 Task: Explore Airbnb accommodation in Al Birah, Palestinian Territory from 9th November, 2023 to 16th November, 2023 for 2 adults.2 bedrooms having 2 beds and 1 bathroom. Property type can be flat. Look for 4 properties as per requirement.
Action: Mouse moved to (456, 88)
Screenshot: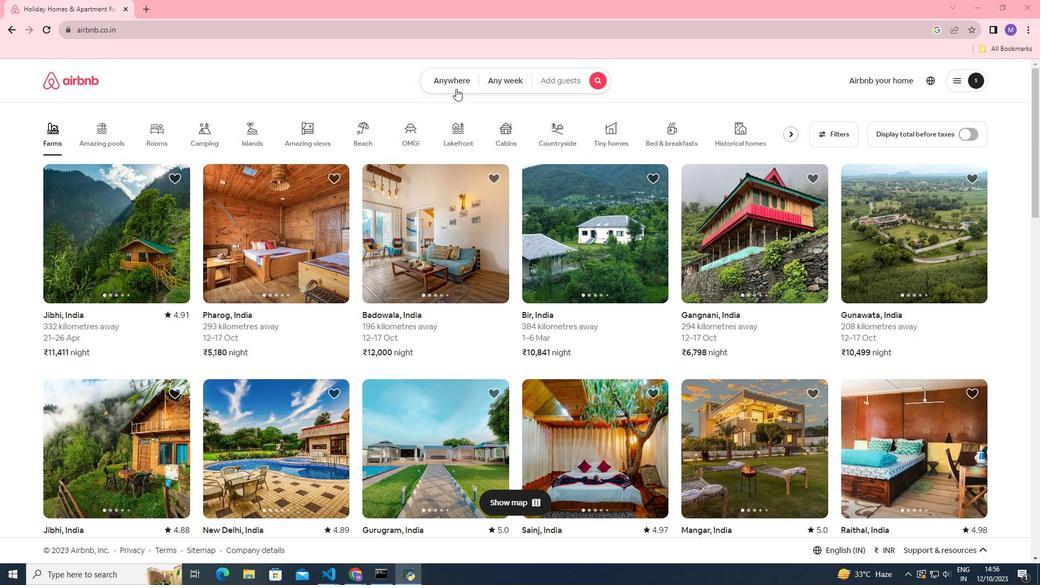 
Action: Mouse pressed left at (456, 88)
Screenshot: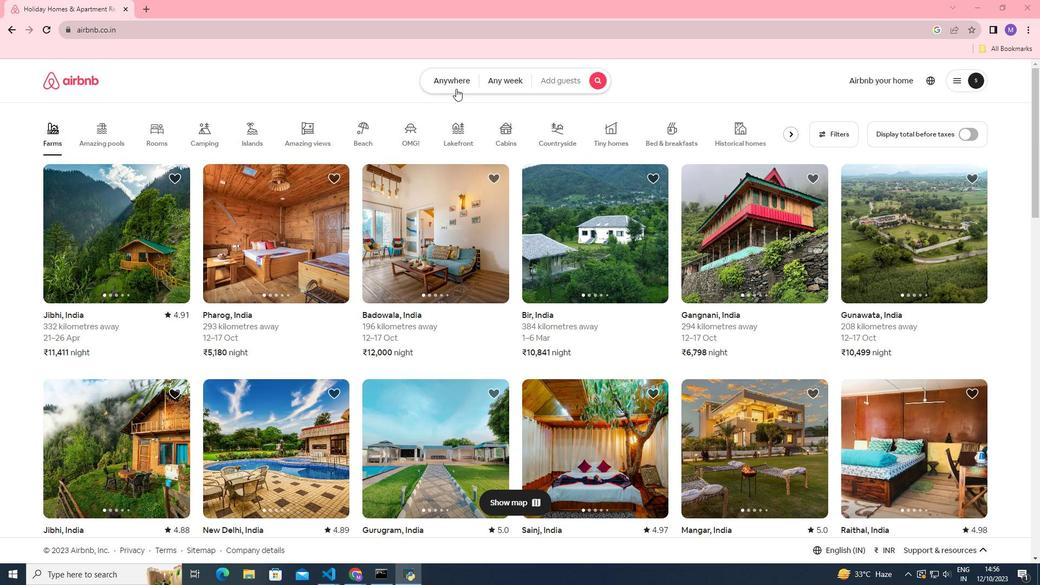 
Action: Mouse moved to (378, 123)
Screenshot: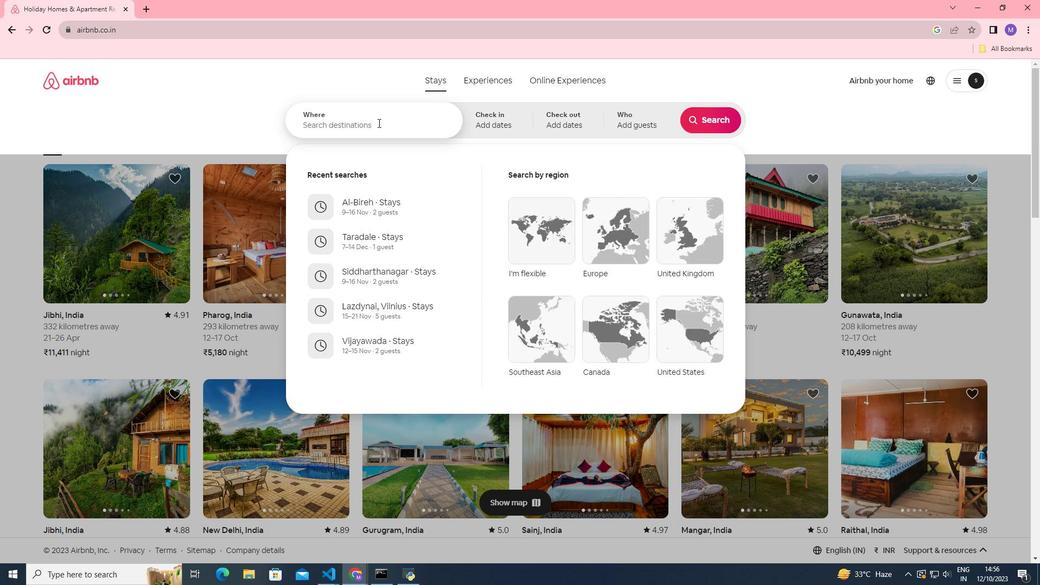 
Action: Mouse pressed left at (378, 123)
Screenshot: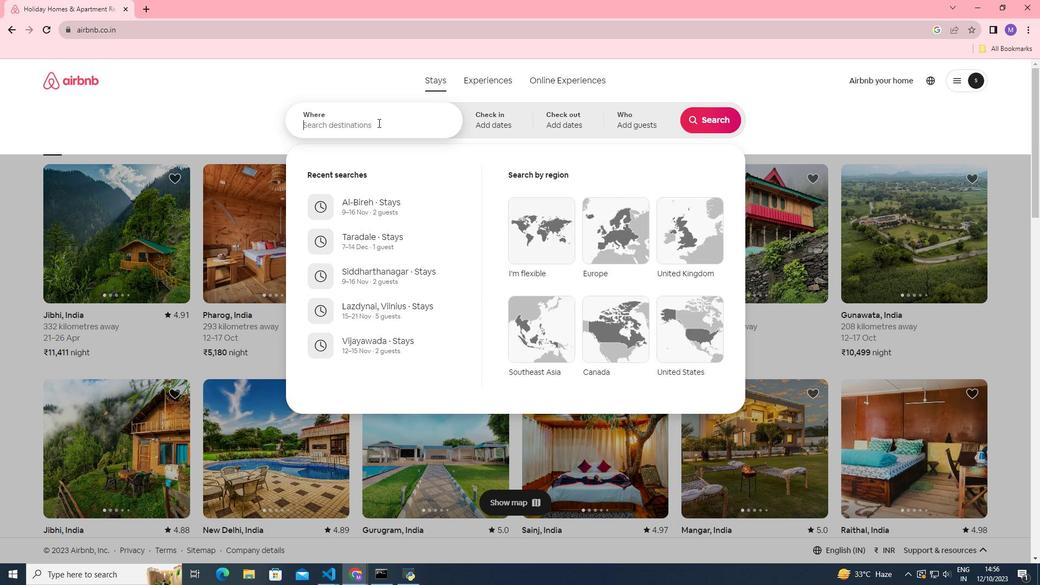 
Action: Key pressed <Key.shift_r><Key.shift_r><Key.shift_r><Key.shift_r><Key.shift_r><Key.shift_r><Key.shift_r><Key.shift_r><Key.shift>A<Key.shift_r>I<Key.space><Key.shift><Key.shift><Key.shift><Key.shift><Key.shift><Key.shift><Key.shift><Key.shift>Birah,<Key.space><Key.shift_r>Palestib<Key.backspace>nian<Key.space><Key.shift><Key.shift>t<Key.backspace><Key.shift>Territory
Screenshot: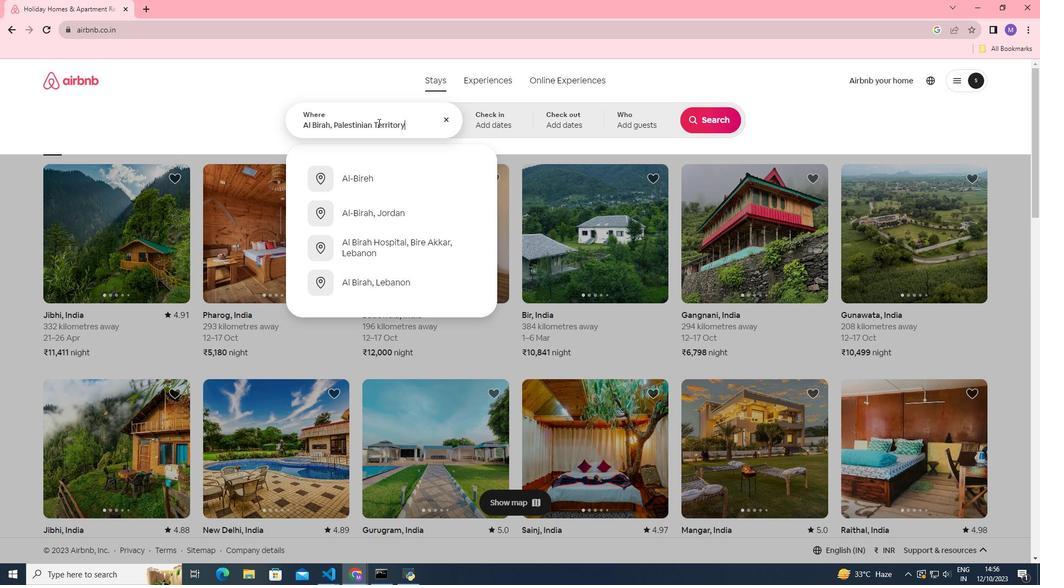 
Action: Mouse moved to (488, 121)
Screenshot: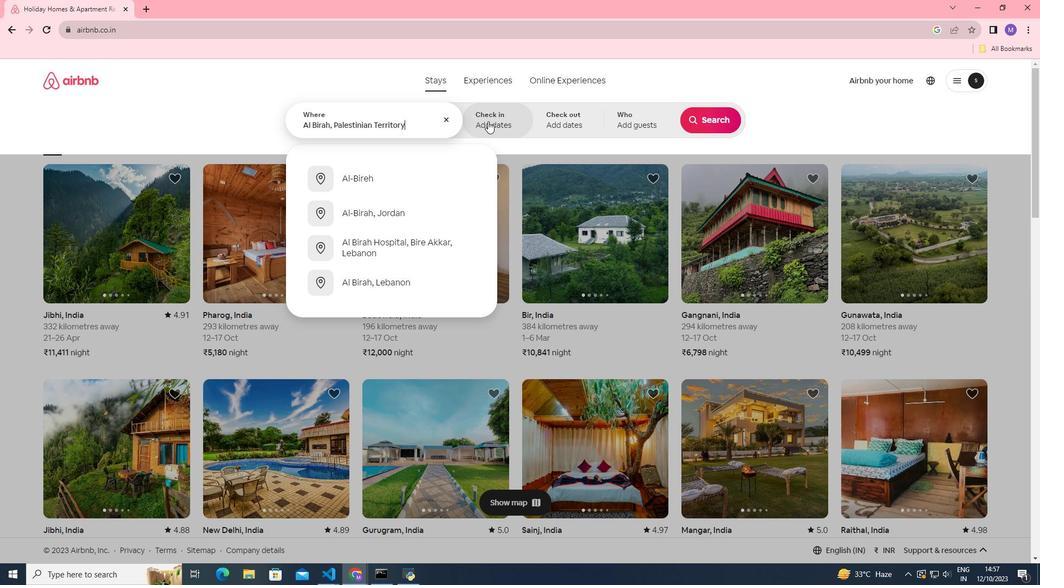 
Action: Mouse pressed left at (488, 121)
Screenshot: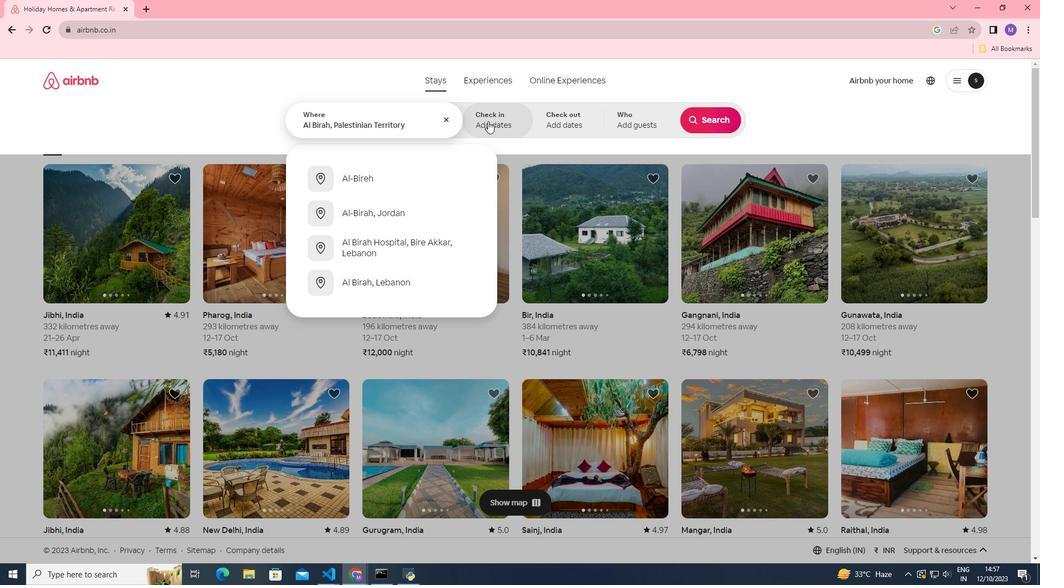 
Action: Mouse moved to (652, 273)
Screenshot: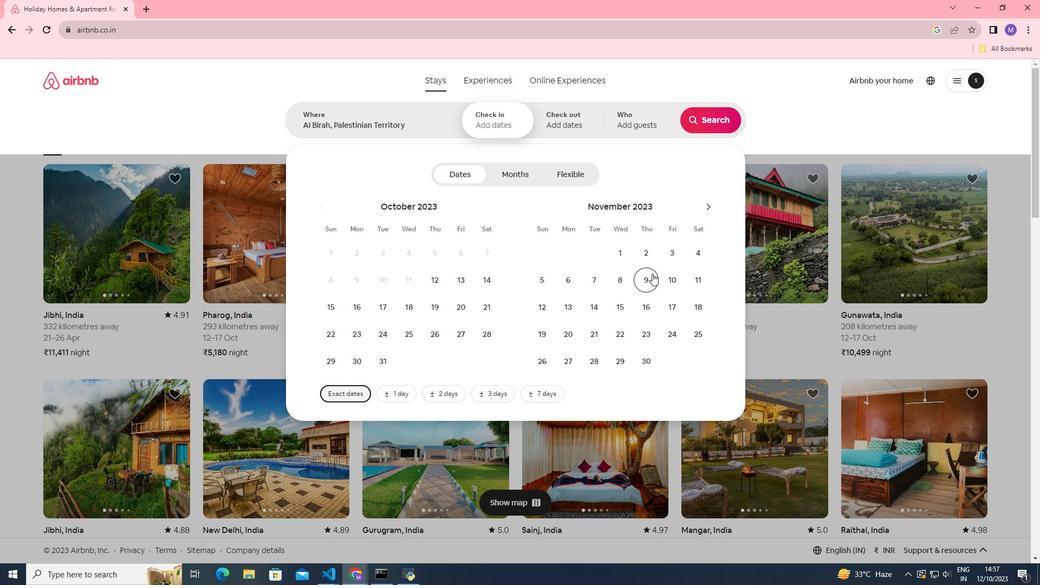 
Action: Mouse pressed left at (652, 273)
Screenshot: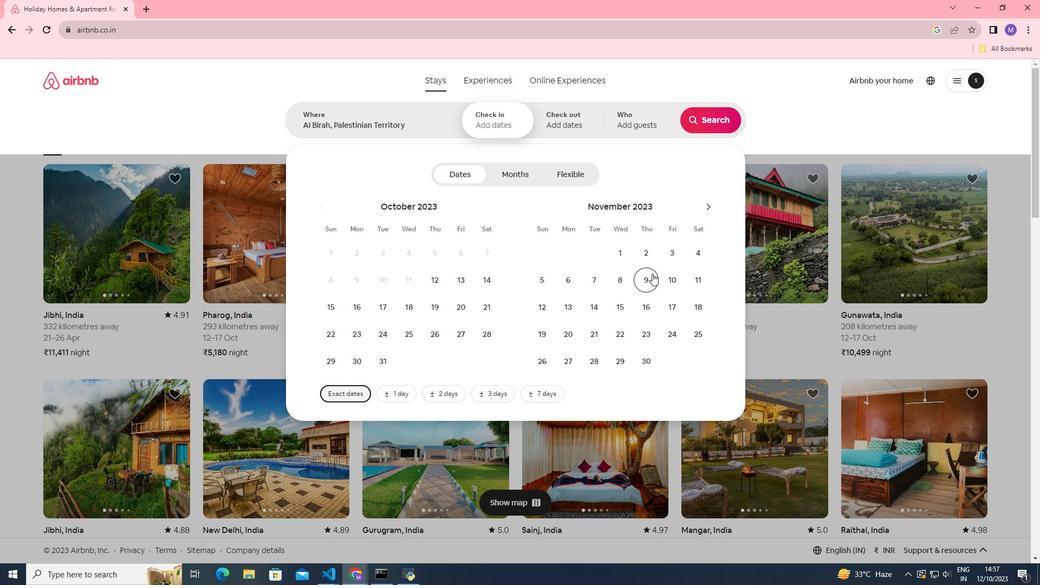 
Action: Mouse moved to (635, 308)
Screenshot: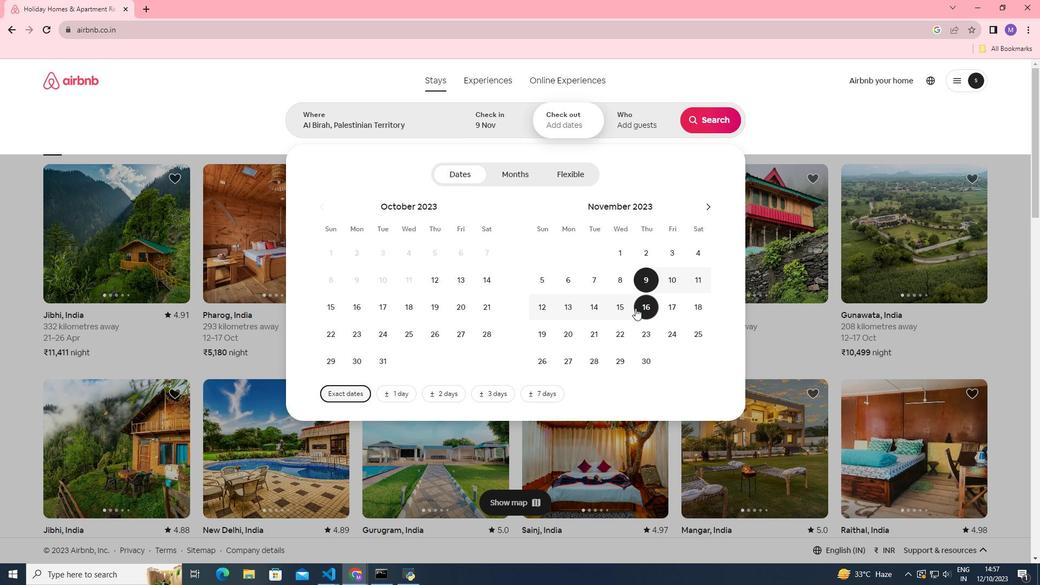 
Action: Mouse pressed left at (635, 308)
Screenshot: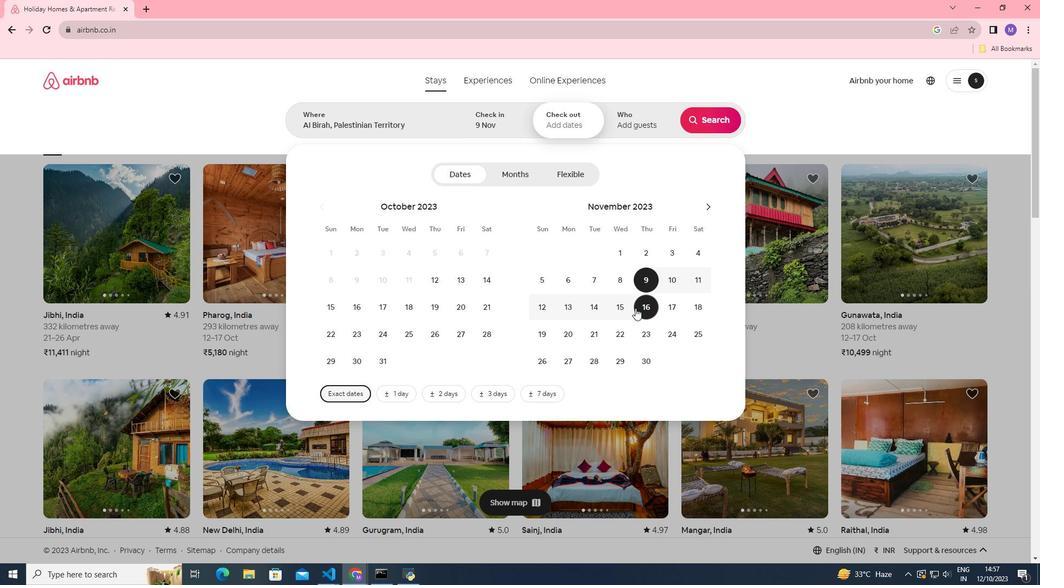 
Action: Mouse moved to (631, 124)
Screenshot: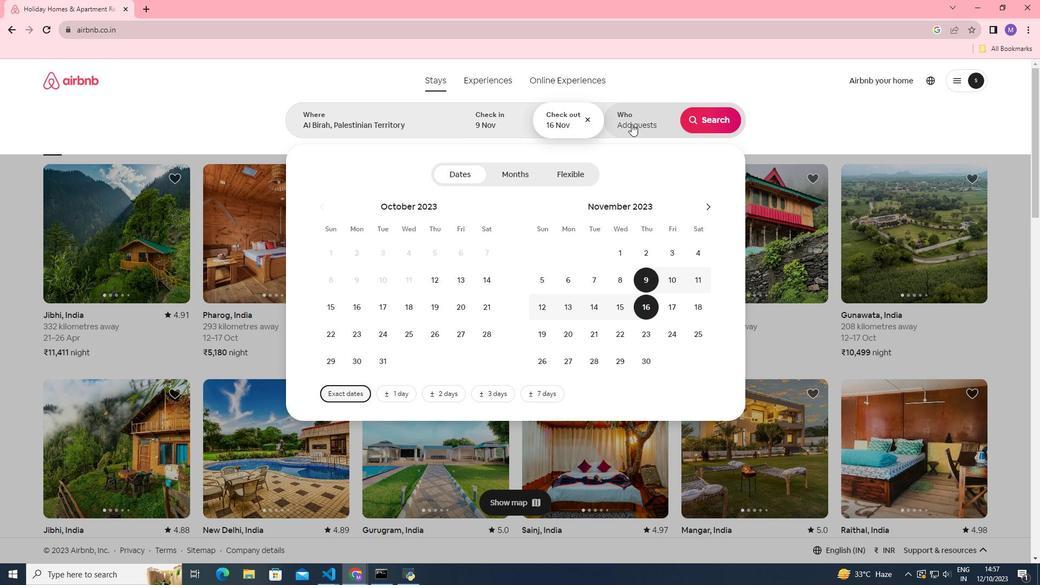 
Action: Mouse pressed left at (631, 124)
Screenshot: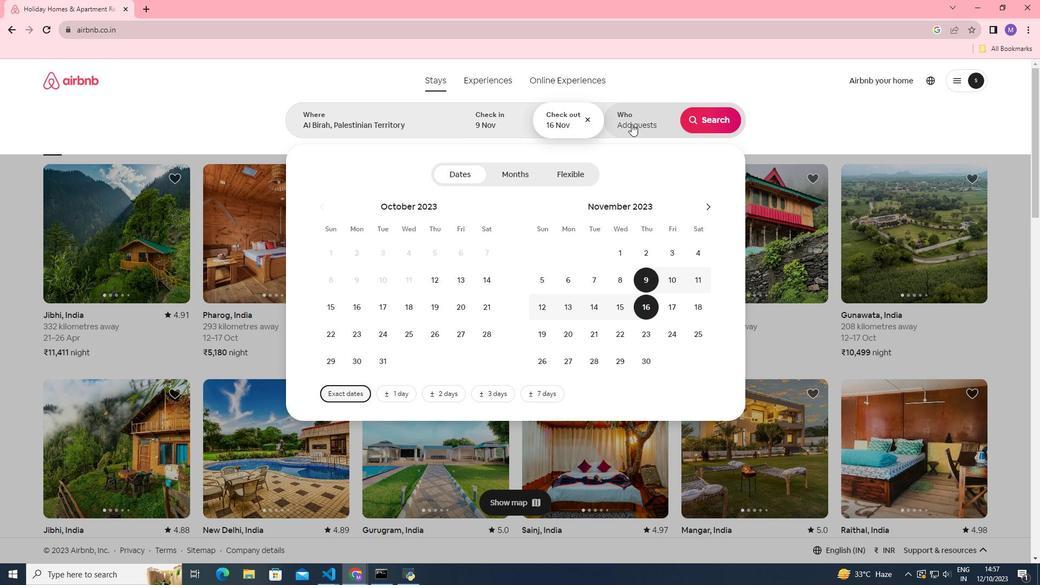 
Action: Mouse moved to (716, 179)
Screenshot: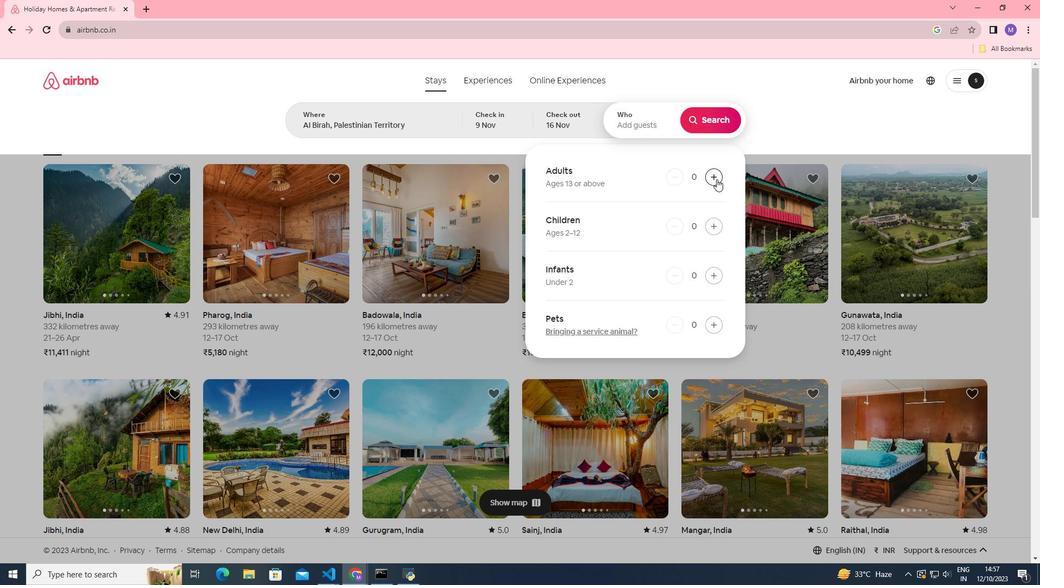 
Action: Mouse pressed left at (716, 179)
Screenshot: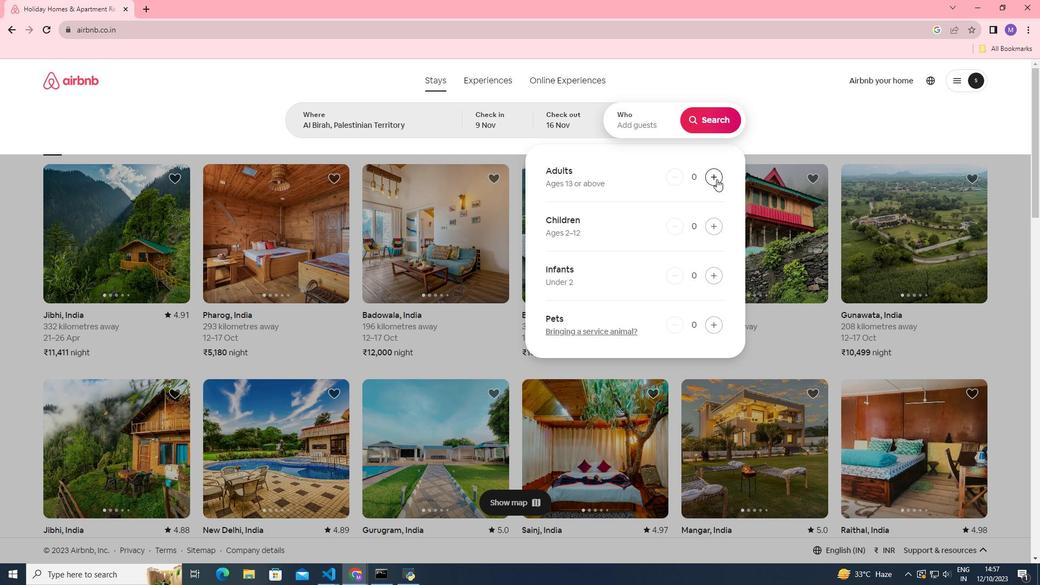 
Action: Mouse moved to (716, 178)
Screenshot: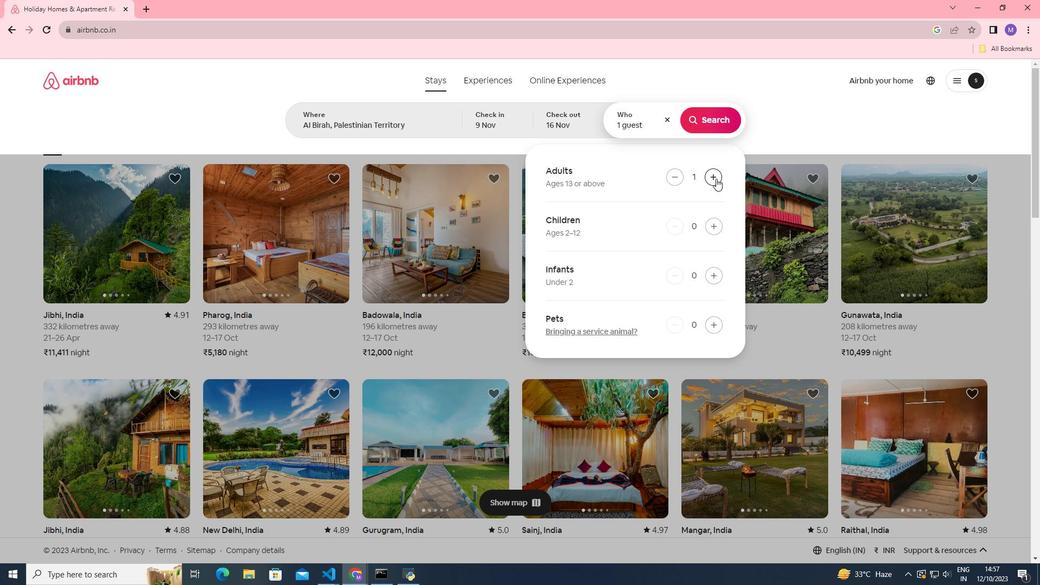 
Action: Mouse pressed left at (716, 178)
Screenshot: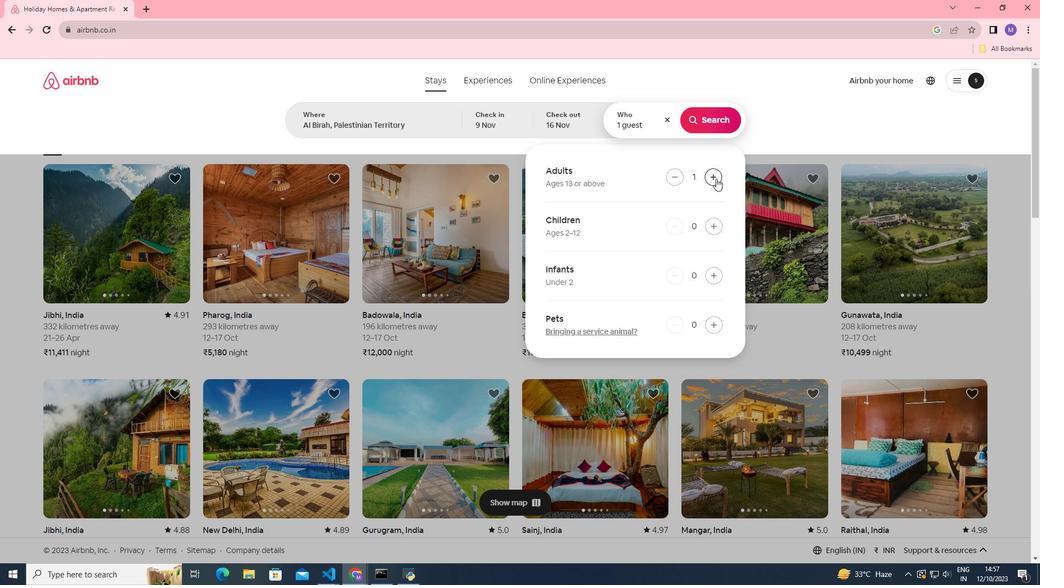 
Action: Mouse moved to (701, 115)
Screenshot: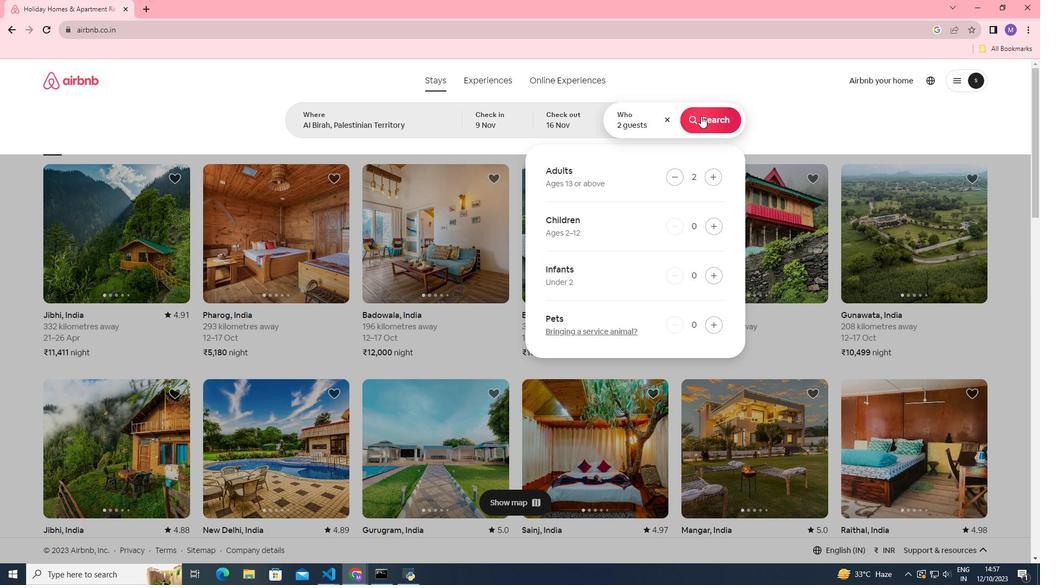 
Action: Mouse pressed left at (701, 115)
Screenshot: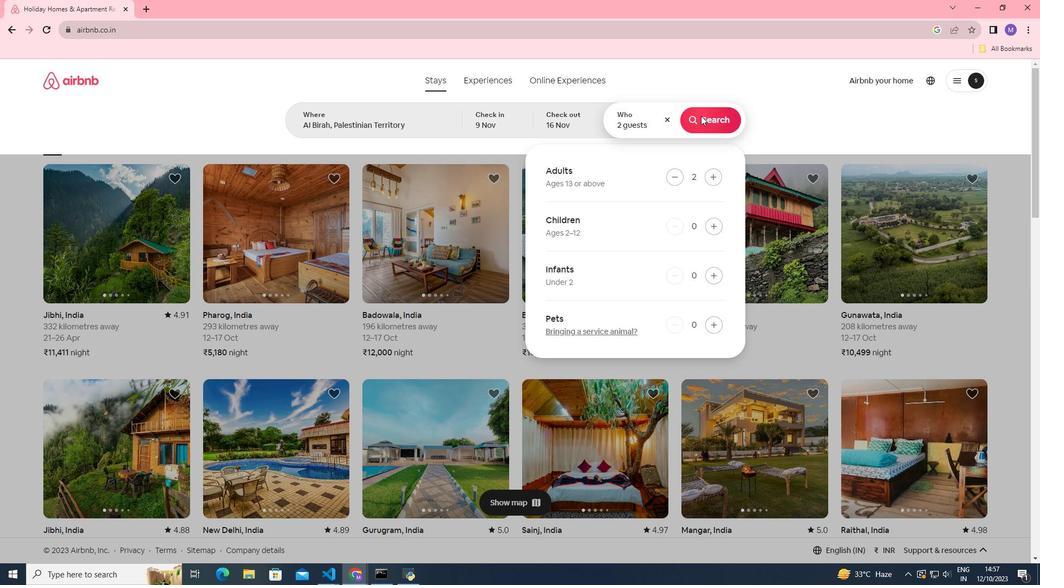 
Action: Mouse moved to (869, 125)
Screenshot: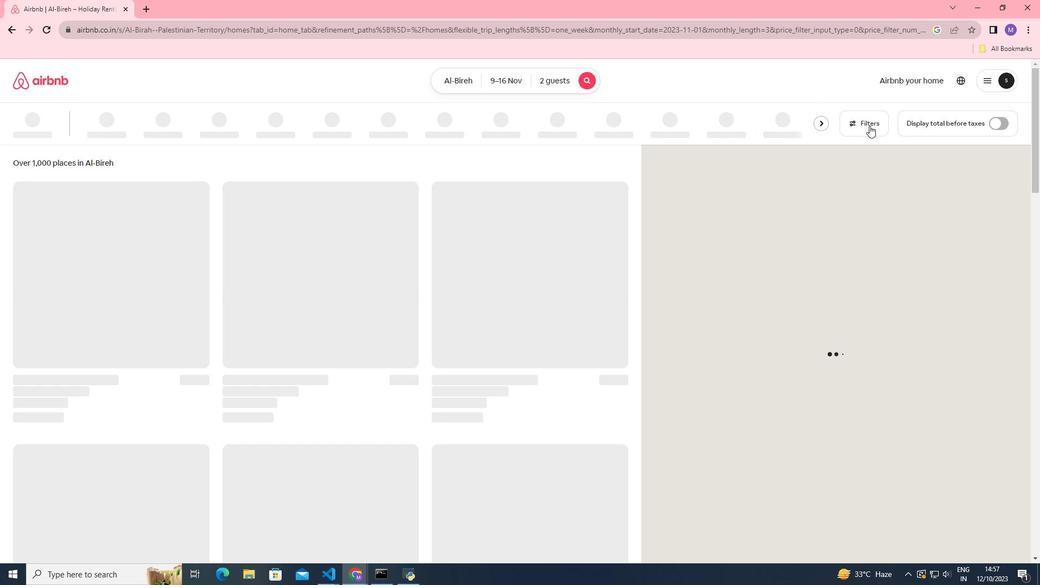 
Action: Mouse pressed left at (869, 125)
Screenshot: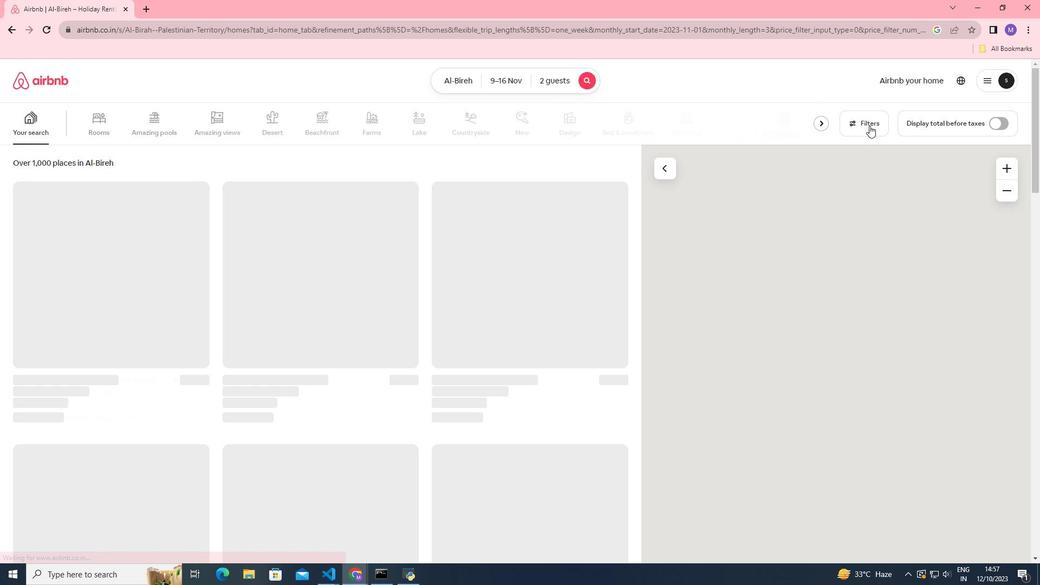 
Action: Mouse moved to (869, 125)
Screenshot: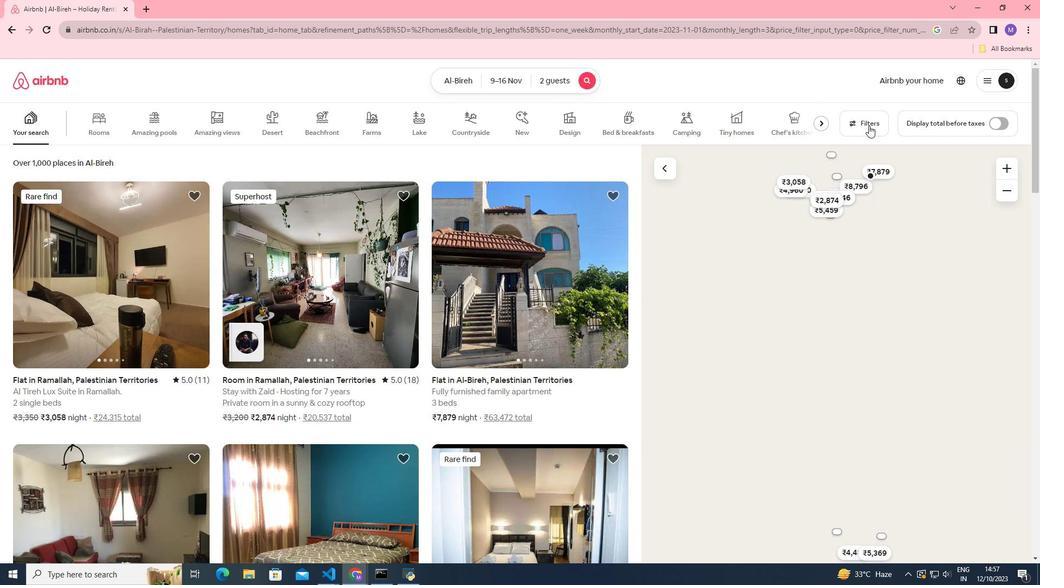 
Action: Mouse pressed left at (869, 125)
Screenshot: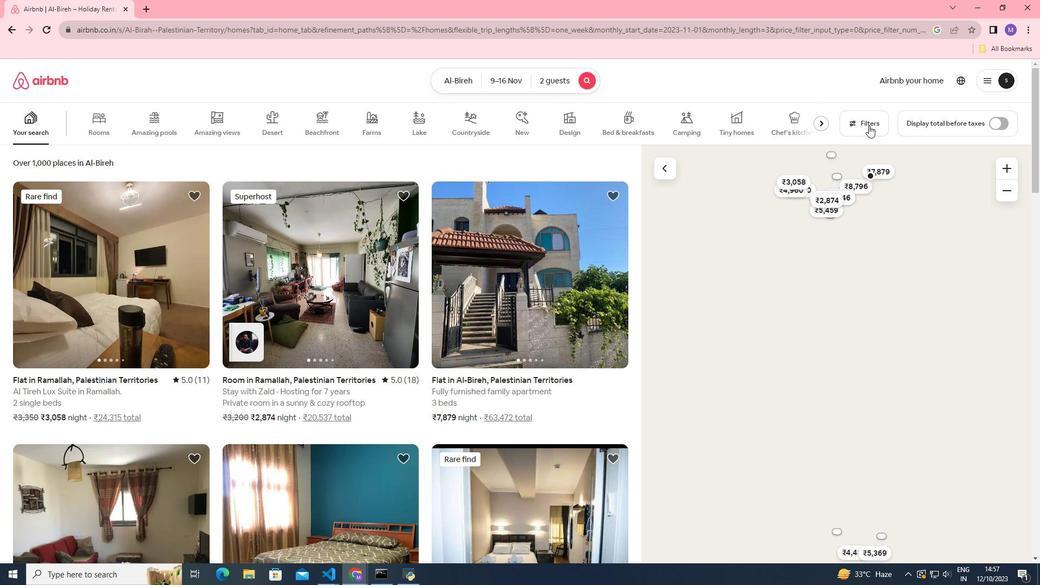 
Action: Mouse moved to (526, 354)
Screenshot: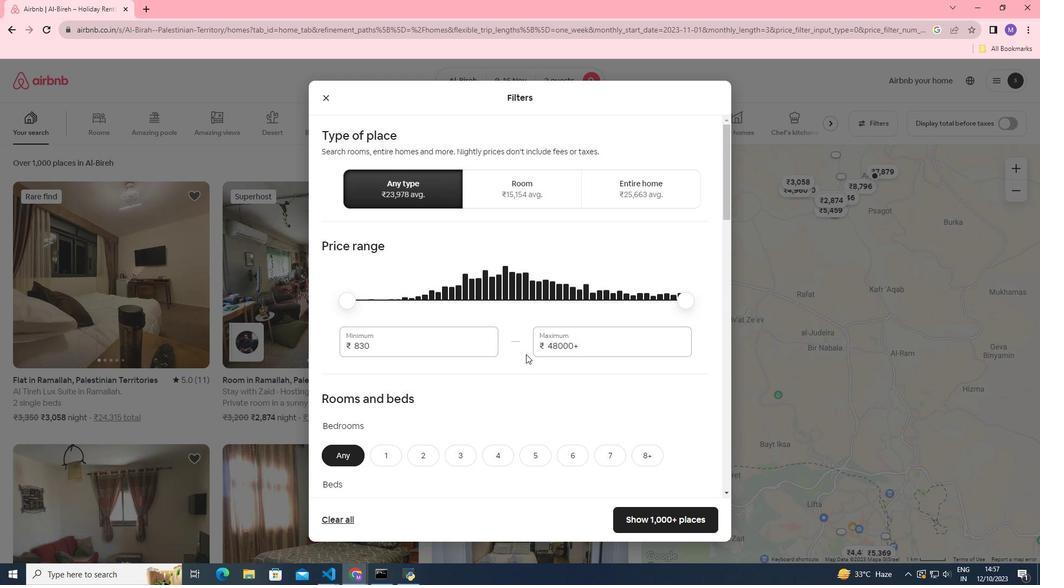 
Action: Mouse scrolled (526, 353) with delta (0, 0)
Screenshot: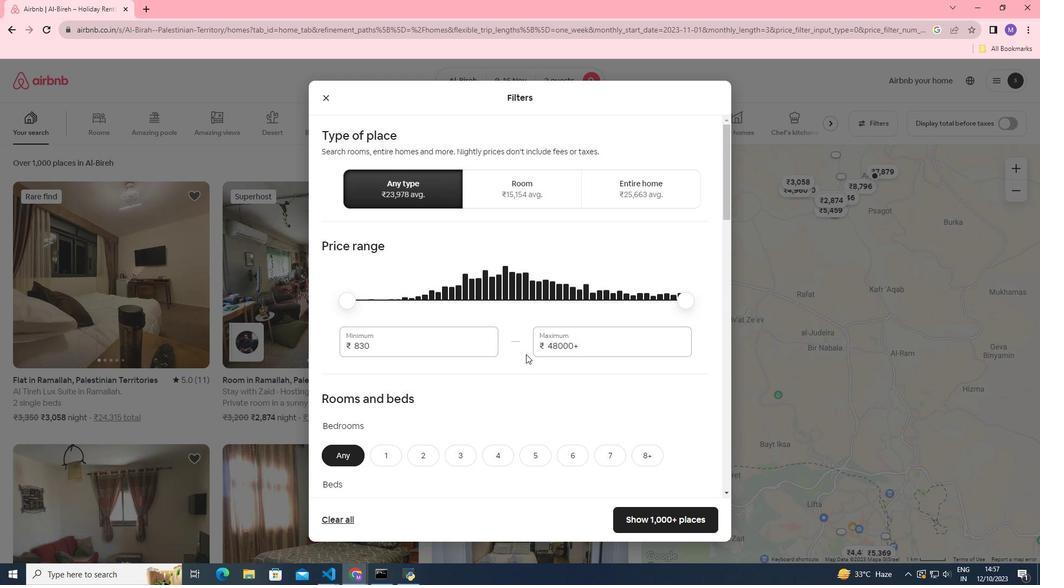 
Action: Mouse scrolled (526, 353) with delta (0, 0)
Screenshot: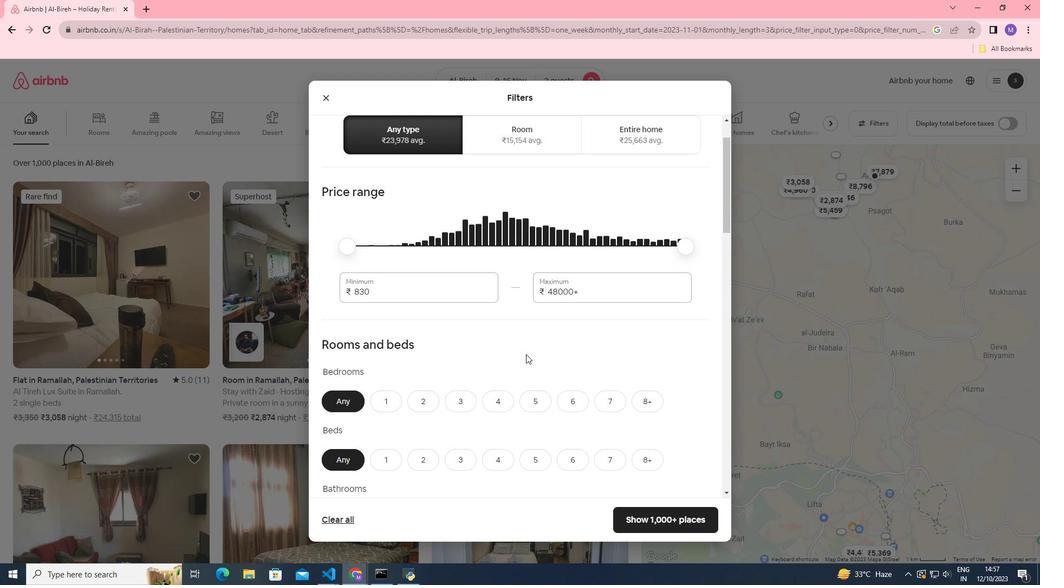
Action: Mouse scrolled (526, 354) with delta (0, 0)
Screenshot: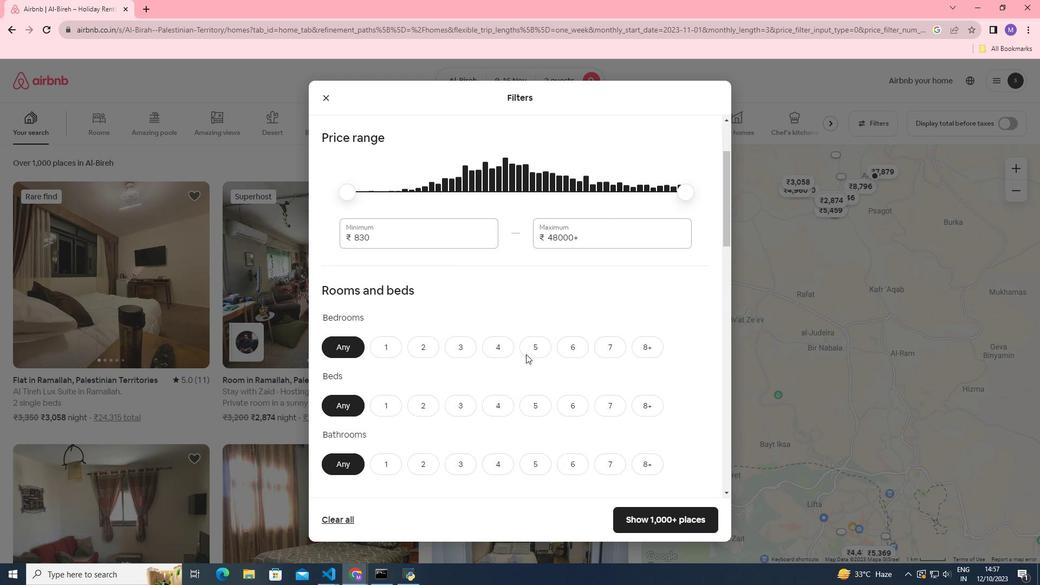 
Action: Mouse moved to (466, 356)
Screenshot: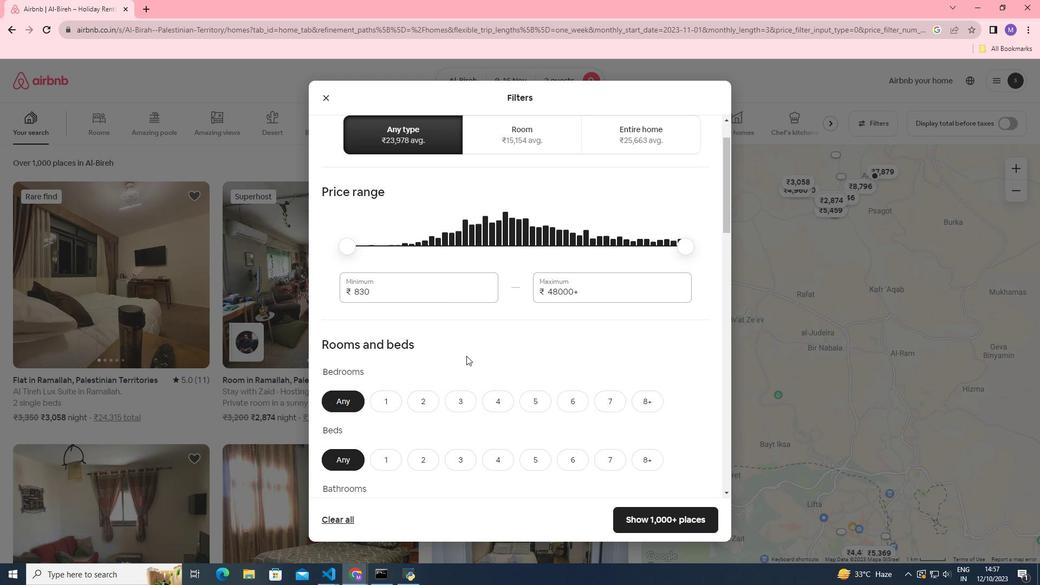 
Action: Mouse scrolled (466, 355) with delta (0, 0)
Screenshot: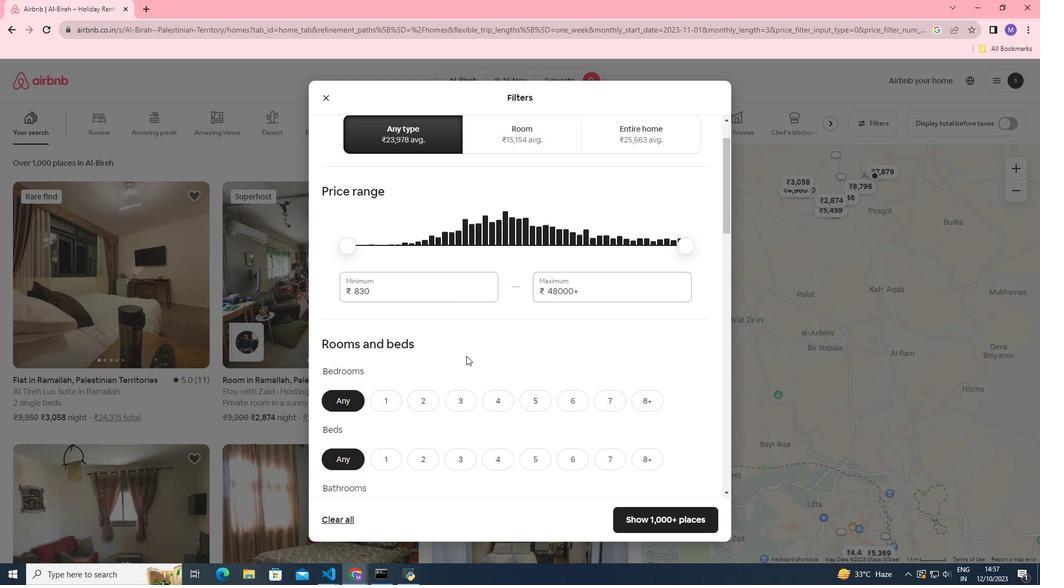 
Action: Mouse moved to (427, 348)
Screenshot: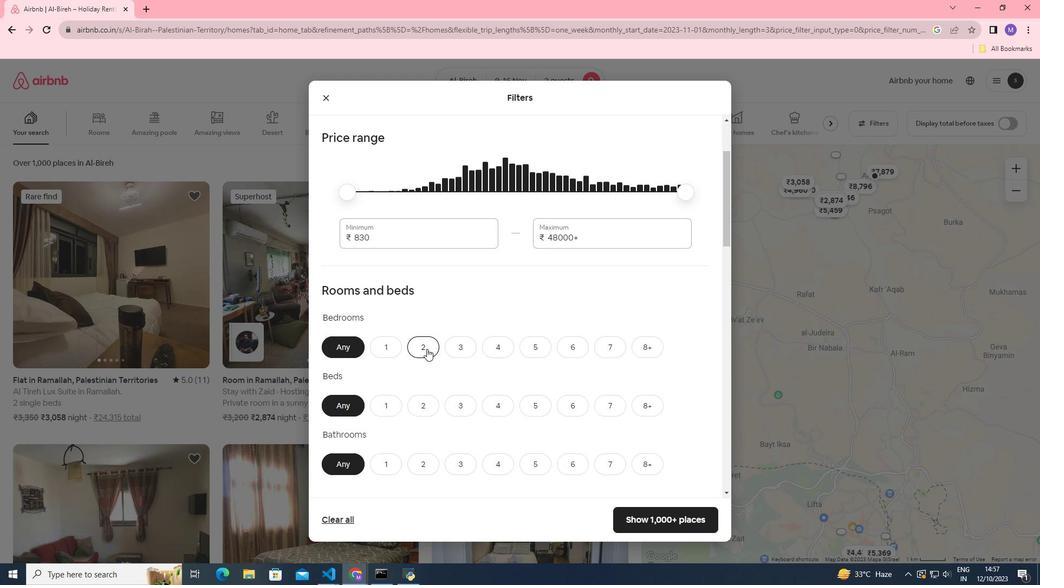 
Action: Mouse pressed left at (427, 348)
Screenshot: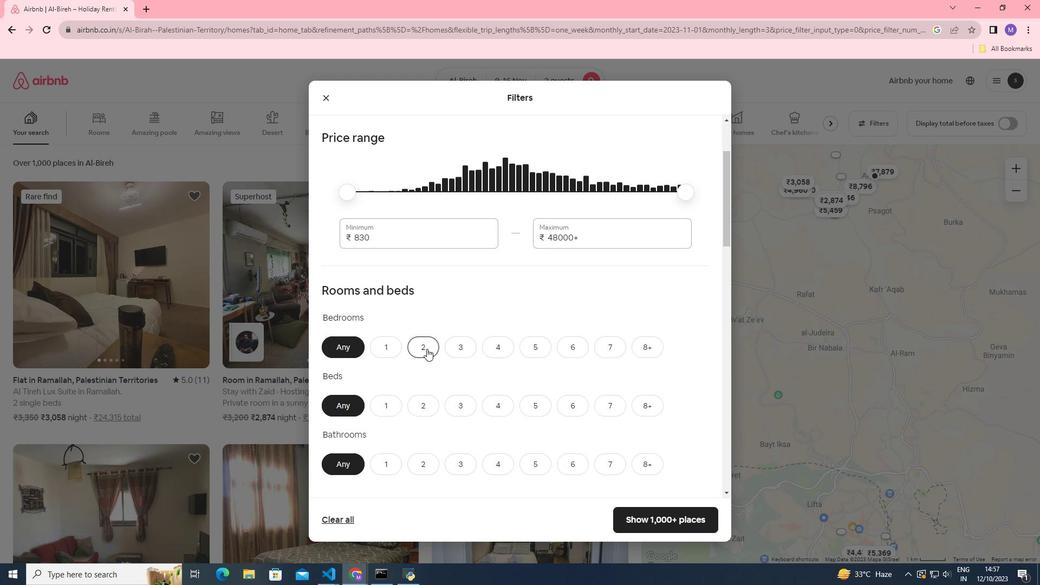 
Action: Mouse moved to (425, 381)
Screenshot: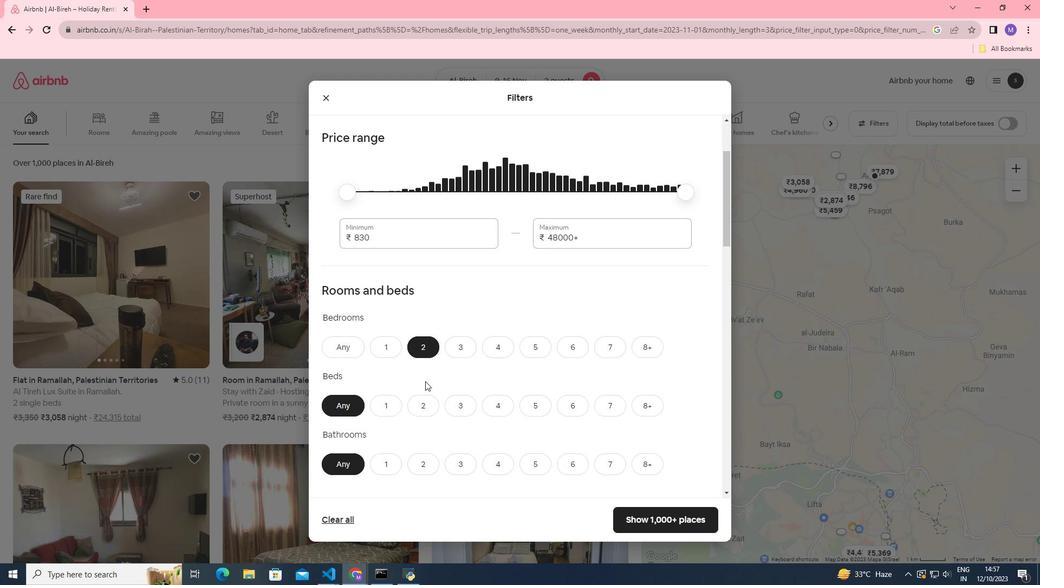 
Action: Mouse scrolled (425, 380) with delta (0, 0)
Screenshot: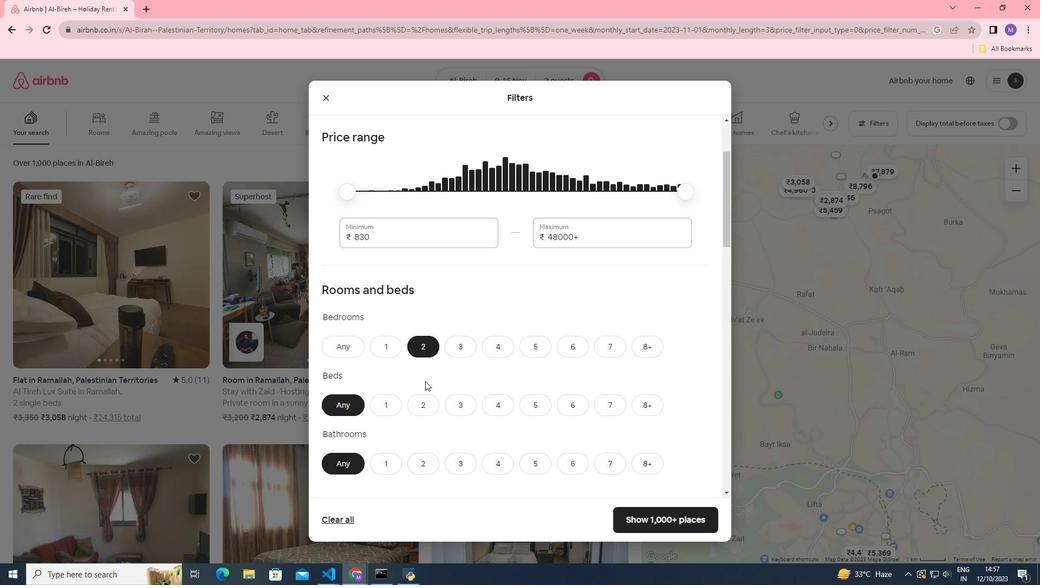 
Action: Mouse moved to (427, 348)
Screenshot: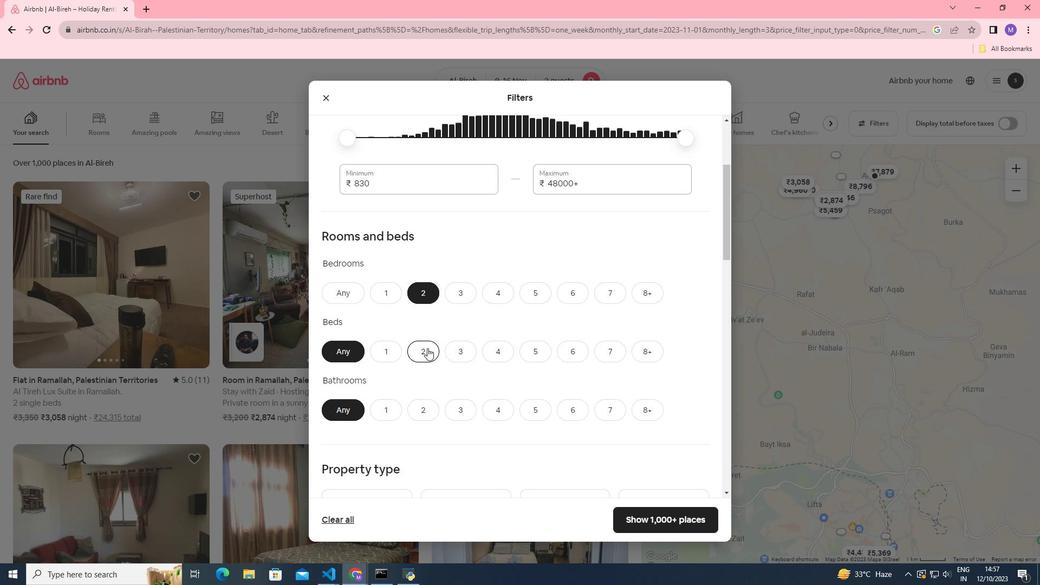 
Action: Mouse pressed left at (427, 348)
Screenshot: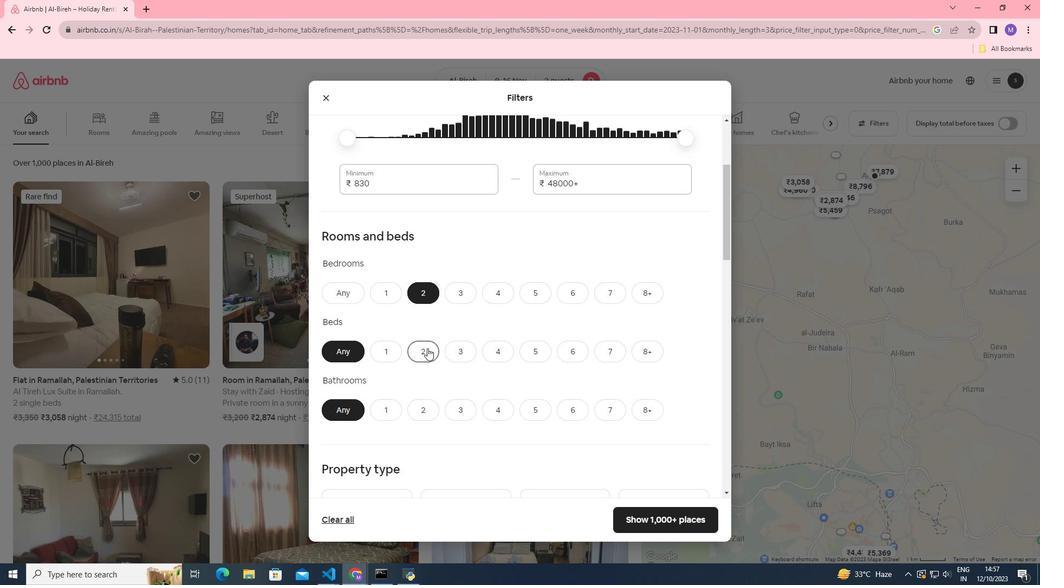
Action: Mouse moved to (390, 411)
Screenshot: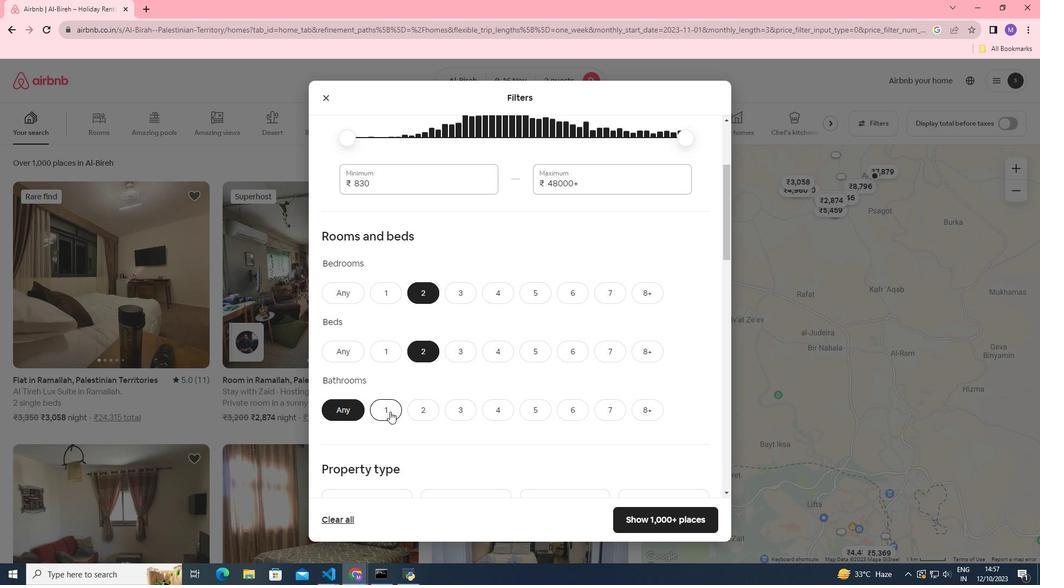 
Action: Mouse pressed left at (390, 411)
Screenshot: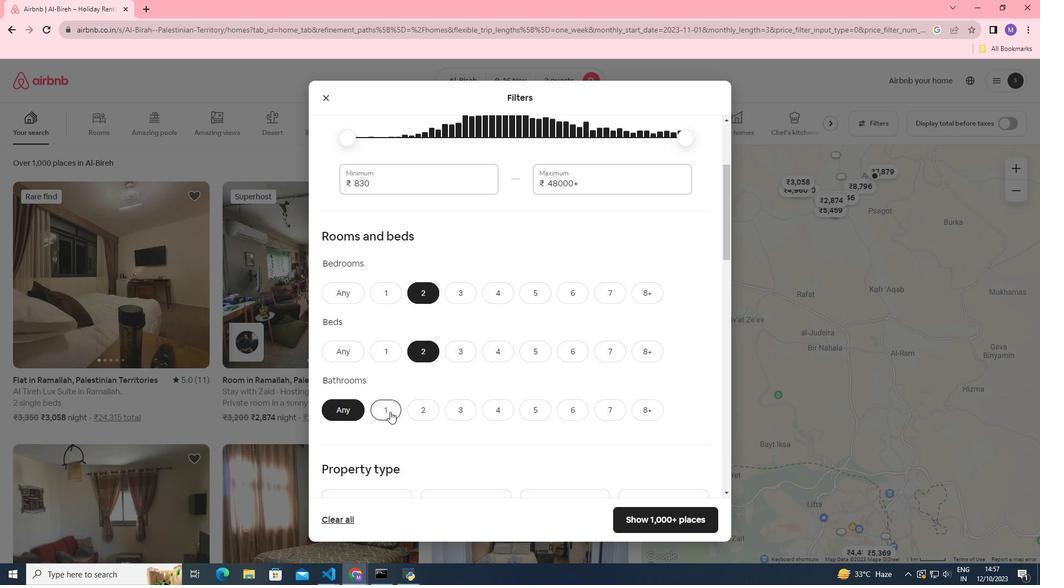 
Action: Mouse moved to (541, 372)
Screenshot: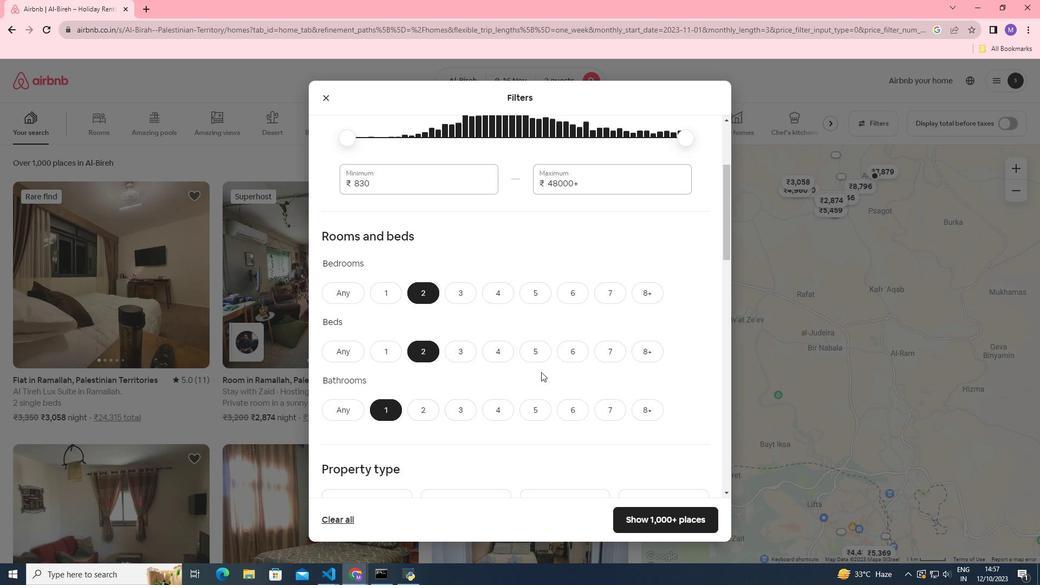 
Action: Mouse scrolled (541, 371) with delta (0, 0)
Screenshot: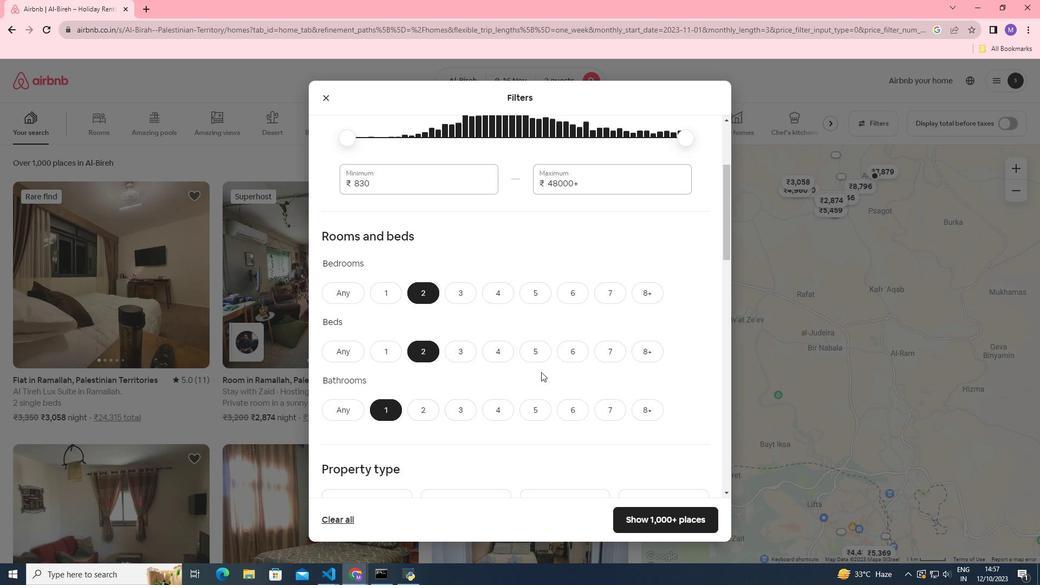 
Action: Mouse scrolled (541, 371) with delta (0, 0)
Screenshot: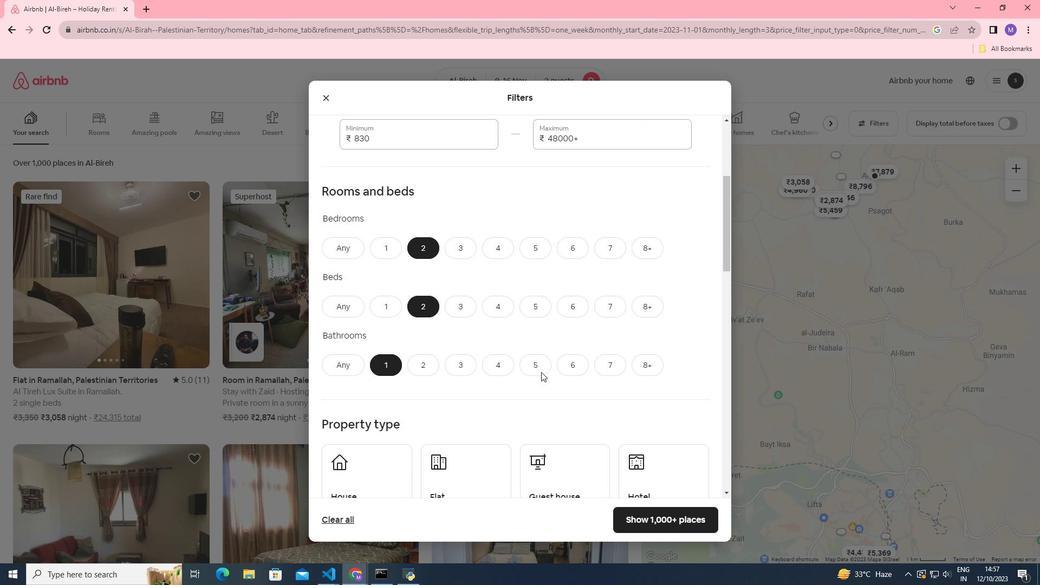 
Action: Mouse moved to (476, 403)
Screenshot: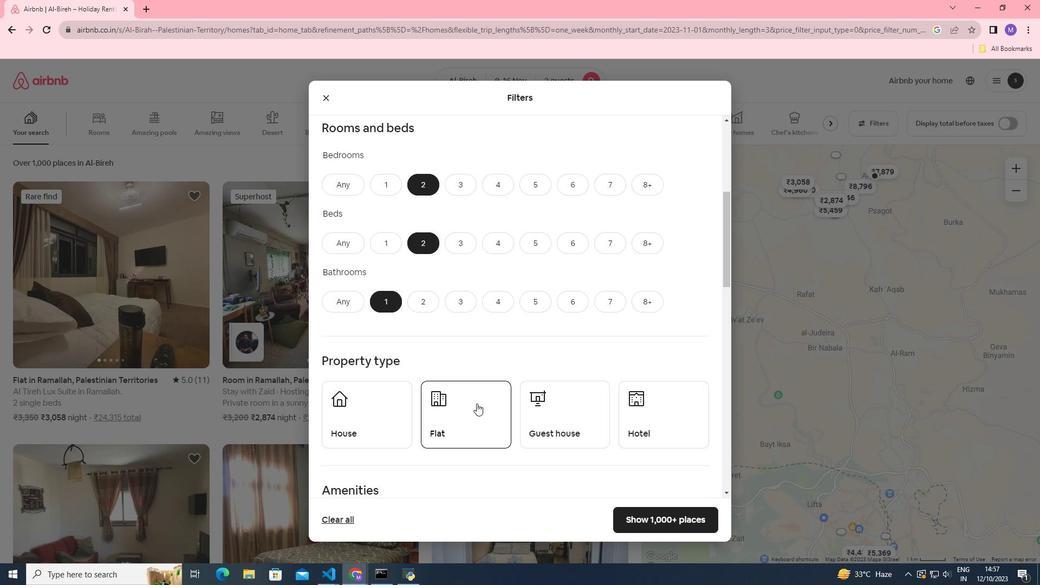 
Action: Mouse pressed left at (476, 403)
Screenshot: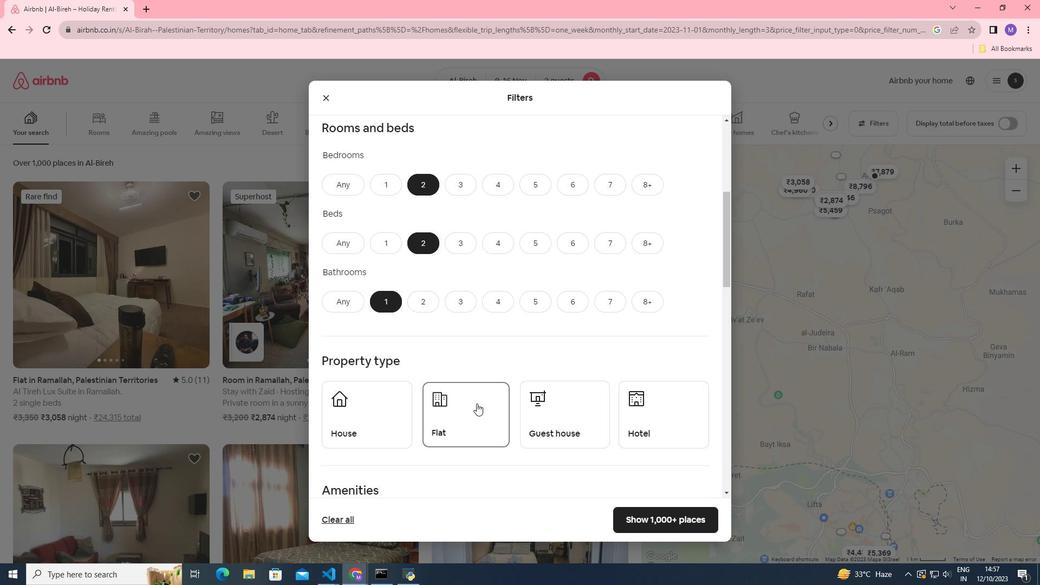
Action: Mouse moved to (546, 354)
Screenshot: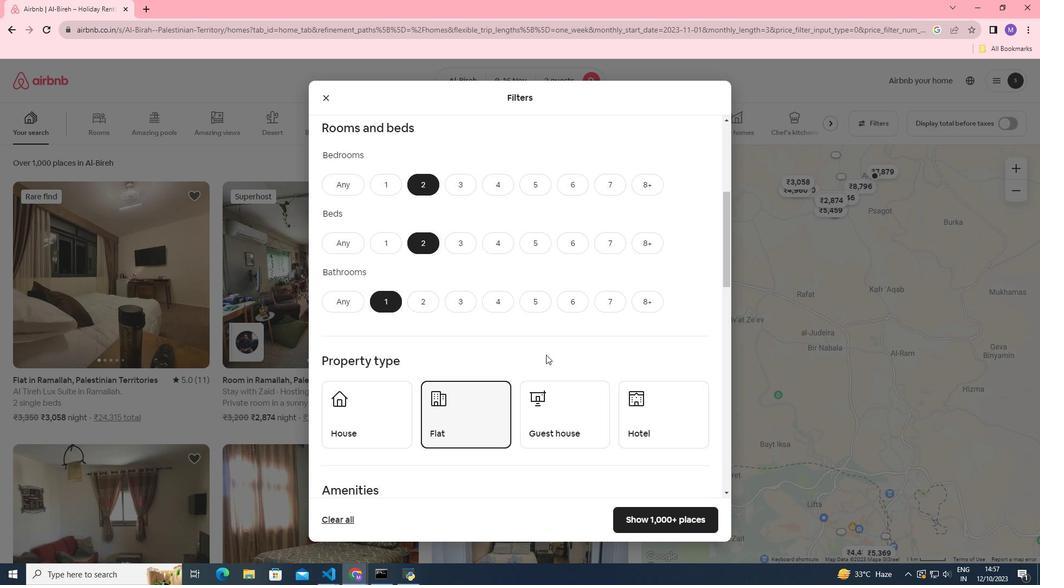 
Action: Mouse scrolled (546, 354) with delta (0, 0)
Screenshot: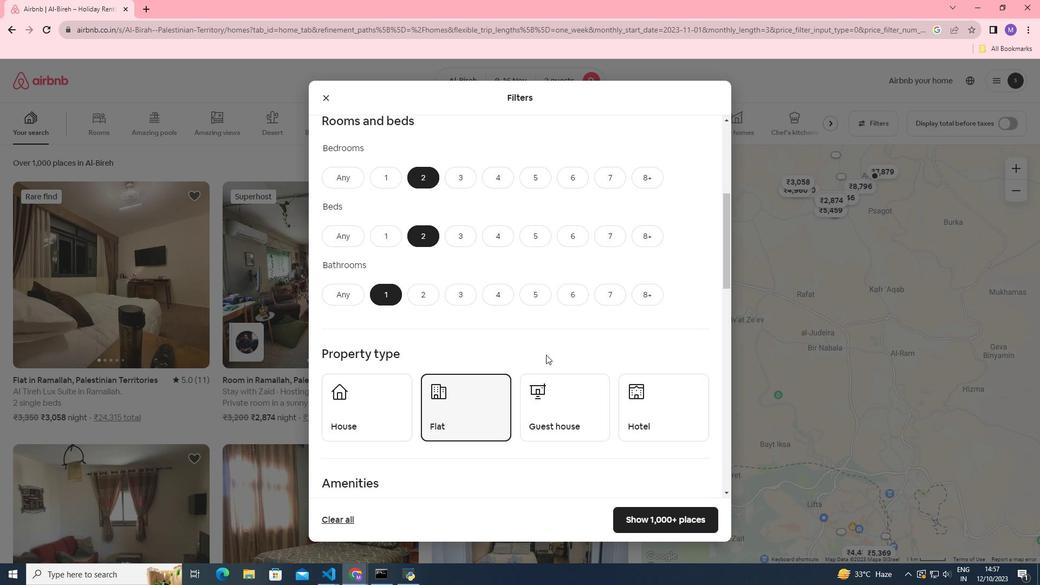 
Action: Mouse scrolled (546, 354) with delta (0, 0)
Screenshot: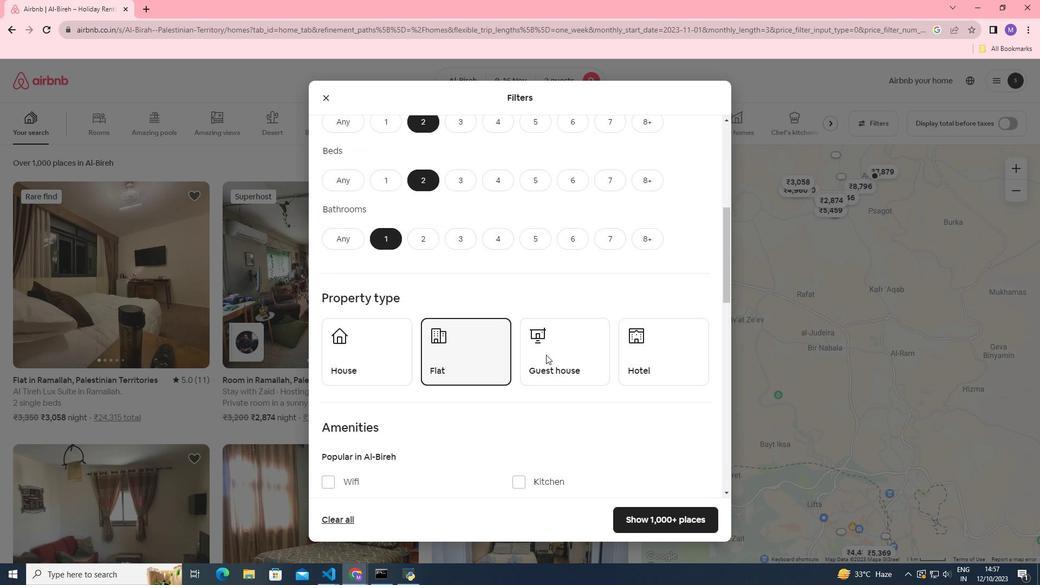 
Action: Mouse moved to (550, 352)
Screenshot: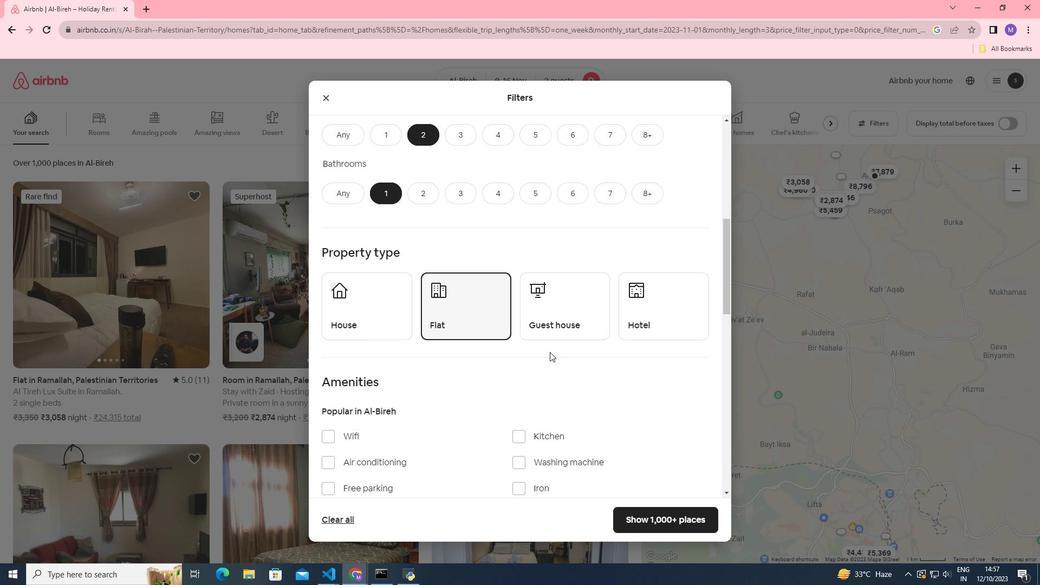 
Action: Mouse scrolled (550, 351) with delta (0, 0)
Screenshot: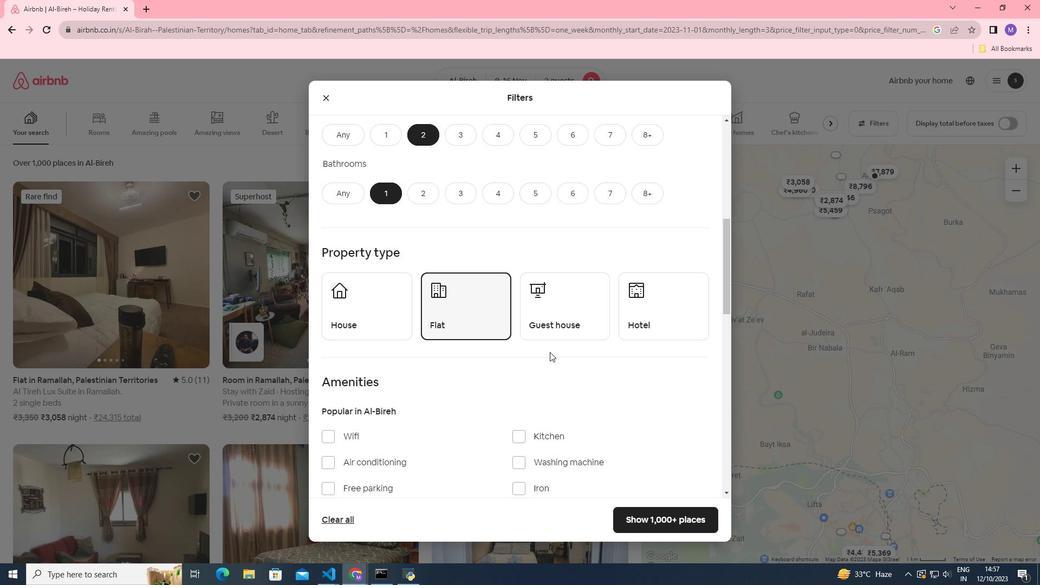 
Action: Mouse moved to (659, 520)
Screenshot: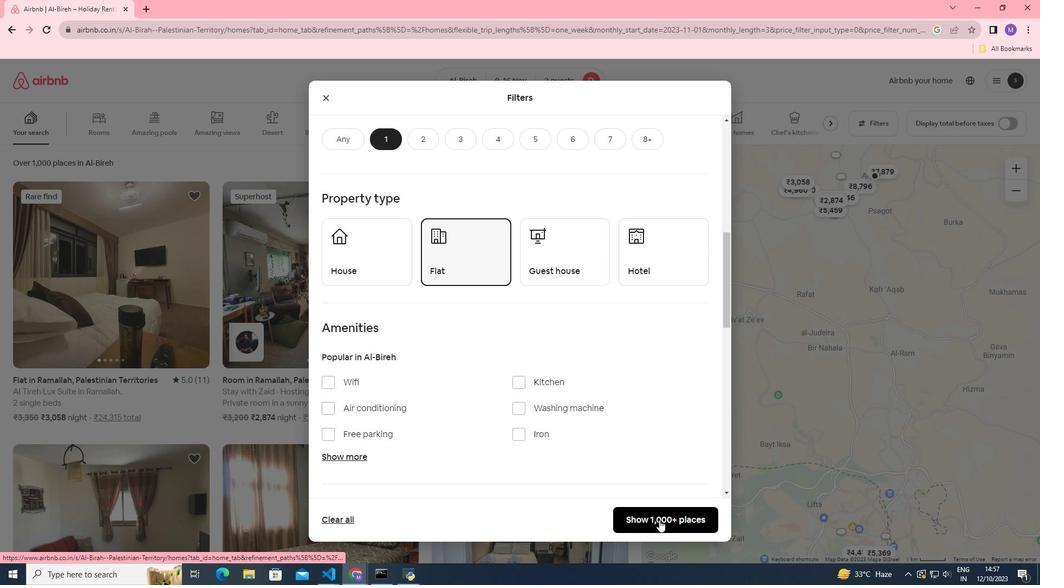 
Action: Mouse pressed left at (659, 520)
Screenshot: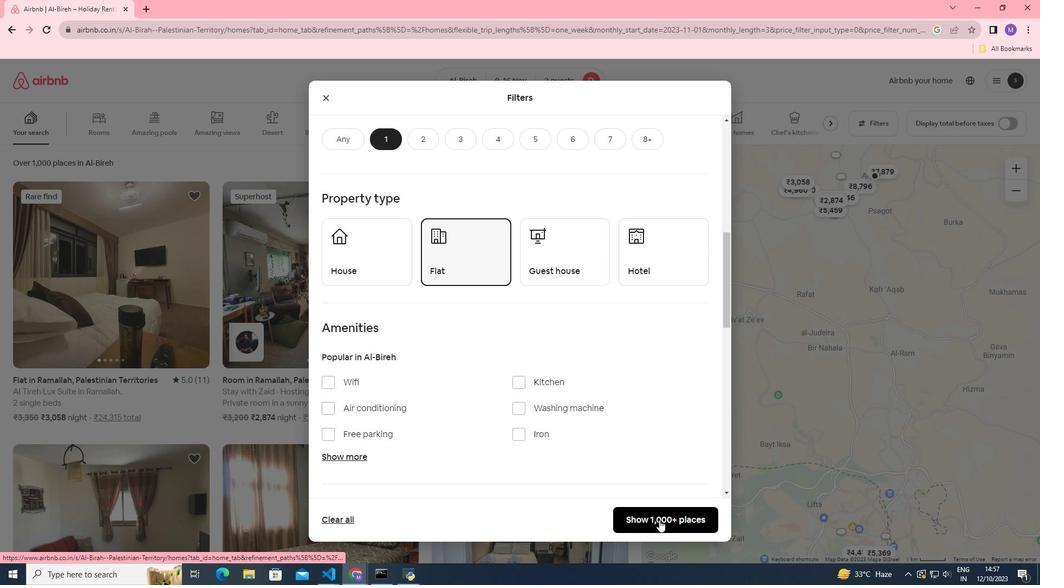 
Action: Mouse moved to (165, 258)
Screenshot: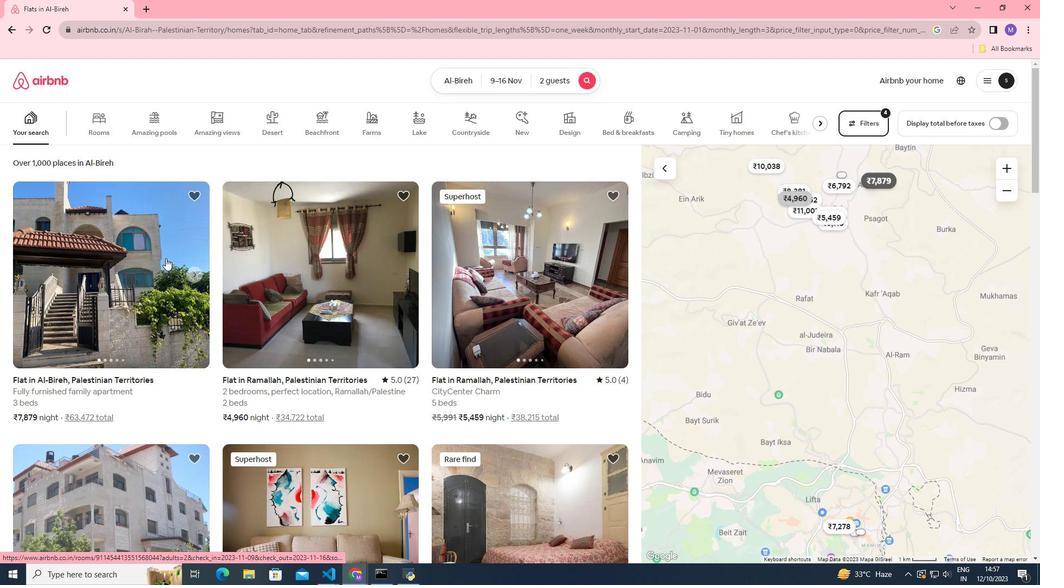 
Action: Mouse pressed left at (165, 258)
Screenshot: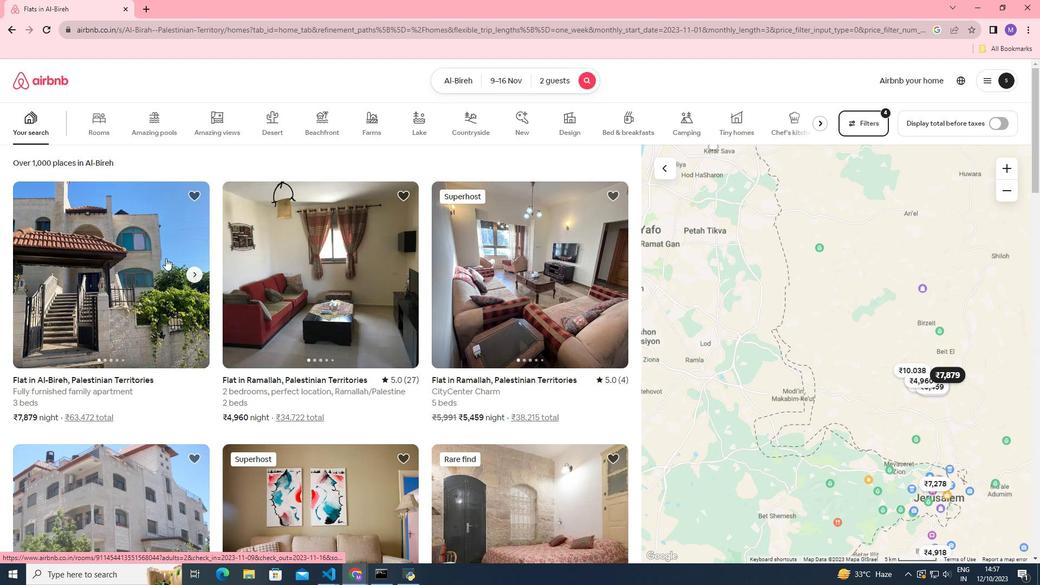 
Action: Mouse moved to (737, 410)
Screenshot: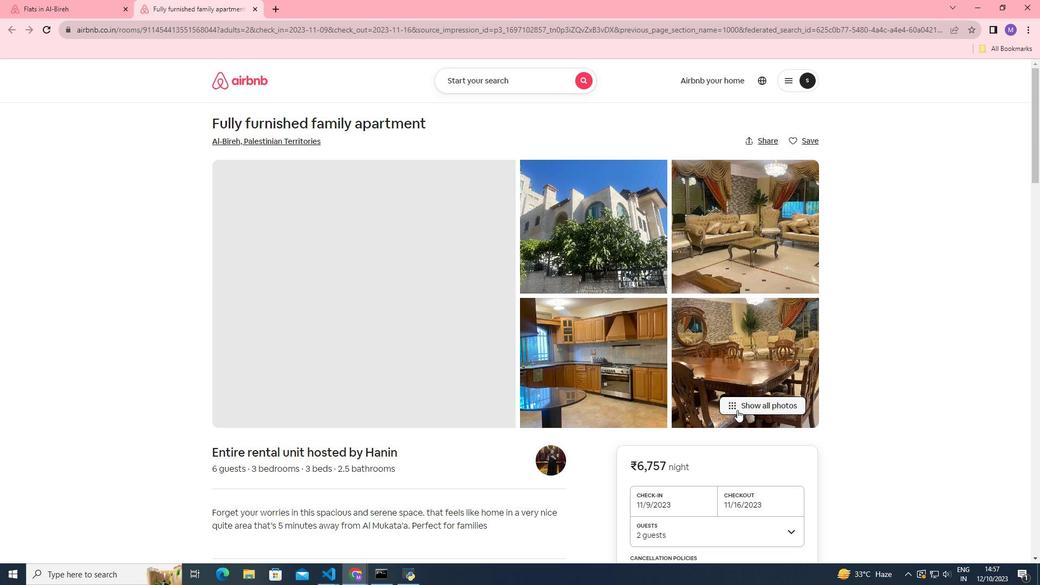 
Action: Mouse pressed left at (737, 410)
Screenshot: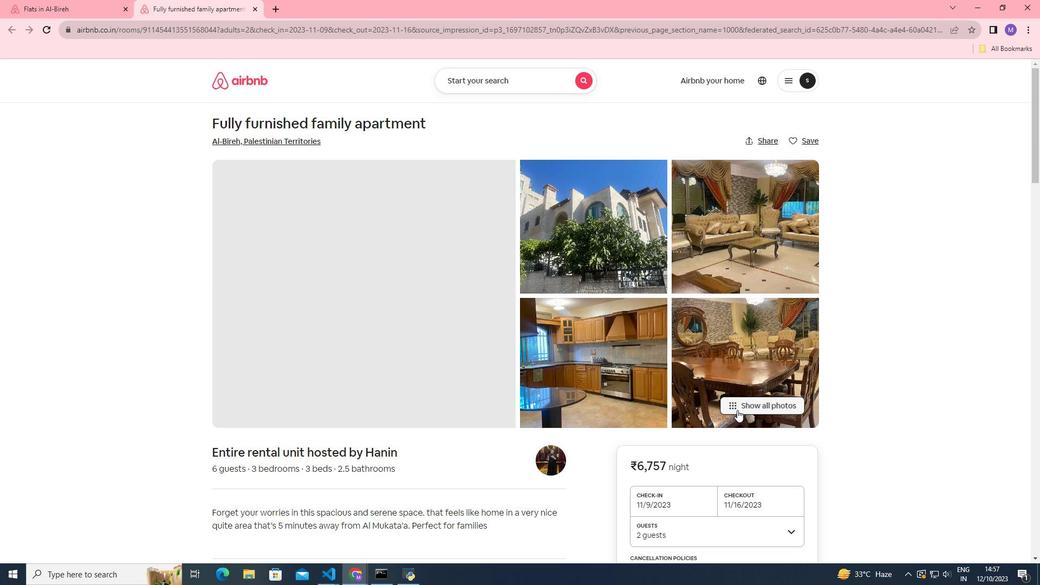 
Action: Mouse moved to (576, 330)
Screenshot: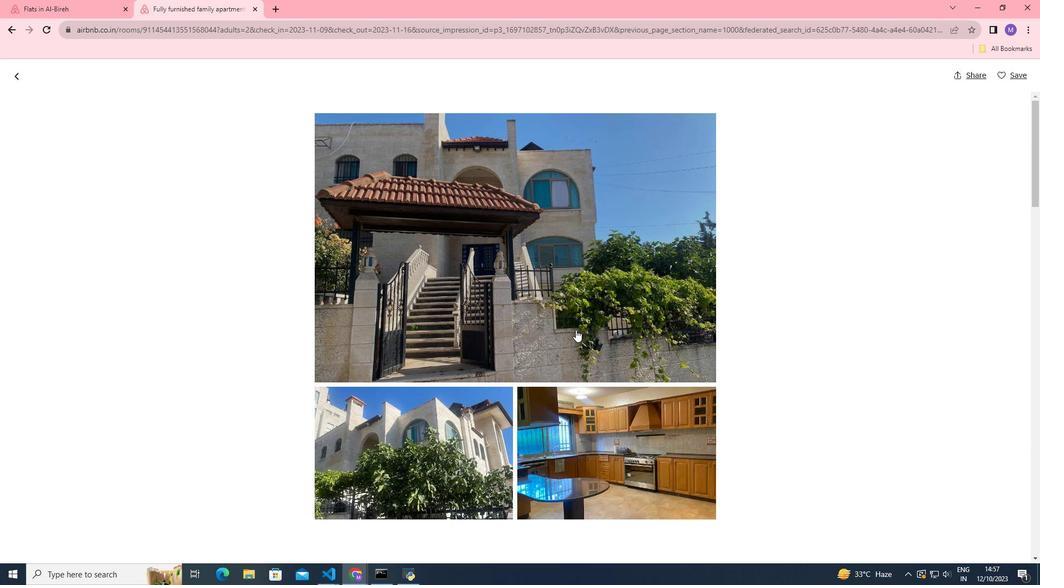 
Action: Mouse scrolled (576, 329) with delta (0, 0)
Screenshot: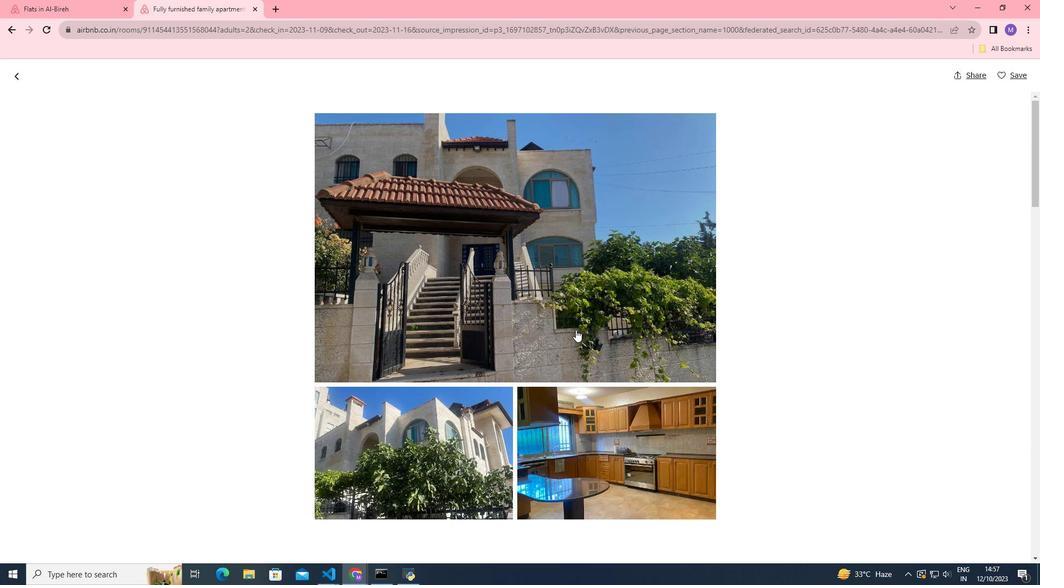 
Action: Mouse scrolled (576, 329) with delta (0, 0)
Screenshot: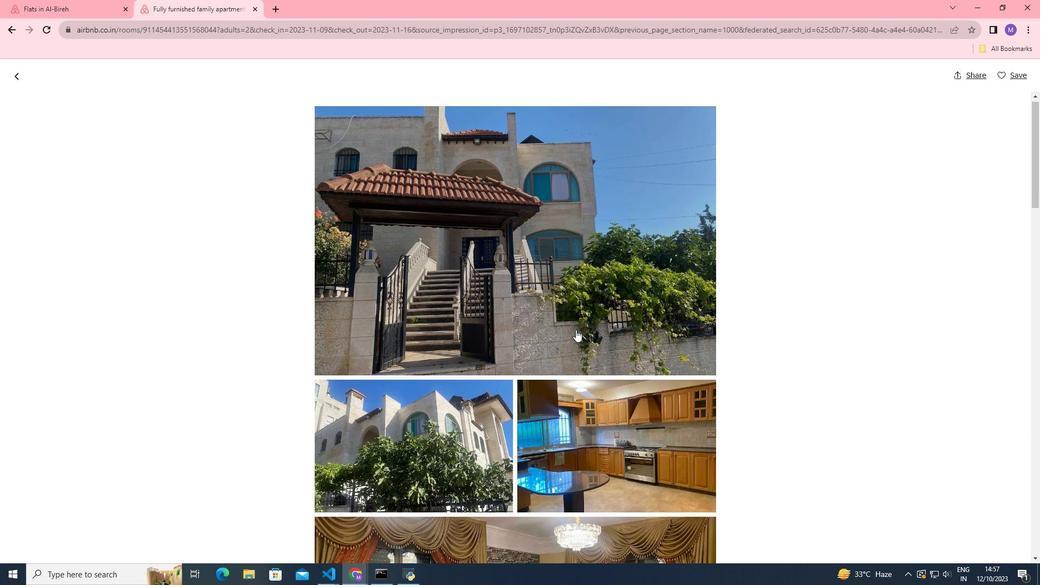 
Action: Mouse scrolled (576, 329) with delta (0, 0)
Screenshot: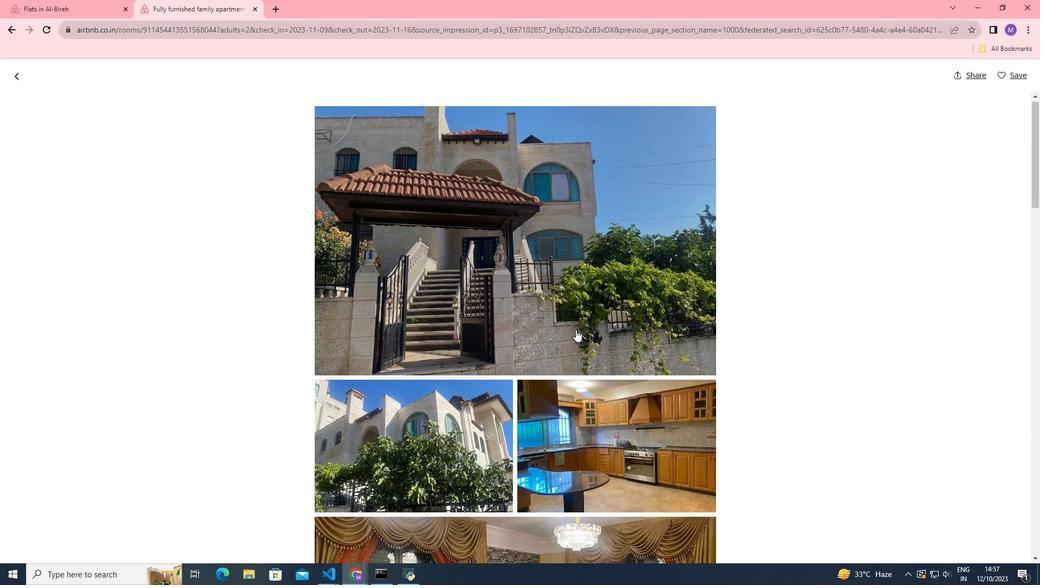 
Action: Mouse scrolled (576, 329) with delta (0, 0)
Screenshot: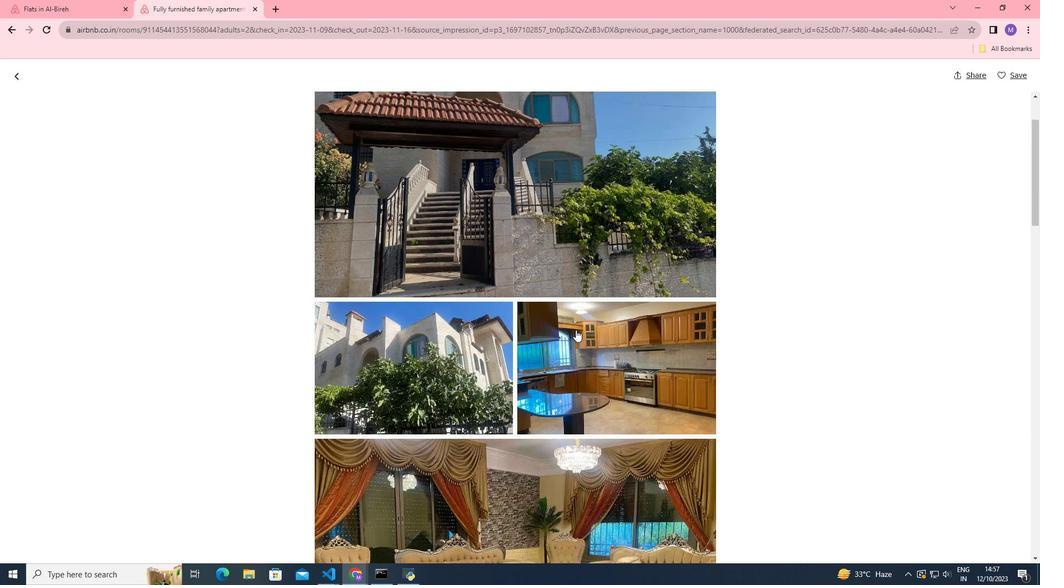 
Action: Mouse scrolled (576, 329) with delta (0, 0)
Screenshot: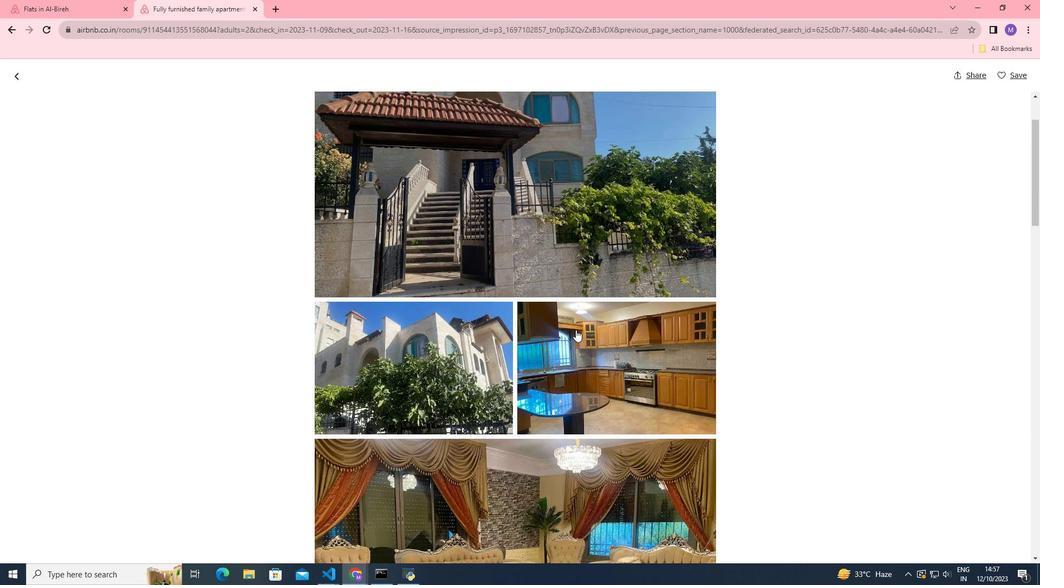 
Action: Mouse scrolled (576, 329) with delta (0, 0)
Screenshot: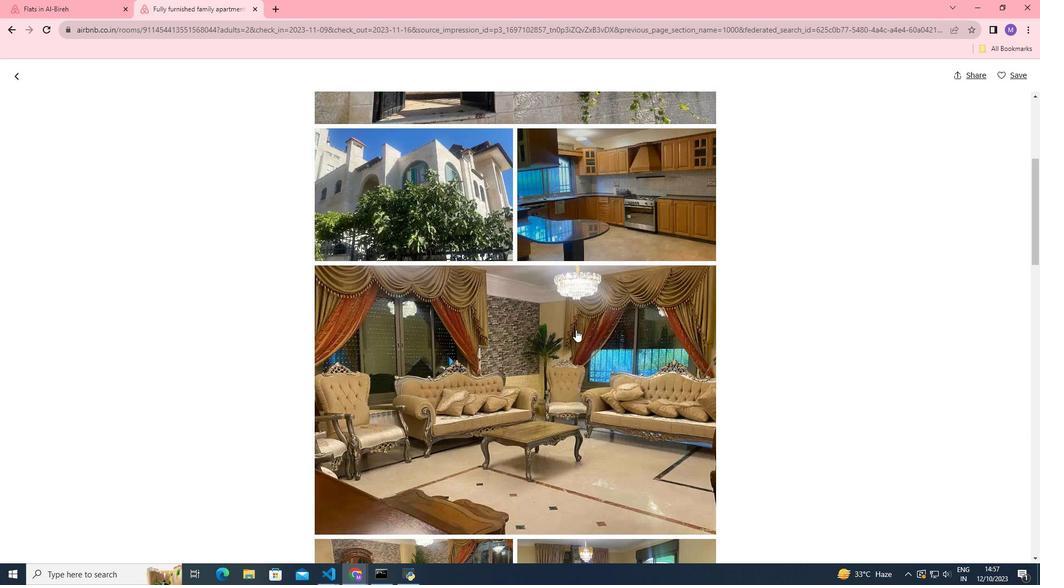 
Action: Mouse scrolled (576, 329) with delta (0, 0)
Screenshot: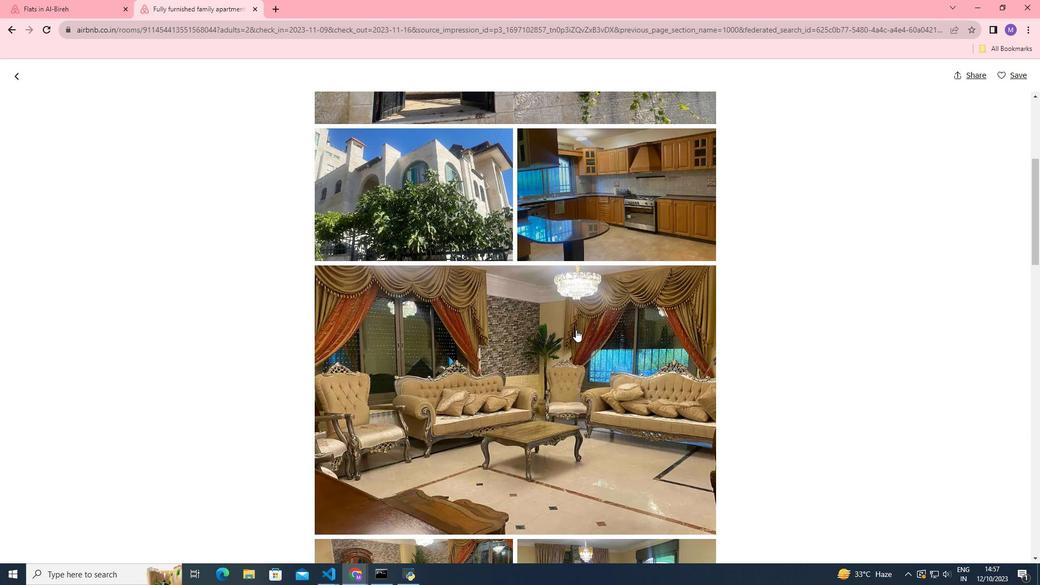 
Action: Mouse scrolled (576, 329) with delta (0, 0)
Screenshot: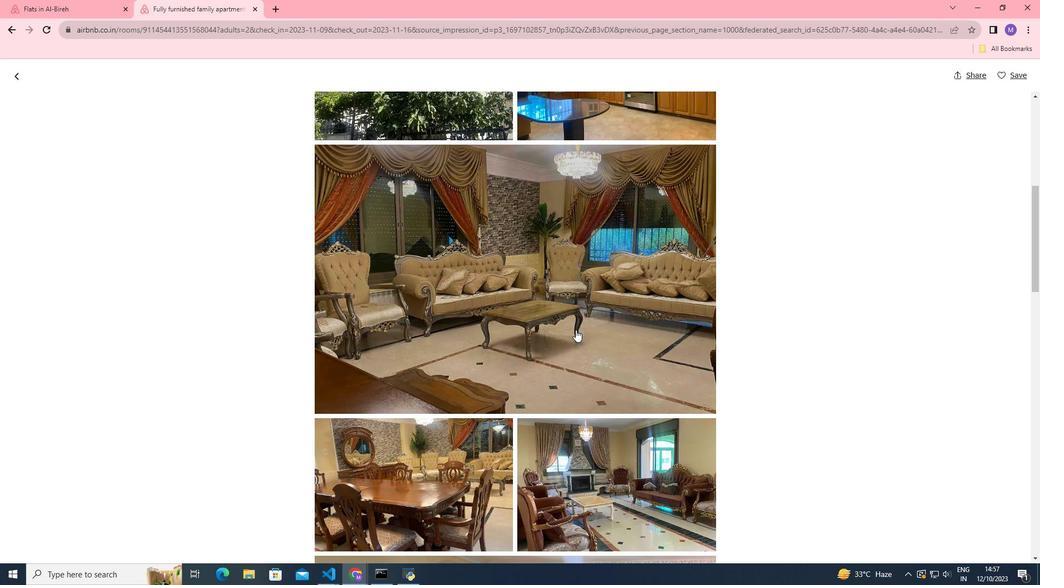 
Action: Mouse scrolled (576, 329) with delta (0, 0)
Screenshot: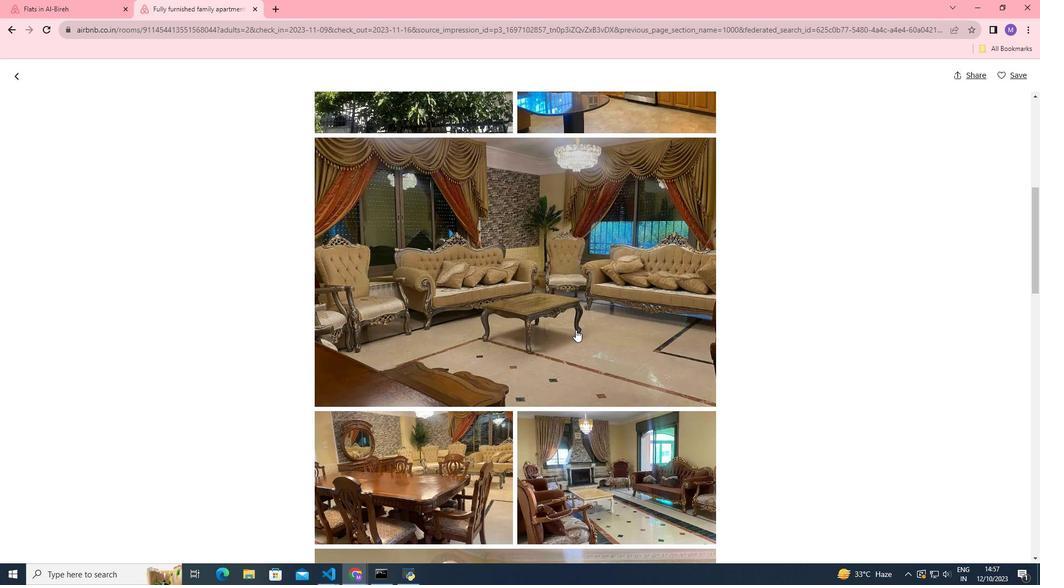 
Action: Mouse scrolled (576, 329) with delta (0, 0)
Screenshot: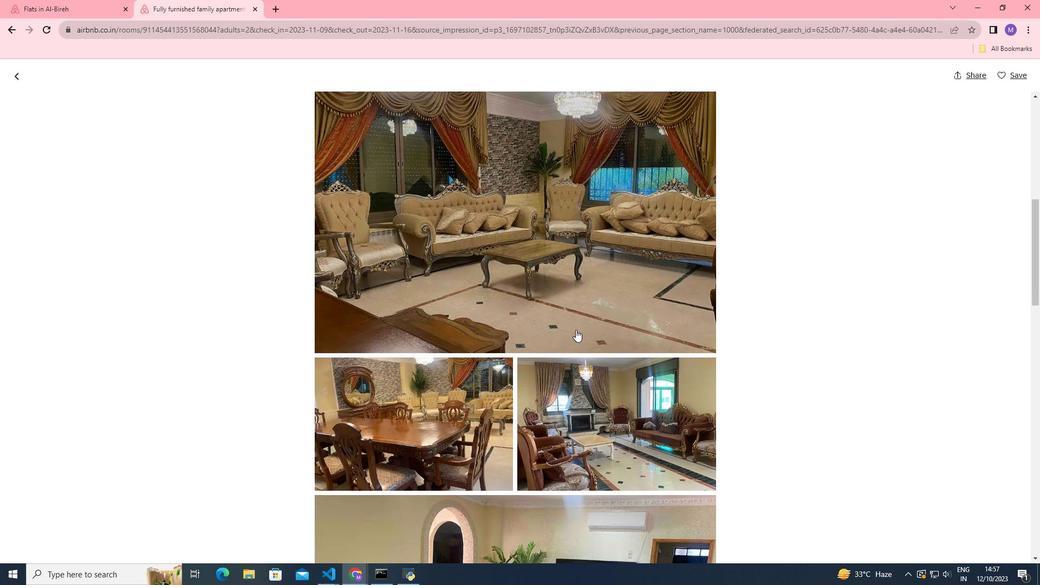 
Action: Mouse scrolled (576, 329) with delta (0, 0)
Screenshot: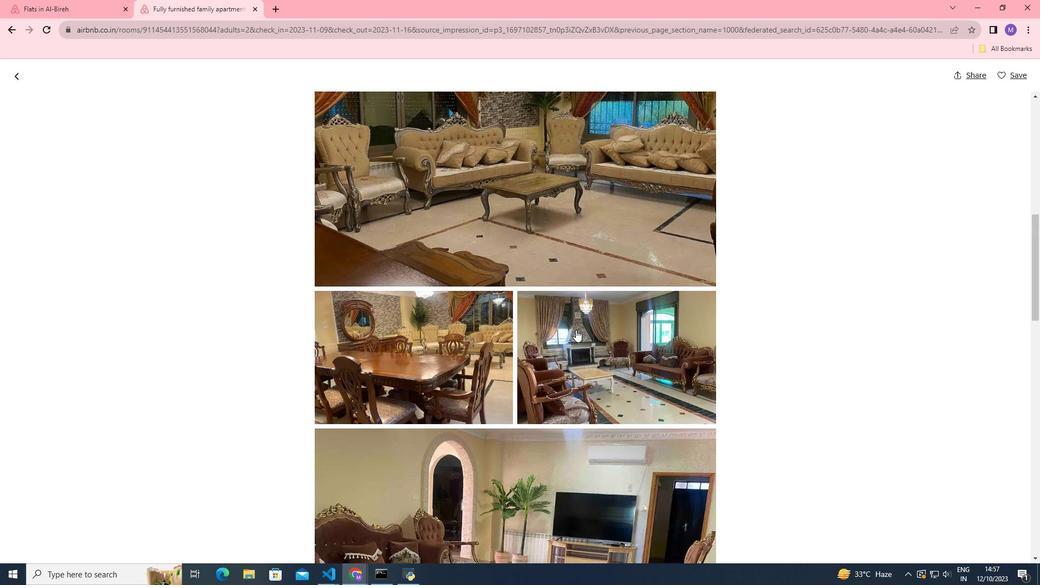 
Action: Mouse scrolled (576, 329) with delta (0, 0)
Screenshot: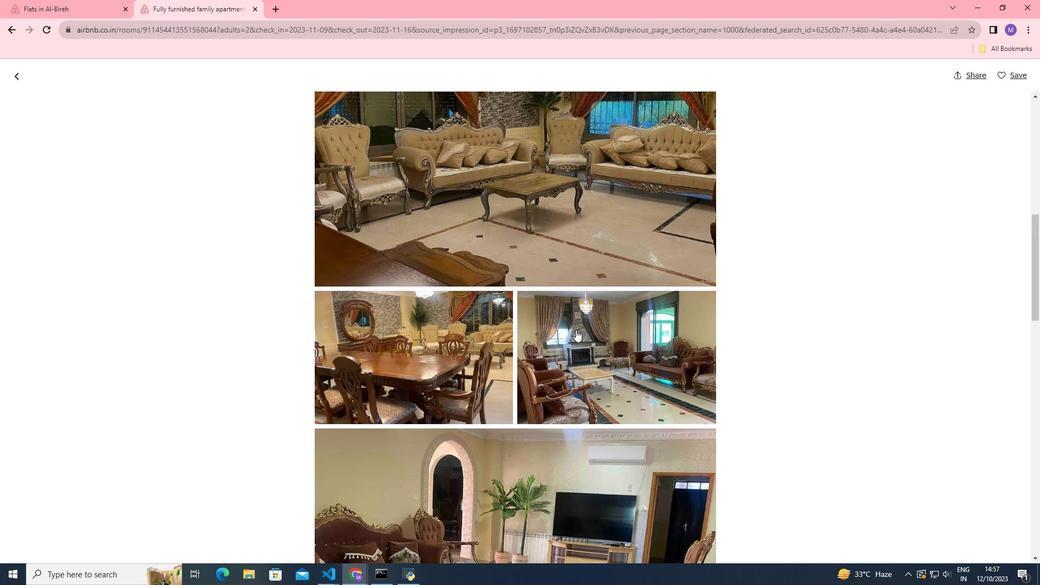 
Action: Mouse scrolled (576, 329) with delta (0, 0)
Screenshot: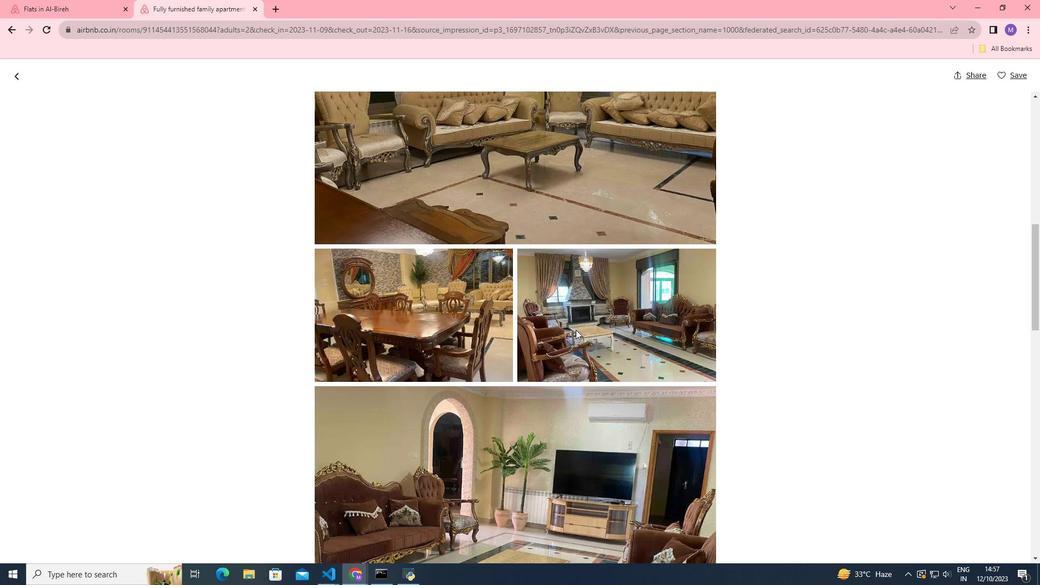 
Action: Mouse scrolled (576, 329) with delta (0, 0)
Screenshot: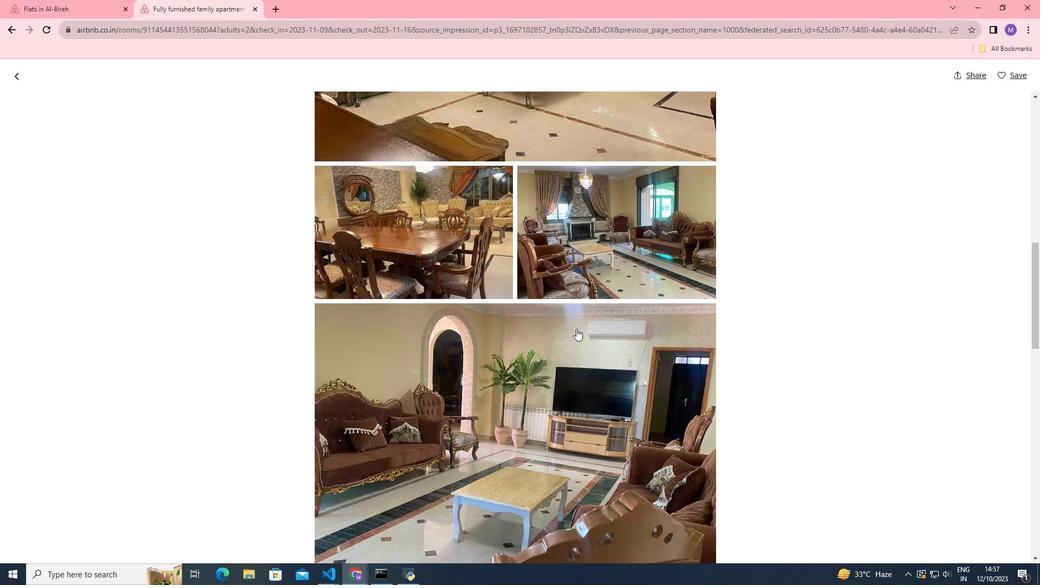 
Action: Mouse moved to (578, 328)
Screenshot: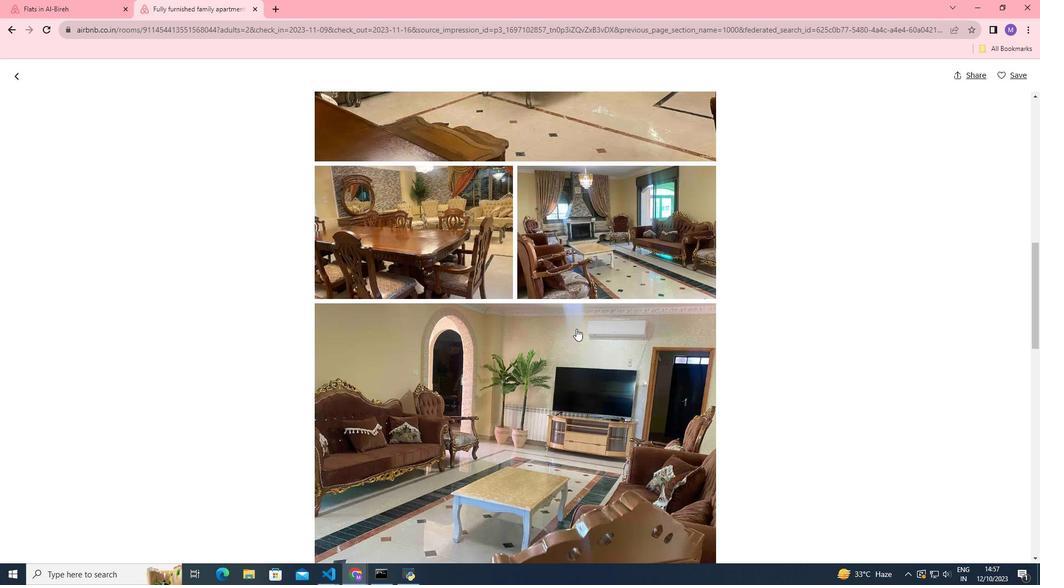 
Action: Mouse scrolled (578, 327) with delta (0, 0)
Screenshot: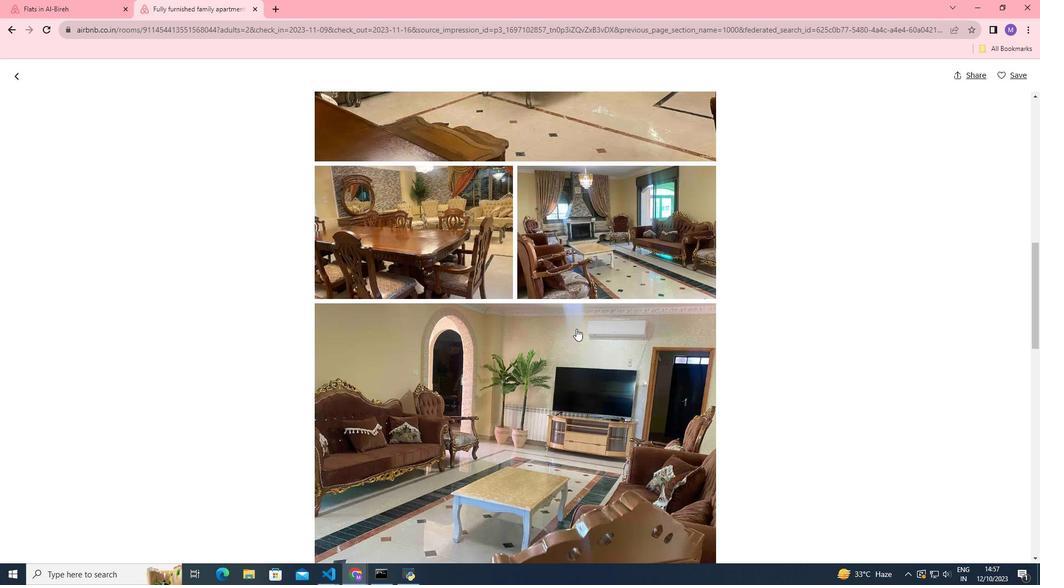 
Action: Mouse moved to (553, 302)
Screenshot: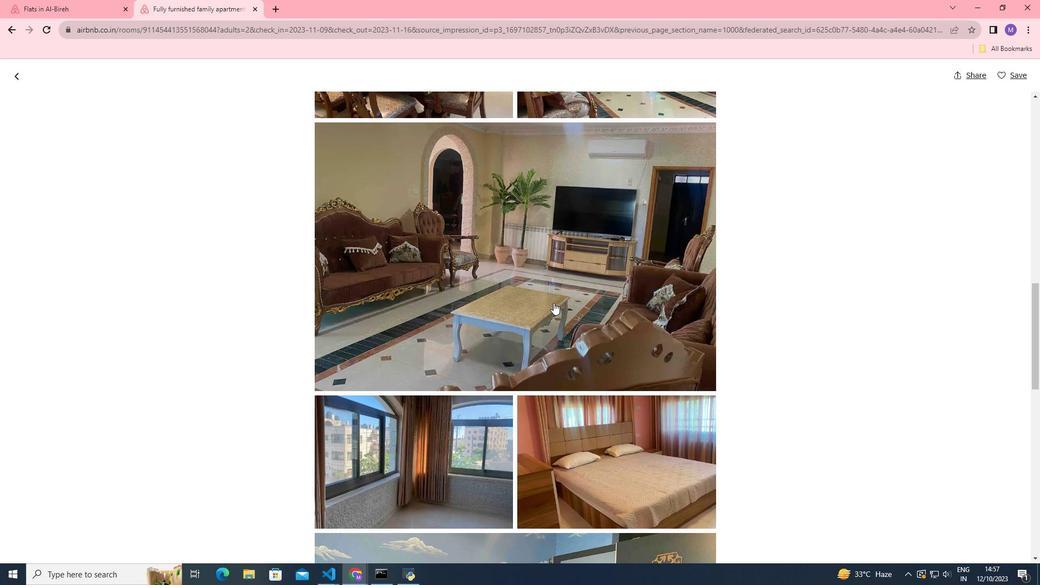 
Action: Mouse scrolled (553, 302) with delta (0, 0)
Screenshot: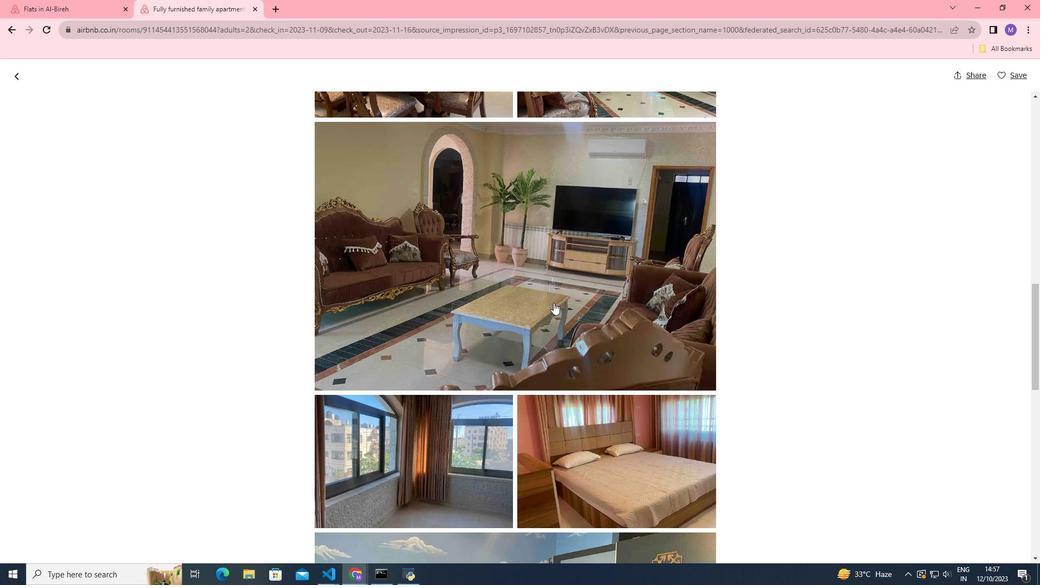 
Action: Mouse scrolled (553, 302) with delta (0, 0)
Screenshot: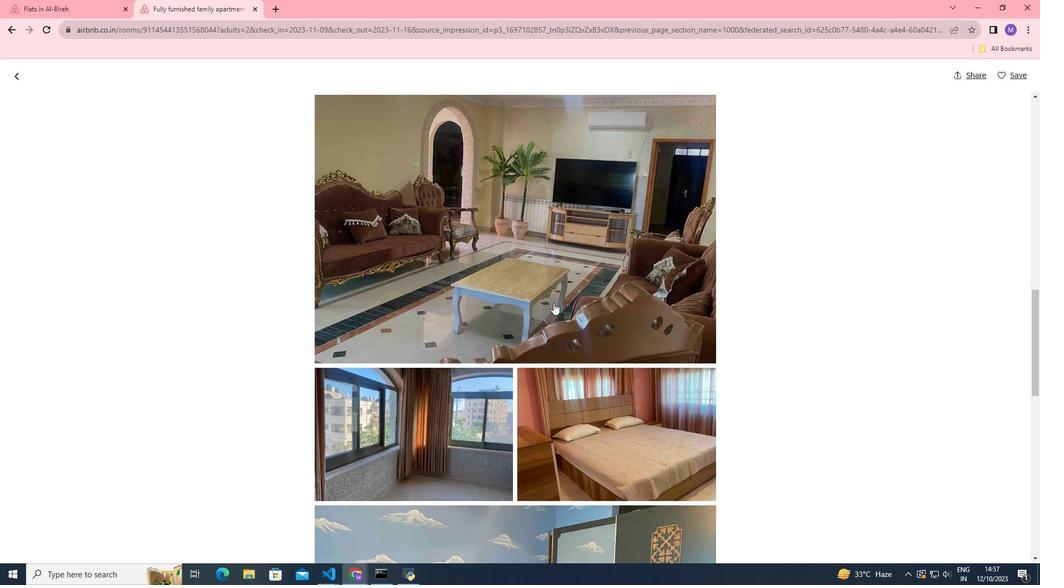 
Action: Mouse scrolled (553, 302) with delta (0, 0)
Screenshot: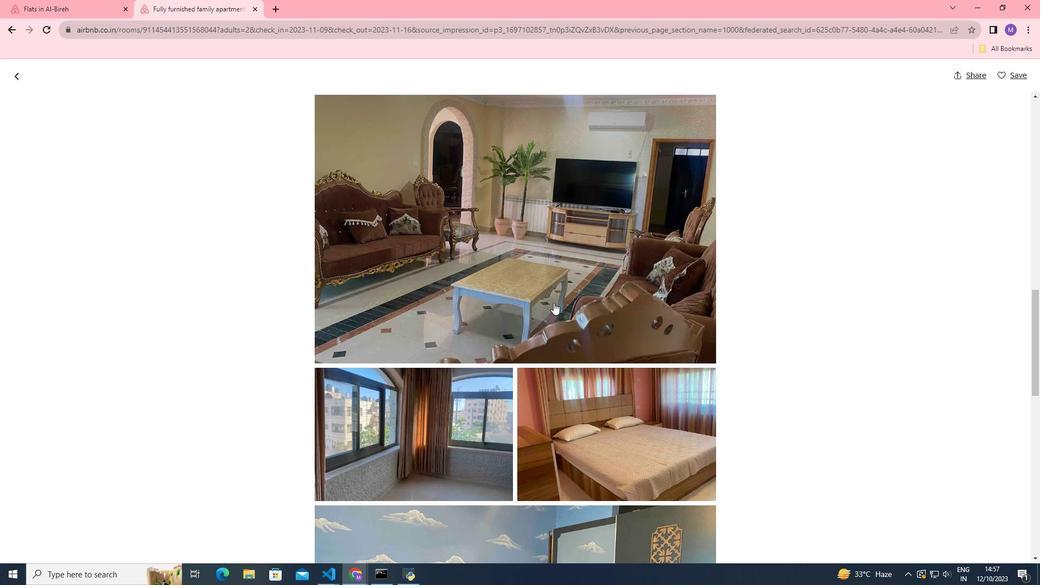 
Action: Mouse scrolled (553, 302) with delta (0, 0)
Screenshot: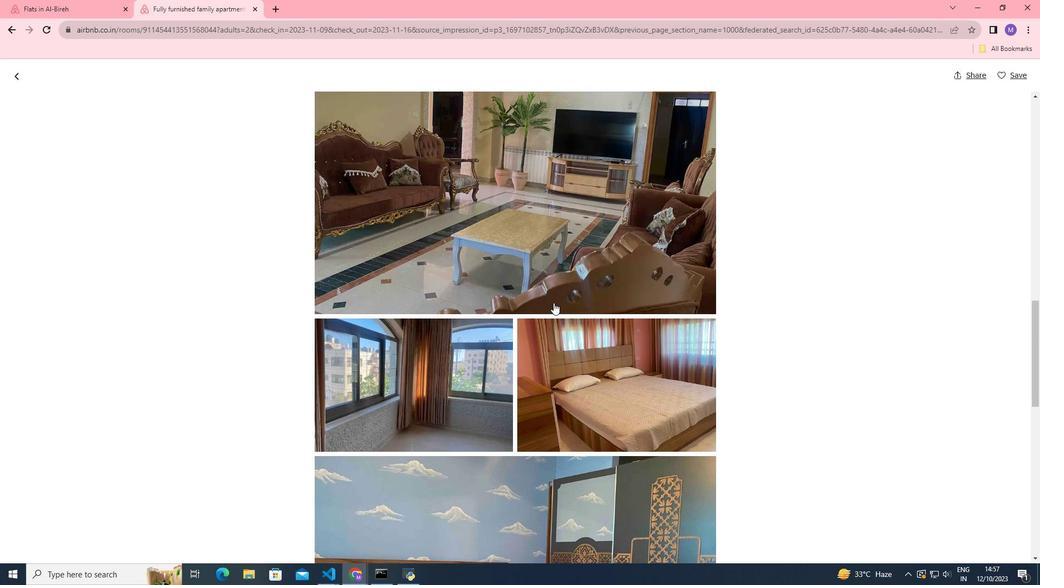 
Action: Mouse scrolled (553, 302) with delta (0, 0)
Screenshot: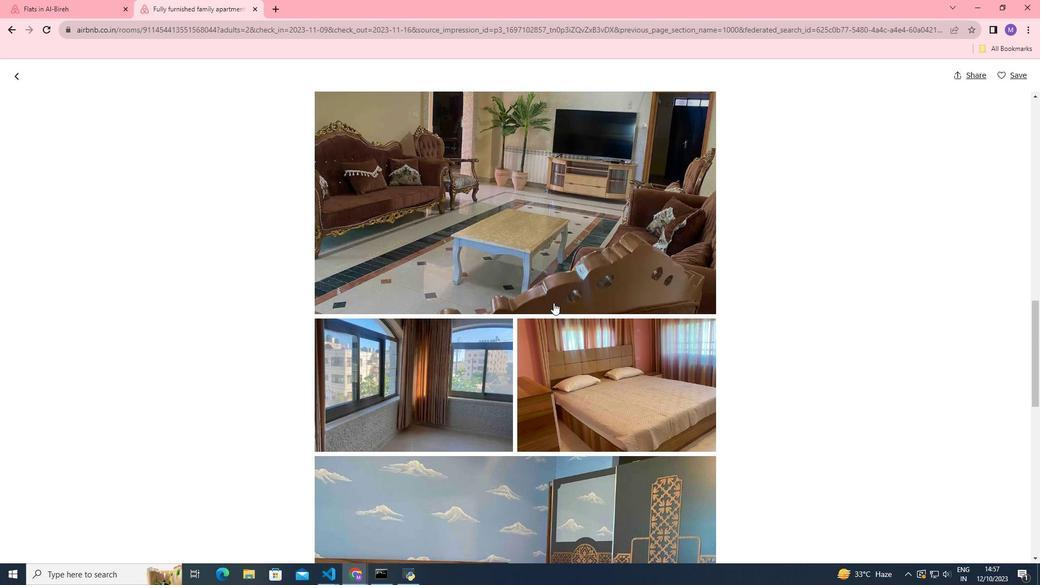 
Action: Mouse scrolled (553, 302) with delta (0, 0)
Screenshot: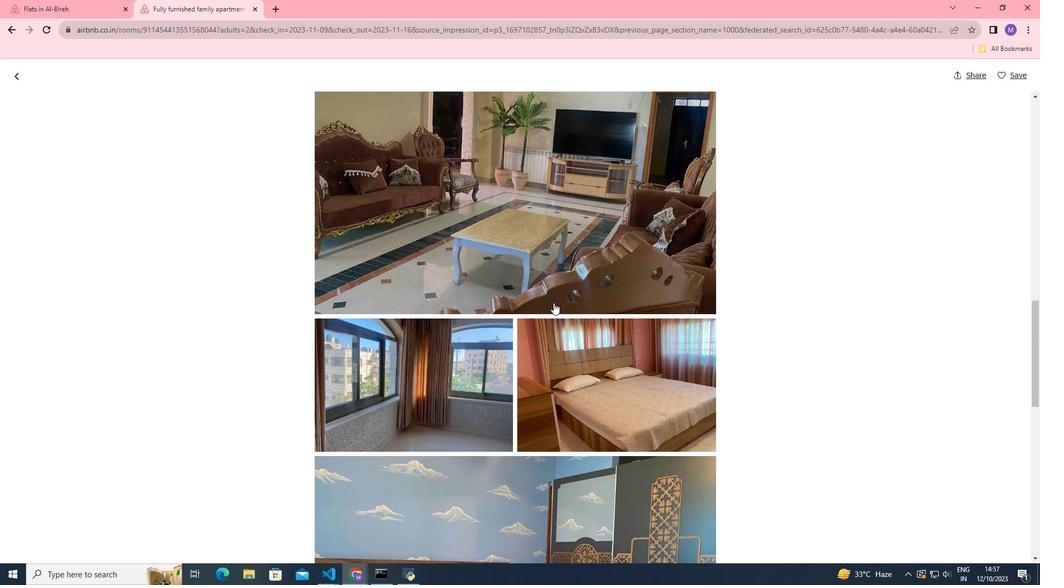
Action: Mouse moved to (554, 317)
Screenshot: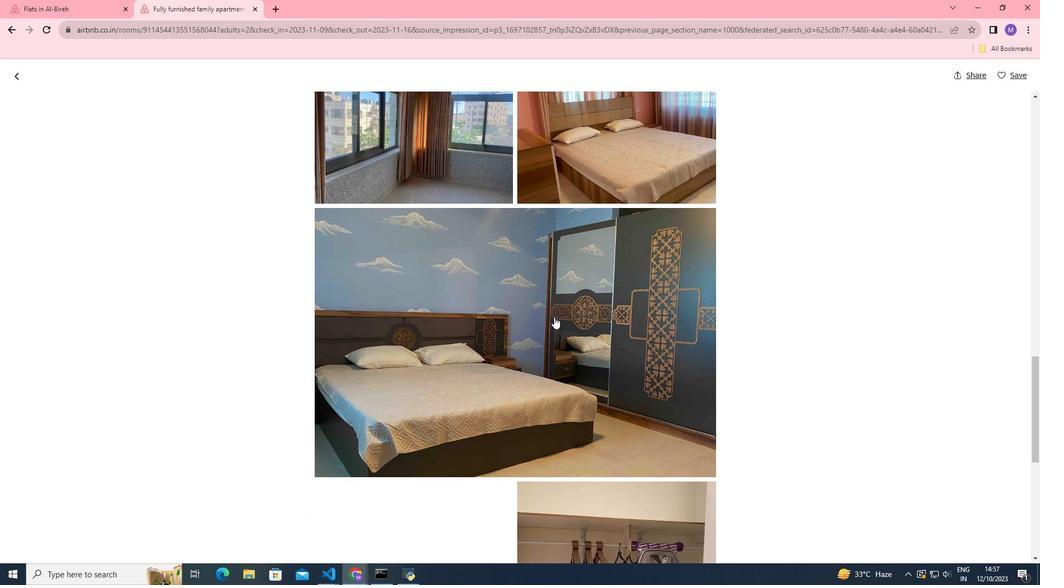 
Action: Mouse scrolled (554, 316) with delta (0, 0)
Screenshot: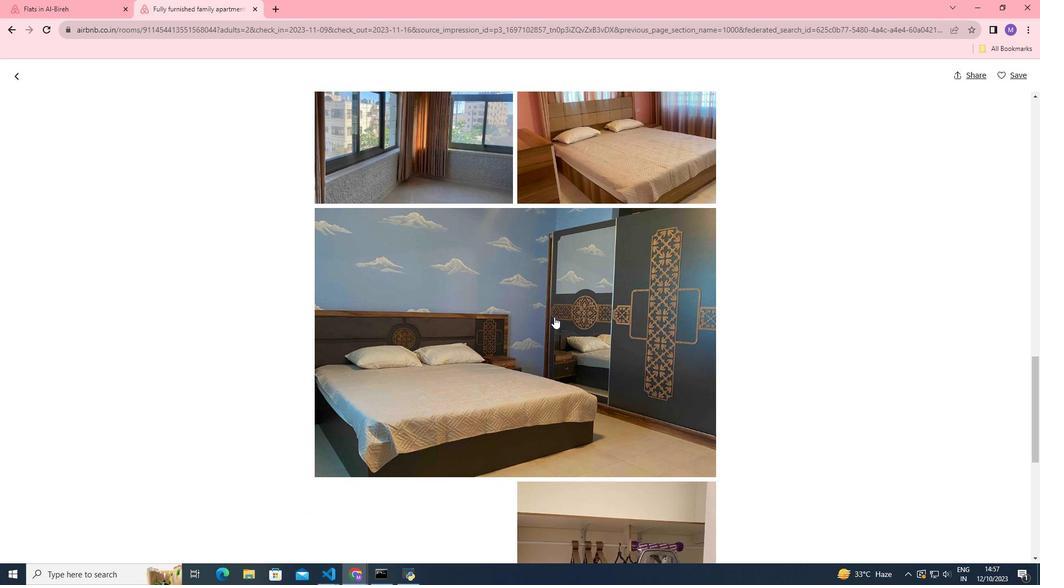 
Action: Mouse scrolled (554, 316) with delta (0, 0)
Screenshot: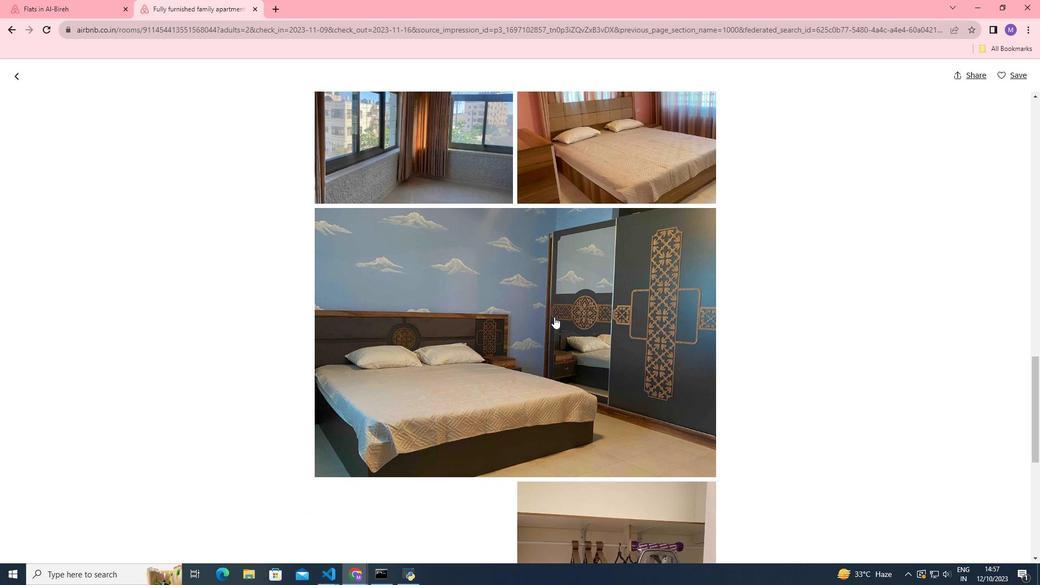 
Action: Mouse scrolled (554, 316) with delta (0, 0)
Screenshot: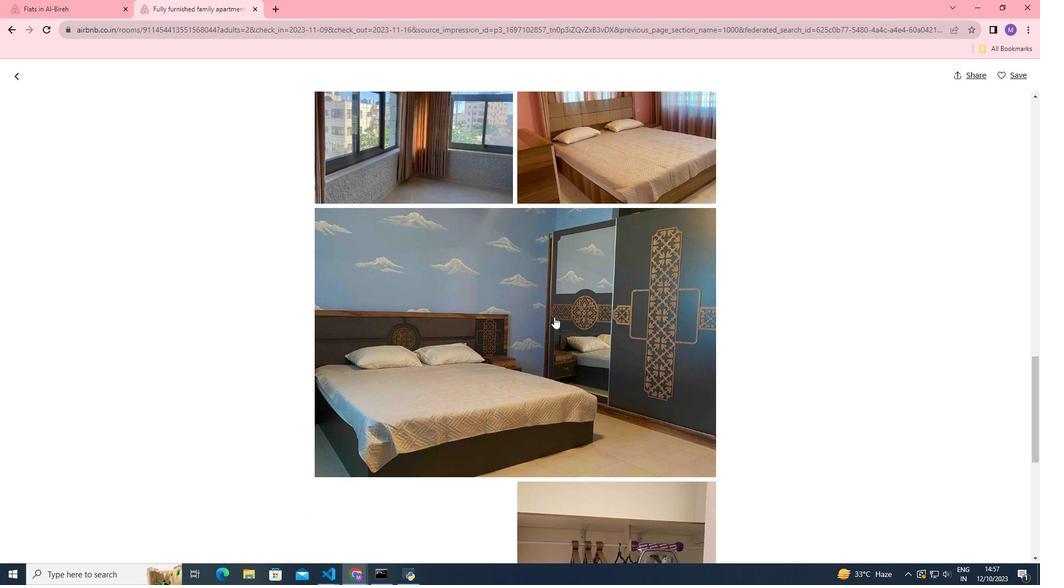 
Action: Mouse scrolled (554, 316) with delta (0, 0)
Screenshot: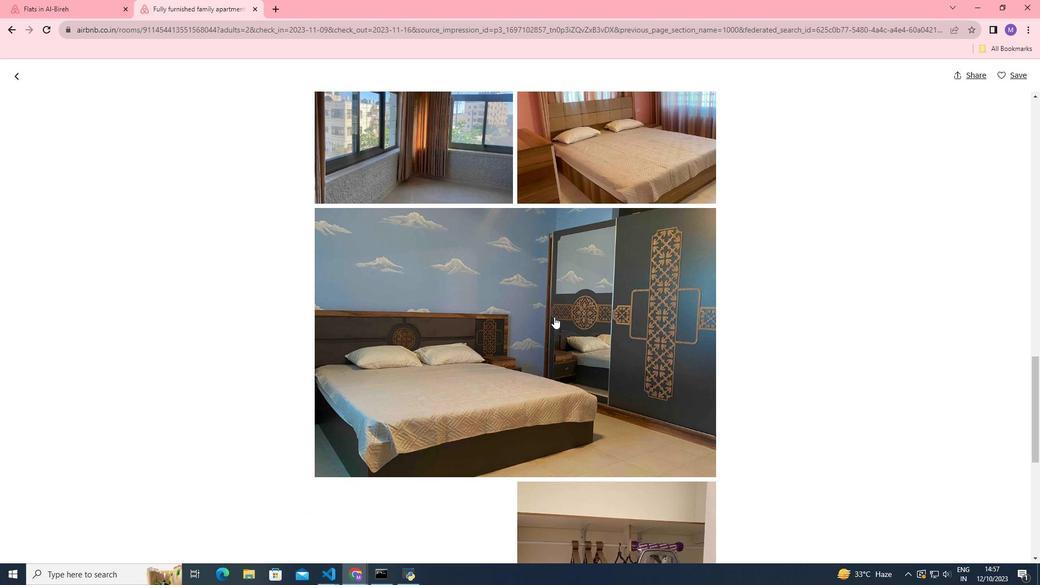 
Action: Mouse scrolled (554, 316) with delta (0, 0)
Screenshot: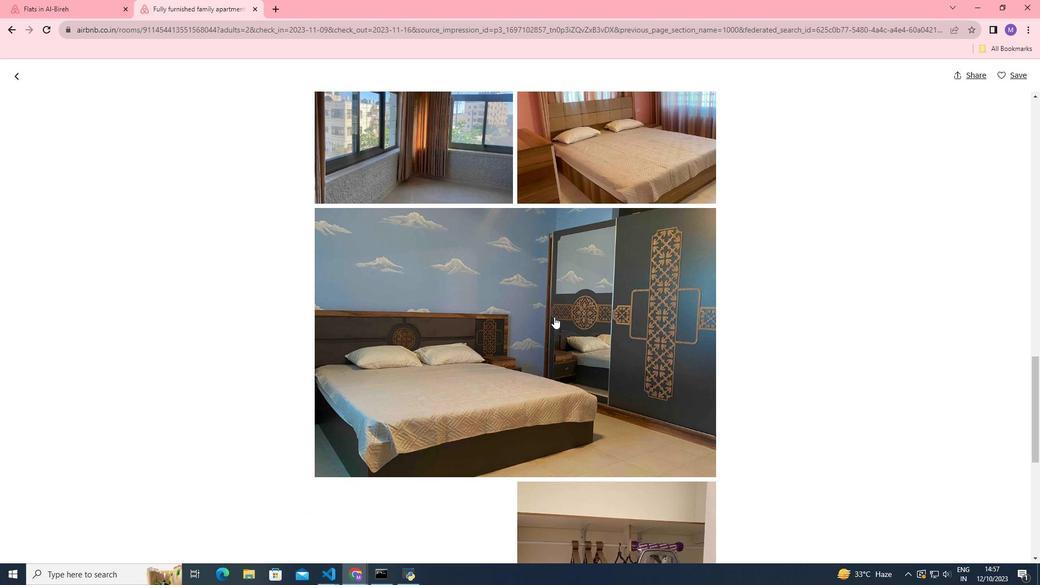 
Action: Mouse scrolled (554, 316) with delta (0, 0)
Screenshot: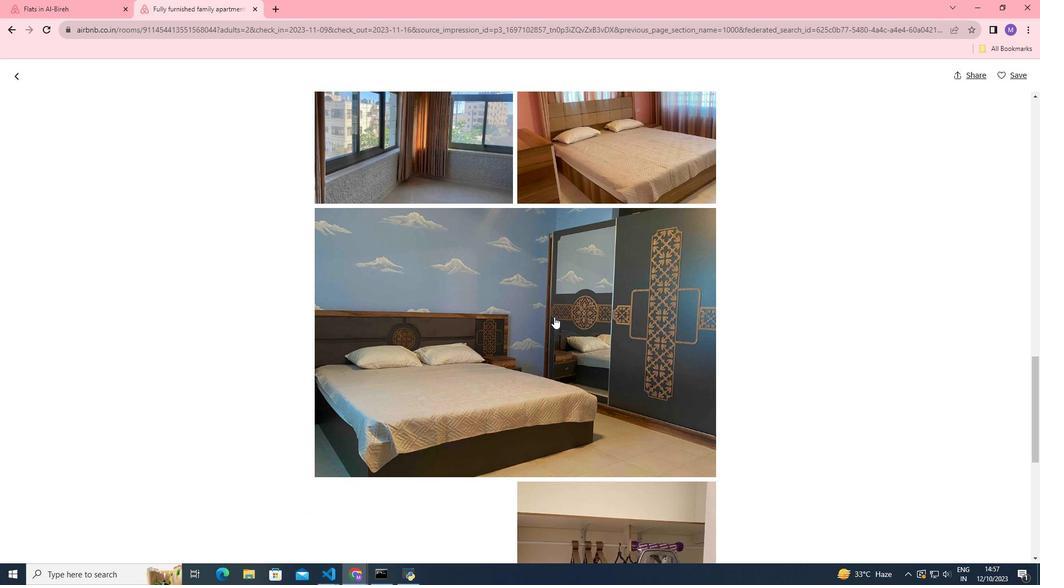 
Action: Mouse scrolled (554, 316) with delta (0, 0)
Screenshot: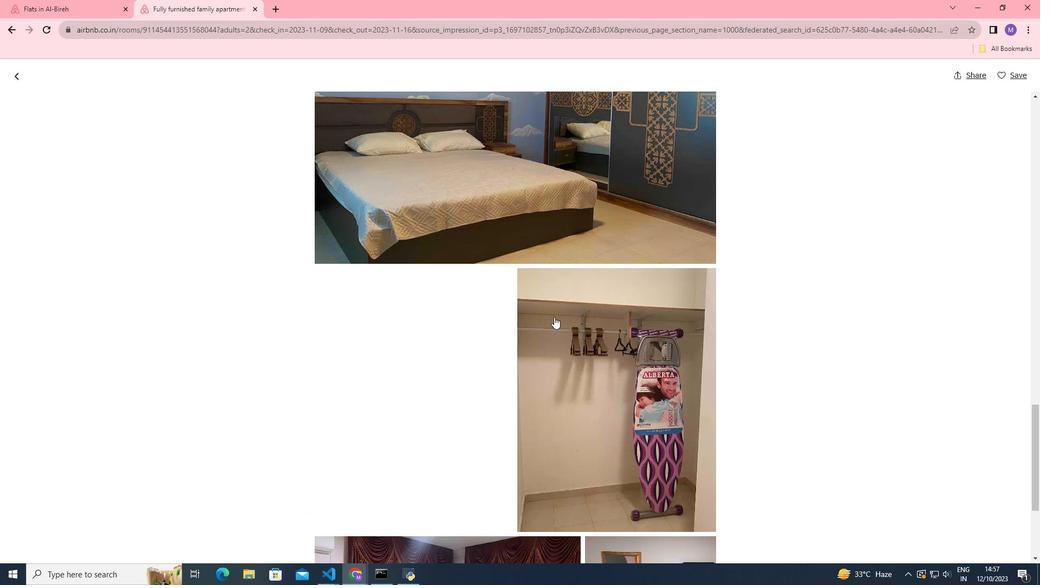 
Action: Mouse moved to (554, 317)
Screenshot: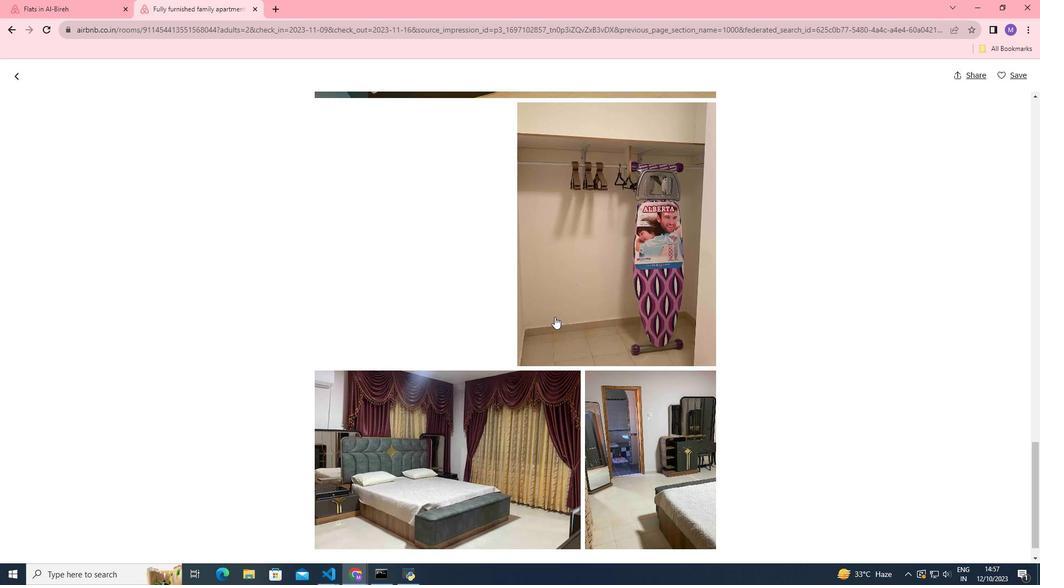 
Action: Mouse scrolled (554, 316) with delta (0, 0)
Screenshot: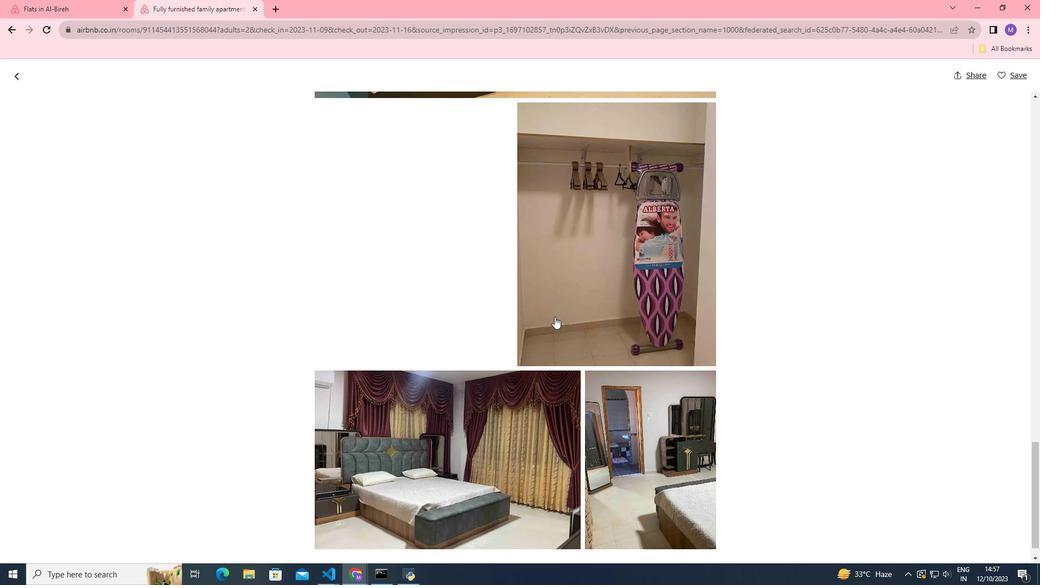
Action: Mouse scrolled (554, 316) with delta (0, 0)
Screenshot: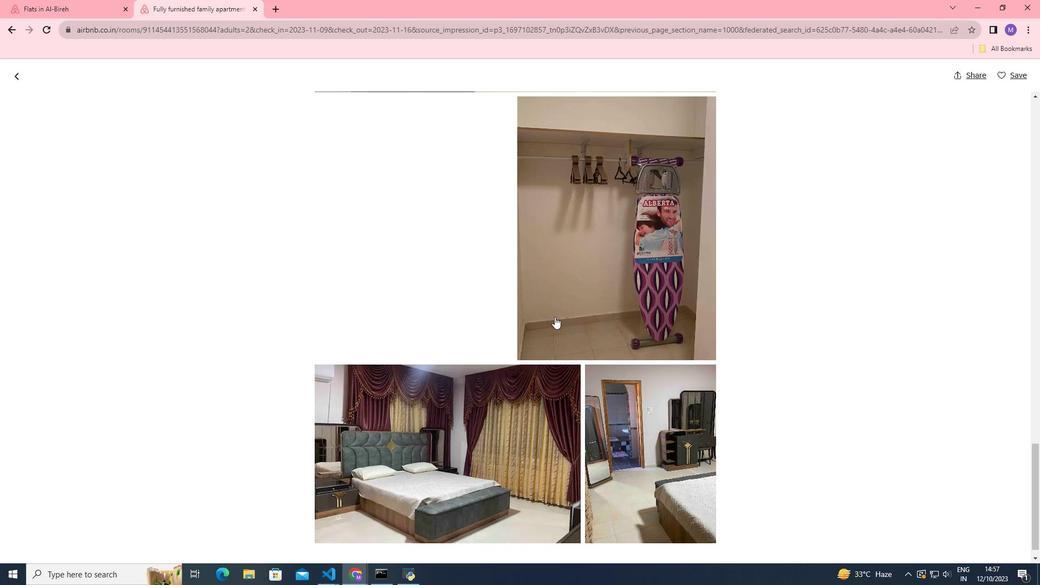 
Action: Mouse scrolled (554, 316) with delta (0, 0)
Screenshot: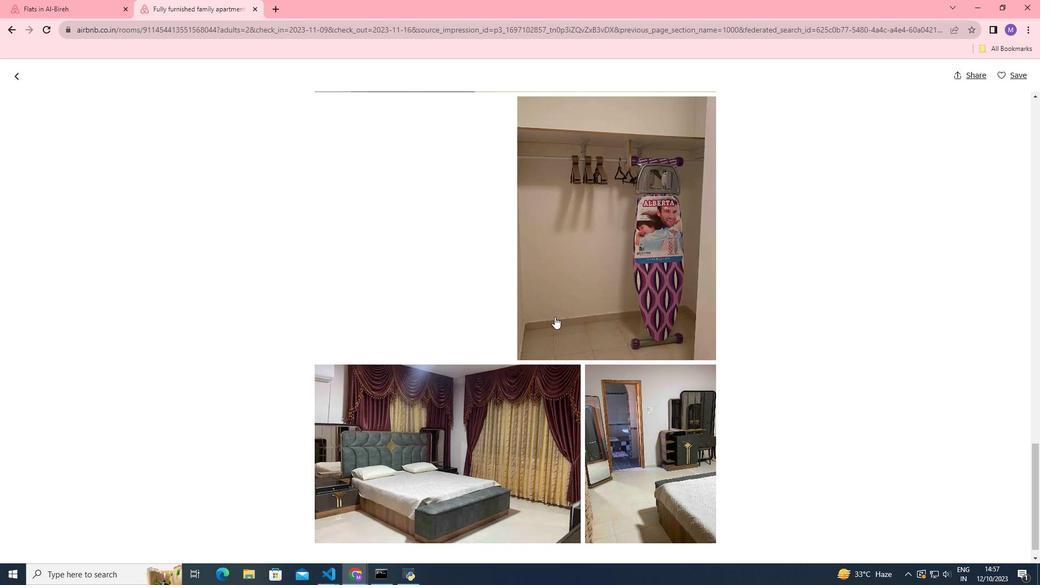 
Action: Mouse scrolled (554, 316) with delta (0, 0)
Screenshot: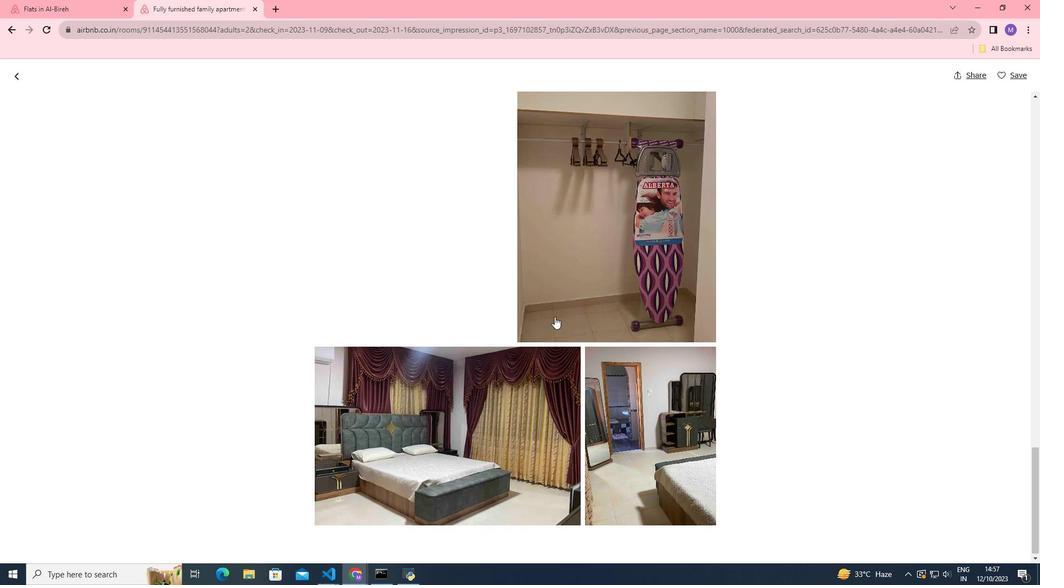 
Action: Mouse scrolled (554, 316) with delta (0, 0)
Screenshot: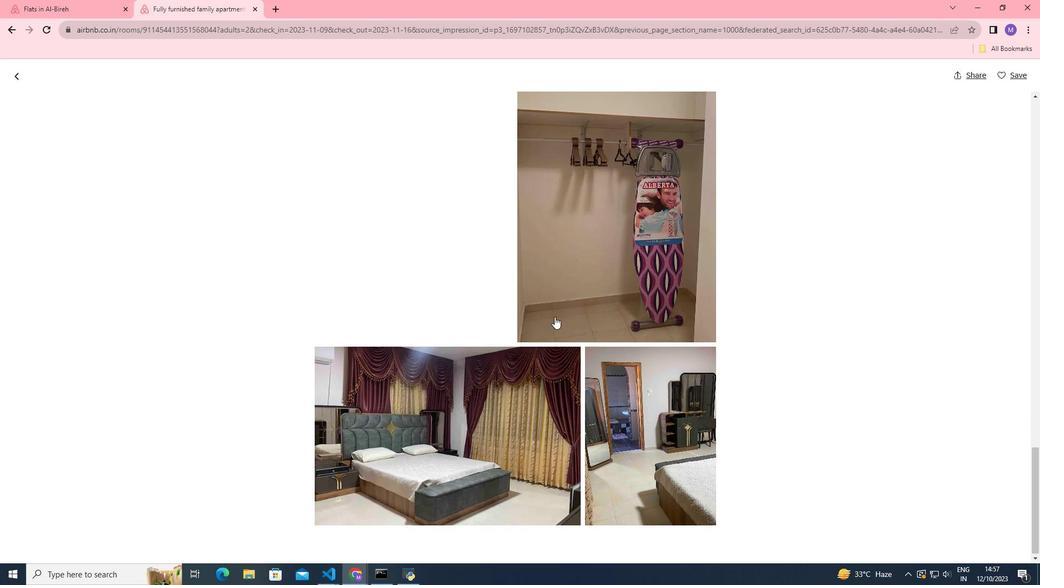 
Action: Mouse moved to (16, 78)
Screenshot: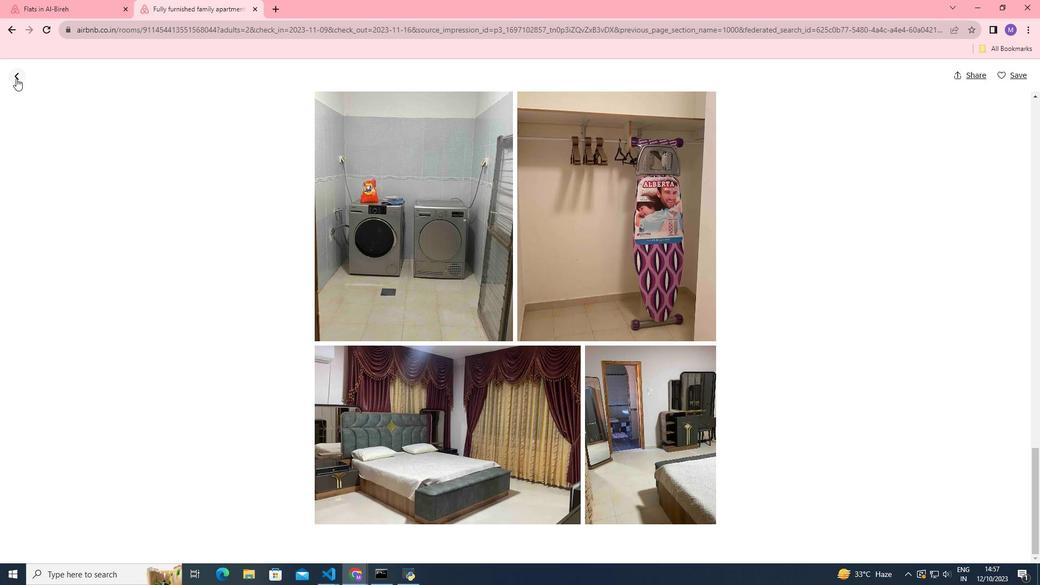 
Action: Mouse pressed left at (16, 78)
Screenshot: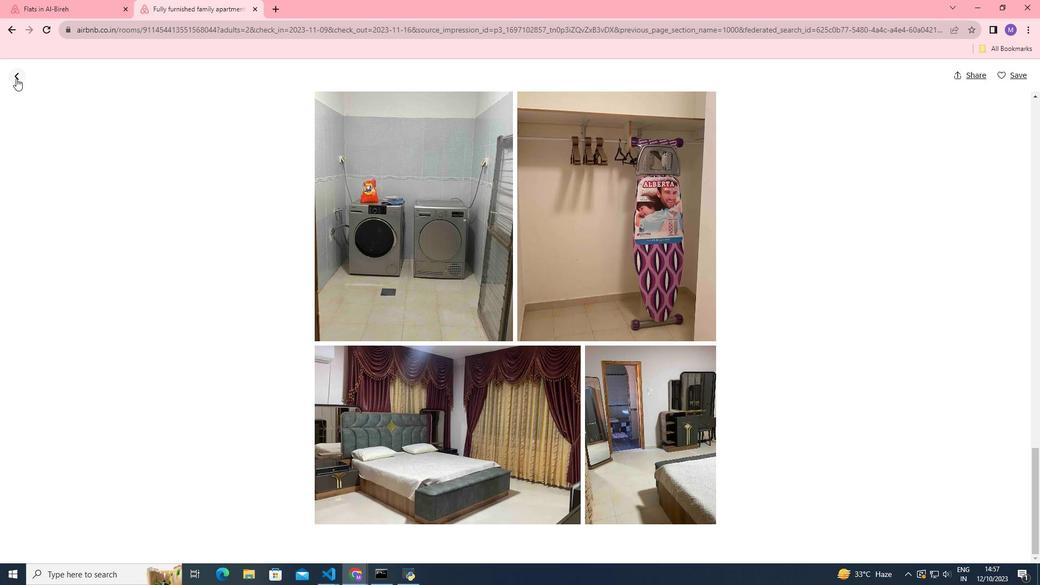 
Action: Mouse moved to (476, 313)
Screenshot: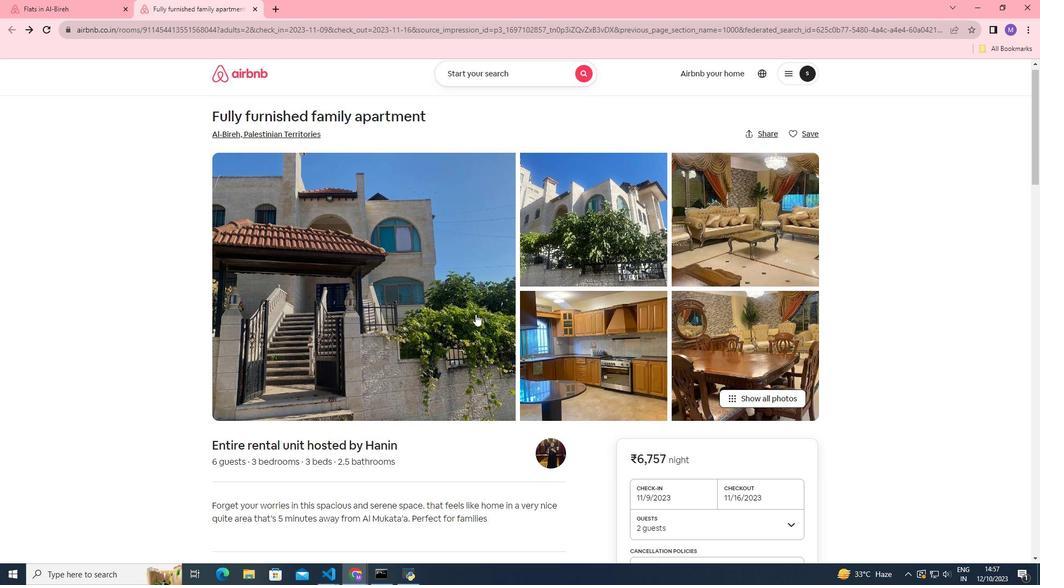 
Action: Mouse scrolled (476, 312) with delta (0, 0)
Screenshot: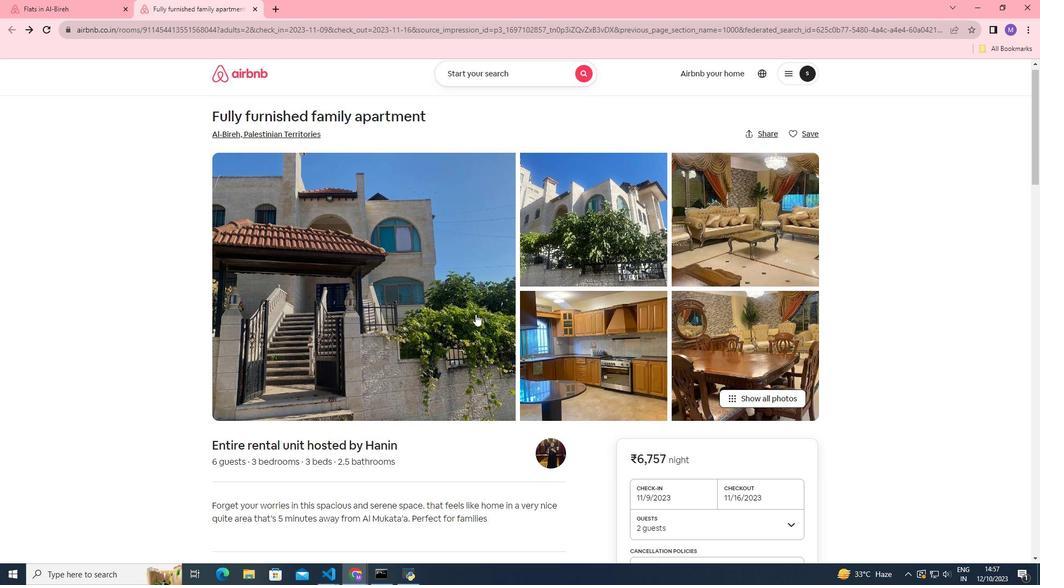 
Action: Mouse moved to (475, 314)
Screenshot: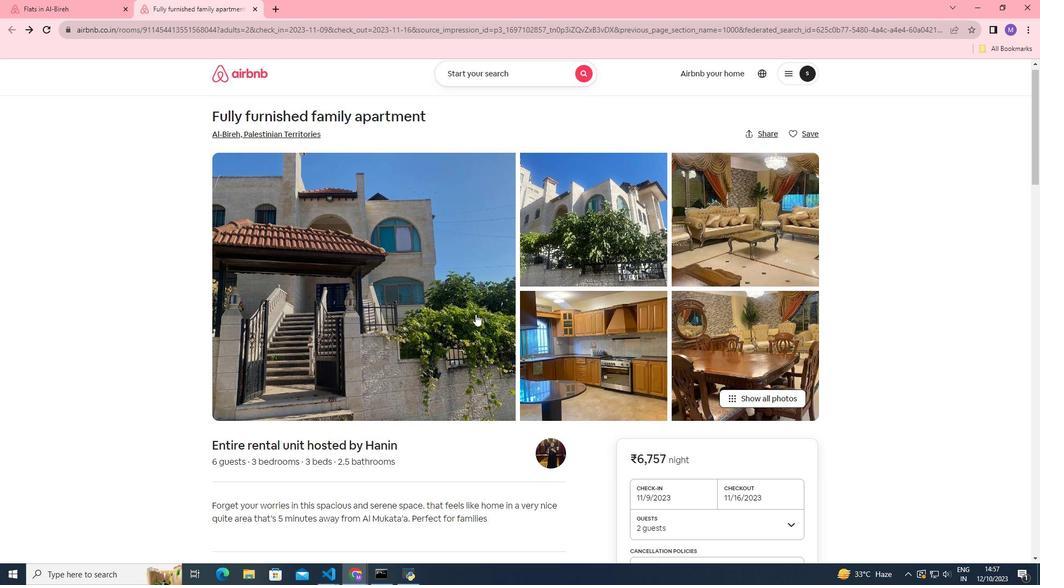 
Action: Mouse scrolled (475, 313) with delta (0, 0)
Screenshot: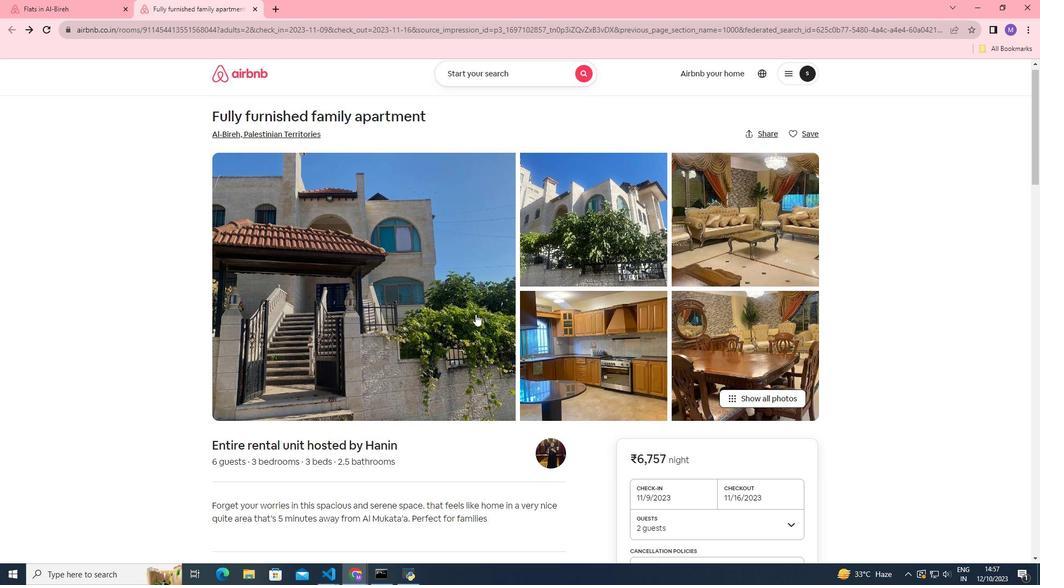 
Action: Mouse scrolled (475, 313) with delta (0, 0)
Screenshot: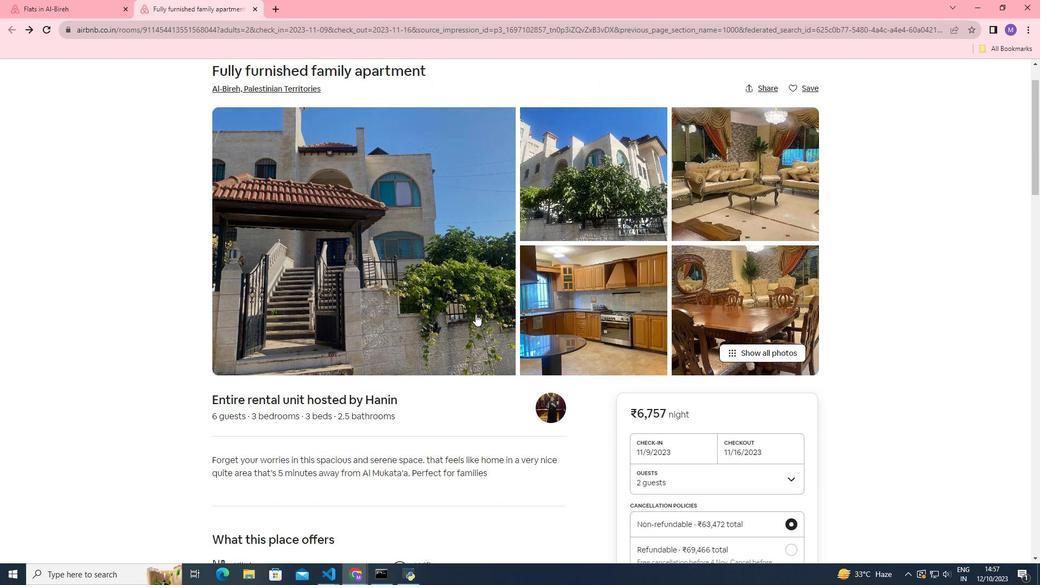
Action: Mouse scrolled (475, 313) with delta (0, 0)
Screenshot: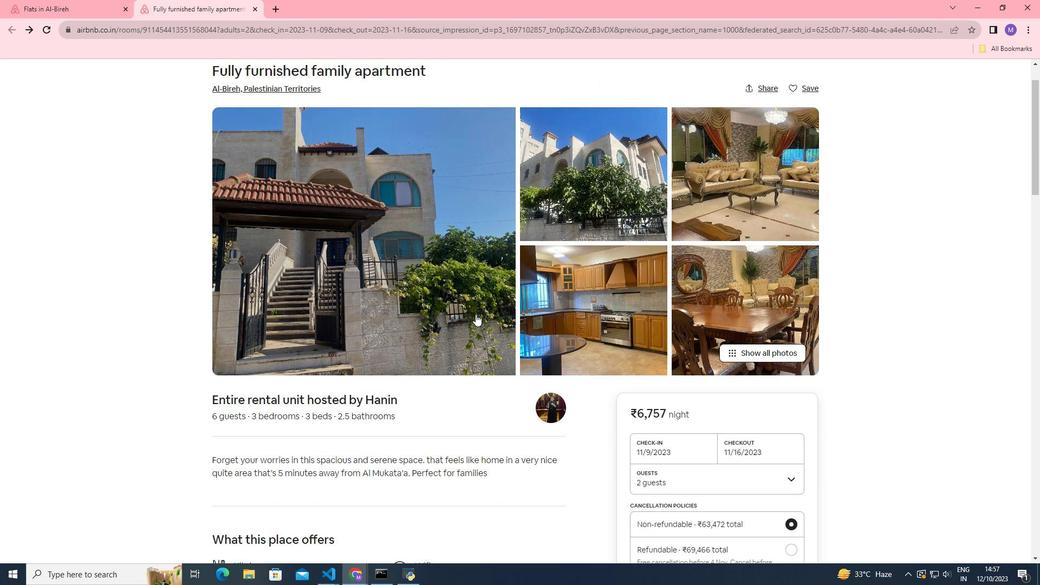 
Action: Mouse moved to (275, 535)
Screenshot: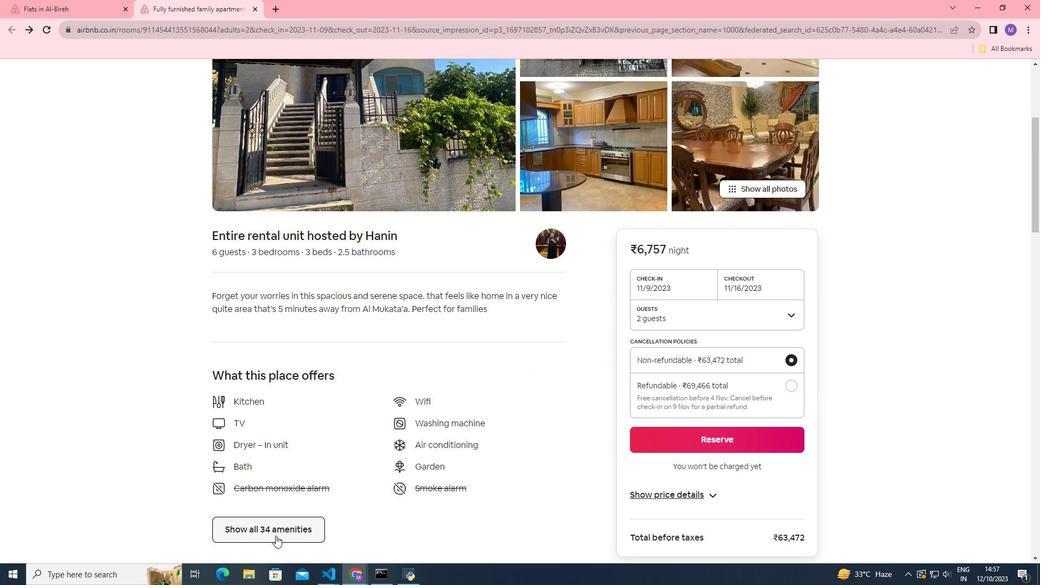 
Action: Mouse pressed left at (275, 535)
Screenshot: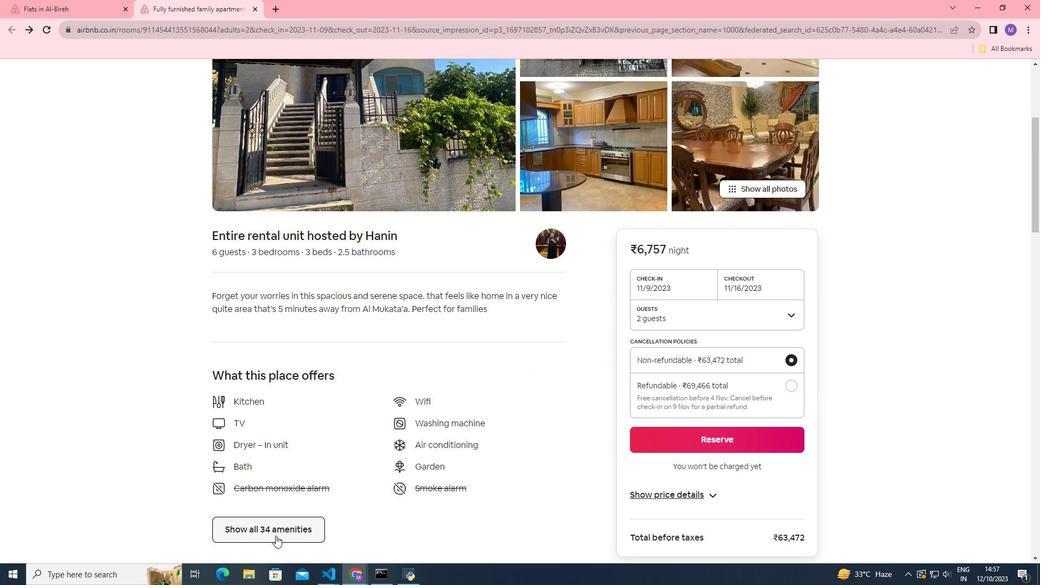 
Action: Mouse moved to (412, 286)
Screenshot: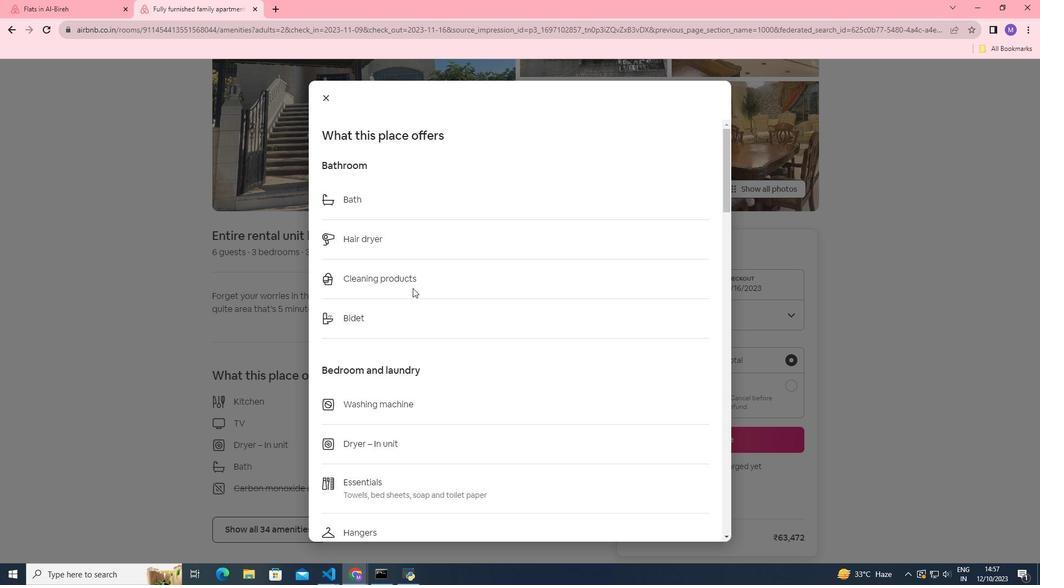 
Action: Mouse scrolled (412, 285) with delta (0, 0)
Screenshot: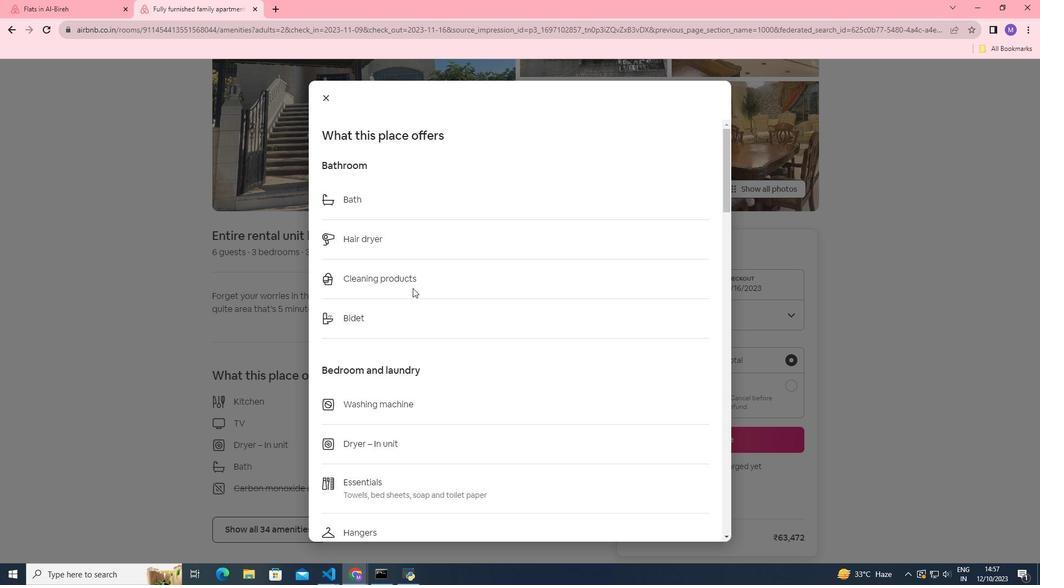 
Action: Mouse moved to (412, 287)
Screenshot: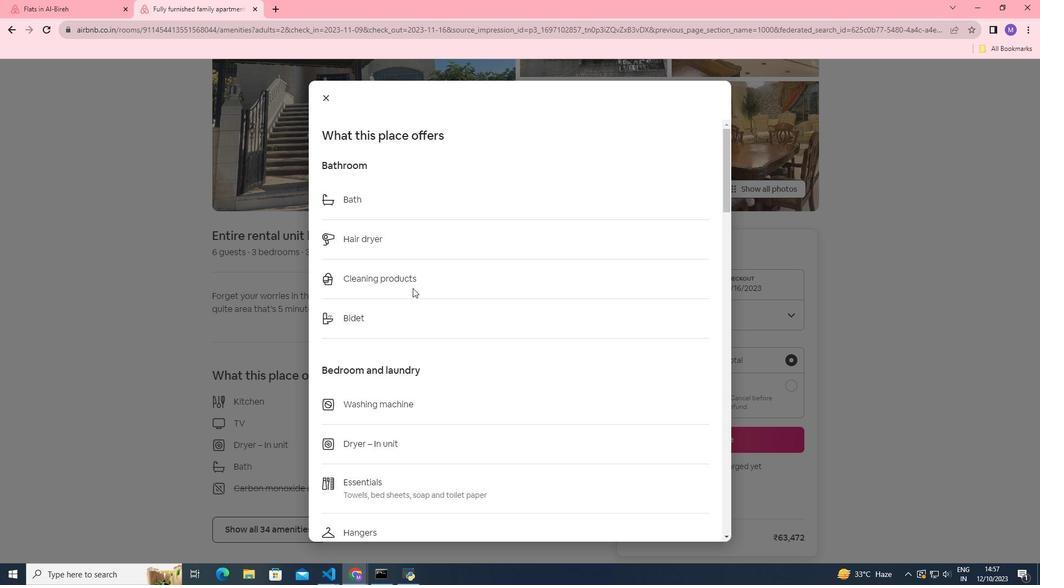 
Action: Mouse scrolled (412, 287) with delta (0, 0)
Screenshot: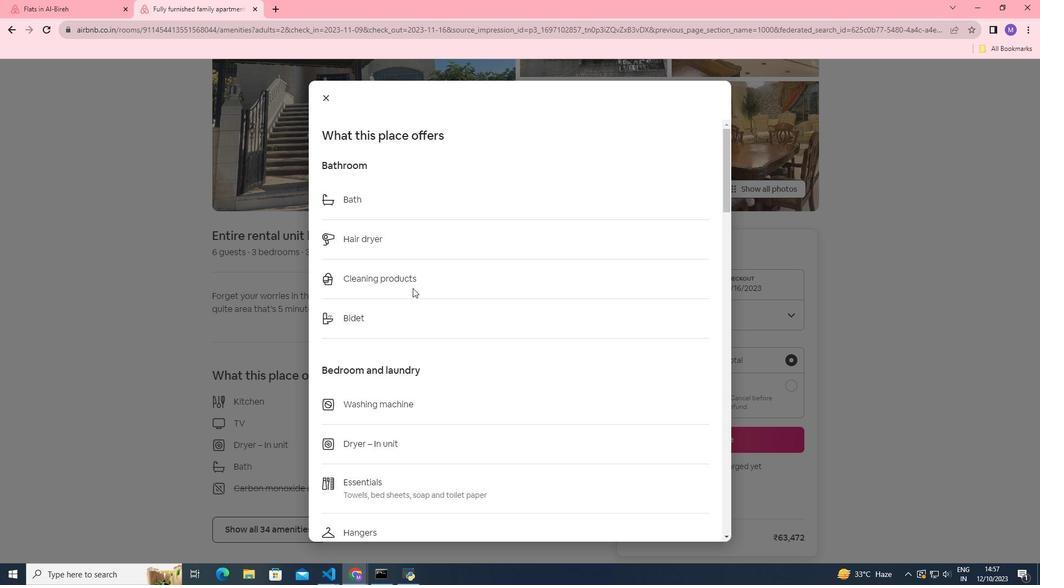 
Action: Mouse moved to (412, 288)
Screenshot: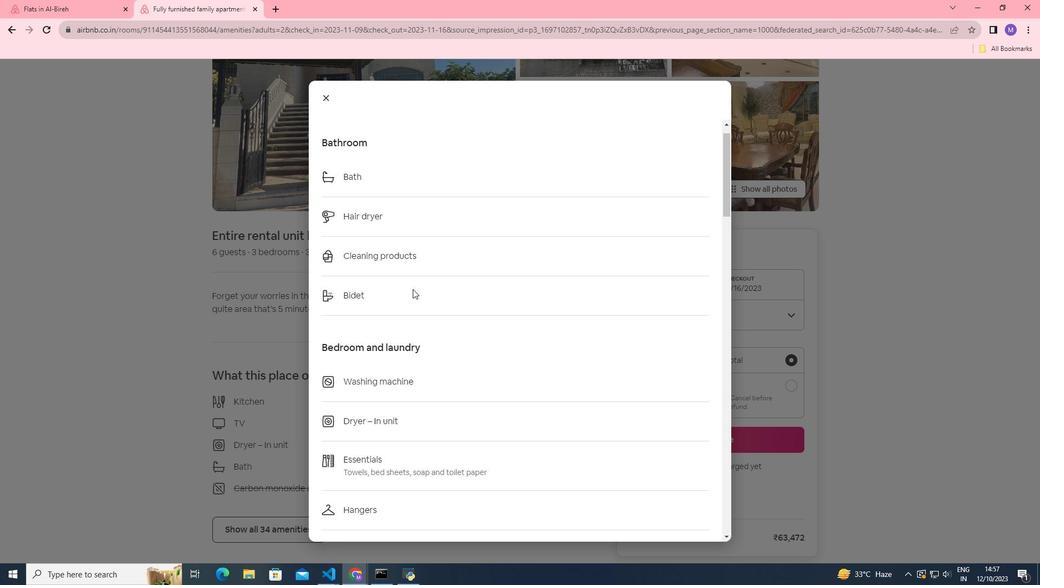 
Action: Mouse scrolled (412, 288) with delta (0, 0)
Screenshot: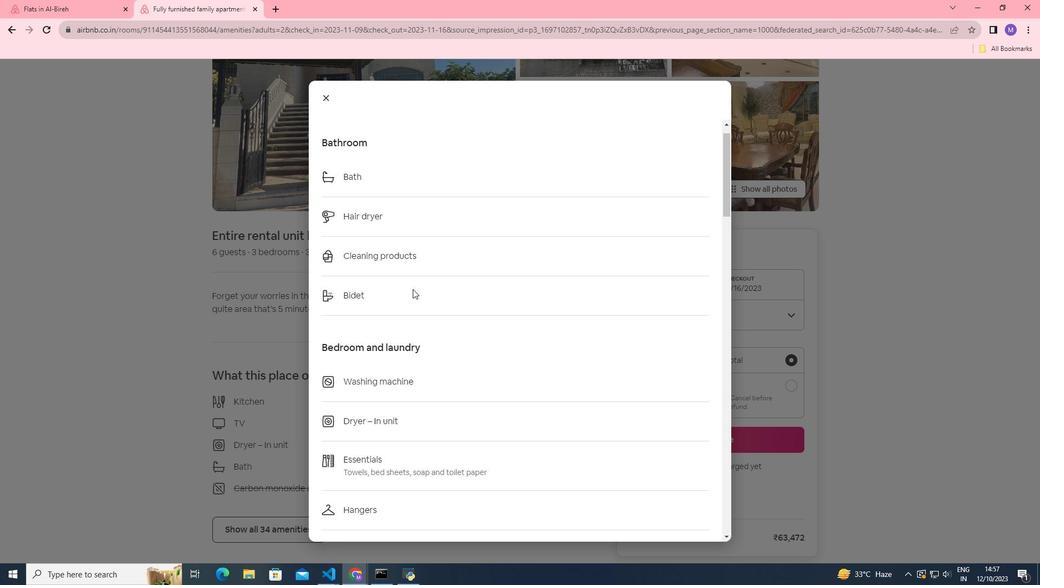 
Action: Mouse moved to (412, 290)
Screenshot: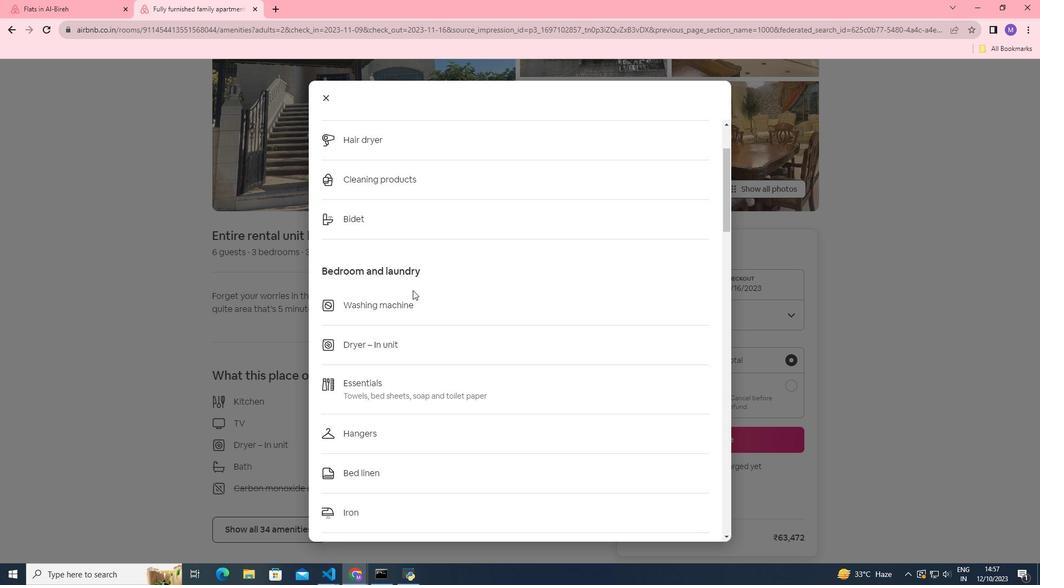 
Action: Mouse scrolled (412, 289) with delta (0, 0)
Screenshot: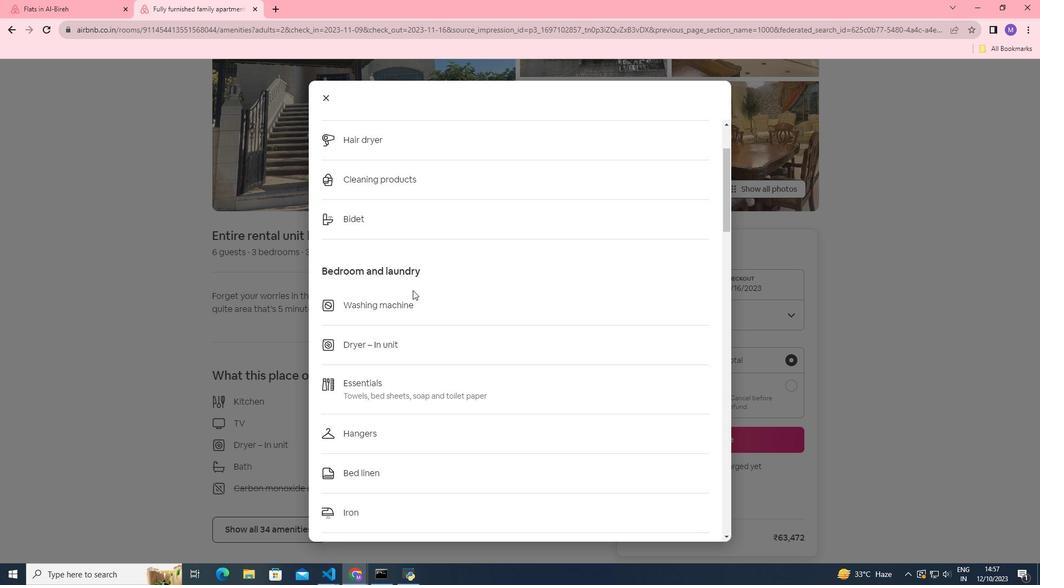 
Action: Mouse scrolled (412, 289) with delta (0, 0)
Screenshot: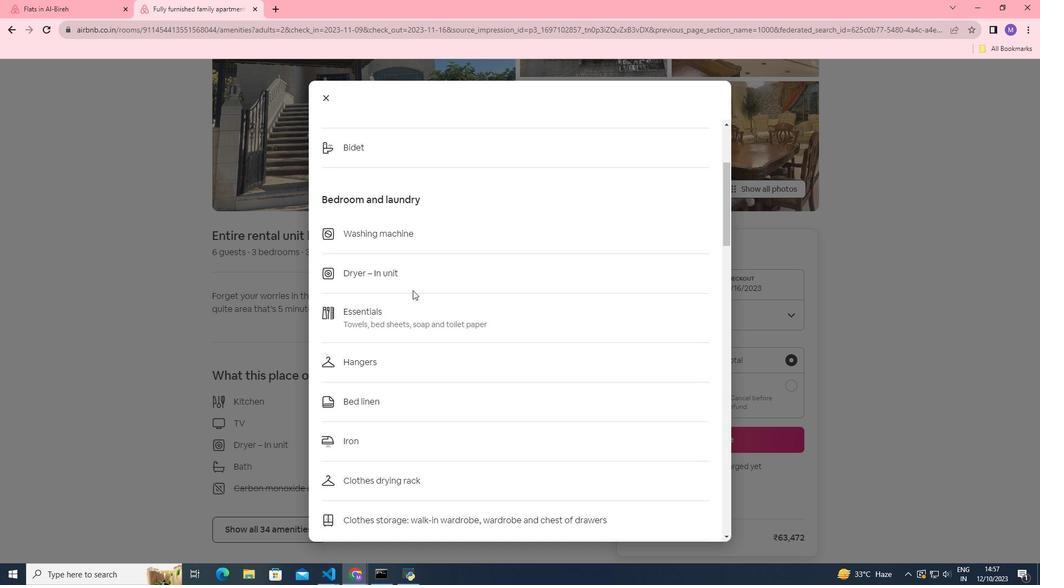 
Action: Mouse scrolled (412, 289) with delta (0, 0)
Screenshot: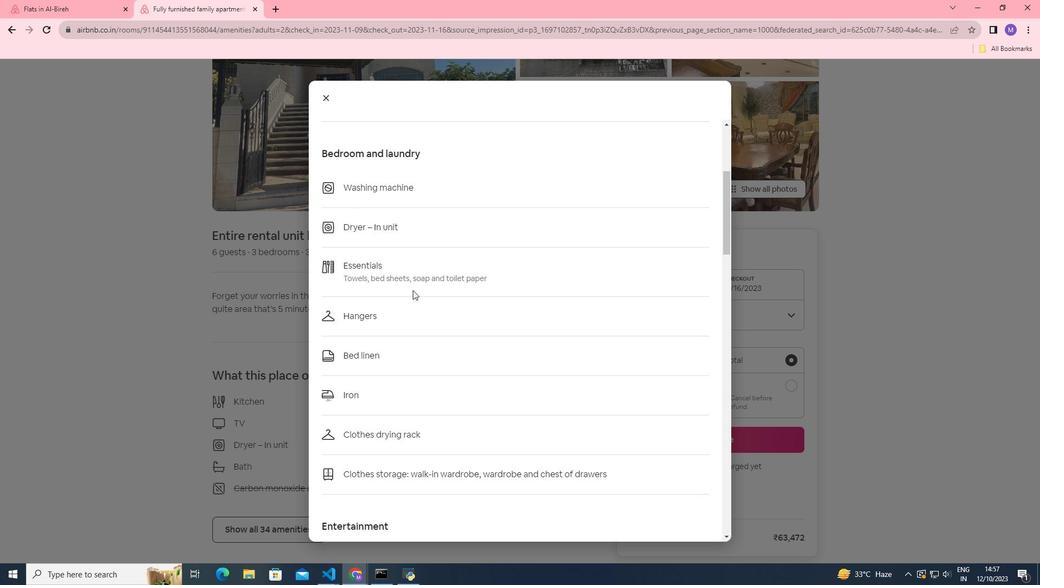 
Action: Mouse scrolled (412, 289) with delta (0, 0)
Screenshot: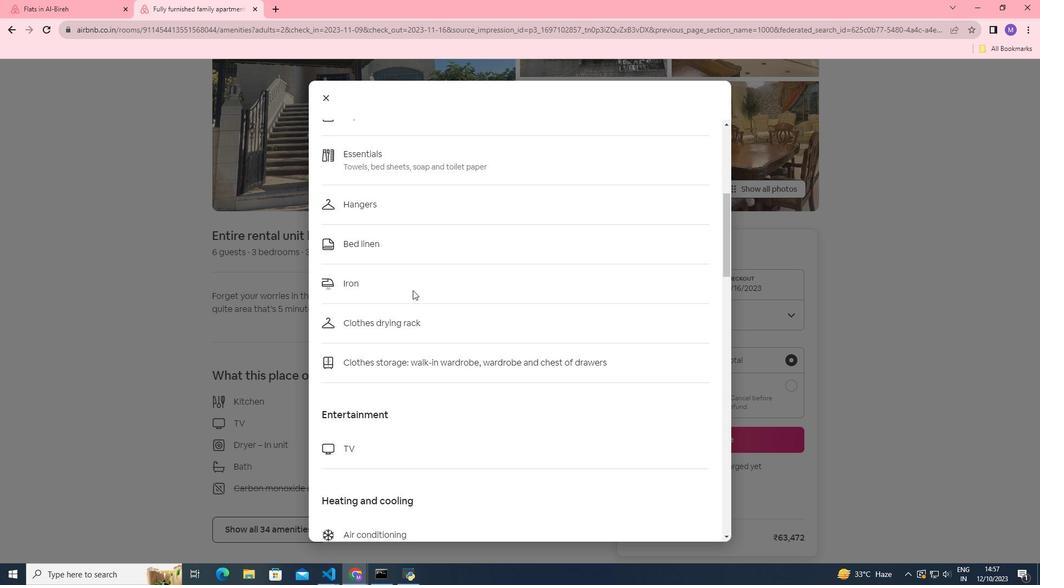 
Action: Mouse scrolled (412, 289) with delta (0, 0)
Screenshot: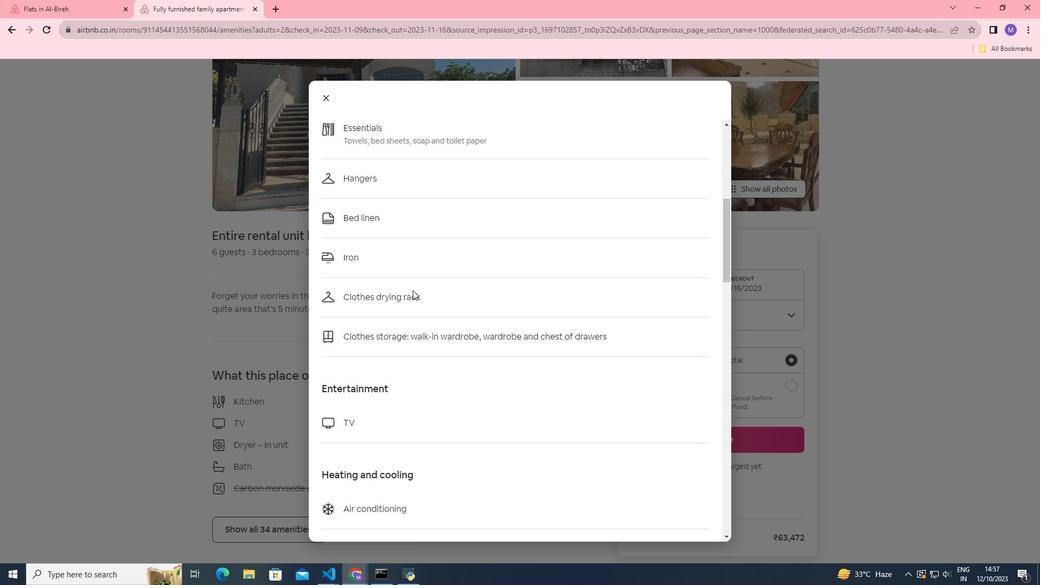 
Action: Mouse scrolled (412, 289) with delta (0, 0)
Screenshot: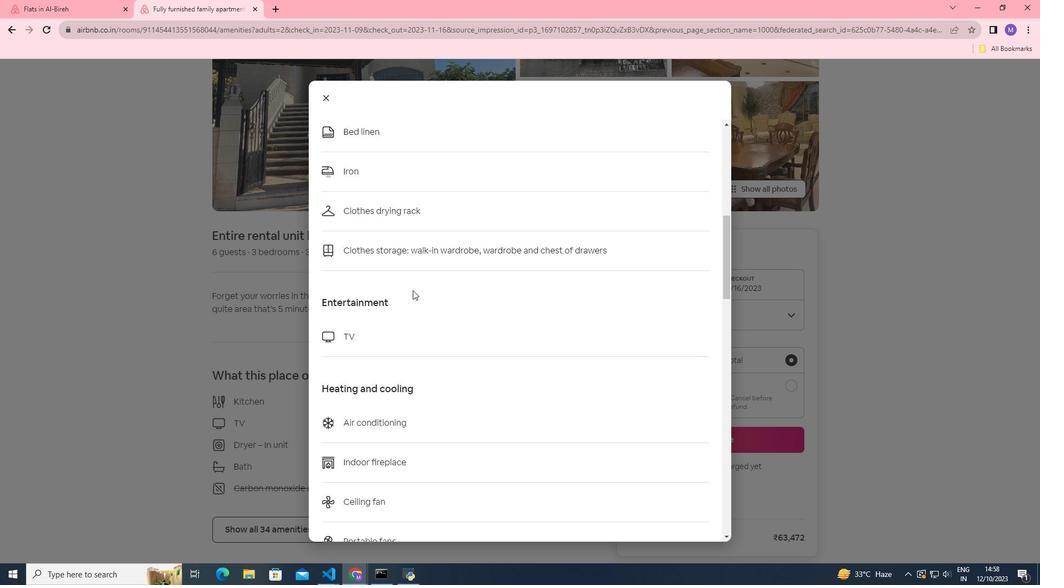 
Action: Mouse scrolled (412, 289) with delta (0, 0)
Screenshot: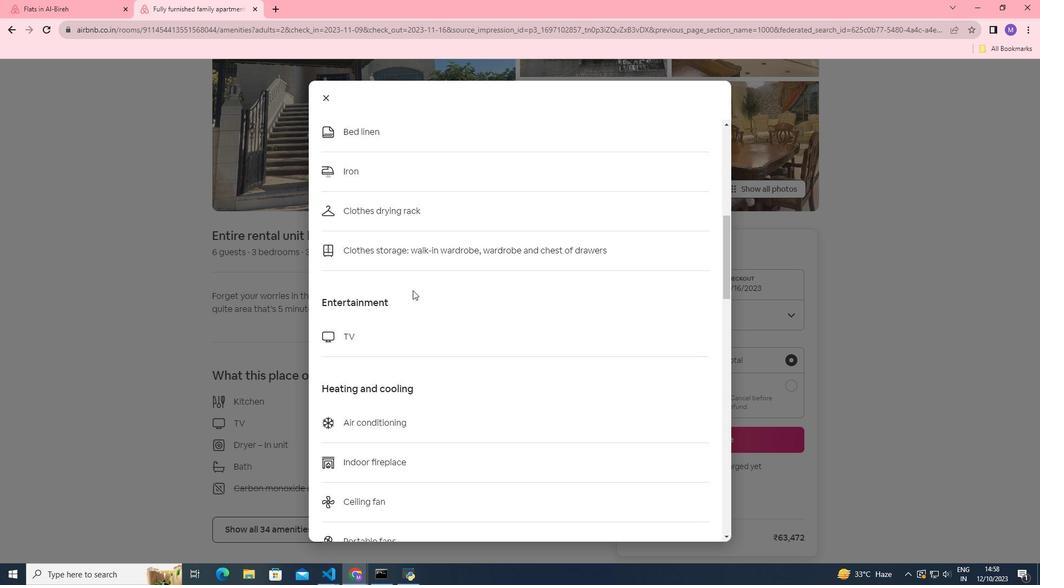 
Action: Mouse scrolled (412, 289) with delta (0, 0)
Screenshot: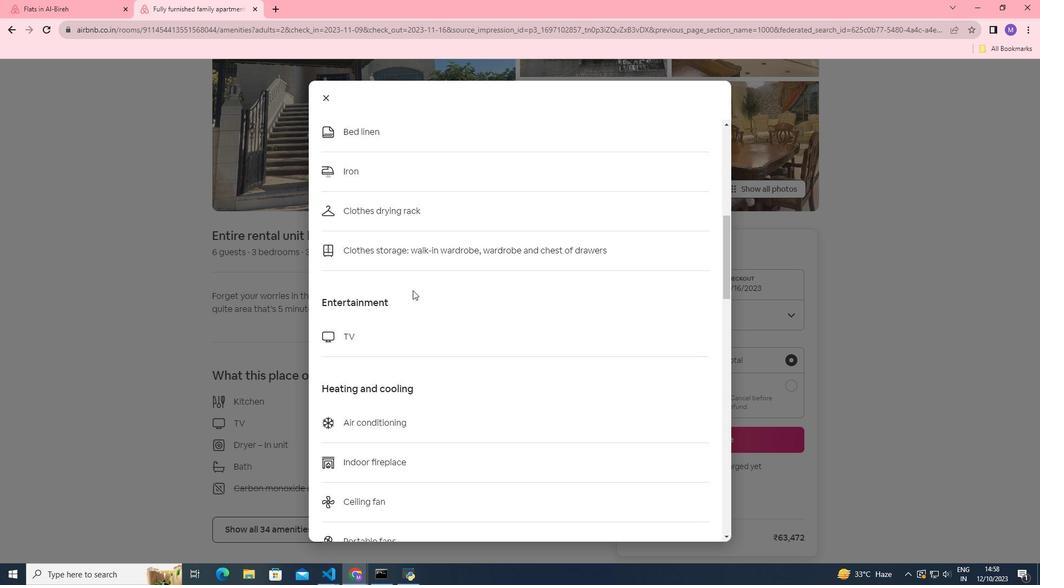 
Action: Mouse scrolled (412, 289) with delta (0, 0)
Screenshot: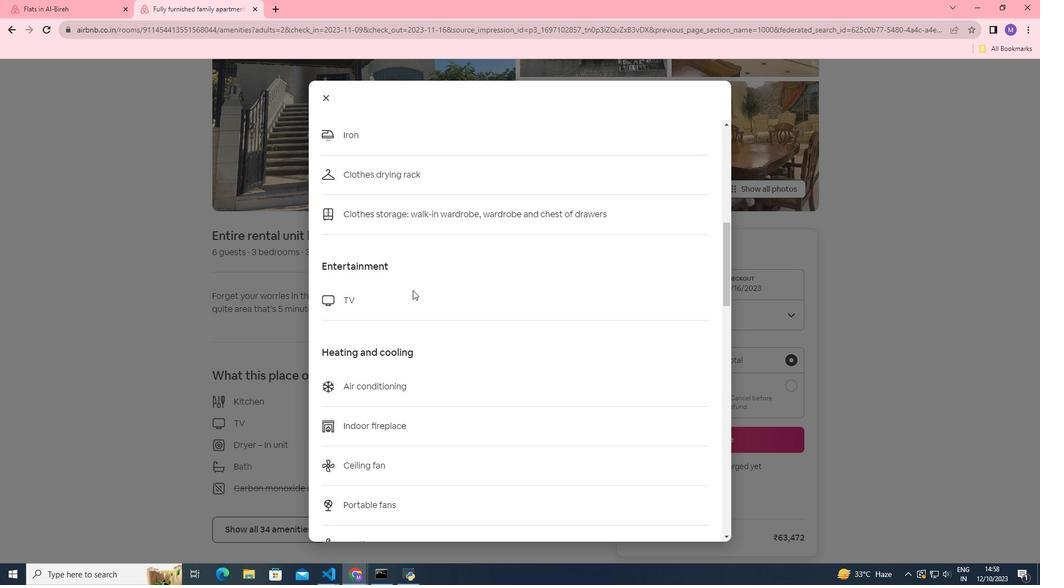 
Action: Mouse scrolled (412, 289) with delta (0, 0)
Screenshot: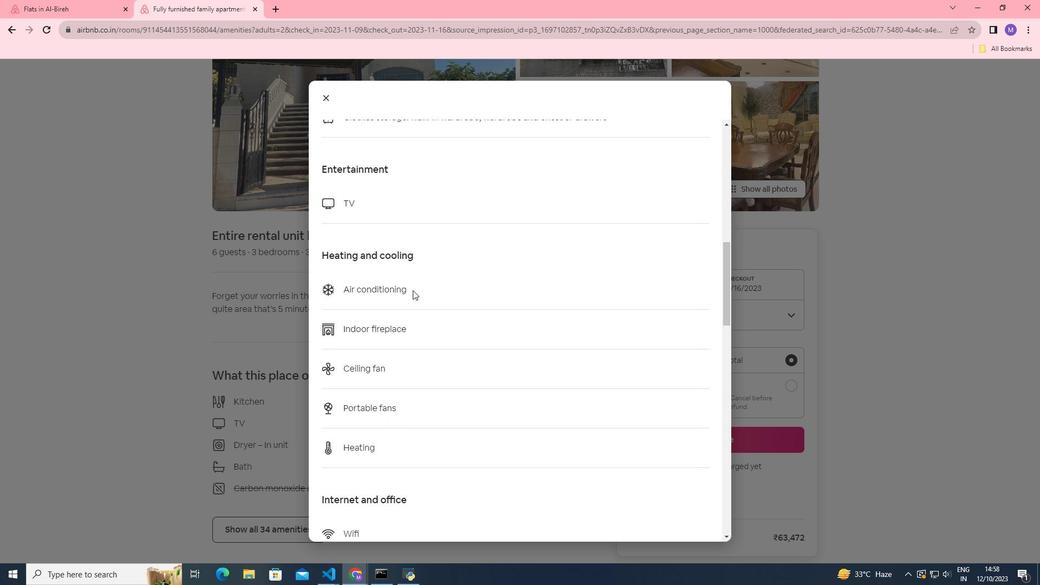 
Action: Mouse scrolled (412, 289) with delta (0, 0)
Screenshot: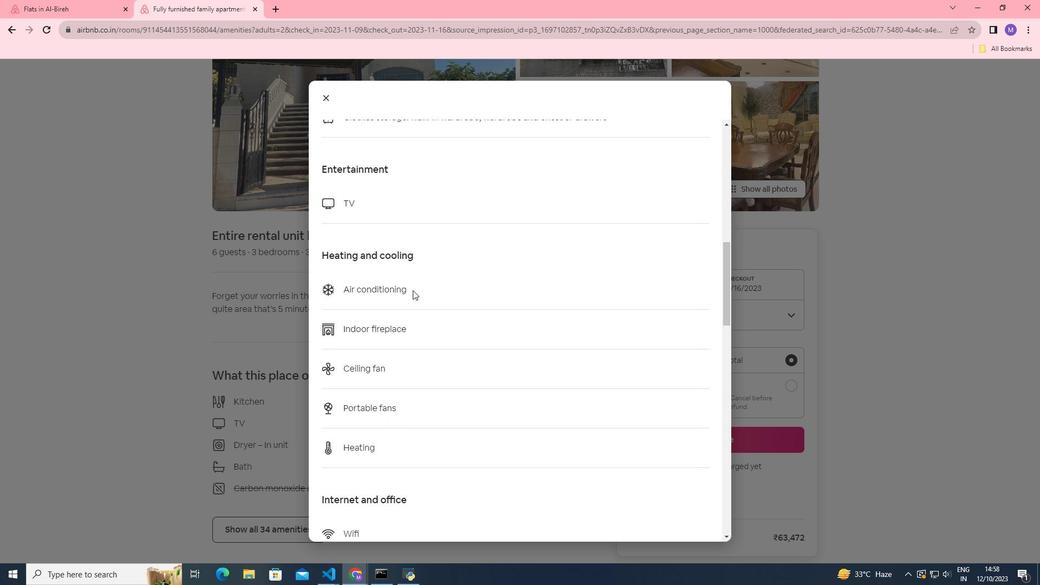 
Action: Mouse scrolled (412, 289) with delta (0, 0)
Screenshot: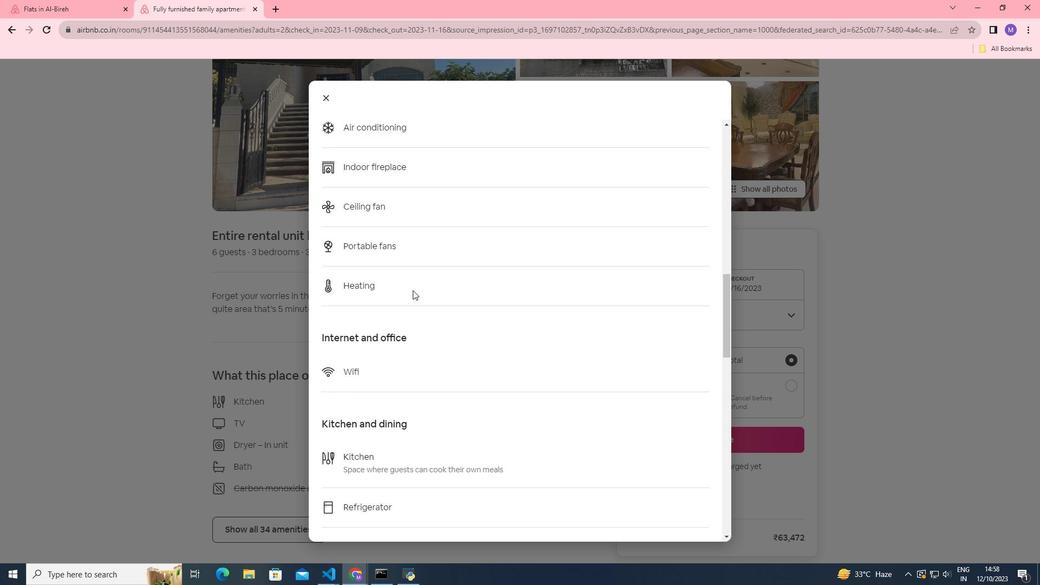 
Action: Mouse scrolled (412, 289) with delta (0, 0)
Screenshot: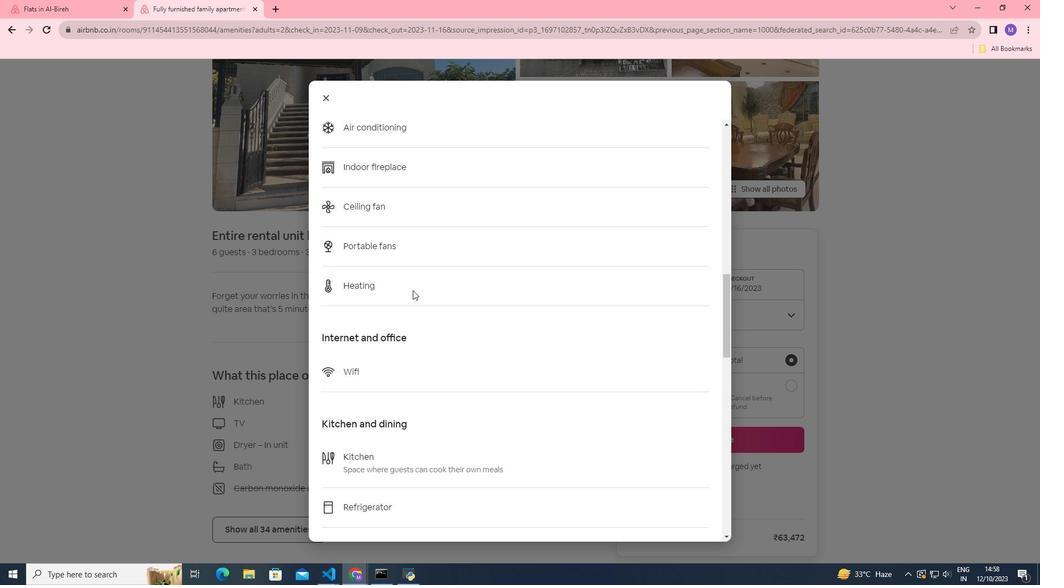 
Action: Mouse scrolled (412, 289) with delta (0, 0)
Screenshot: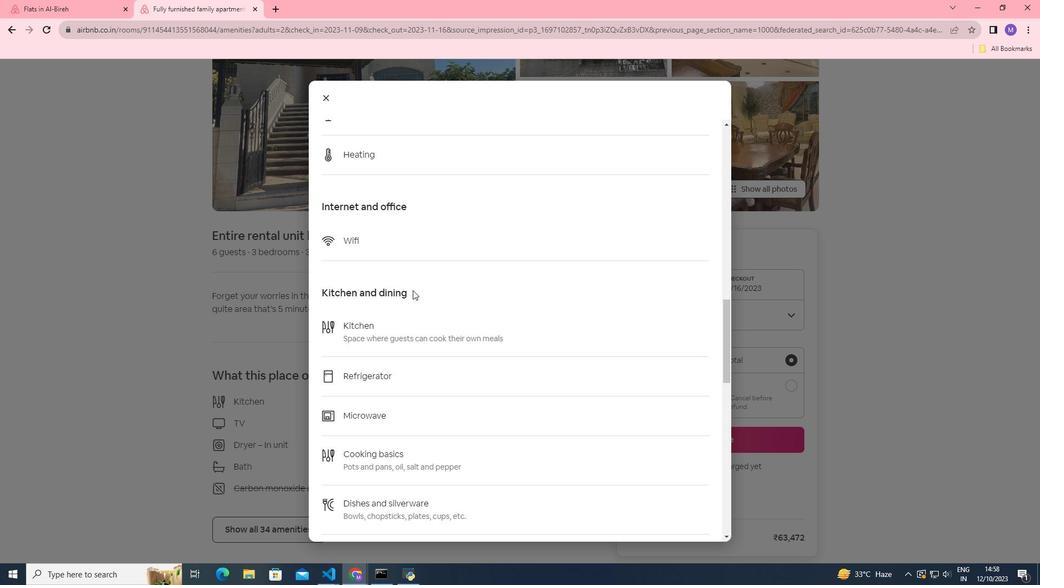 
Action: Mouse scrolled (412, 289) with delta (0, 0)
Screenshot: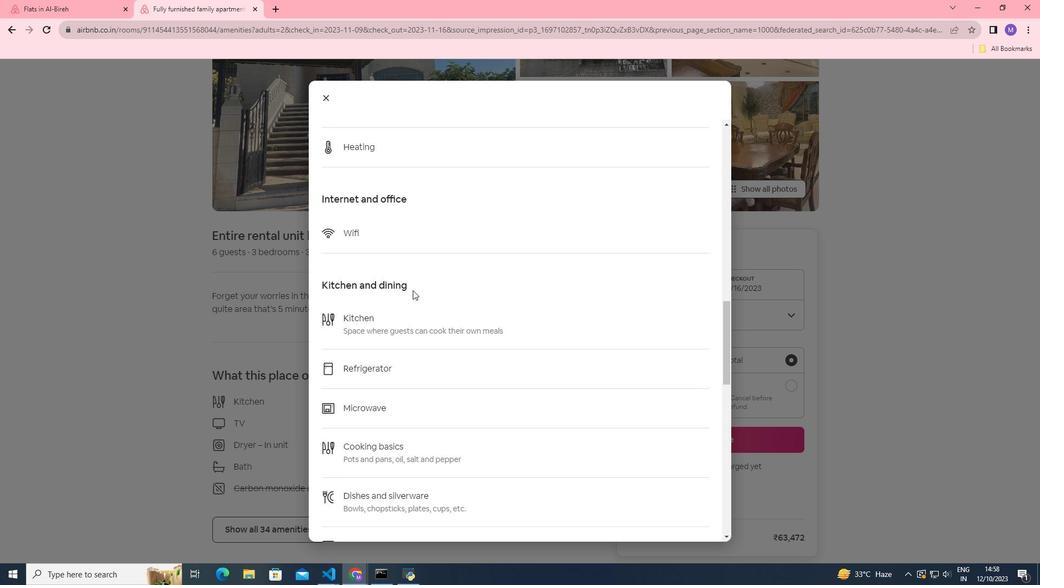 
Action: Mouse scrolled (412, 289) with delta (0, 0)
Screenshot: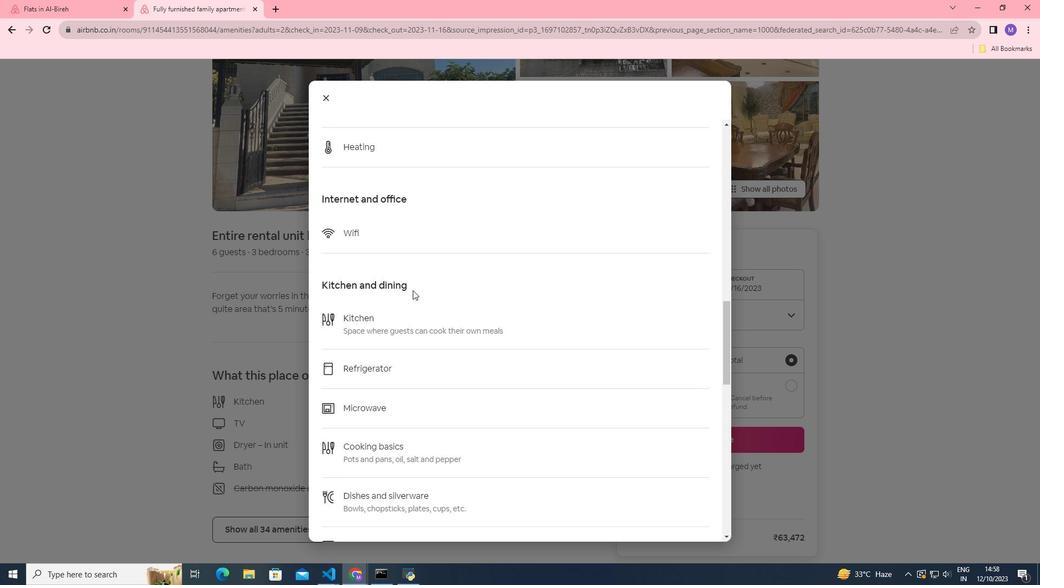 
Action: Mouse scrolled (412, 289) with delta (0, 0)
Screenshot: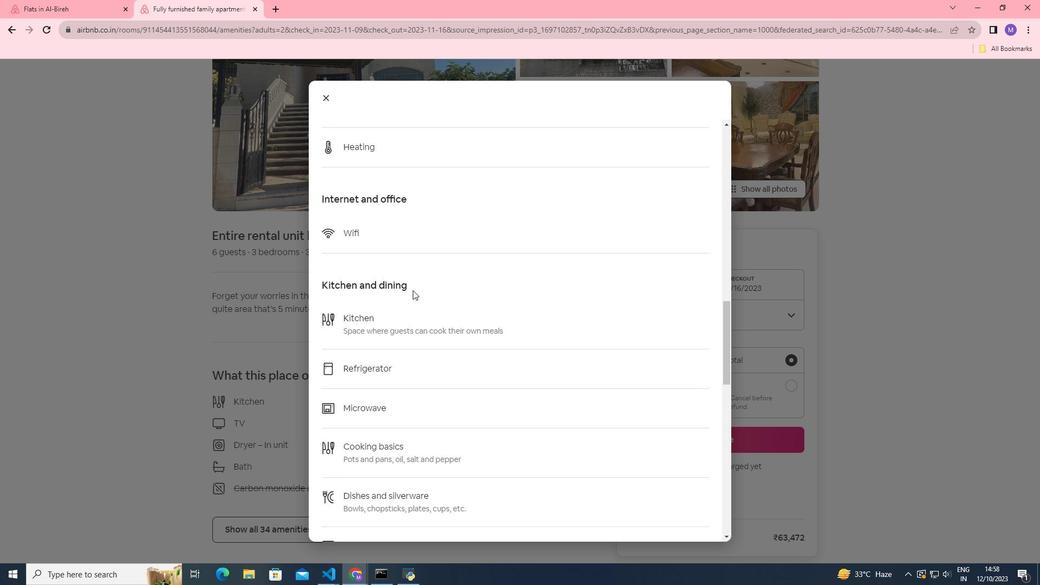 
Action: Mouse scrolled (412, 289) with delta (0, 0)
Screenshot: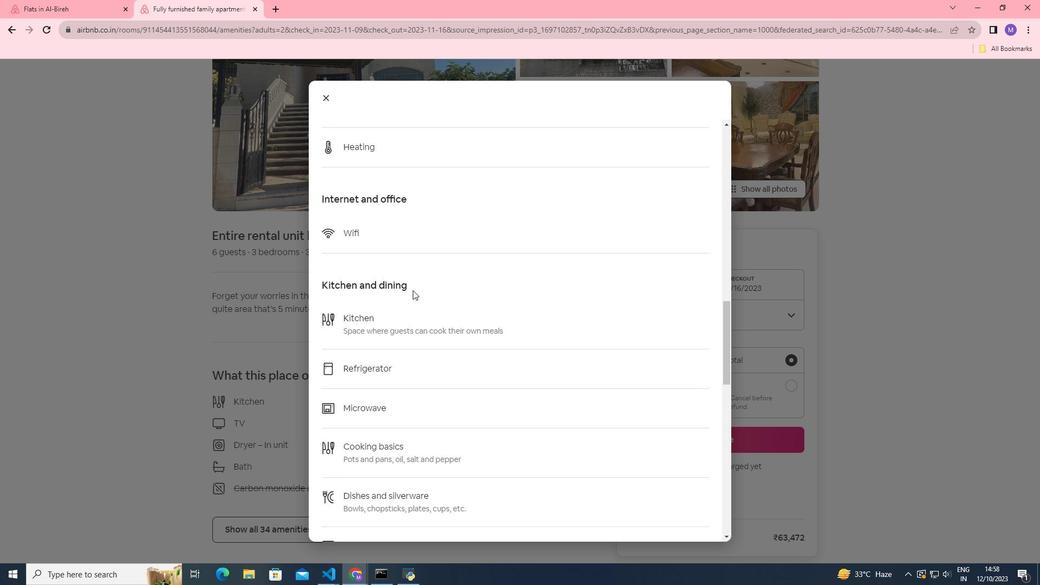 
Action: Mouse scrolled (412, 289) with delta (0, 0)
Screenshot: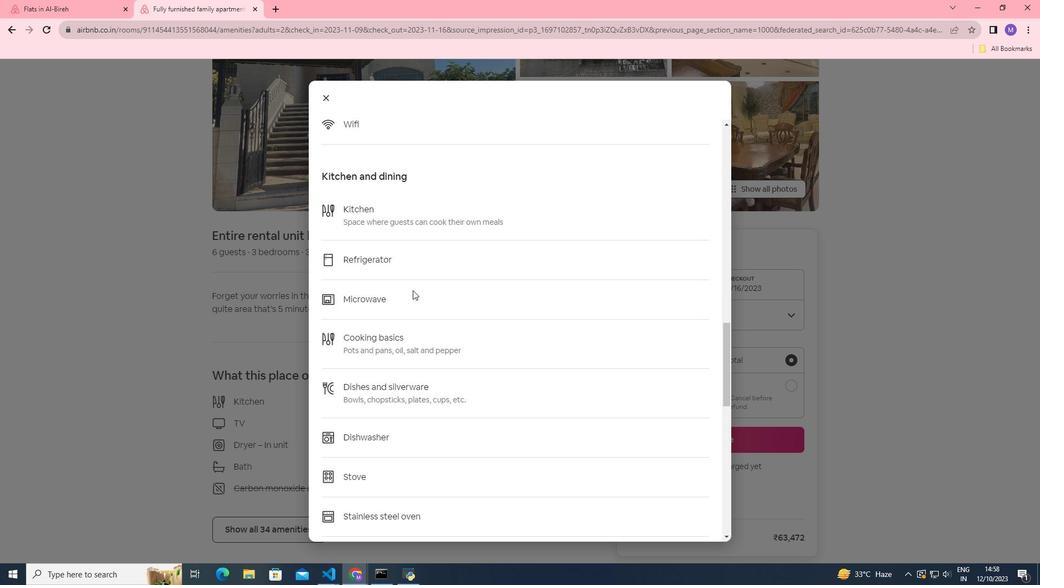 
Action: Mouse scrolled (412, 289) with delta (0, 0)
Screenshot: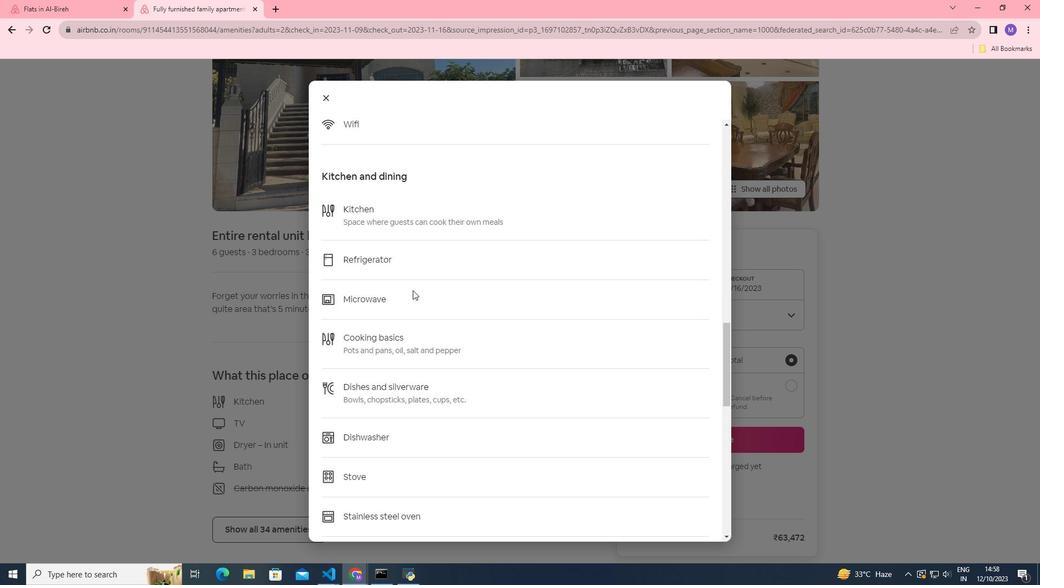 
Action: Mouse scrolled (412, 289) with delta (0, 0)
Screenshot: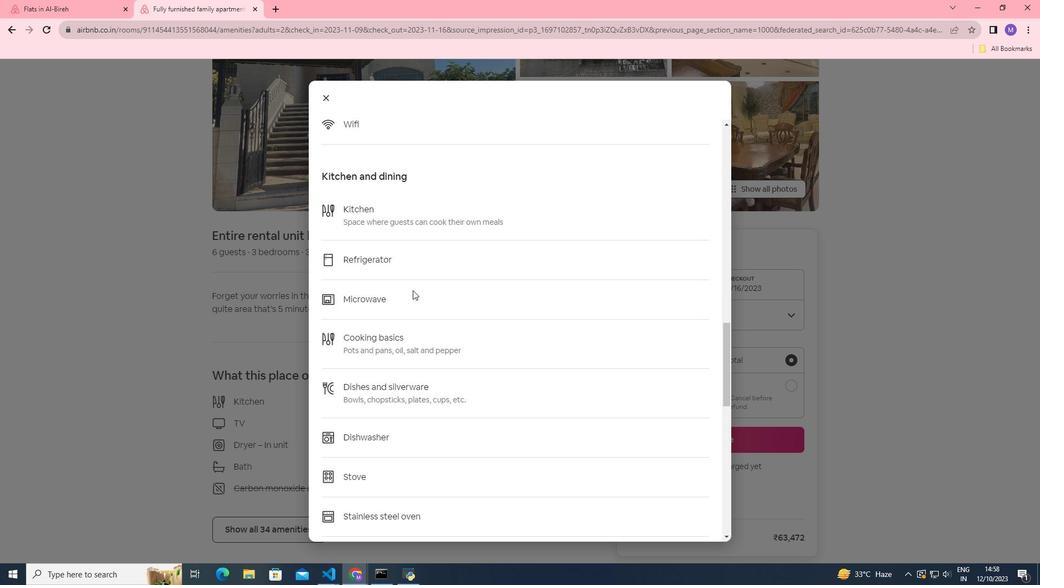 
Action: Mouse scrolled (412, 289) with delta (0, 0)
Screenshot: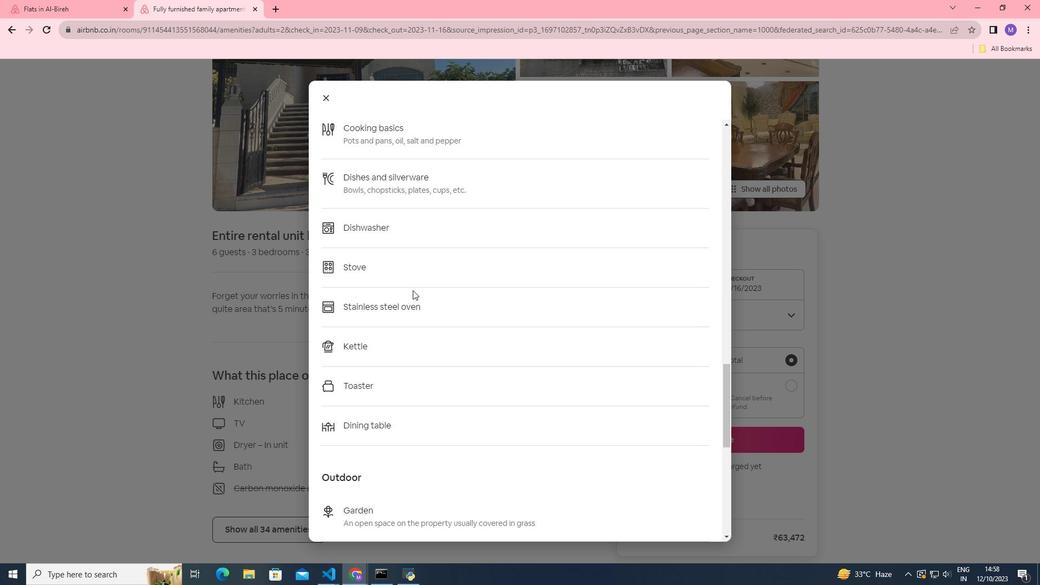 
Action: Mouse moved to (412, 290)
Screenshot: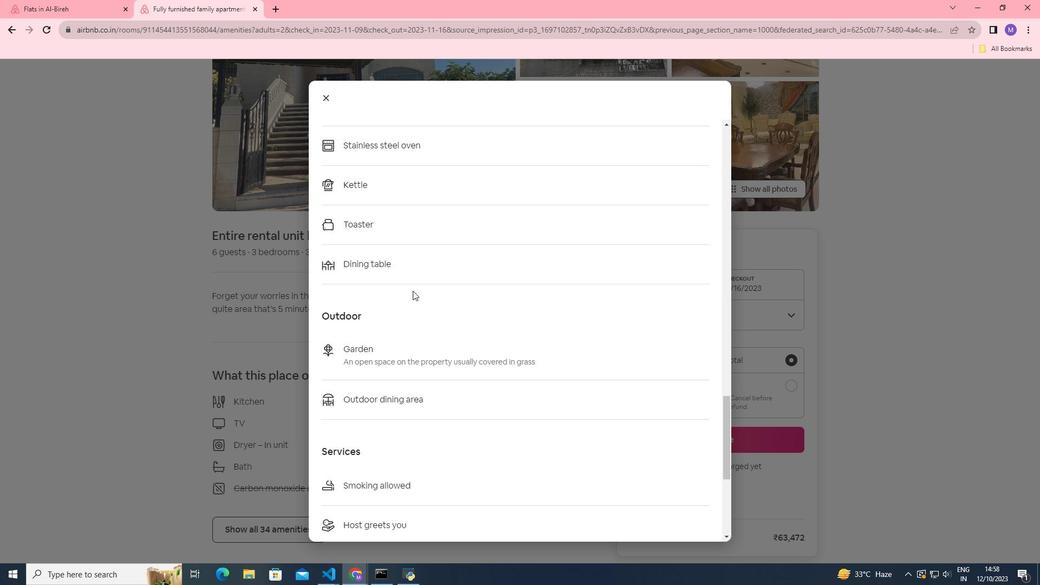 
Action: Mouse scrolled (412, 290) with delta (0, 0)
Screenshot: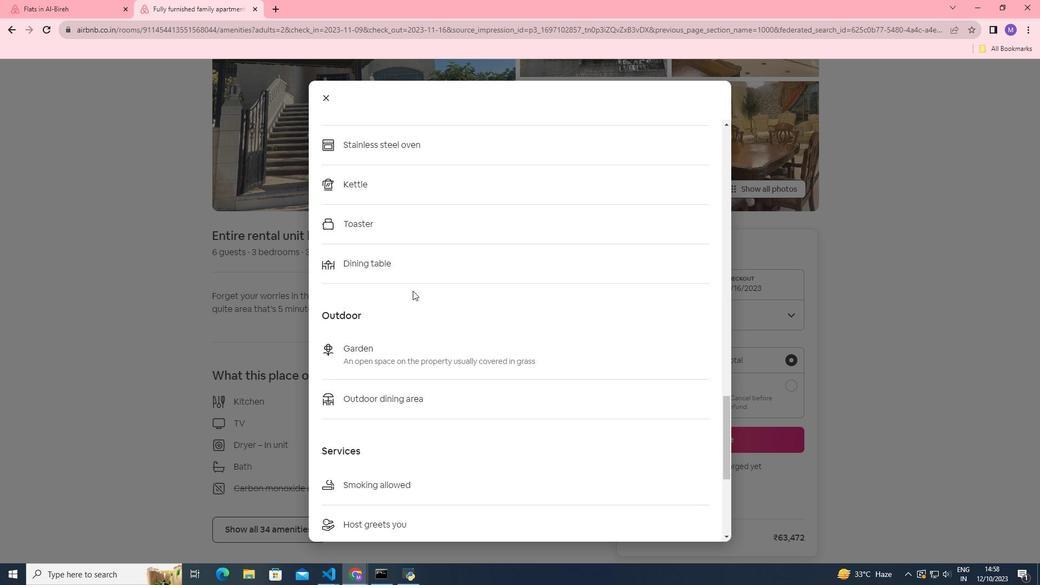 
Action: Mouse scrolled (412, 290) with delta (0, 0)
Screenshot: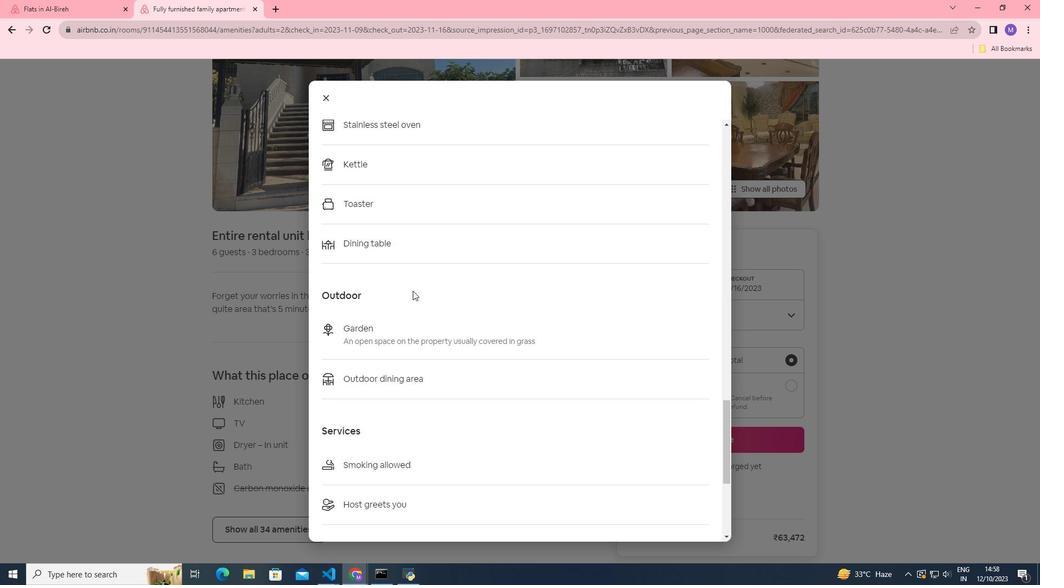 
Action: Mouse scrolled (412, 290) with delta (0, 0)
Screenshot: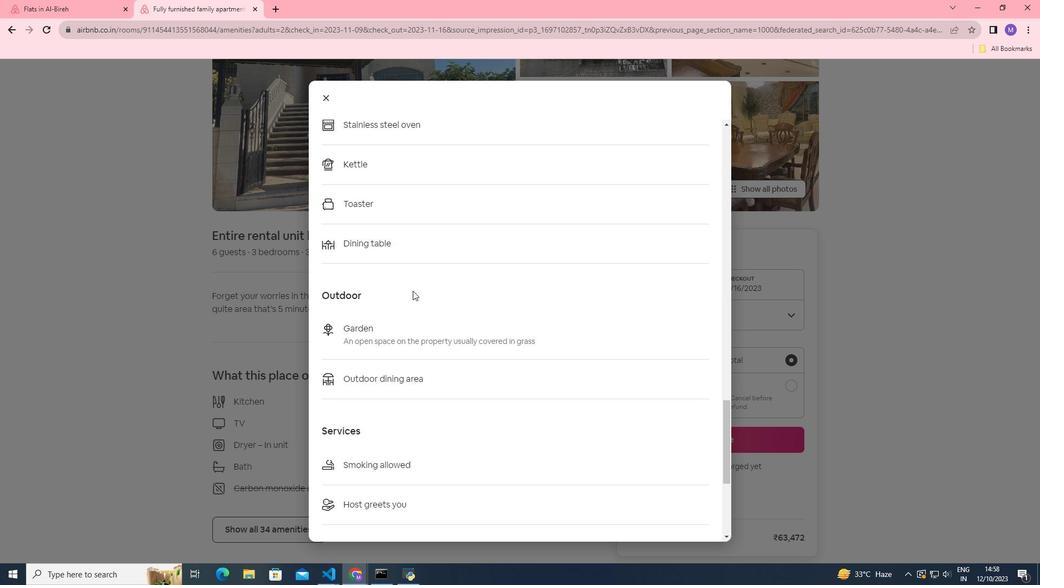 
Action: Mouse scrolled (412, 290) with delta (0, 0)
Screenshot: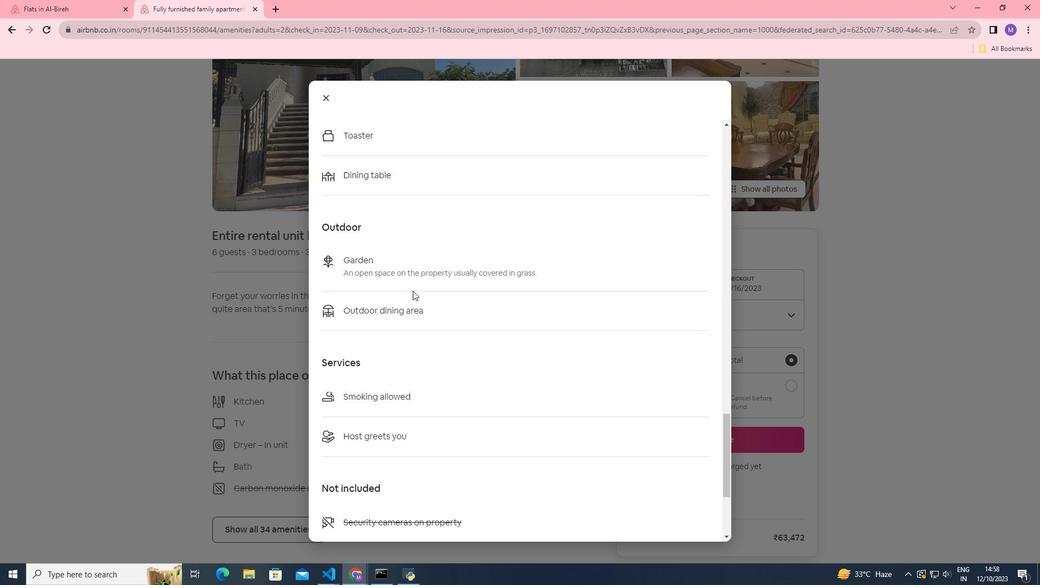 
Action: Mouse scrolled (412, 290) with delta (0, 0)
Screenshot: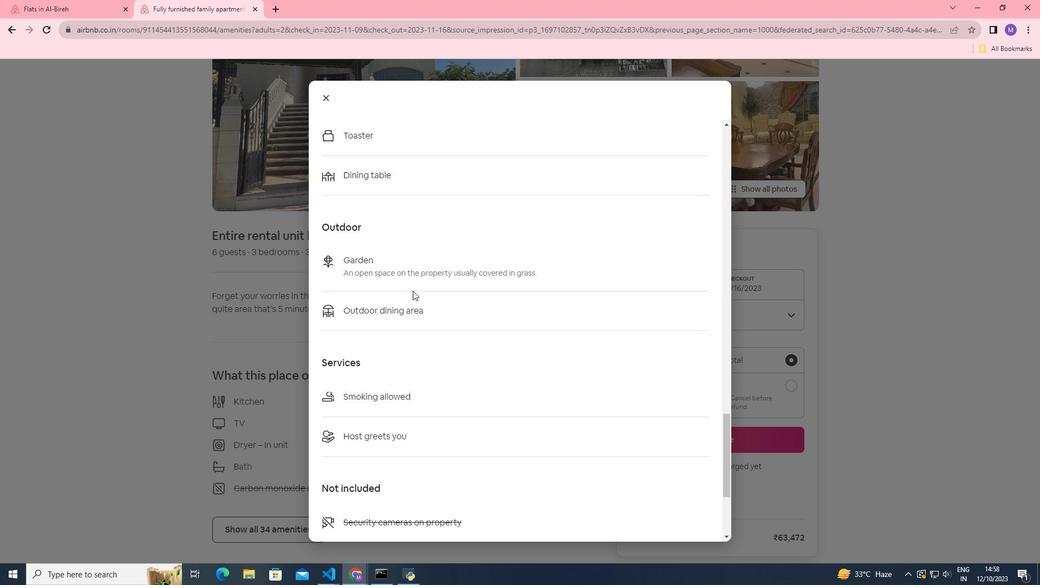 
Action: Mouse scrolled (412, 290) with delta (0, 0)
Screenshot: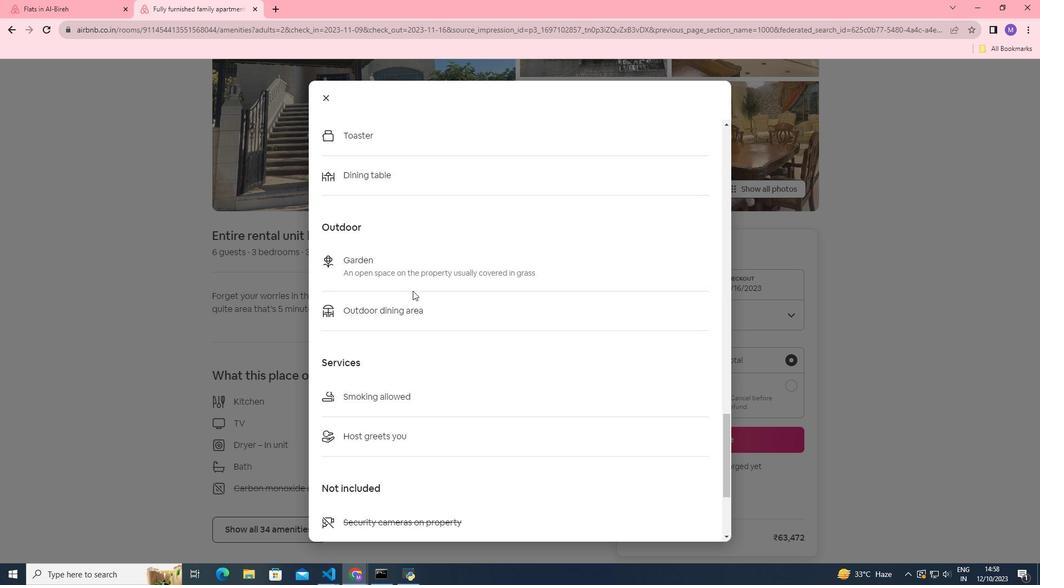 
Action: Mouse scrolled (412, 290) with delta (0, 0)
Screenshot: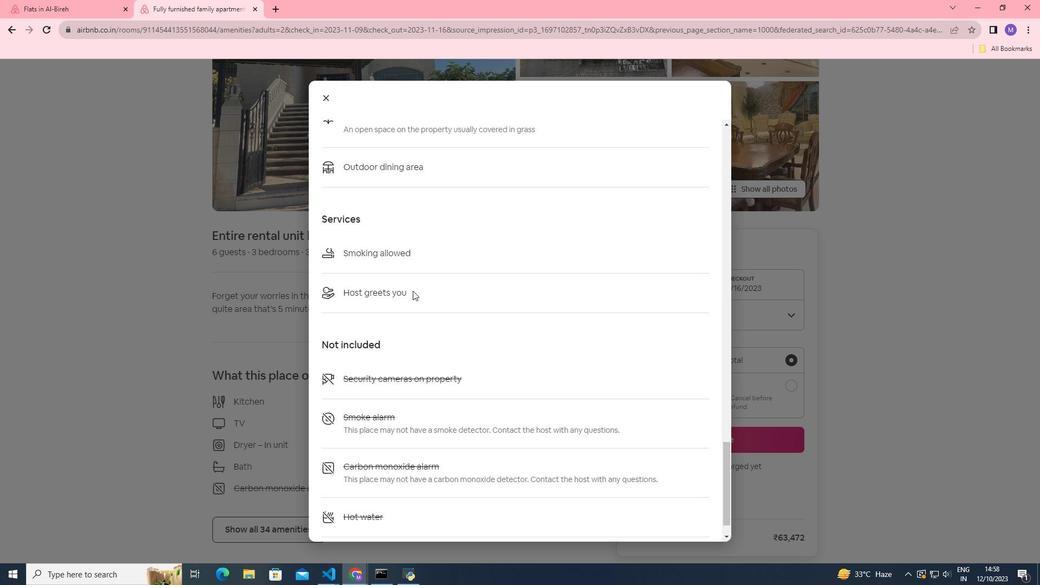 
Action: Mouse scrolled (412, 290) with delta (0, 0)
Screenshot: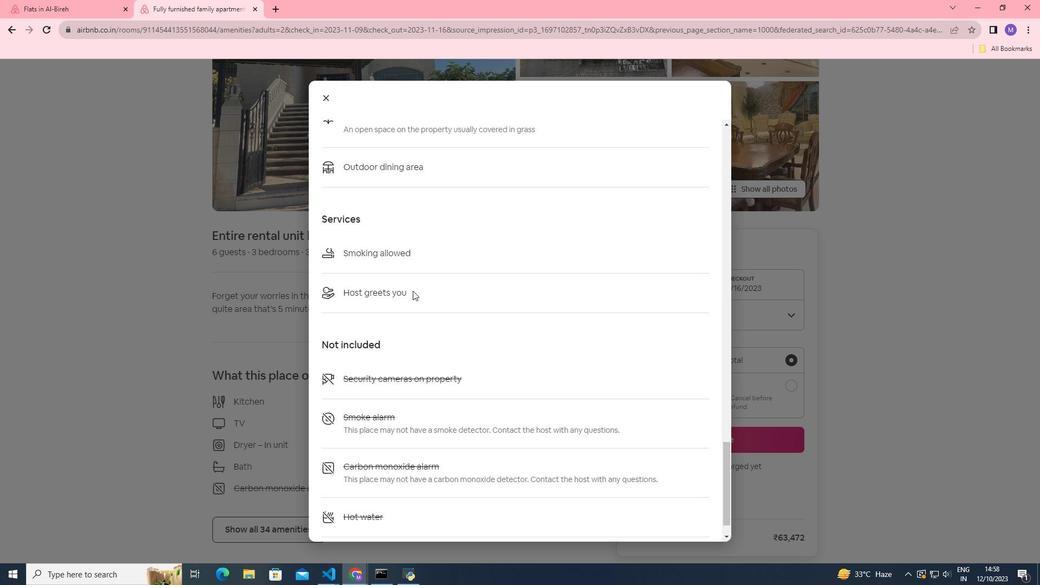
Action: Mouse scrolled (412, 290) with delta (0, 0)
Screenshot: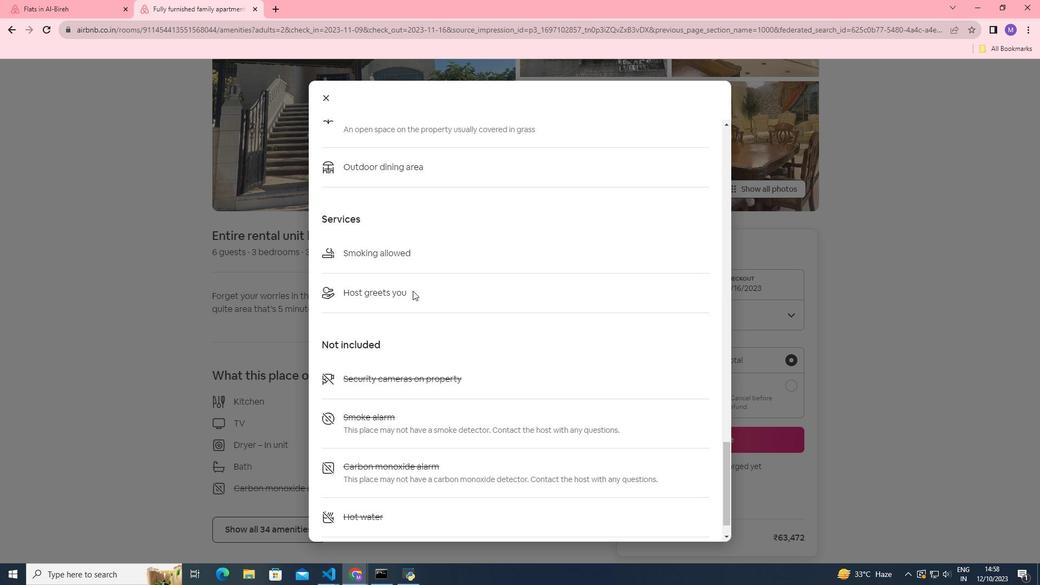 
Action: Mouse moved to (324, 103)
Screenshot: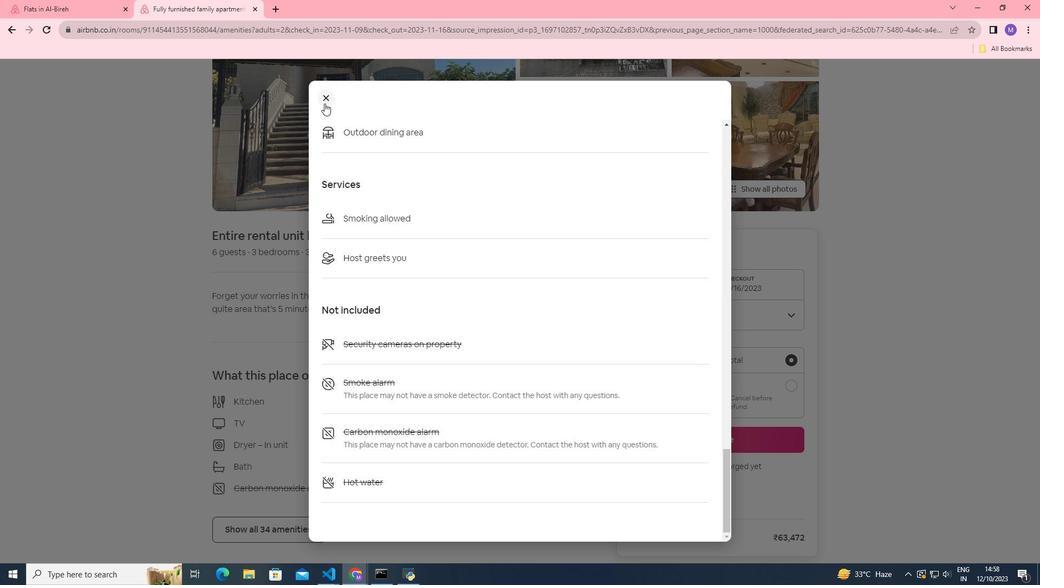 
Action: Mouse pressed left at (324, 103)
Screenshot: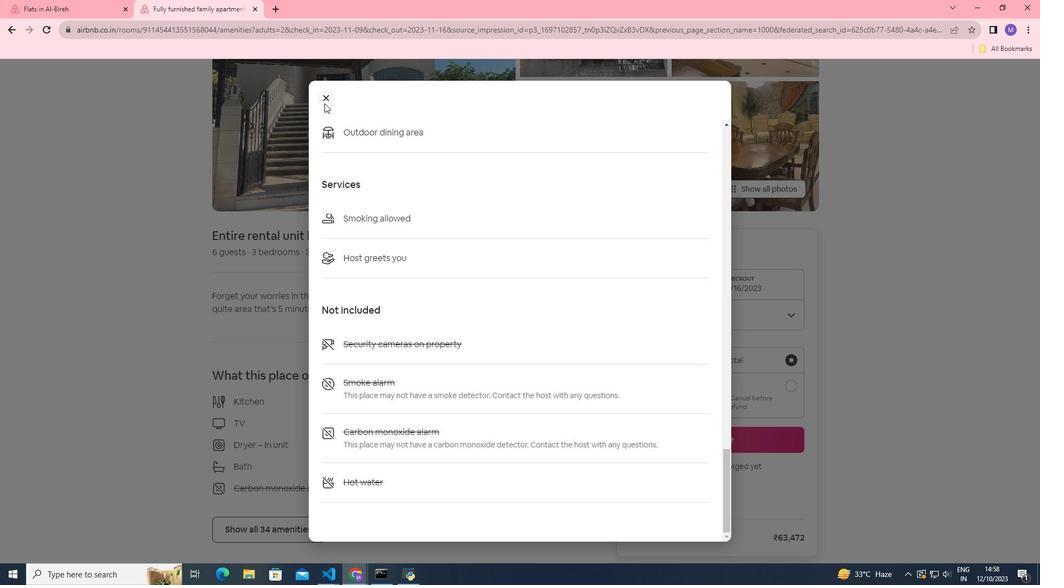 
Action: Mouse moved to (321, 373)
Screenshot: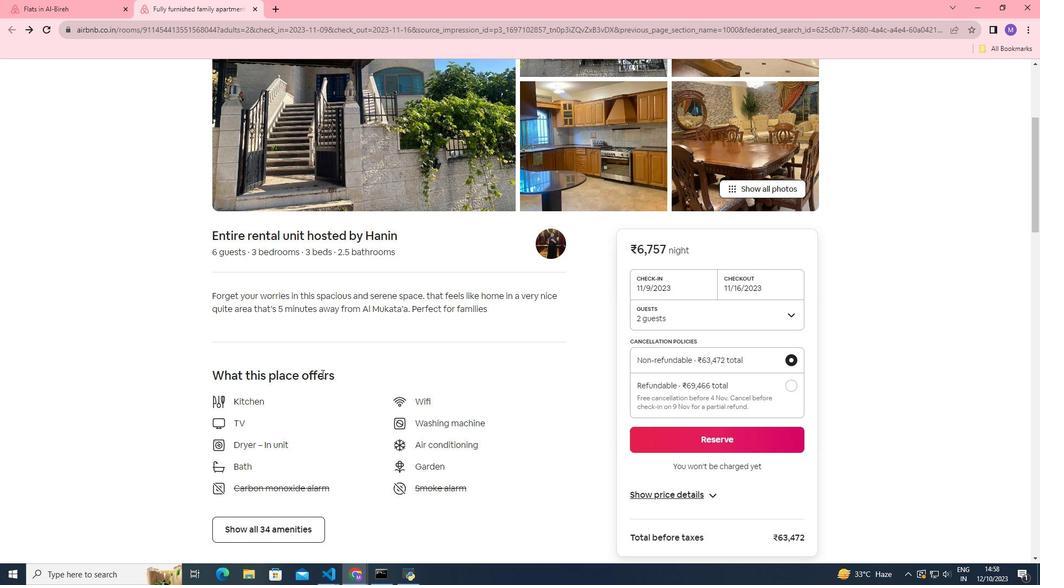 
Action: Mouse scrolled (321, 373) with delta (0, 0)
Screenshot: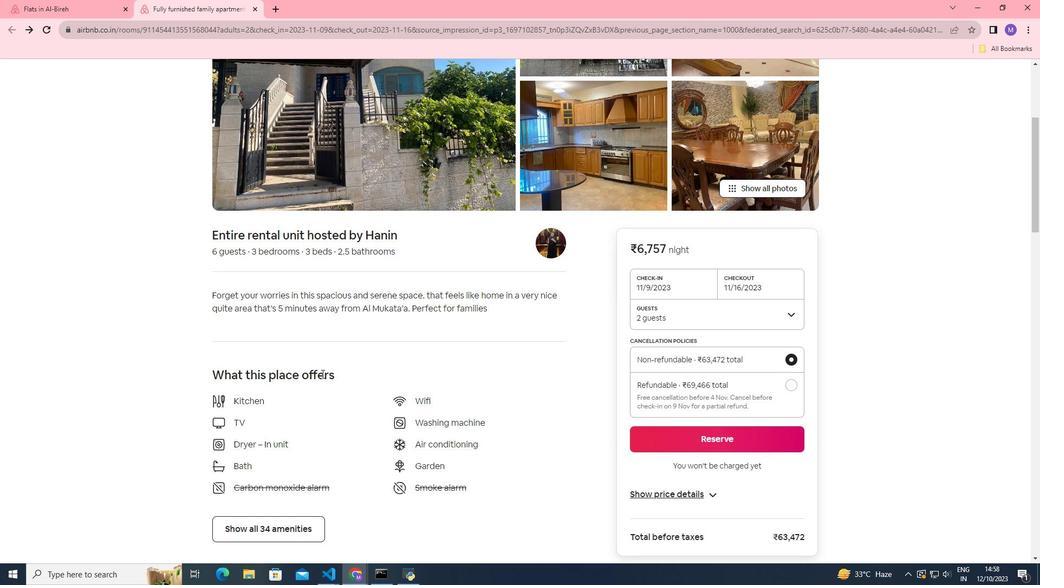 
Action: Mouse scrolled (321, 373) with delta (0, 0)
Screenshot: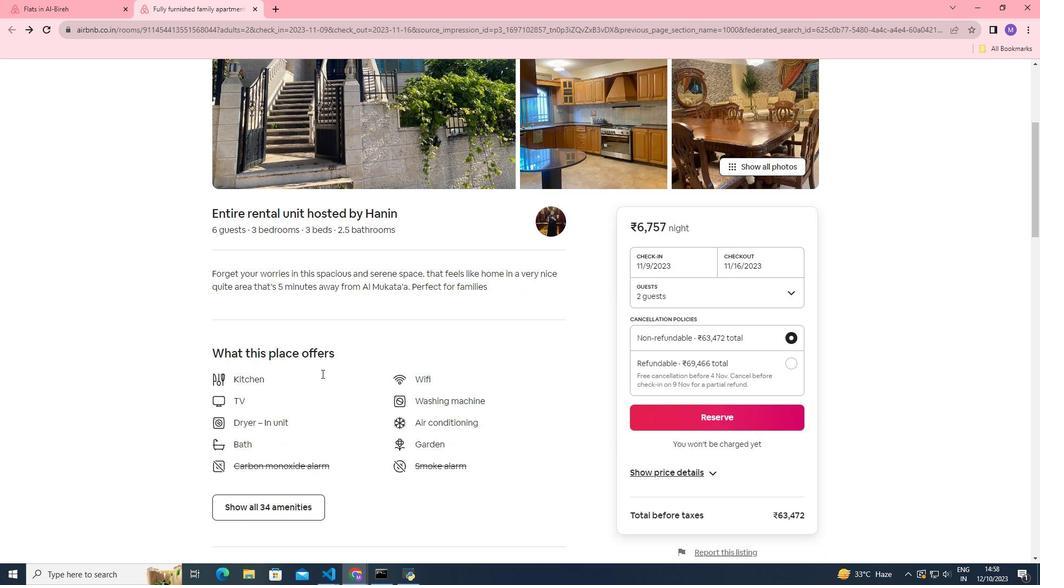 
Action: Mouse scrolled (321, 373) with delta (0, 0)
Screenshot: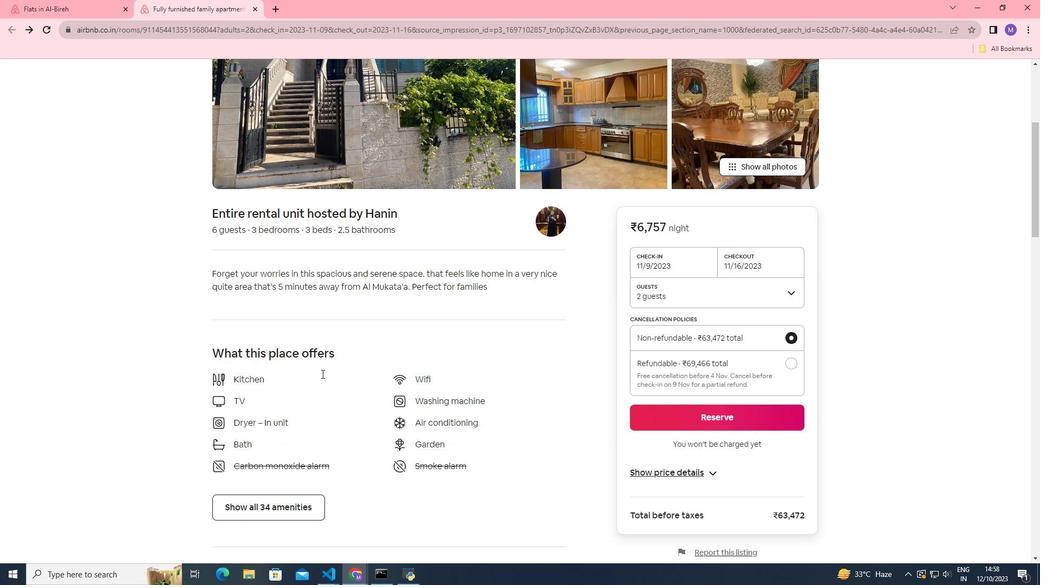 
Action: Mouse scrolled (321, 373) with delta (0, 0)
Screenshot: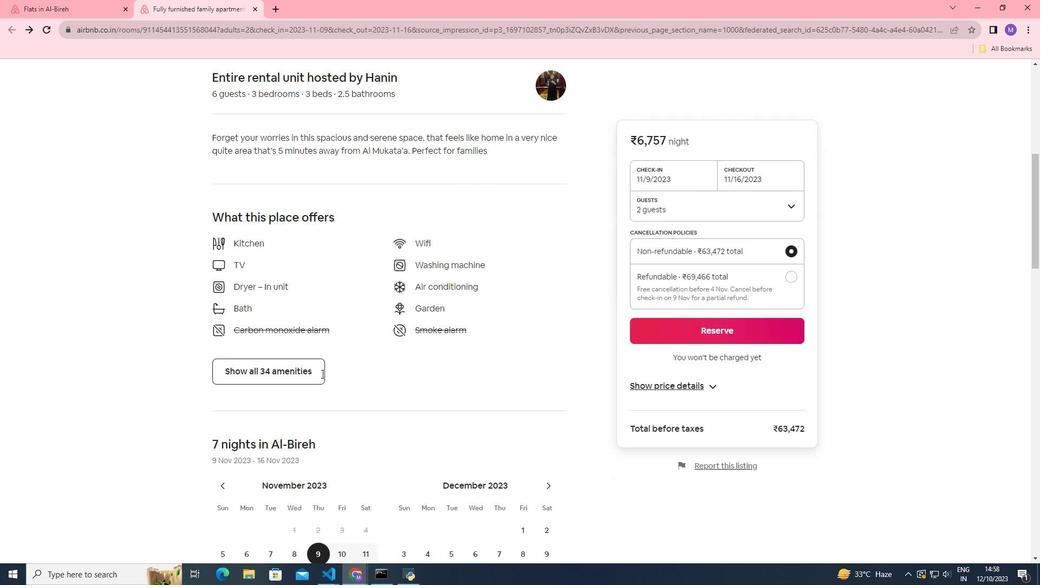 
Action: Mouse scrolled (321, 373) with delta (0, 0)
Screenshot: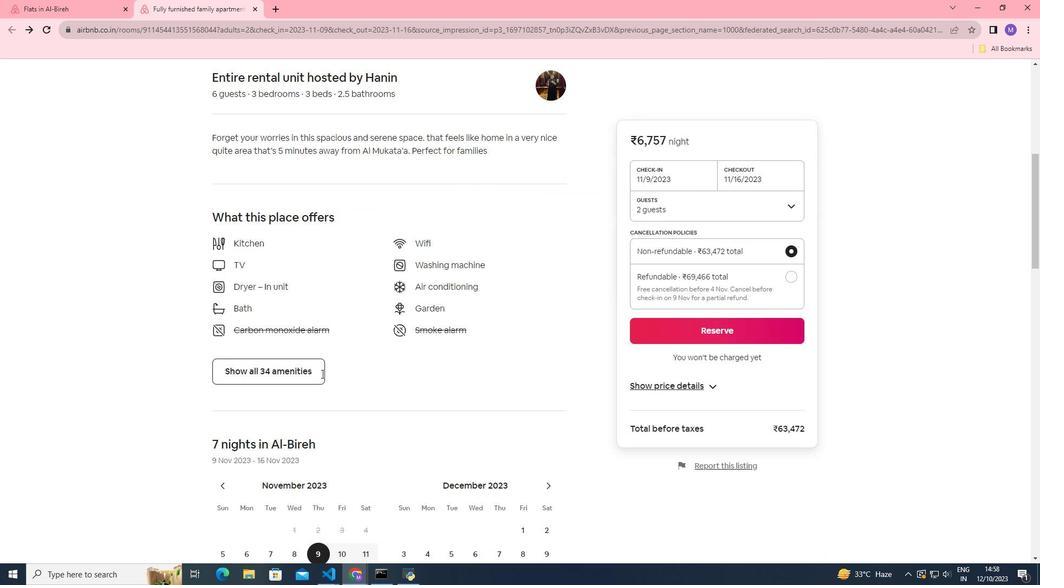 
Action: Mouse scrolled (321, 373) with delta (0, 0)
Screenshot: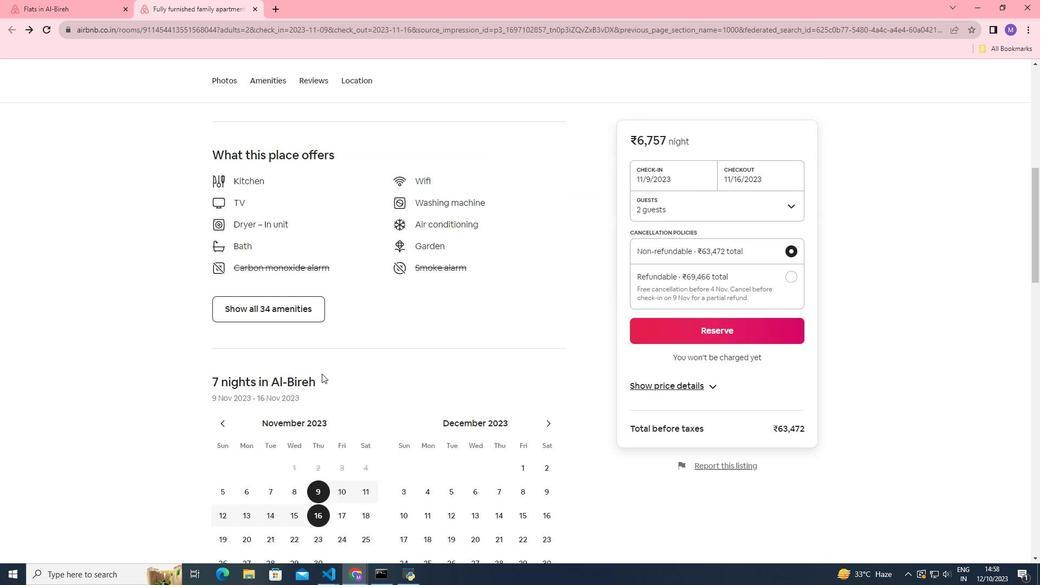 
Action: Mouse scrolled (321, 373) with delta (0, 0)
Screenshot: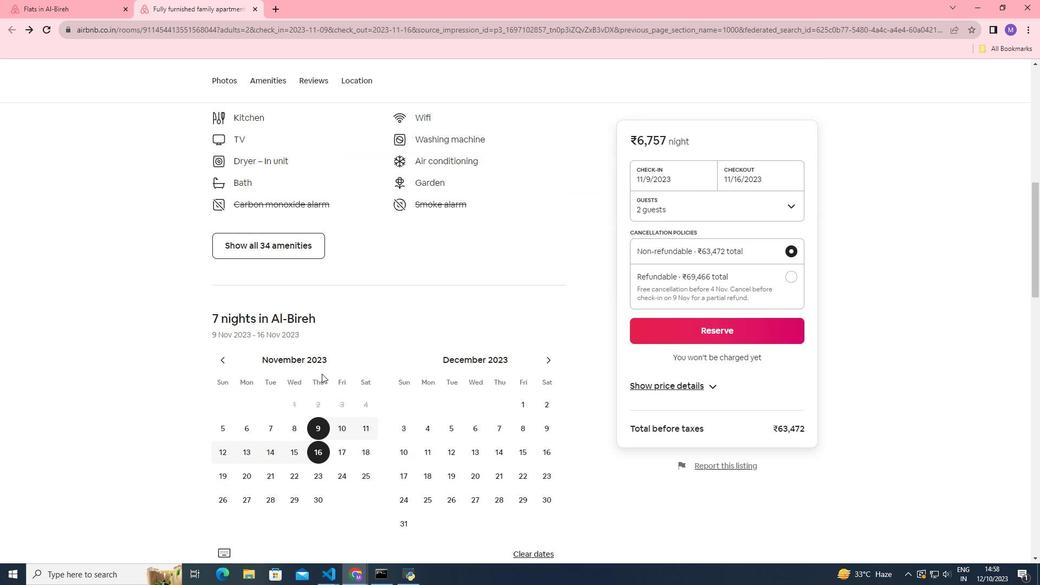 
Action: Mouse scrolled (321, 373) with delta (0, 0)
Screenshot: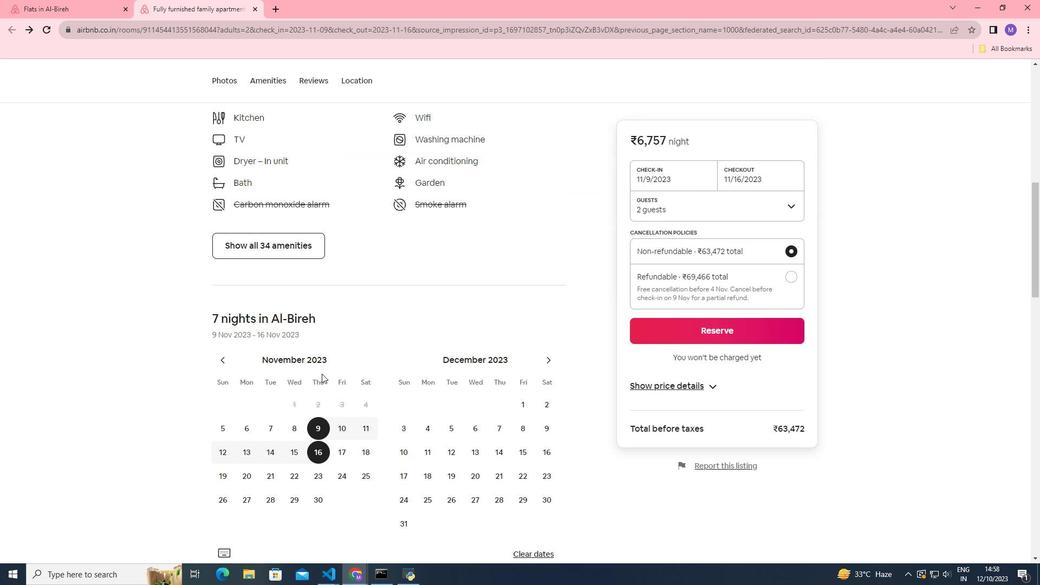 
Action: Mouse moved to (345, 408)
Screenshot: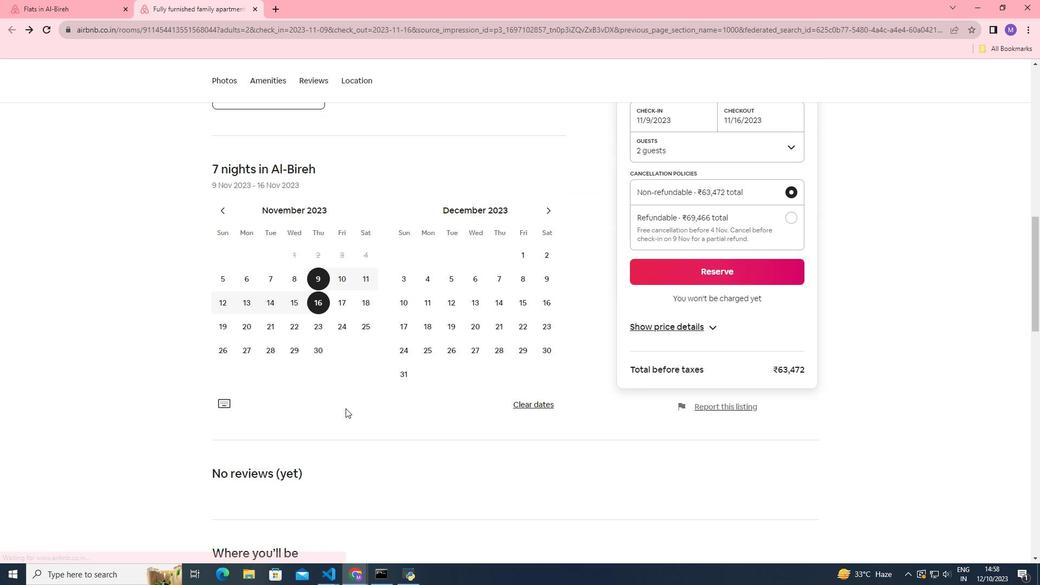 
Action: Mouse scrolled (345, 408) with delta (0, 0)
Screenshot: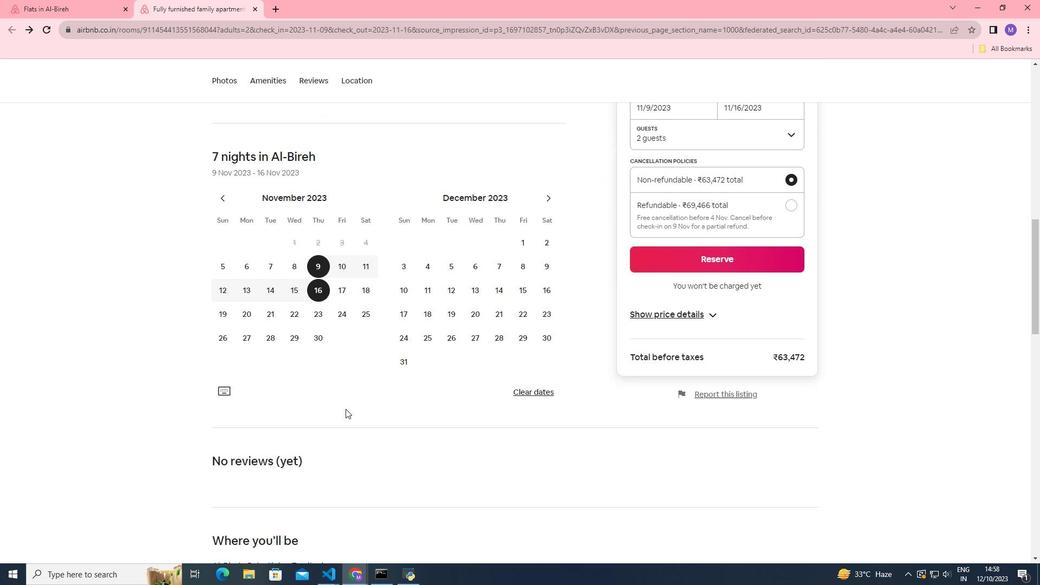 
Action: Mouse moved to (345, 409)
Screenshot: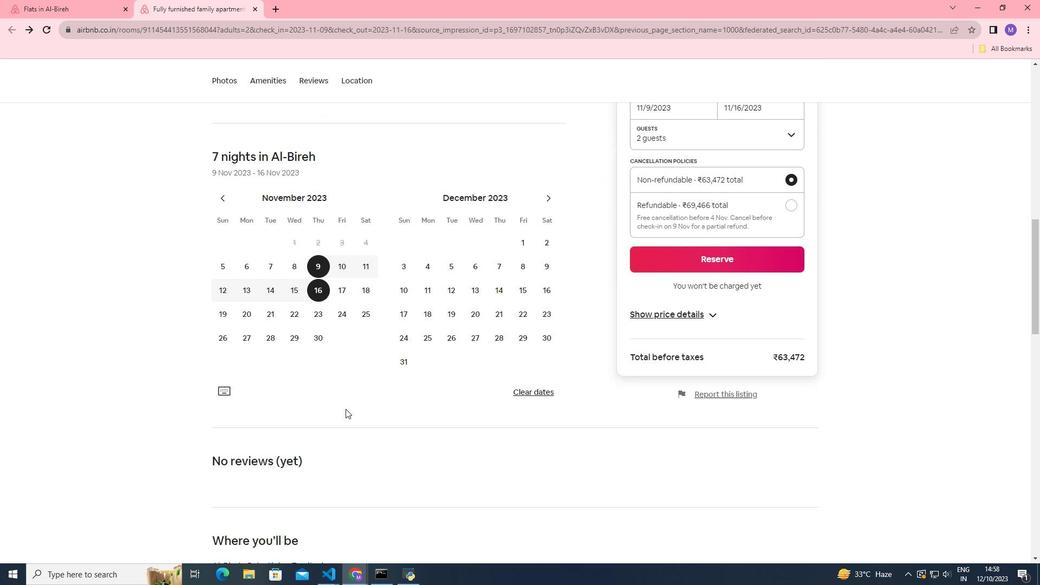 
Action: Mouse scrolled (345, 408) with delta (0, 0)
Screenshot: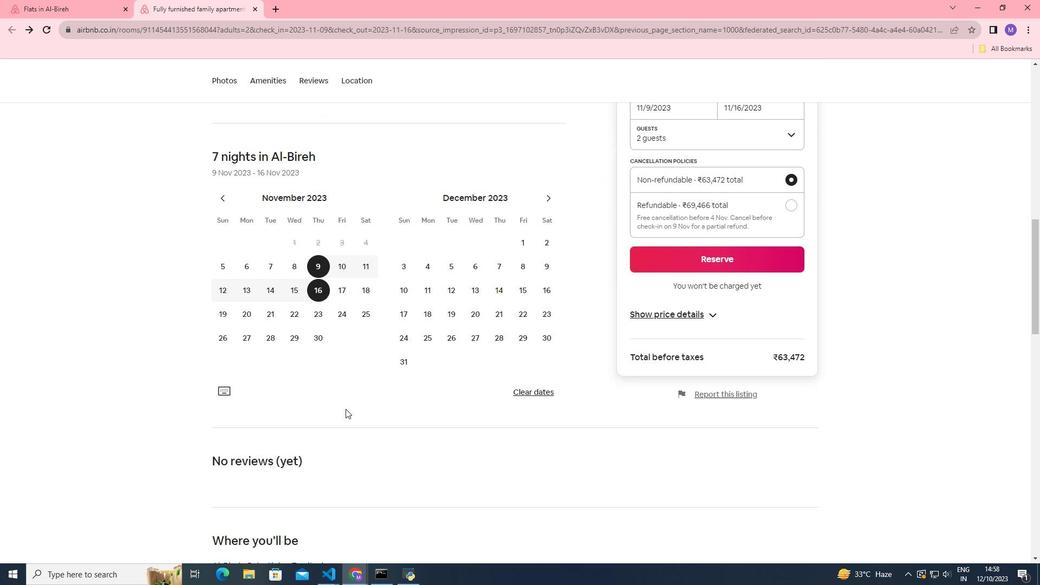 
Action: Mouse scrolled (345, 408) with delta (0, 0)
Screenshot: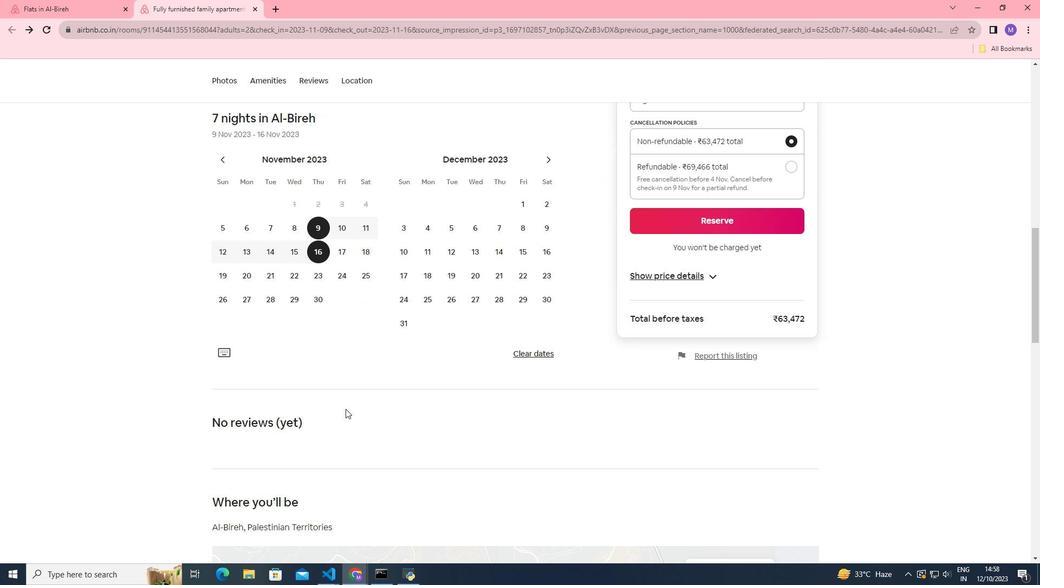 
Action: Mouse scrolled (345, 408) with delta (0, 0)
Screenshot: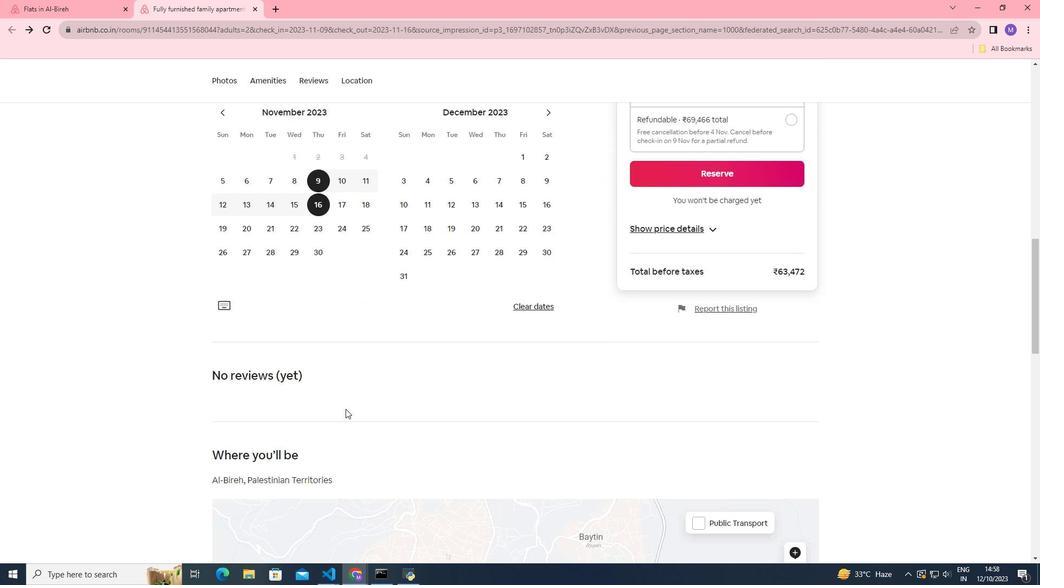 
Action: Mouse scrolled (345, 408) with delta (0, 0)
Screenshot: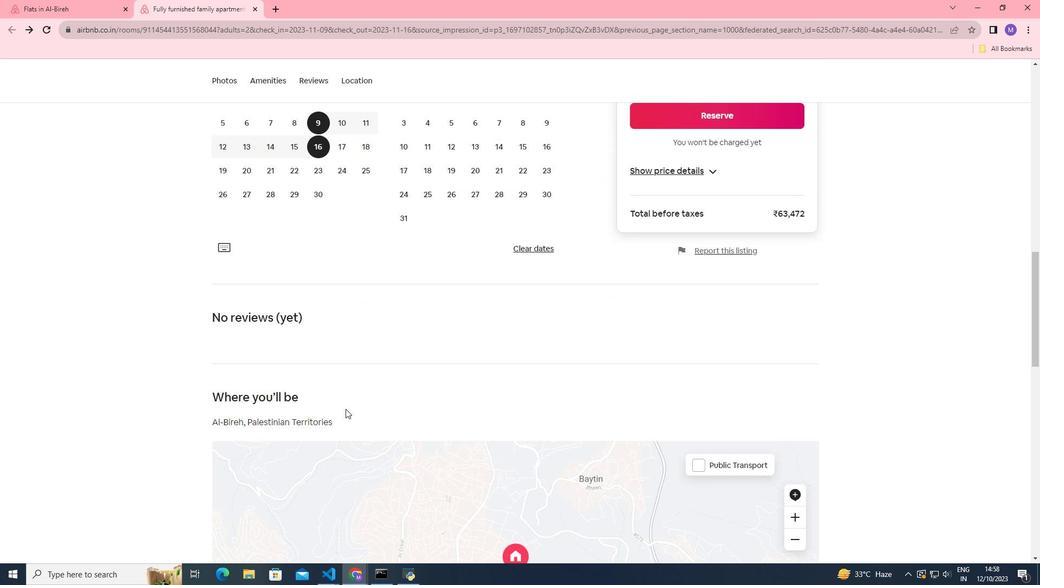 
Action: Mouse scrolled (345, 408) with delta (0, 0)
Screenshot: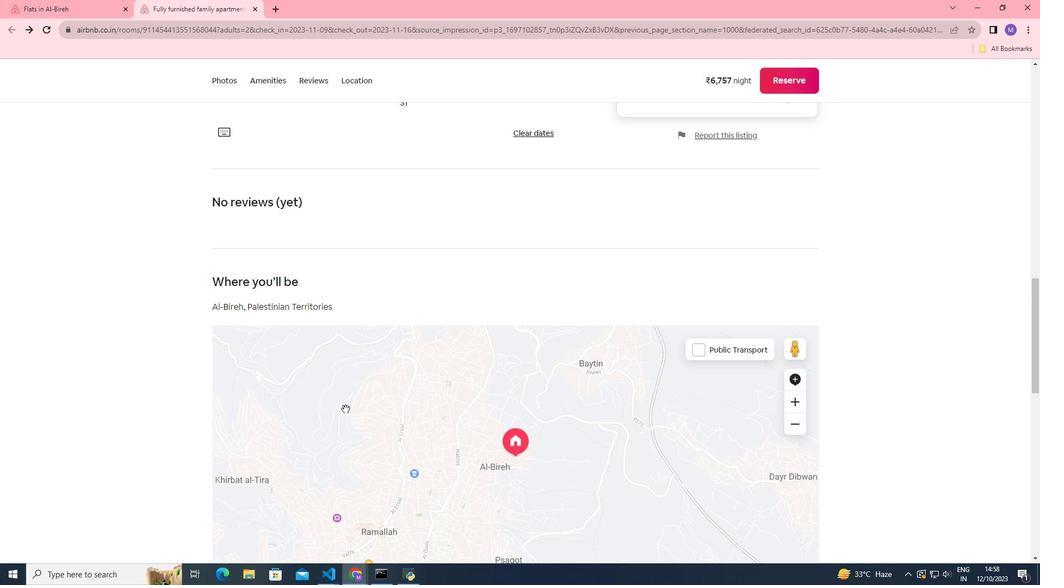 
Action: Mouse scrolled (345, 408) with delta (0, 0)
Screenshot: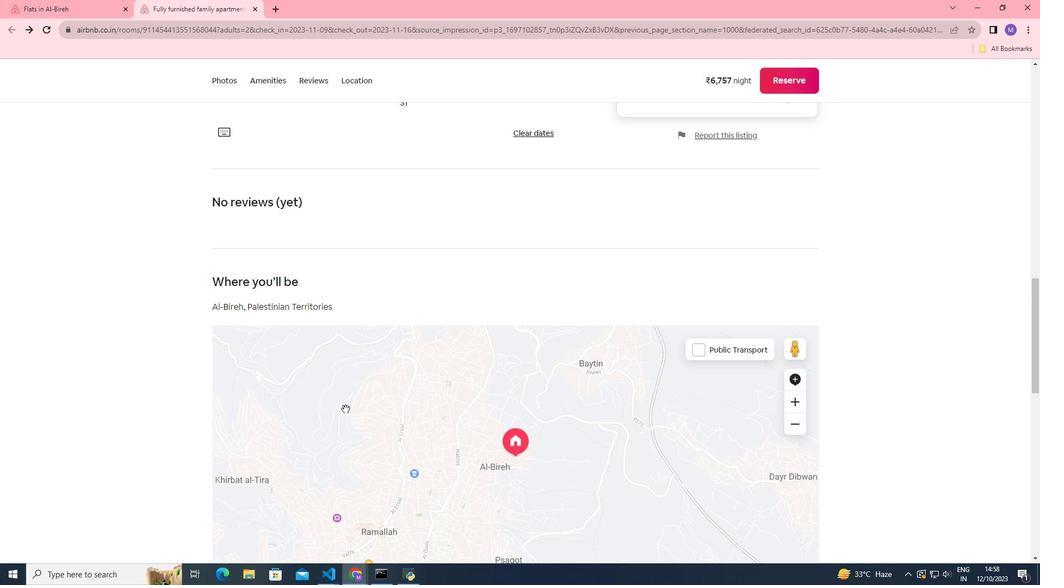 
Action: Mouse scrolled (345, 408) with delta (0, 0)
Screenshot: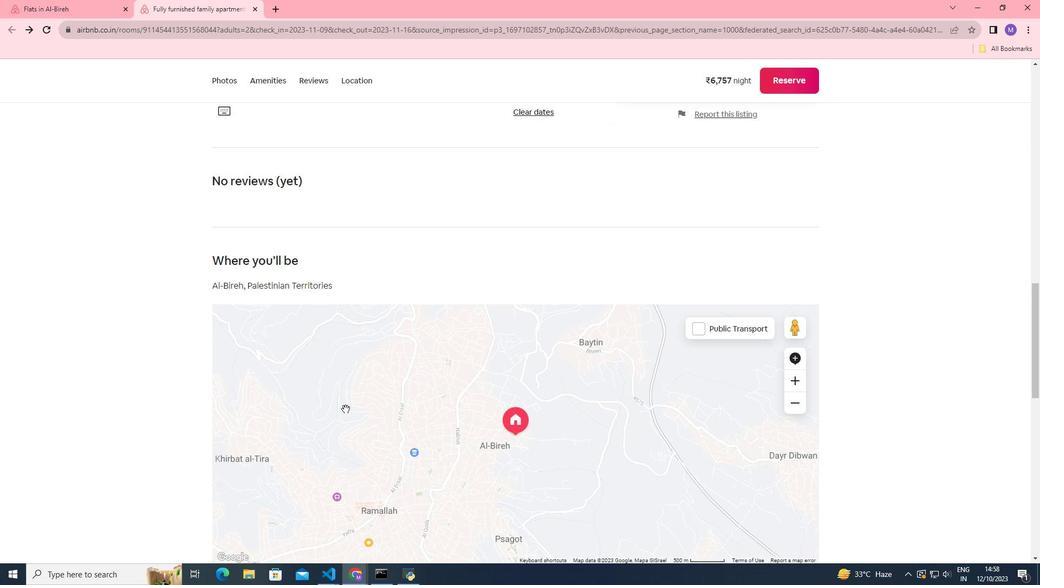 
Action: Mouse moved to (345, 409)
Screenshot: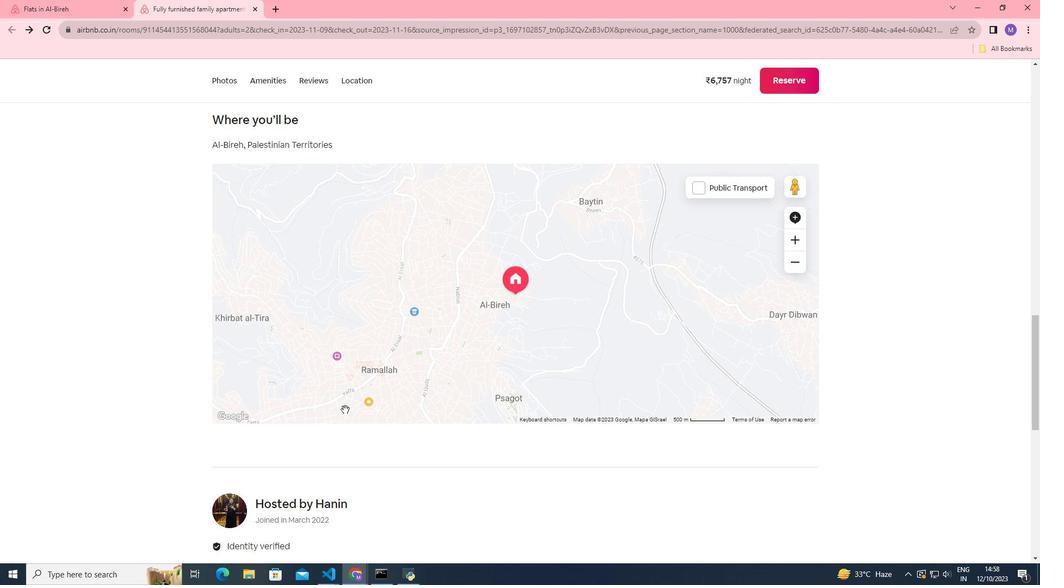 
Action: Mouse scrolled (345, 409) with delta (0, 0)
Screenshot: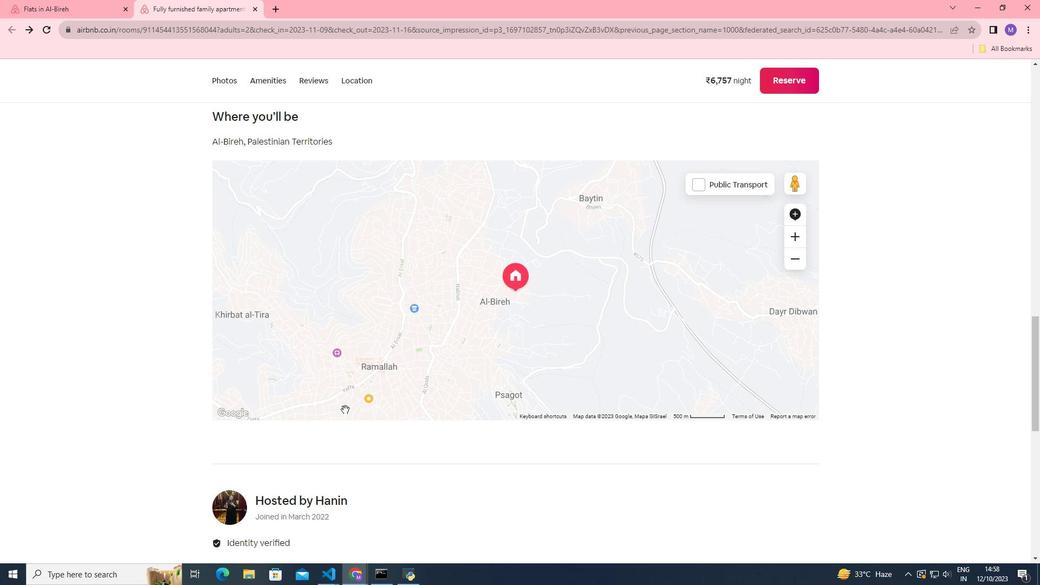 
Action: Mouse scrolled (345, 409) with delta (0, 0)
Screenshot: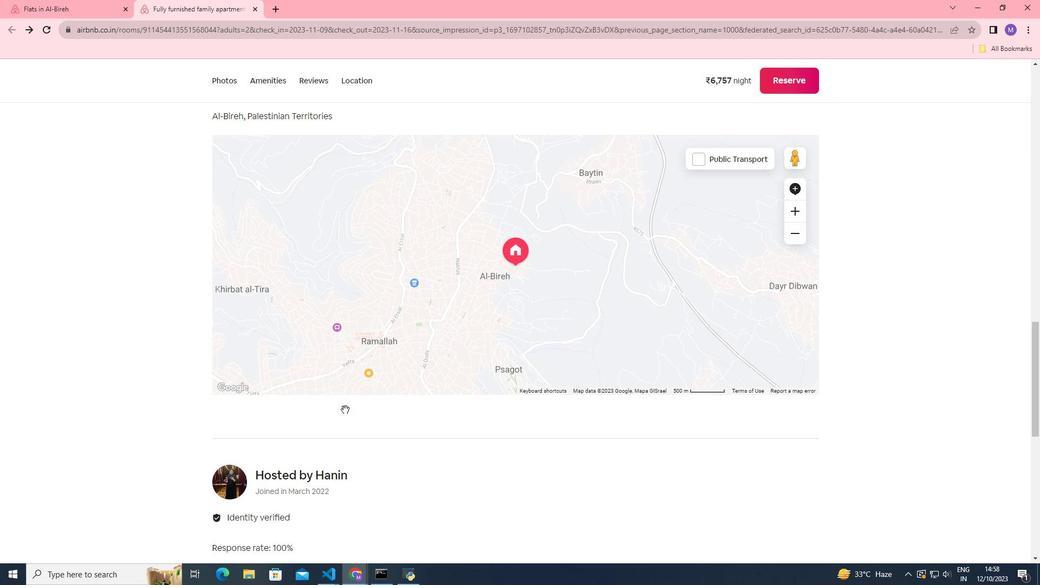
Action: Mouse scrolled (345, 409) with delta (0, 0)
Screenshot: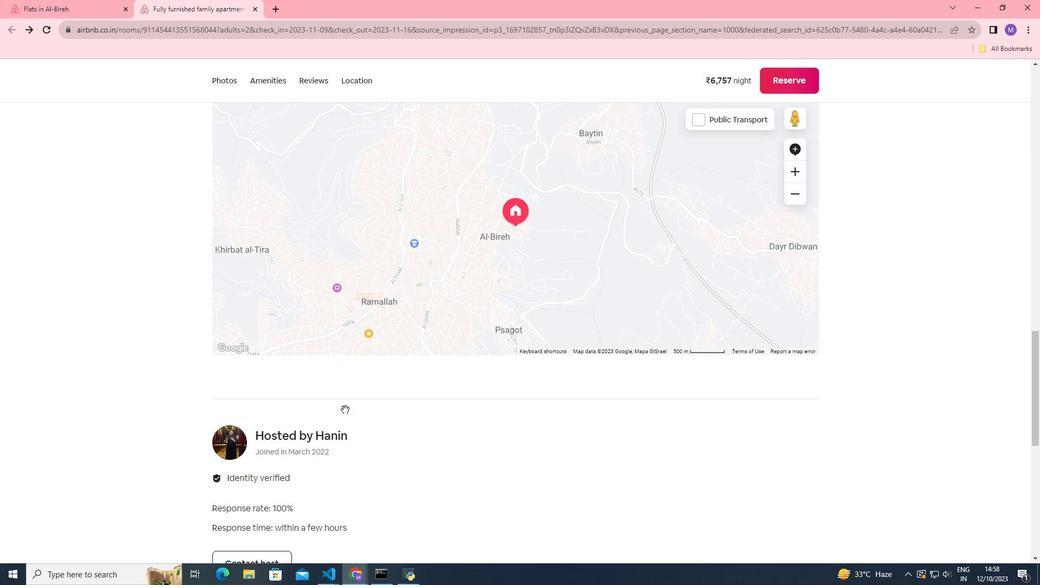 
Action: Mouse moved to (276, 467)
Screenshot: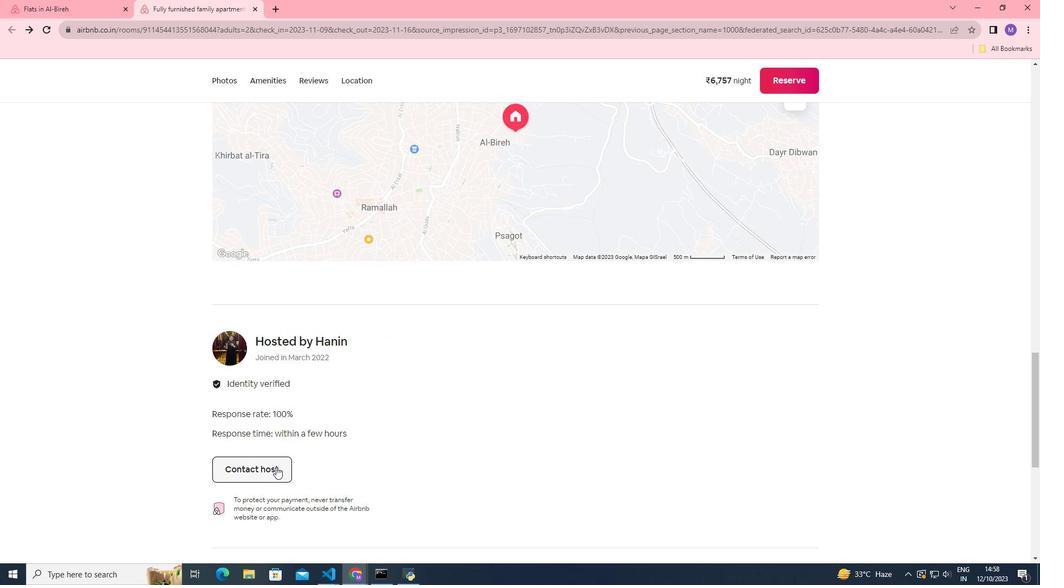 
Action: Mouse scrolled (276, 466) with delta (0, 0)
Screenshot: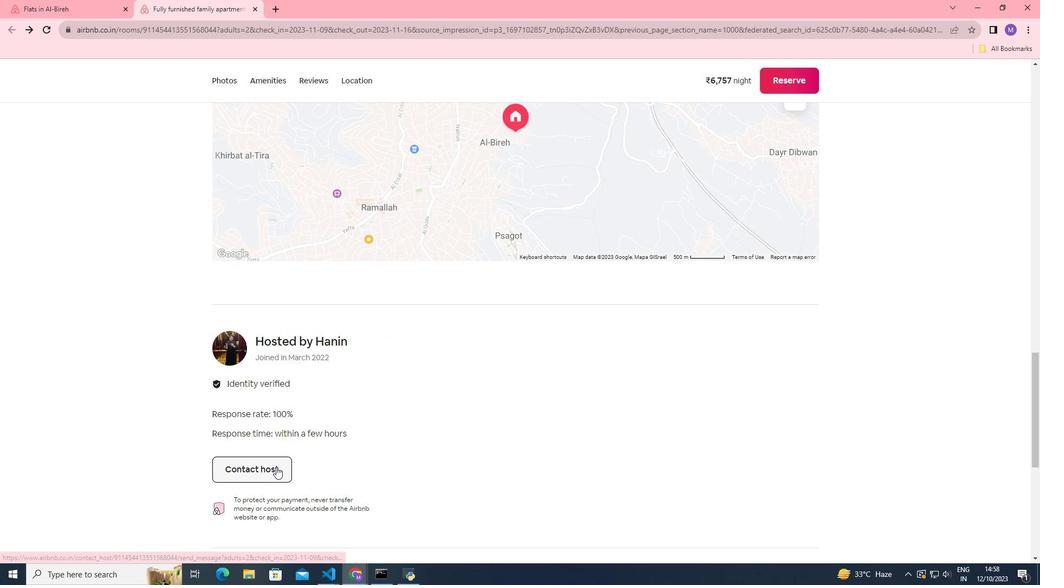 
Action: Mouse scrolled (276, 466) with delta (0, 0)
Screenshot: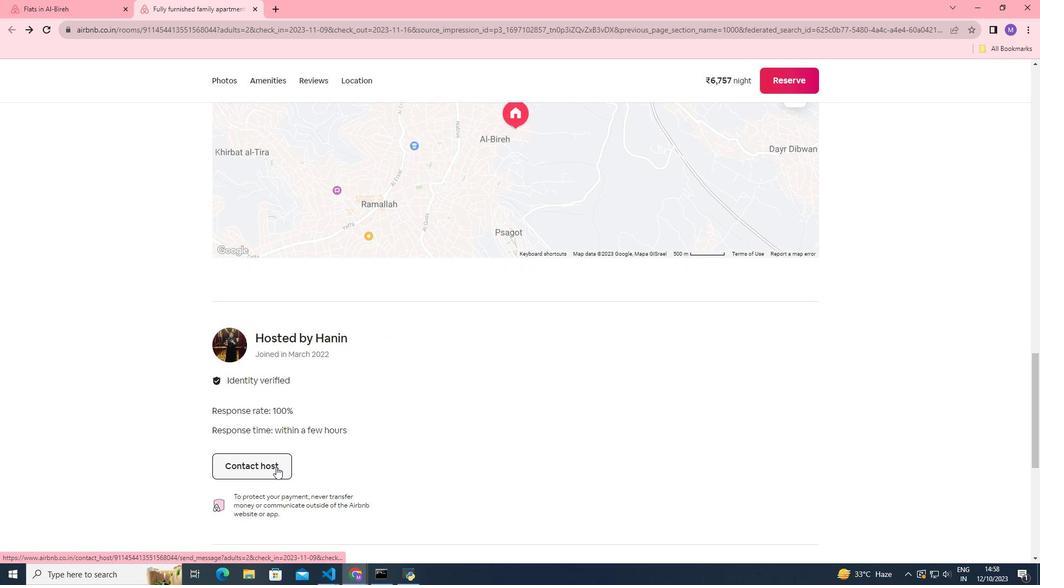 
Action: Mouse scrolled (276, 466) with delta (0, 0)
Screenshot: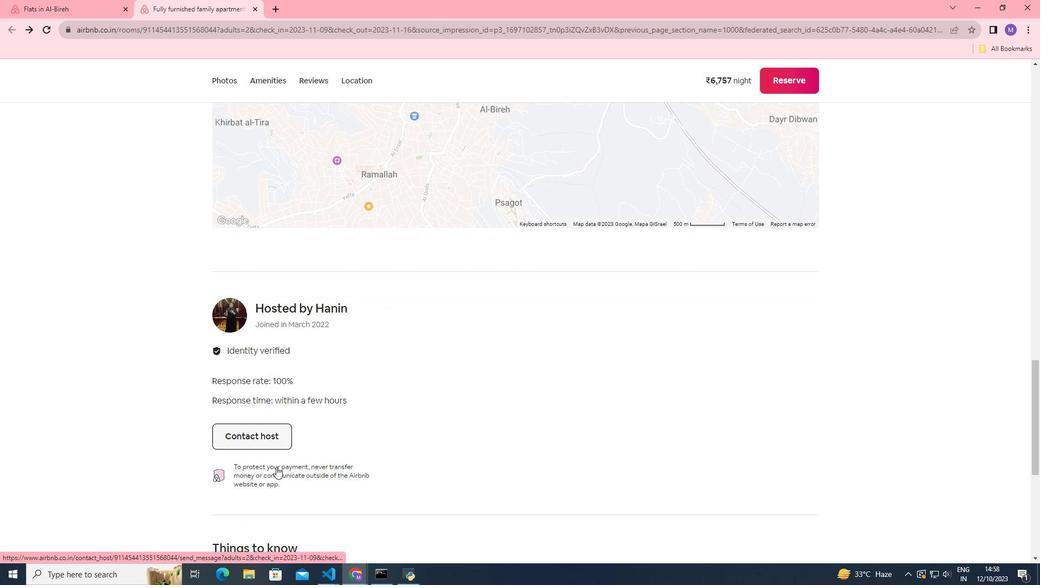 
Action: Mouse scrolled (276, 466) with delta (0, 0)
Screenshot: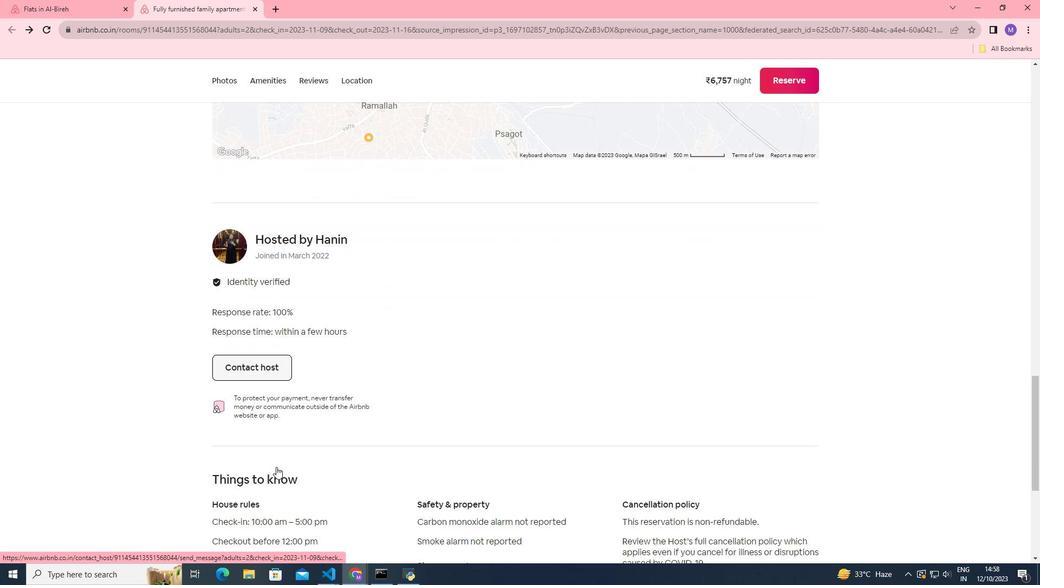 
Action: Mouse moved to (257, 469)
Screenshot: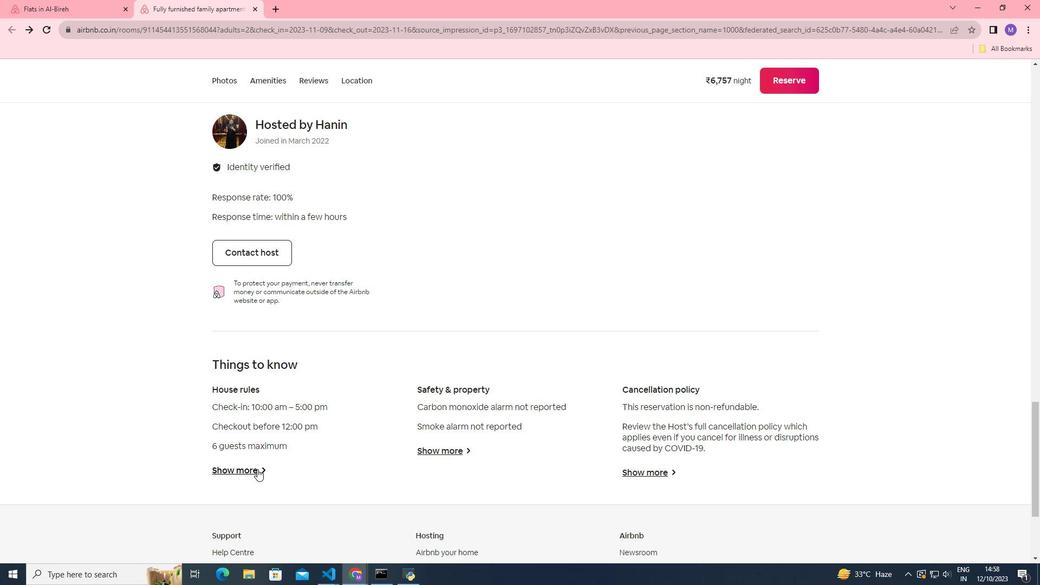 
Action: Mouse pressed left at (257, 469)
Screenshot: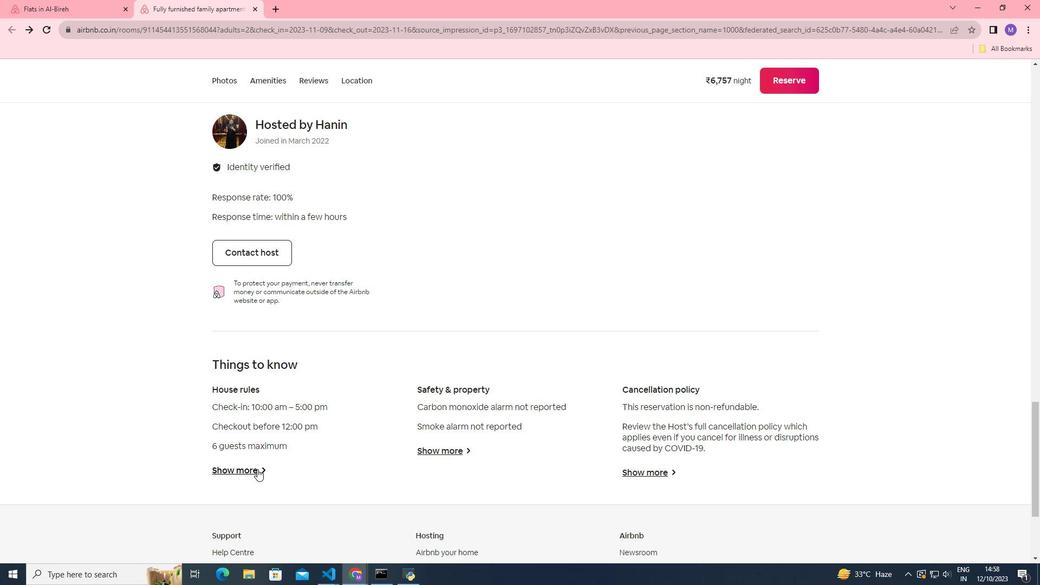 
Action: Mouse moved to (410, 294)
Screenshot: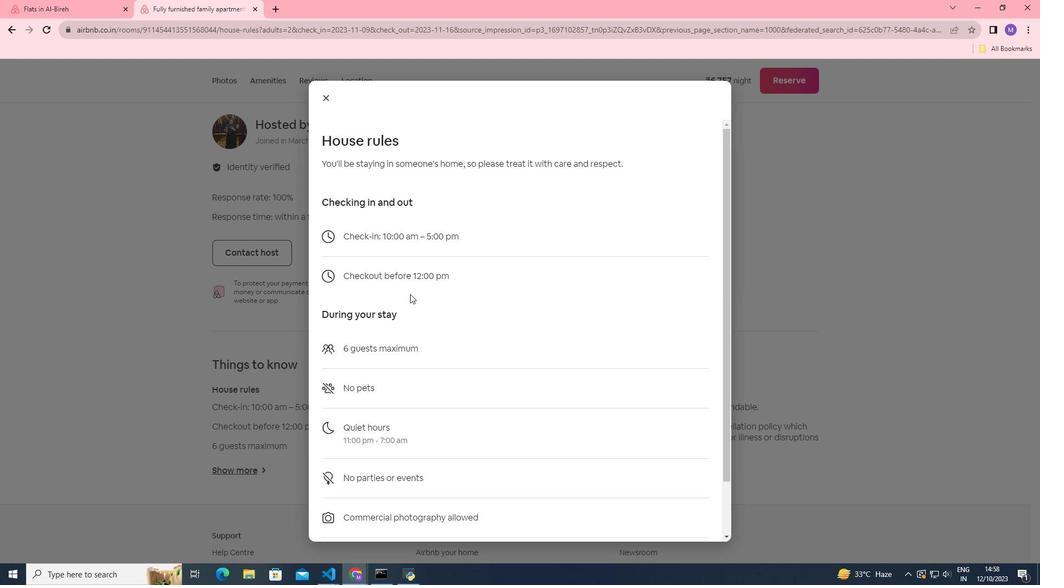
Action: Mouse scrolled (410, 293) with delta (0, 0)
Screenshot: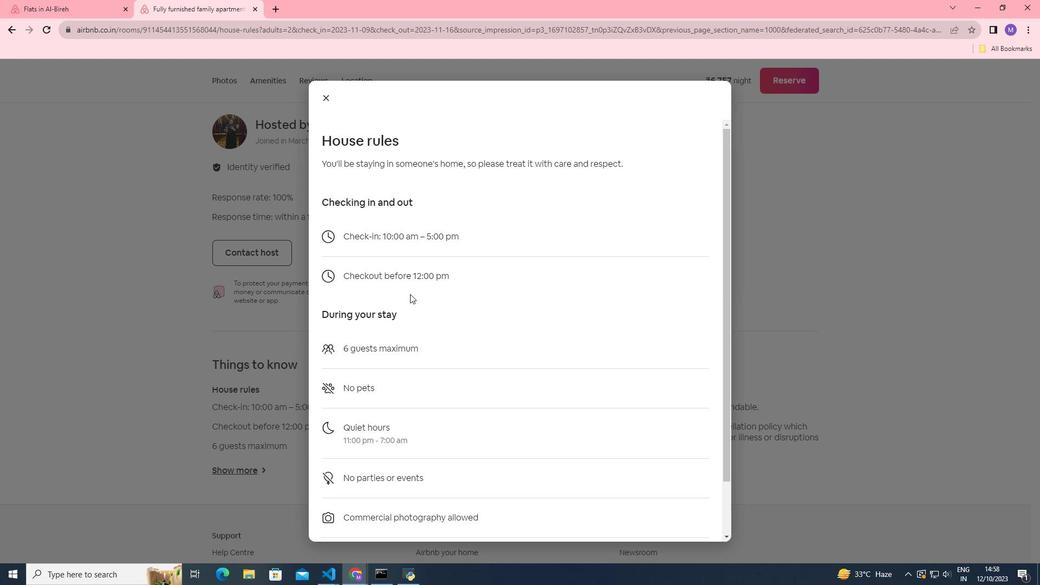 
Action: Mouse scrolled (410, 293) with delta (0, 0)
Screenshot: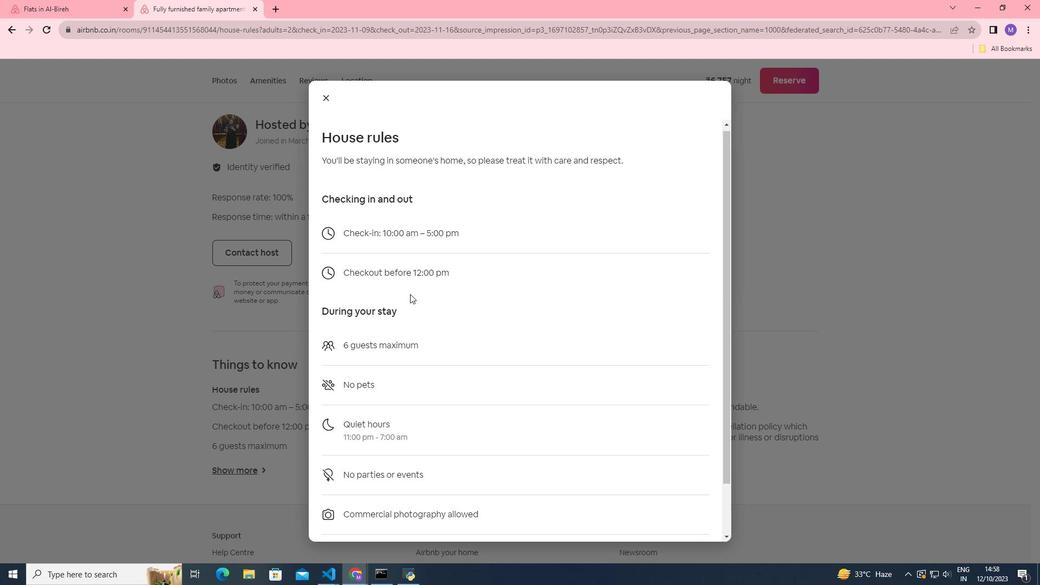 
Action: Mouse scrolled (410, 293) with delta (0, 0)
Screenshot: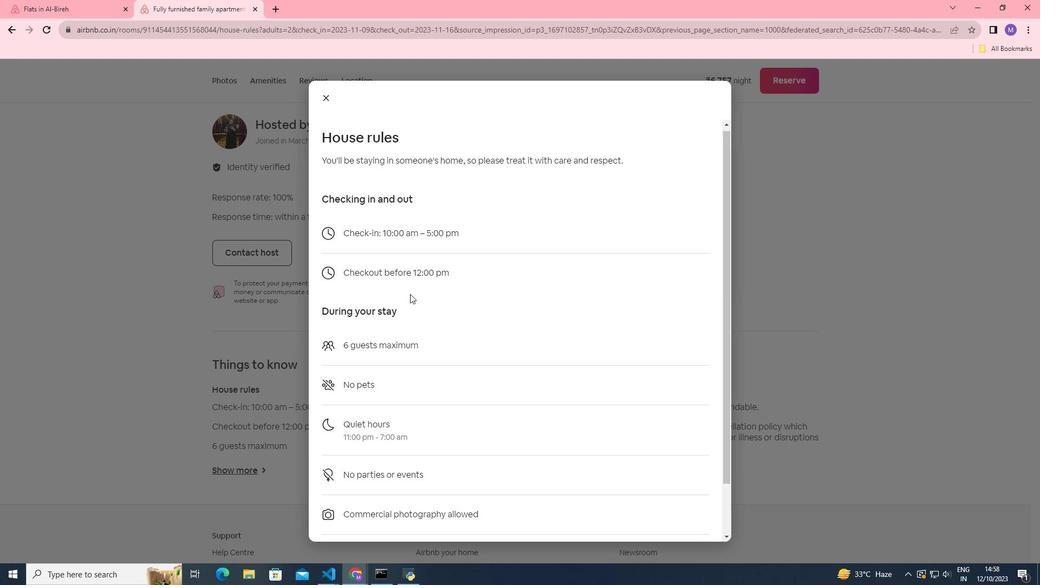 
Action: Mouse scrolled (410, 293) with delta (0, 0)
Screenshot: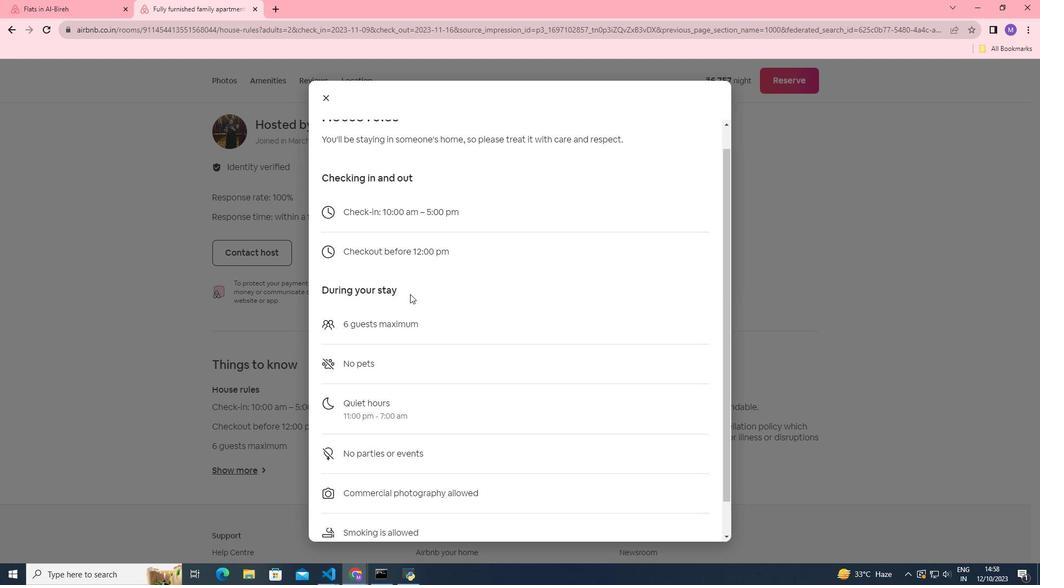 
Action: Mouse scrolled (410, 293) with delta (0, 0)
Screenshot: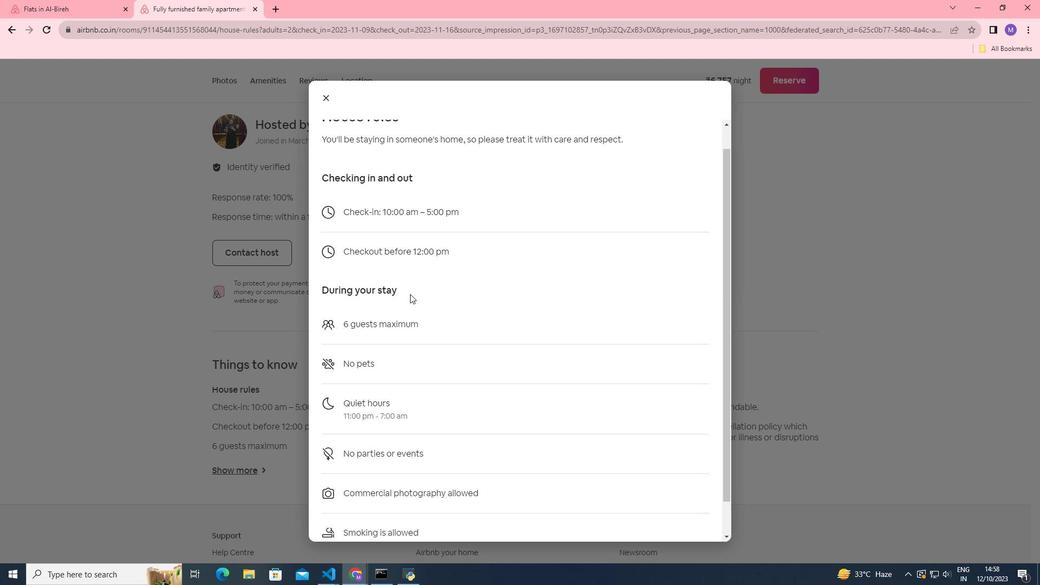 
Action: Mouse scrolled (410, 293) with delta (0, 0)
Screenshot: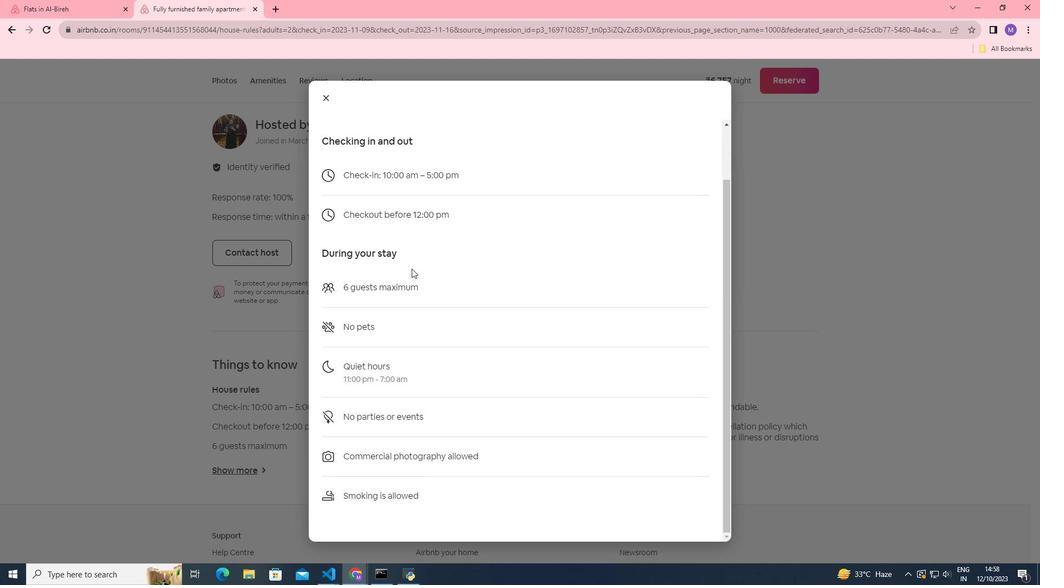 
Action: Mouse moved to (327, 101)
Screenshot: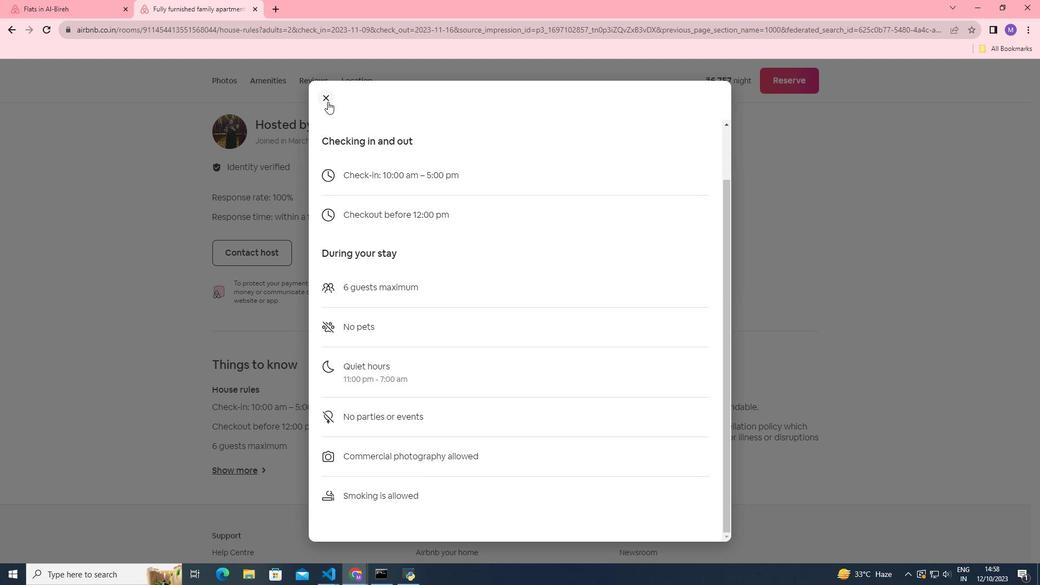 
Action: Mouse pressed left at (327, 101)
Screenshot: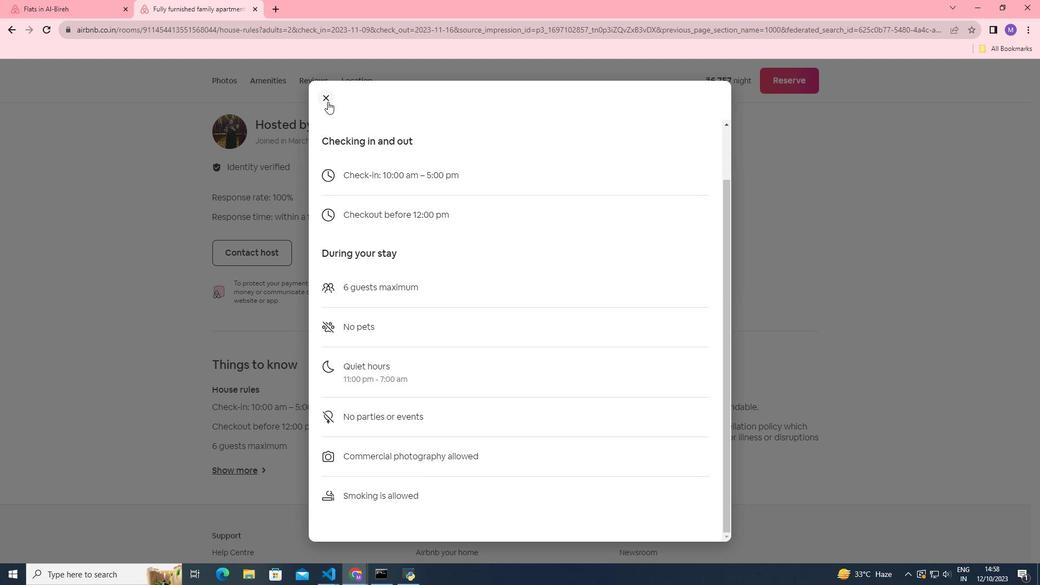 
Action: Mouse moved to (419, 450)
Screenshot: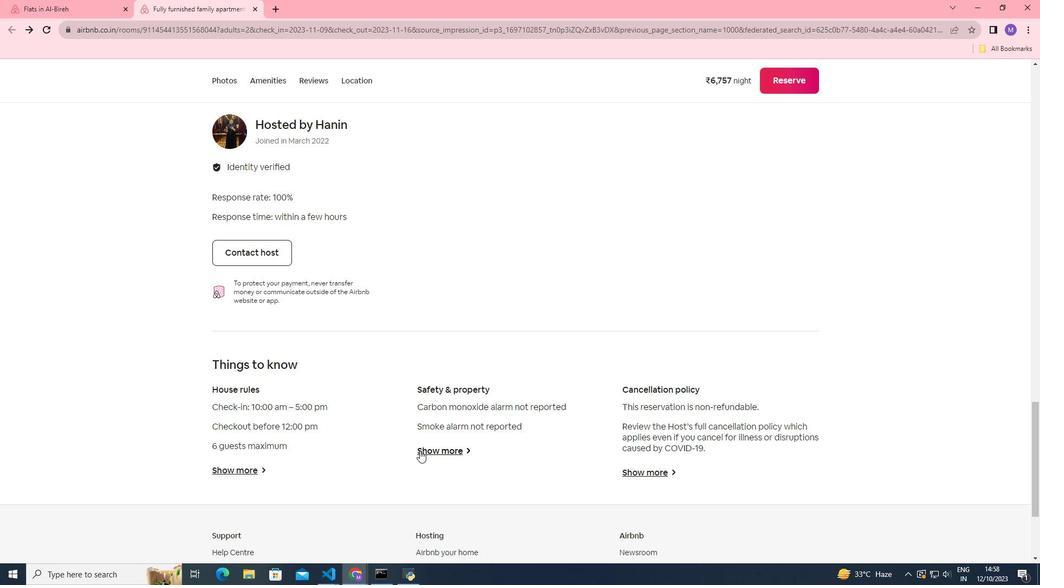 
Action: Mouse pressed left at (419, 450)
Screenshot: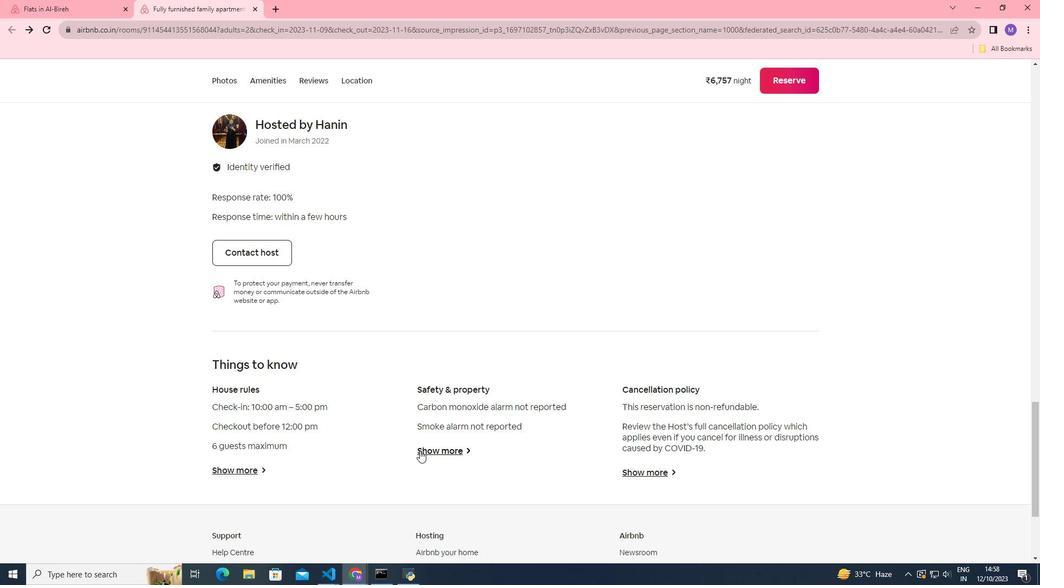 
Action: Mouse moved to (326, 183)
Screenshot: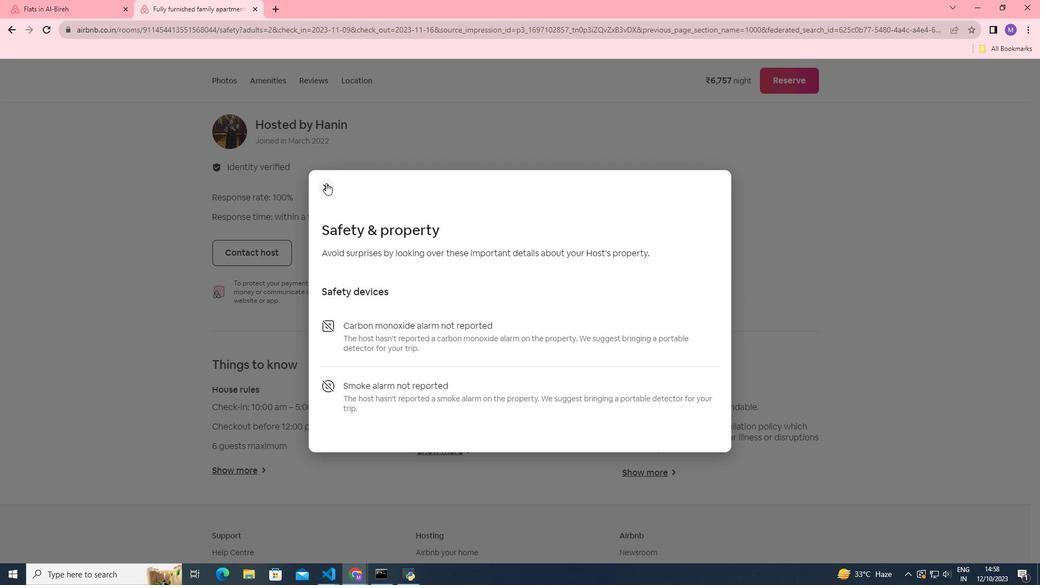 
Action: Mouse pressed left at (326, 183)
Screenshot: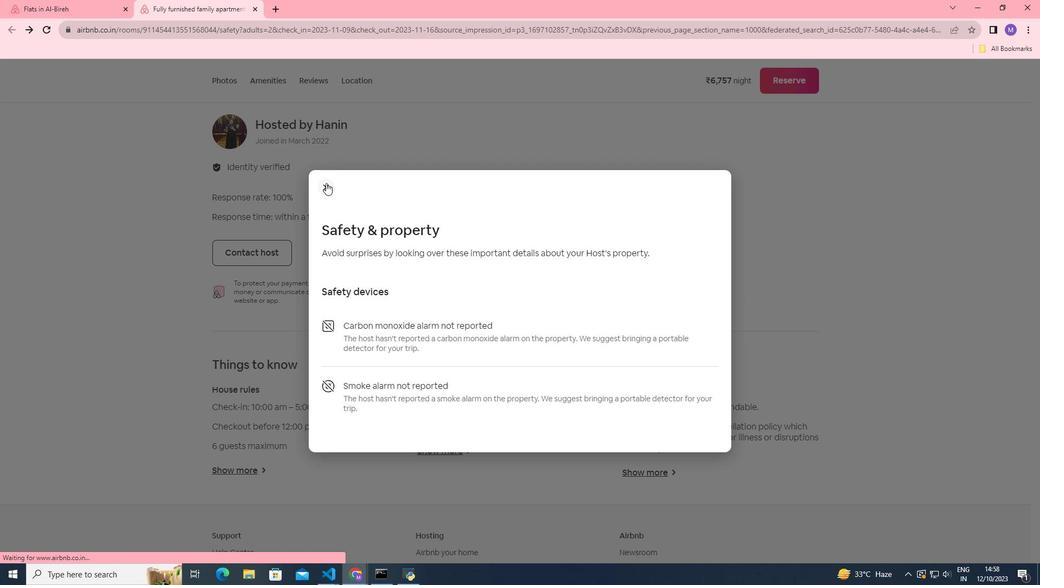 
Action: Mouse moved to (648, 469)
Screenshot: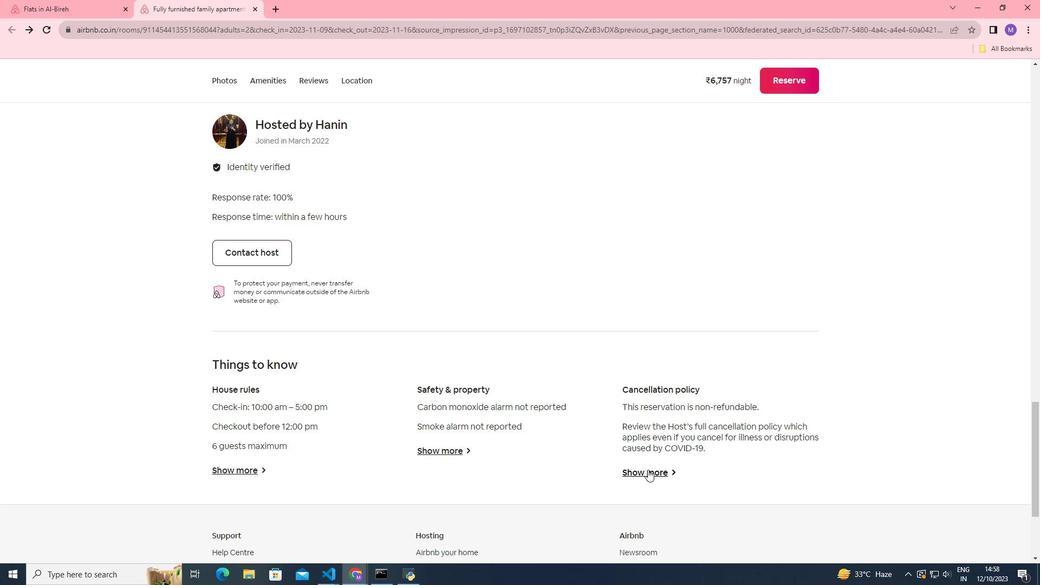 
Action: Mouse pressed left at (648, 469)
Screenshot: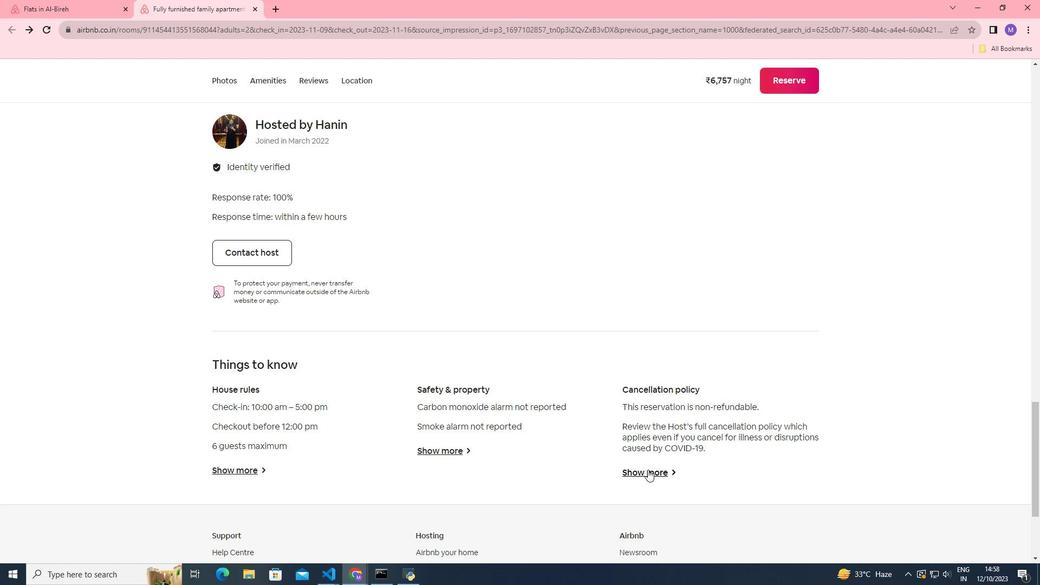
Action: Mouse moved to (384, 195)
Screenshot: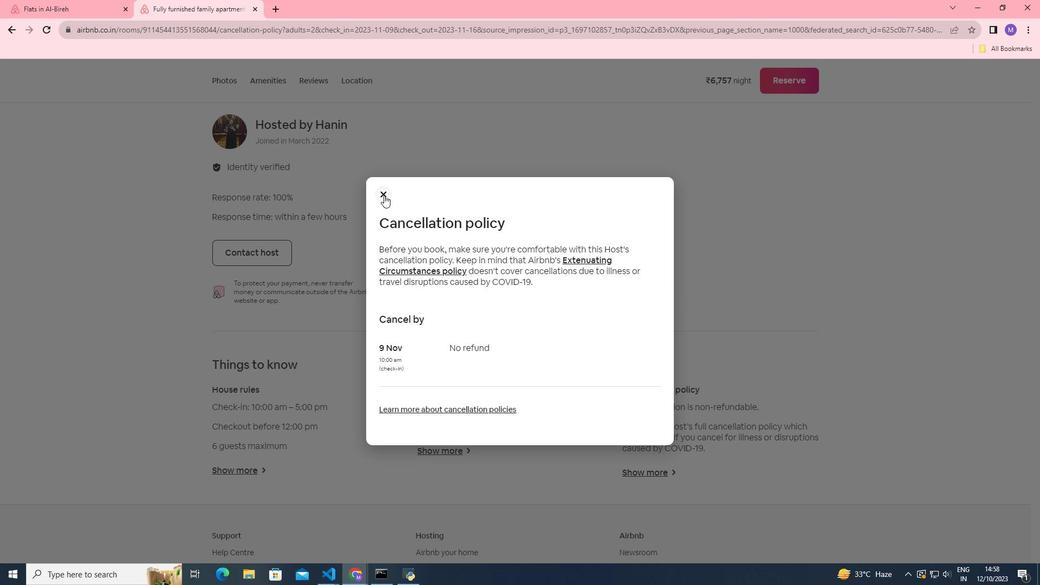 
Action: Mouse pressed left at (384, 195)
Screenshot: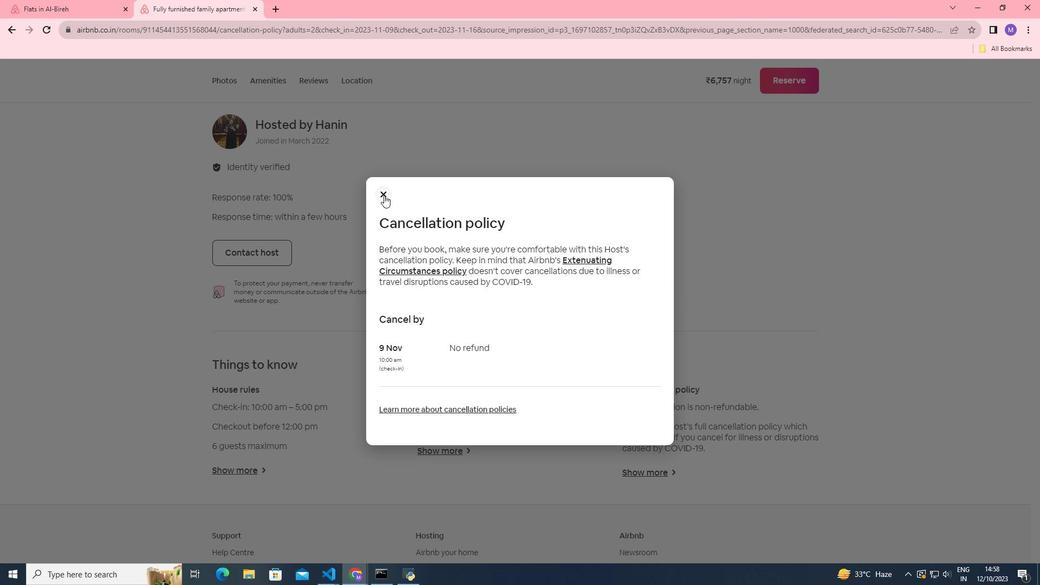
Action: Mouse moved to (77, 0)
Screenshot: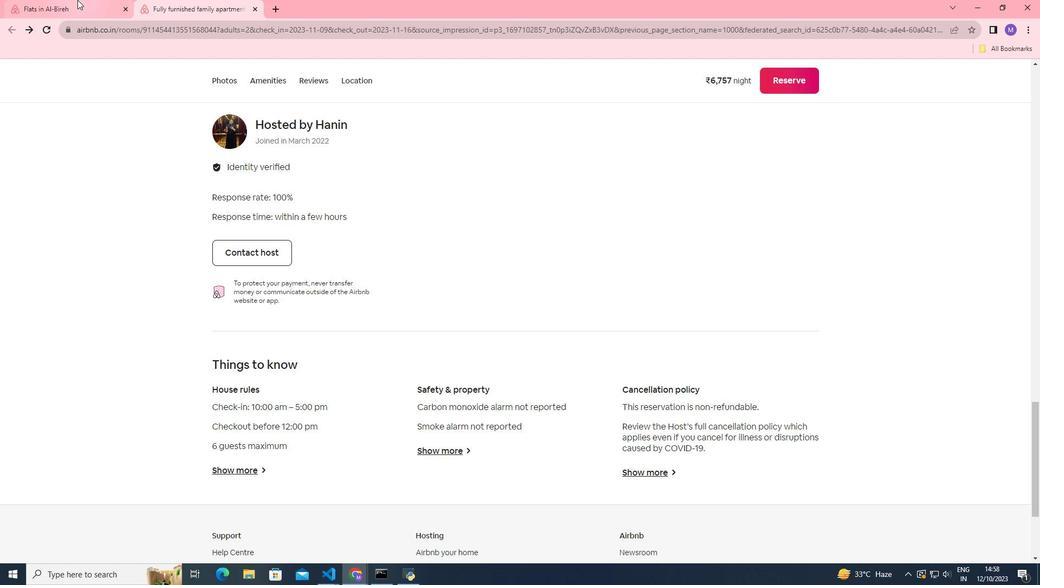 
Action: Mouse pressed left at (77, 0)
Screenshot: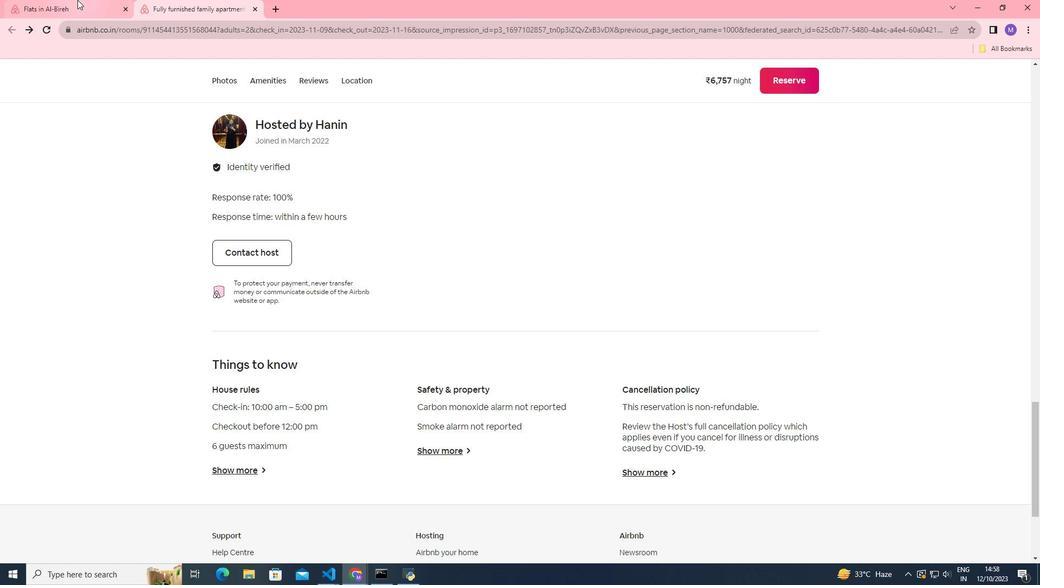 
Action: Mouse moved to (313, 280)
Screenshot: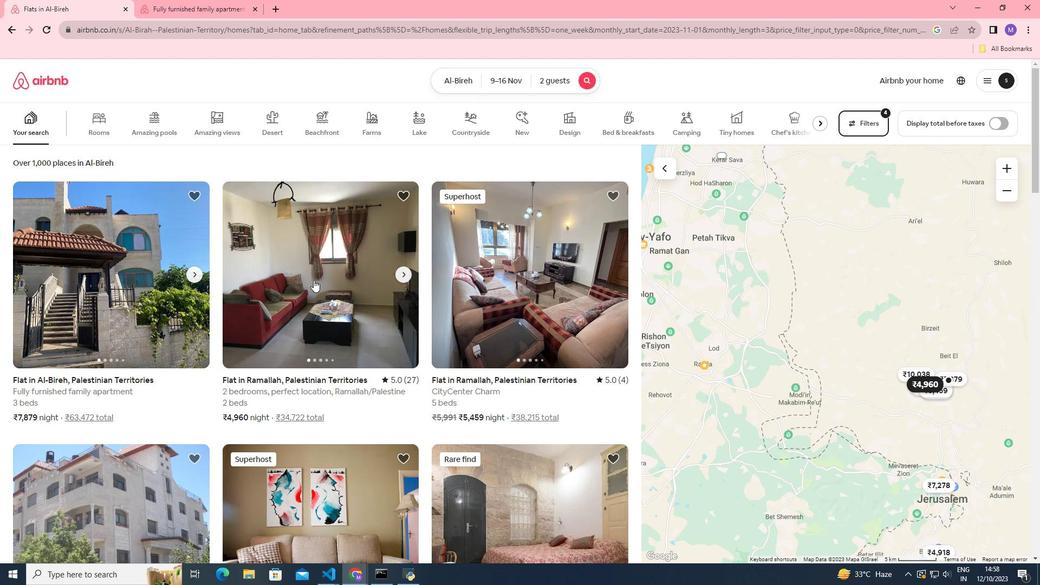 
Action: Mouse pressed left at (313, 280)
Screenshot: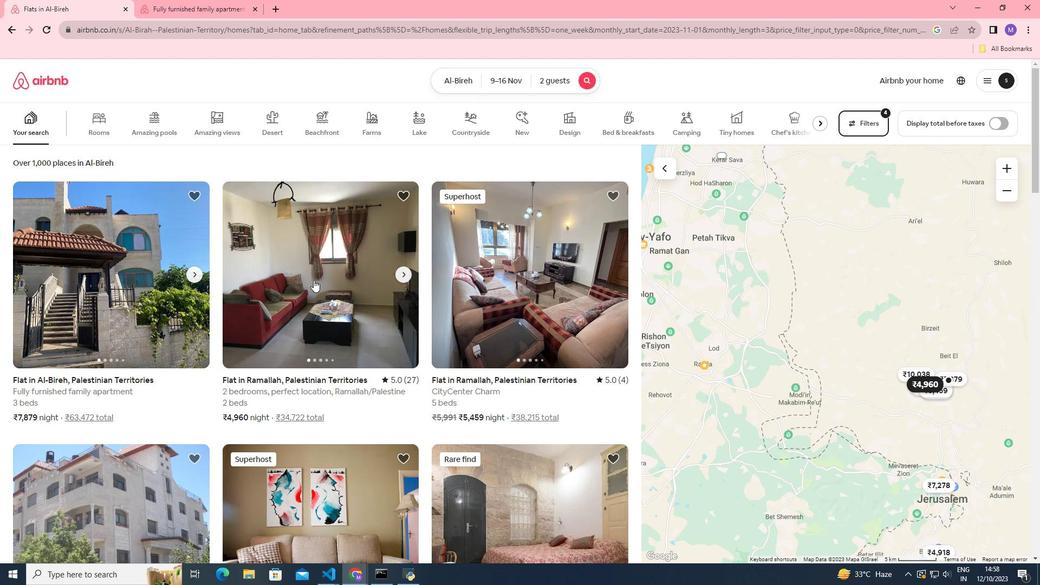 
Action: Mouse moved to (773, 405)
Screenshot: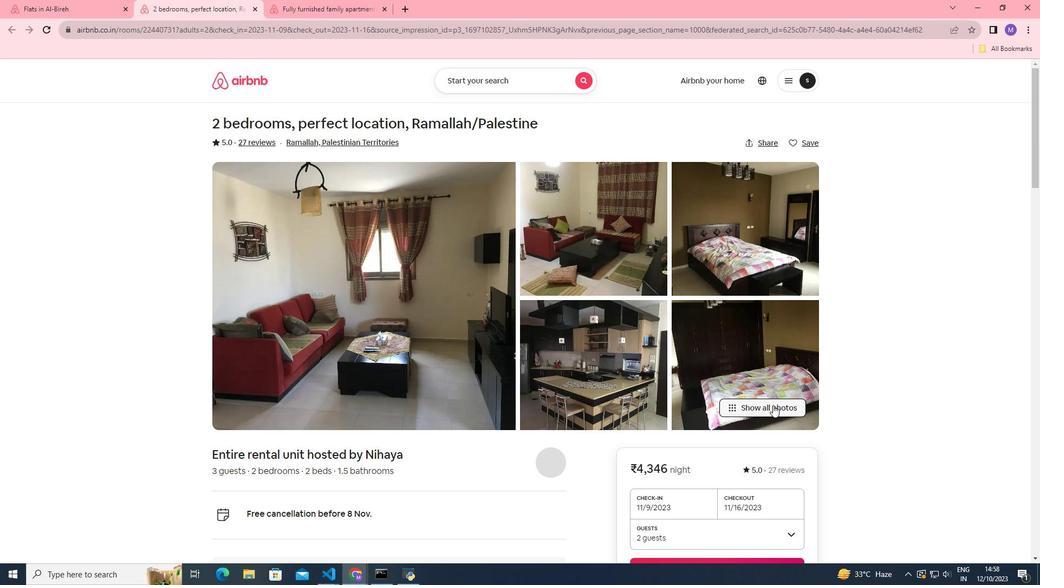 
Action: Mouse pressed left at (773, 405)
Screenshot: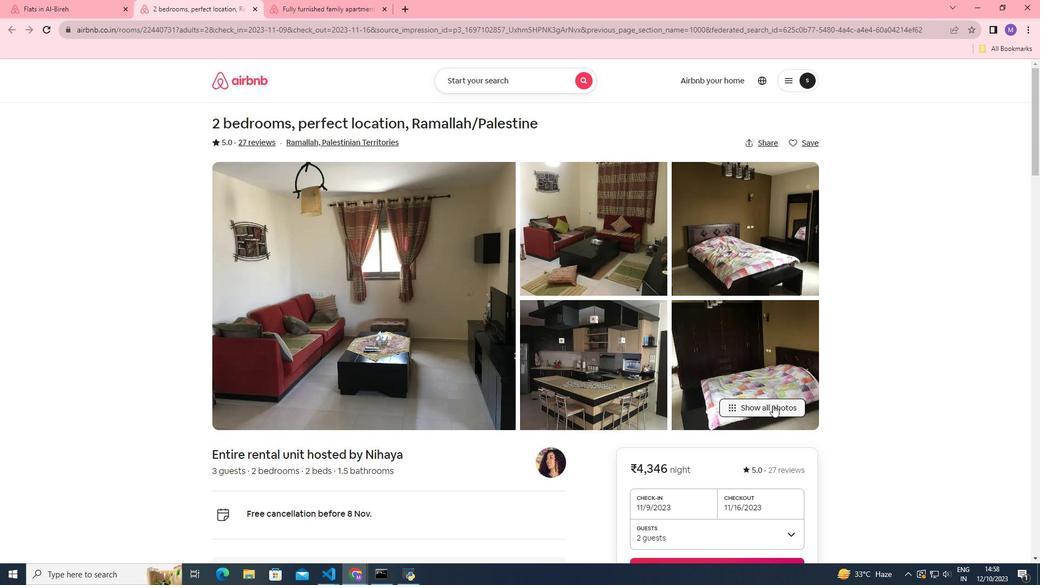 
Action: Mouse moved to (638, 314)
Screenshot: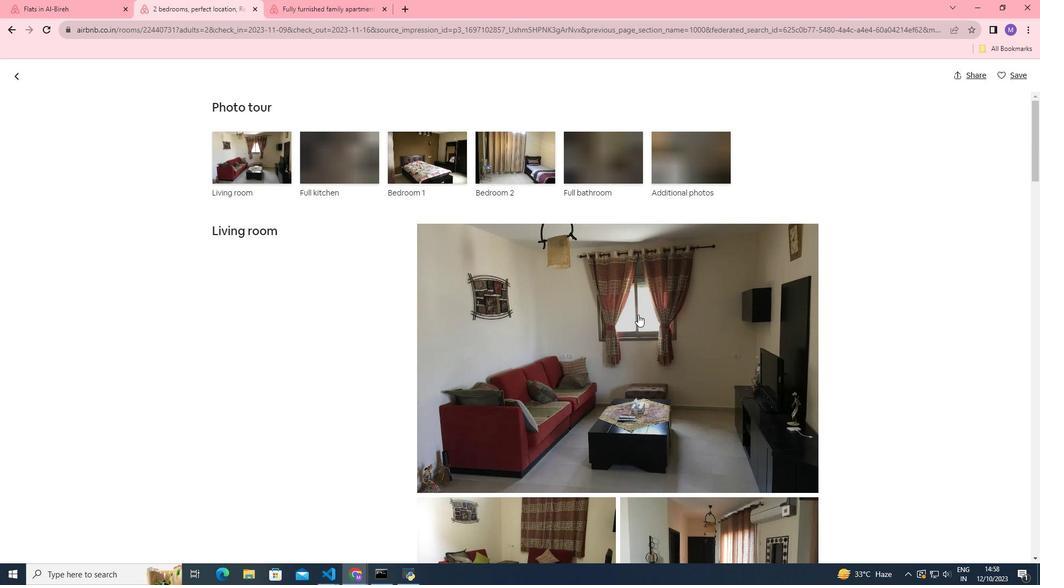 
Action: Mouse scrolled (638, 314) with delta (0, 0)
Screenshot: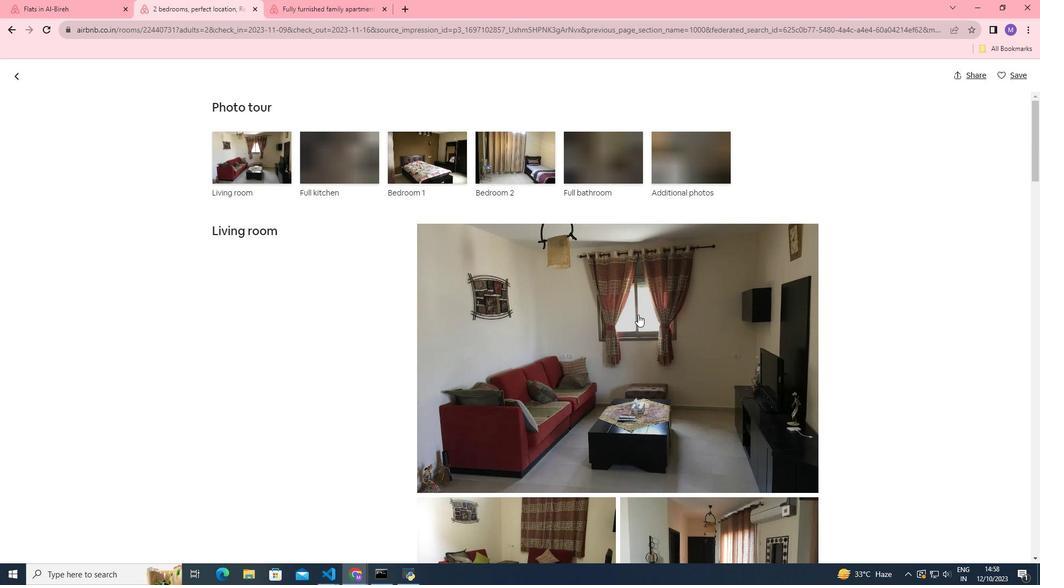 
Action: Mouse scrolled (638, 314) with delta (0, 0)
Screenshot: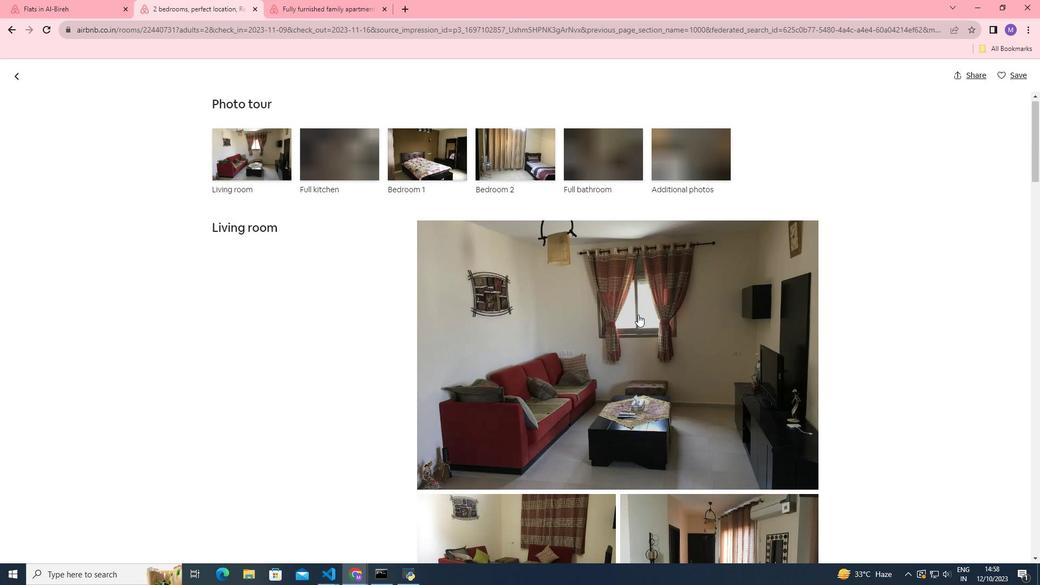 
Action: Mouse scrolled (638, 314) with delta (0, 0)
Screenshot: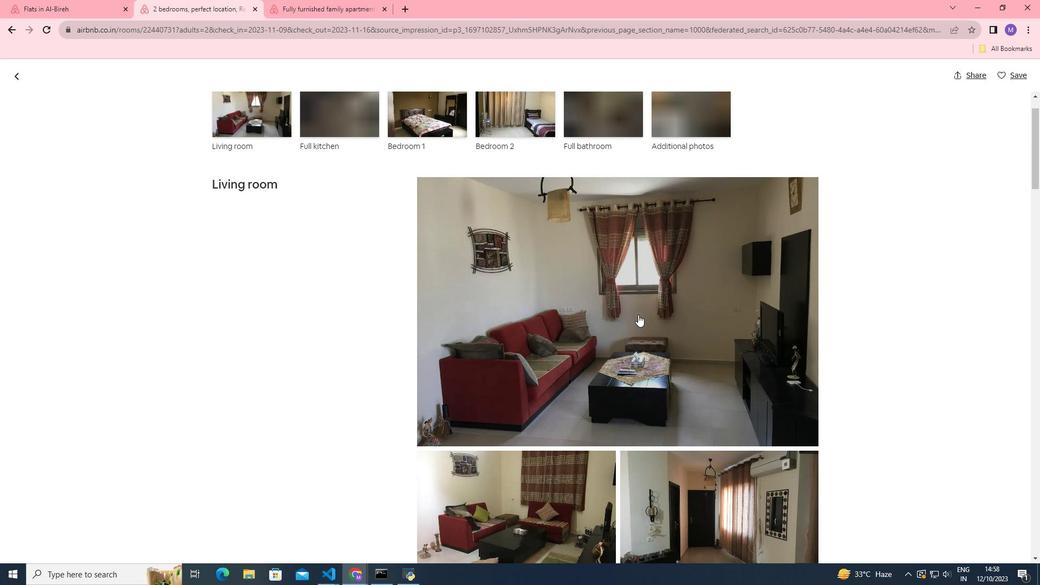 
Action: Mouse scrolled (638, 314) with delta (0, 0)
Screenshot: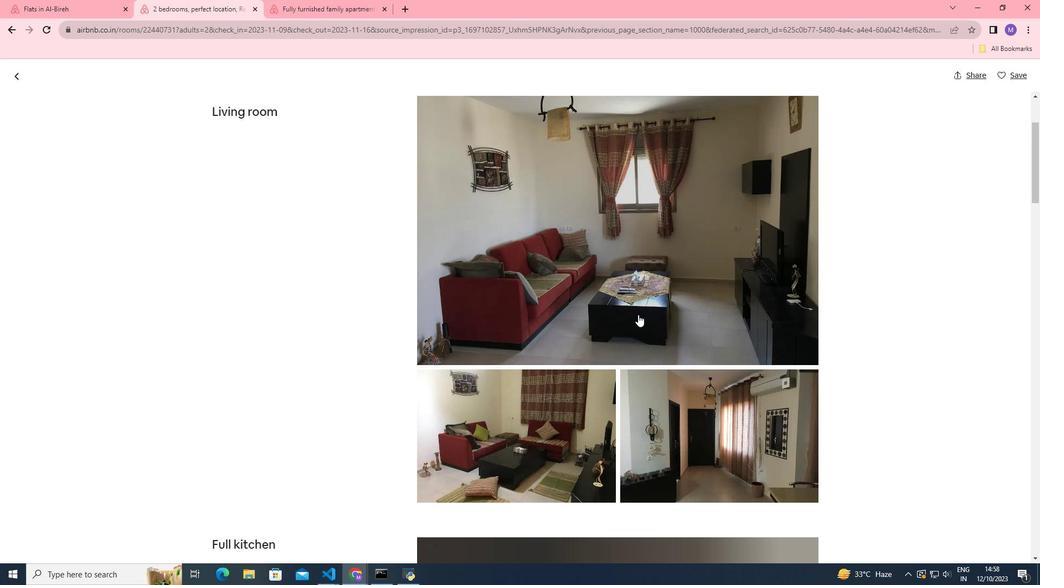 
Action: Mouse scrolled (638, 314) with delta (0, 0)
Screenshot: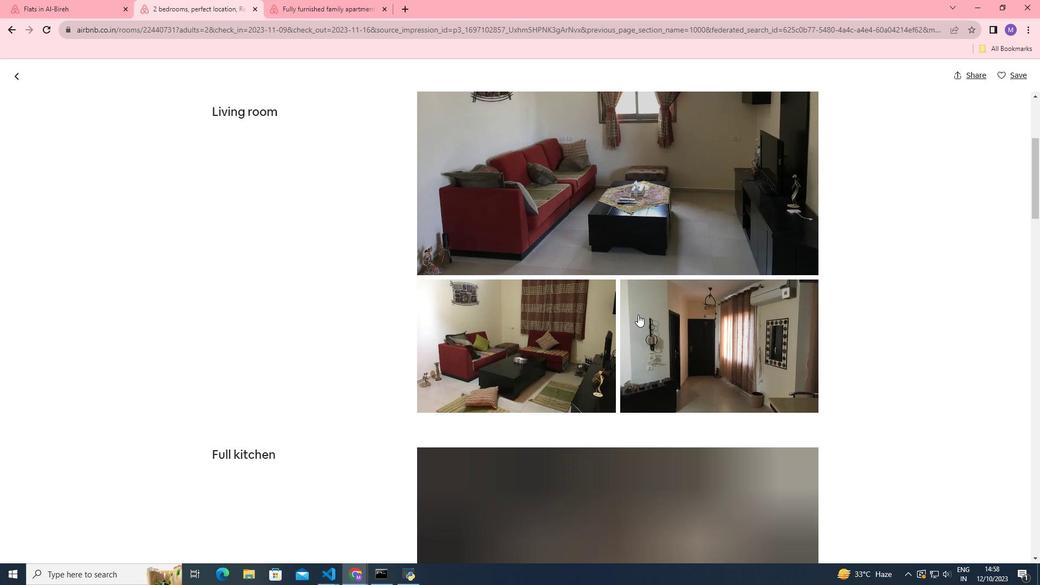 
Action: Mouse moved to (638, 313)
Screenshot: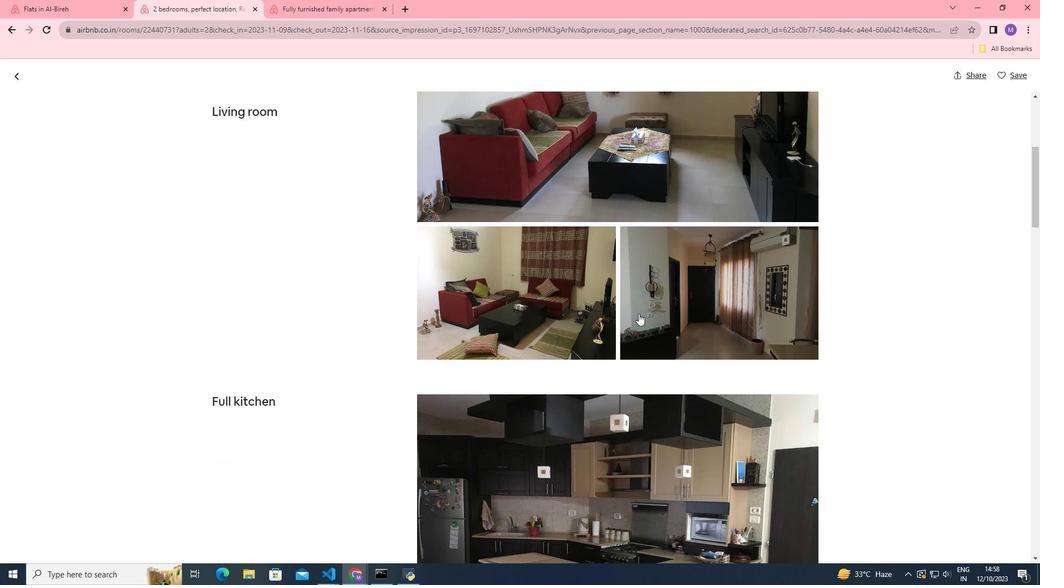 
Action: Mouse scrolled (638, 313) with delta (0, 0)
Screenshot: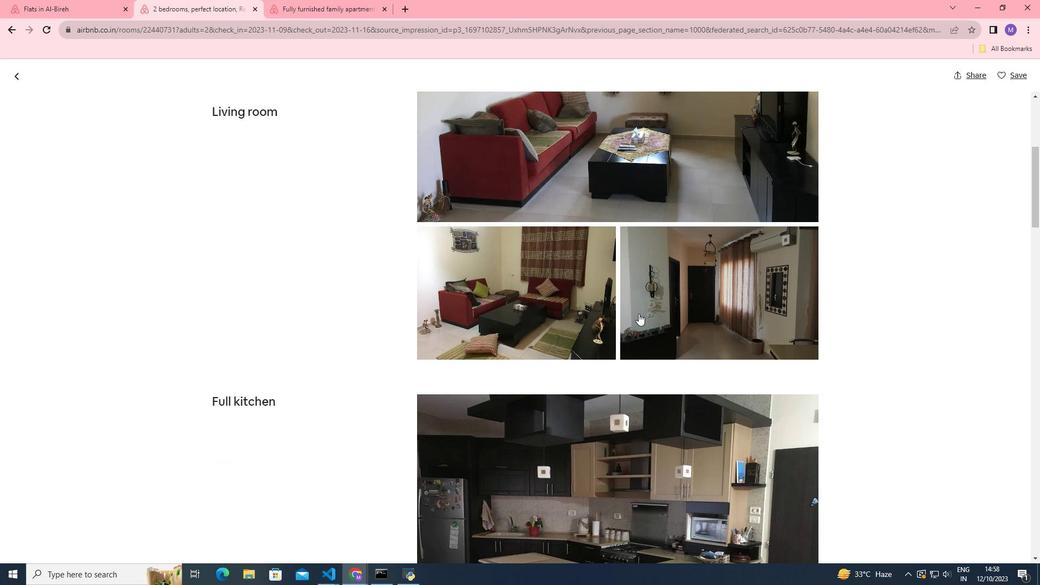 
Action: Mouse scrolled (638, 313) with delta (0, 0)
Screenshot: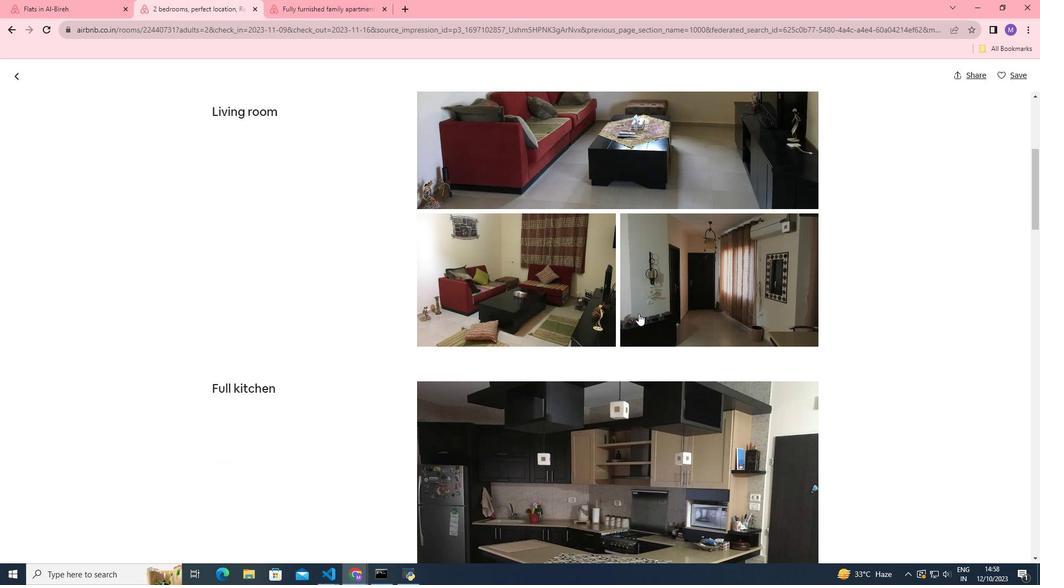
Action: Mouse scrolled (638, 313) with delta (0, 0)
Screenshot: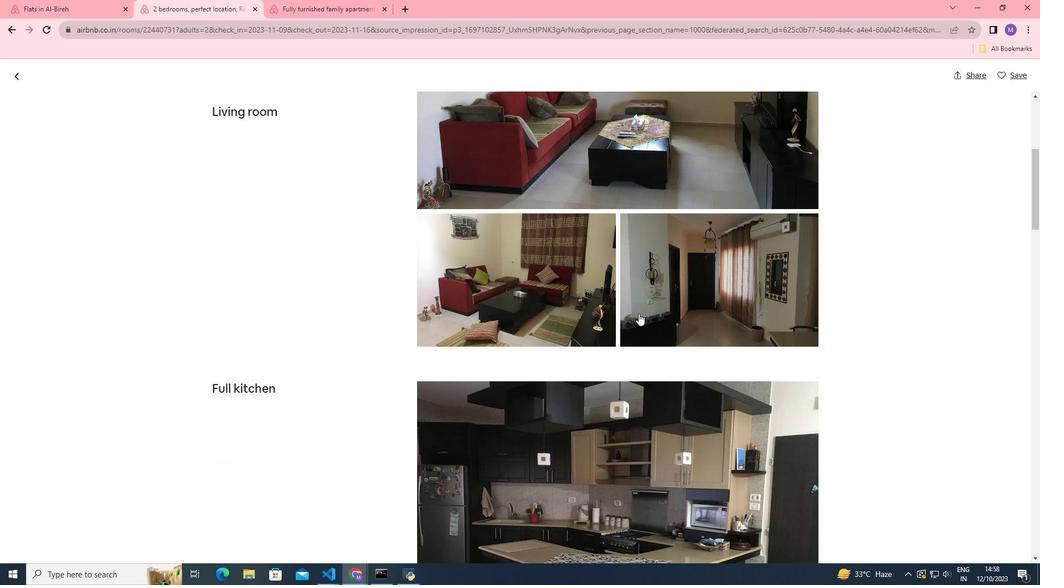 
Action: Mouse scrolled (638, 313) with delta (0, 0)
Screenshot: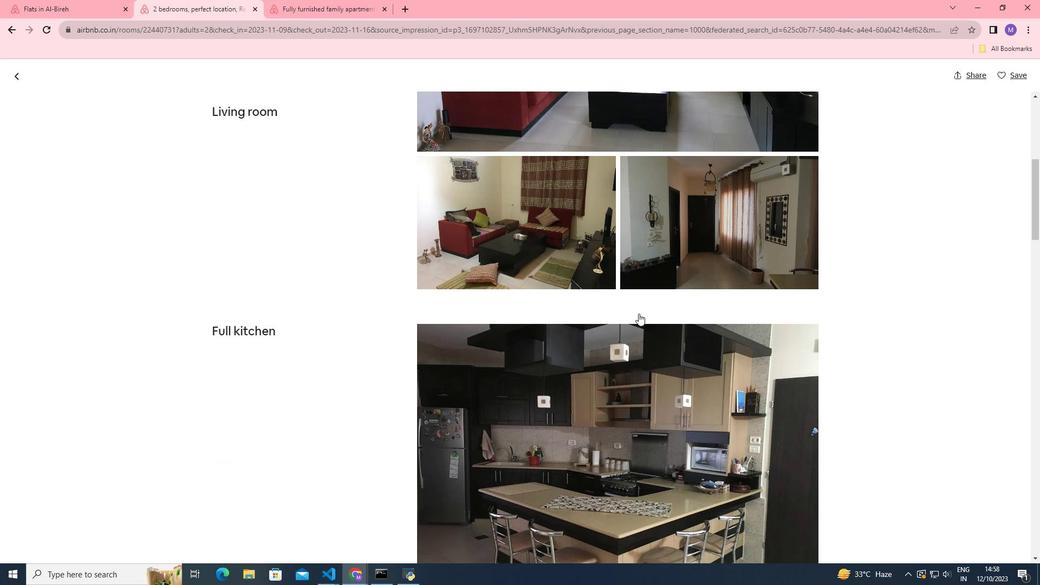 
Action: Mouse scrolled (638, 313) with delta (0, 0)
Screenshot: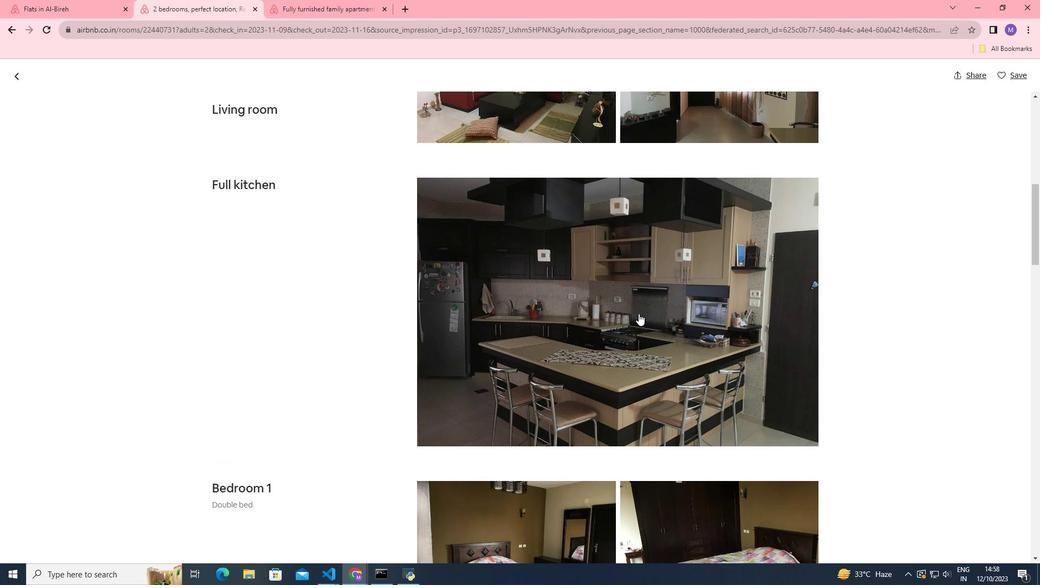 
Action: Mouse scrolled (638, 313) with delta (0, 0)
Screenshot: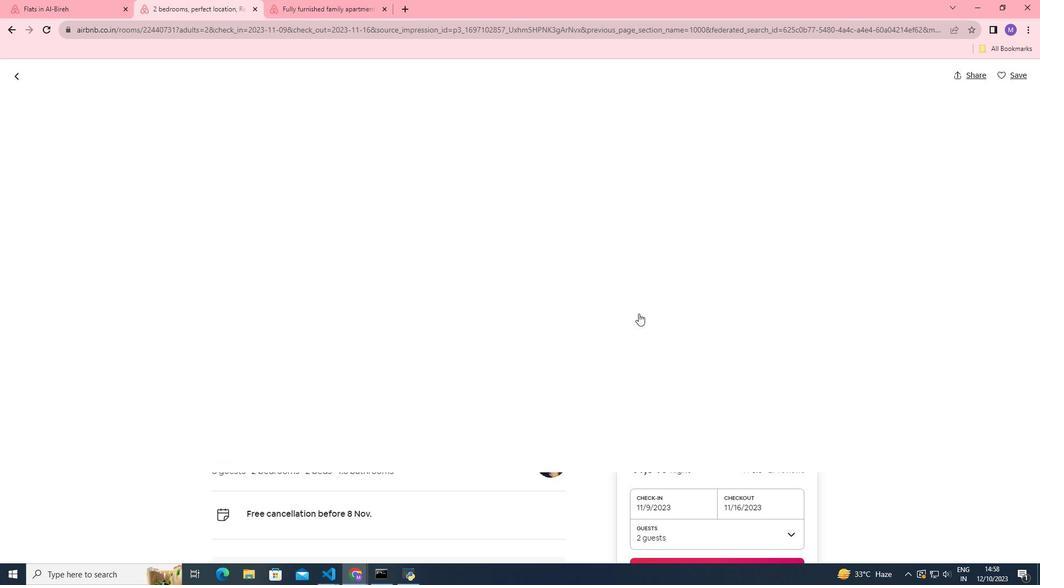 
Action: Mouse scrolled (638, 313) with delta (0, 0)
Screenshot: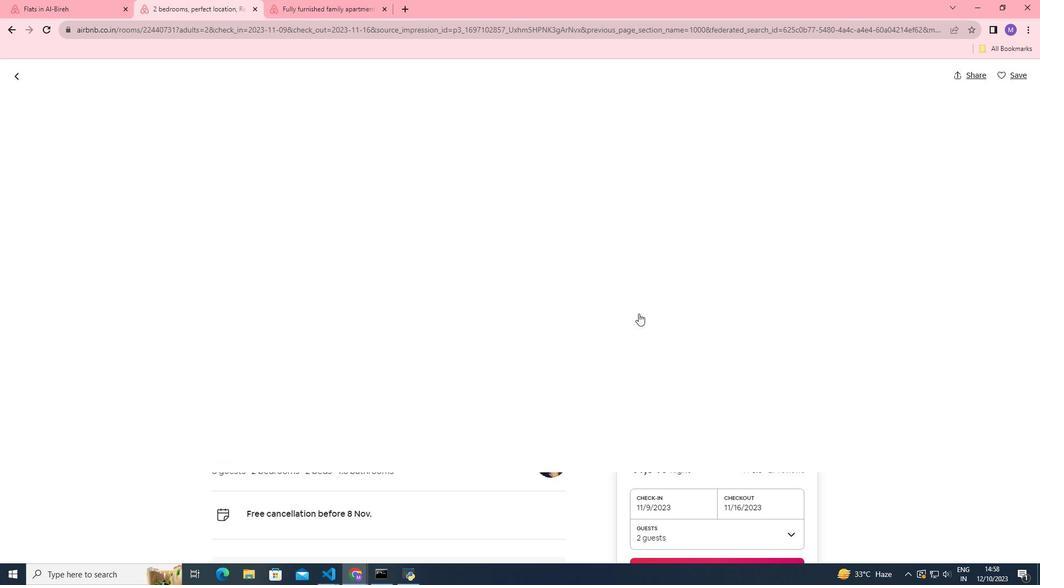 
Action: Mouse scrolled (638, 313) with delta (0, 0)
Screenshot: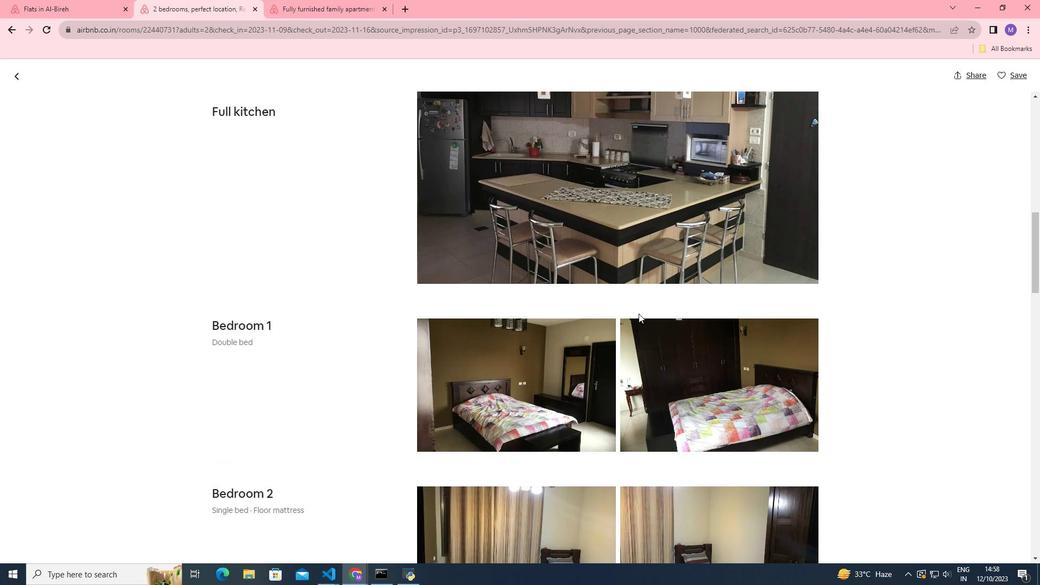 
Action: Mouse scrolled (638, 313) with delta (0, 0)
Screenshot: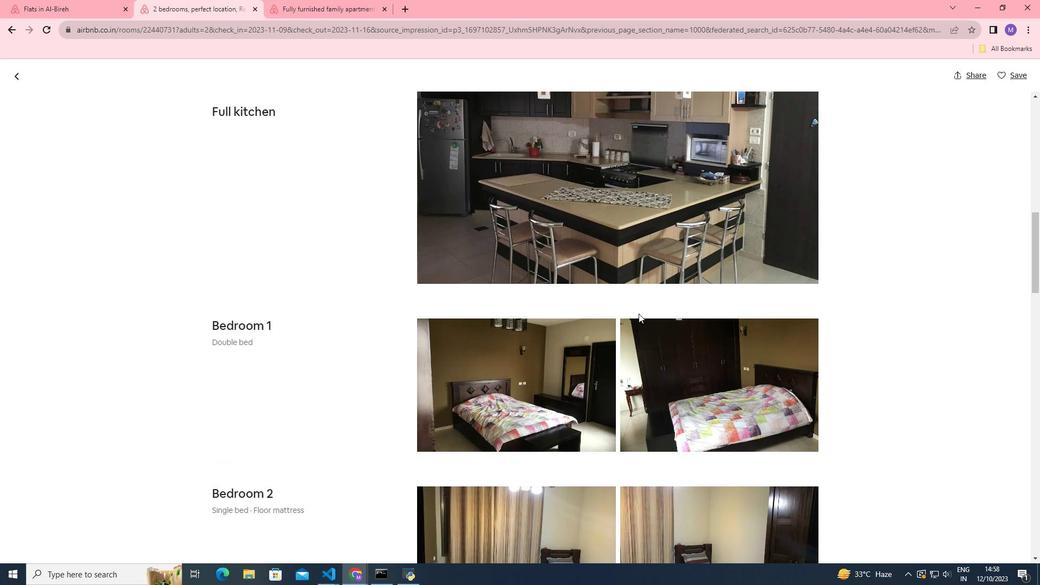 
Action: Mouse scrolled (638, 313) with delta (0, 0)
Screenshot: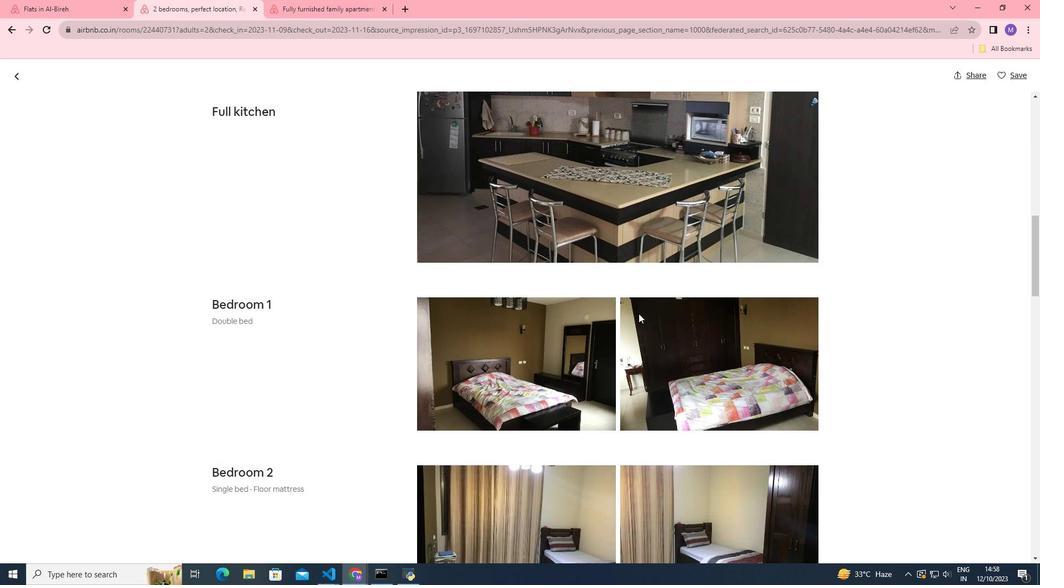 
Action: Mouse scrolled (638, 313) with delta (0, 0)
Screenshot: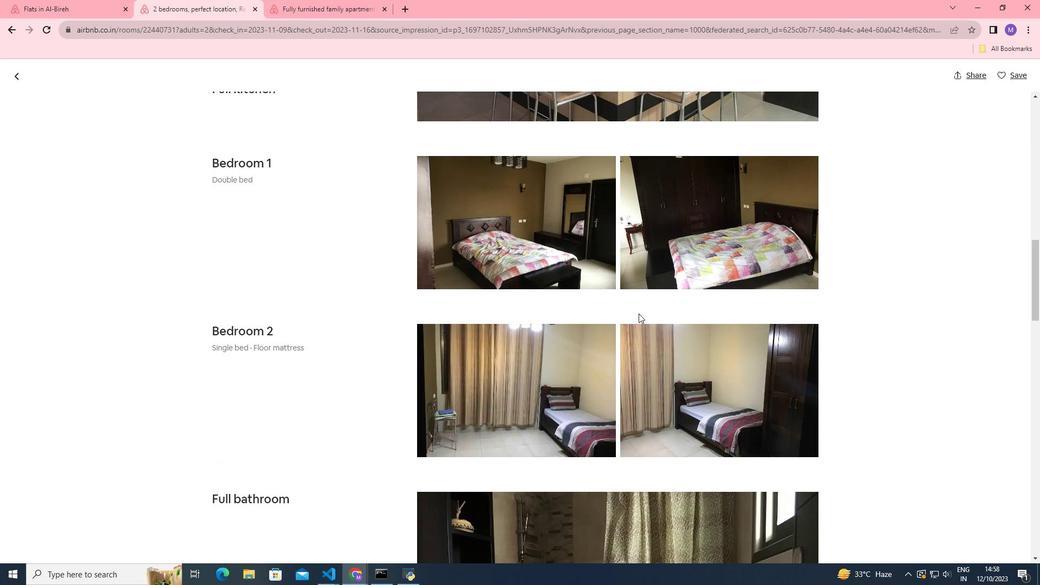 
Action: Mouse scrolled (638, 313) with delta (0, 0)
Screenshot: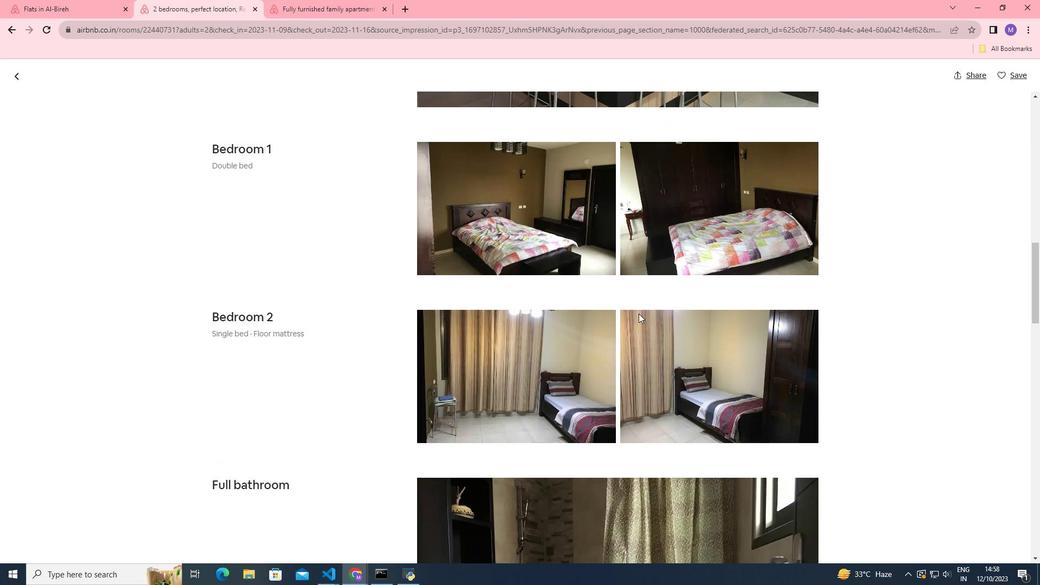 
Action: Mouse scrolled (638, 313) with delta (0, 0)
Screenshot: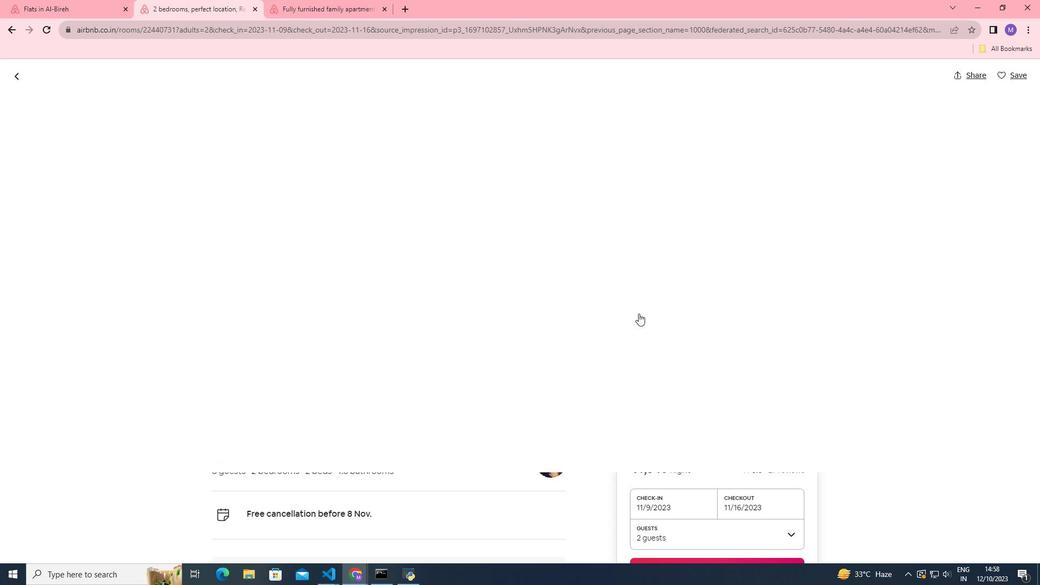 
Action: Mouse scrolled (638, 313) with delta (0, 0)
Screenshot: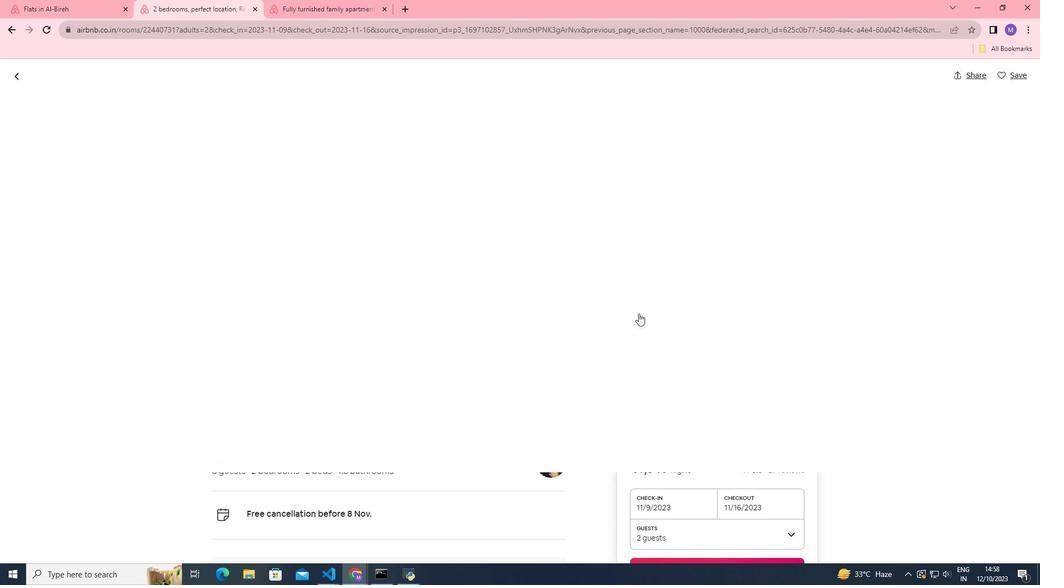 
Action: Mouse scrolled (638, 313) with delta (0, 0)
Screenshot: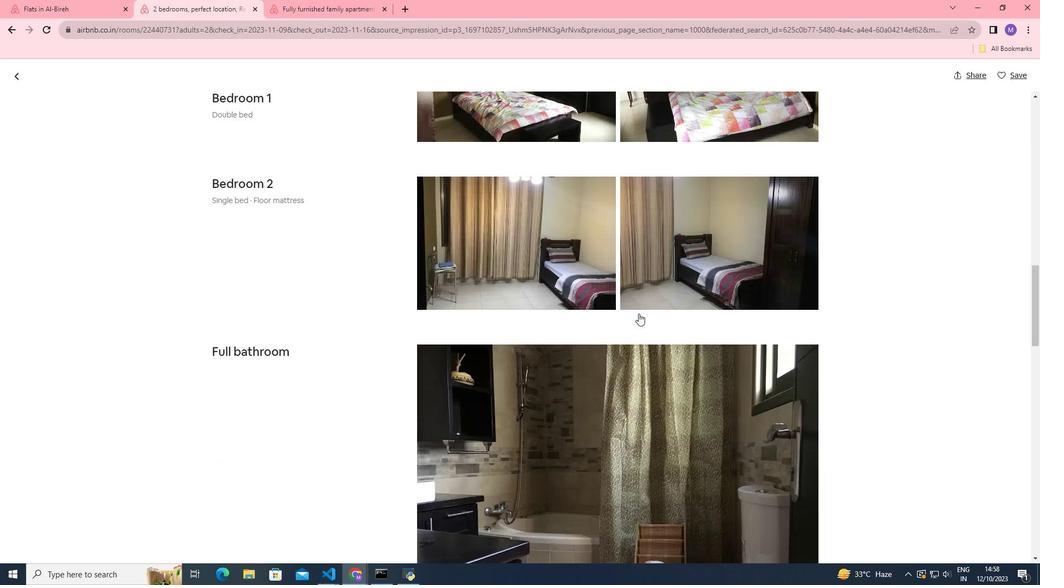
Action: Mouse scrolled (638, 313) with delta (0, 0)
Screenshot: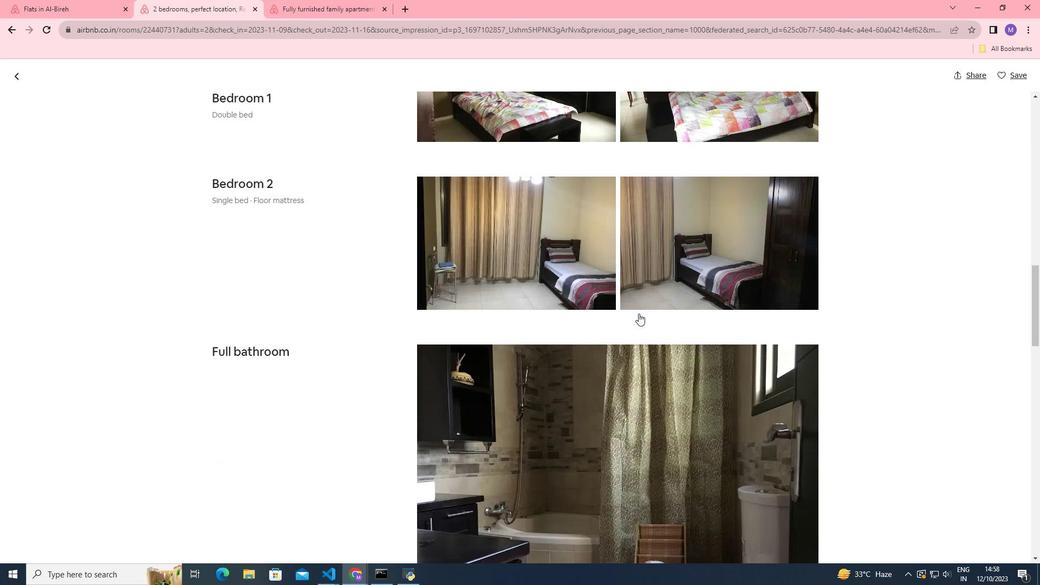 
Action: Mouse scrolled (638, 313) with delta (0, 0)
Screenshot: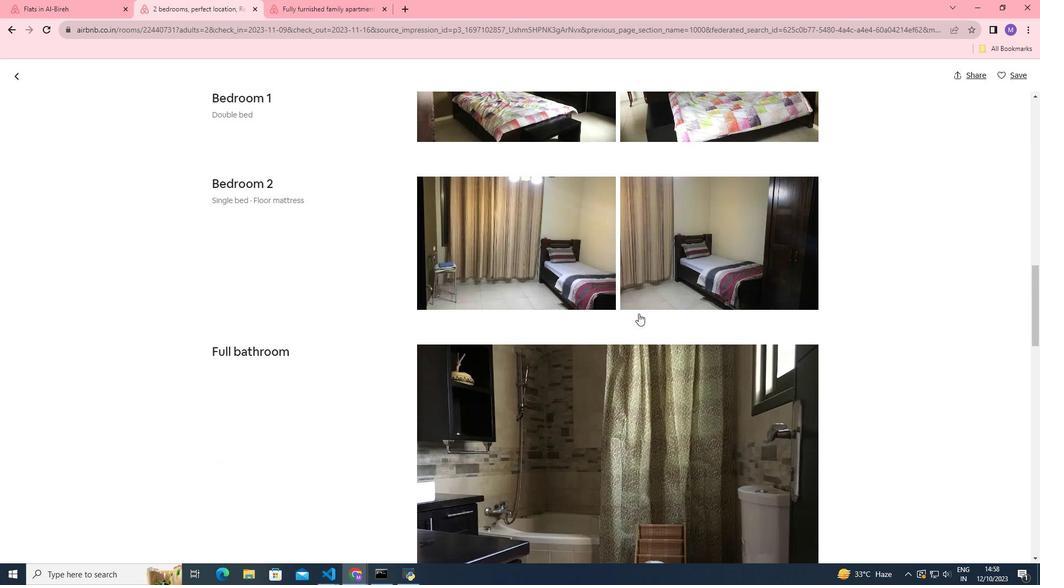 
Action: Mouse scrolled (638, 313) with delta (0, 0)
Screenshot: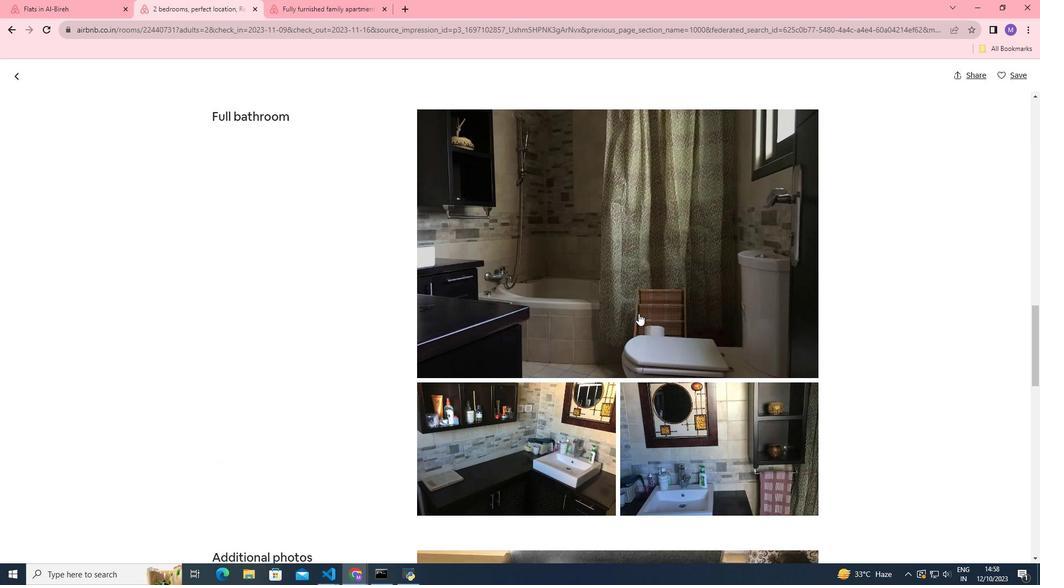 
Action: Mouse scrolled (638, 313) with delta (0, 0)
Screenshot: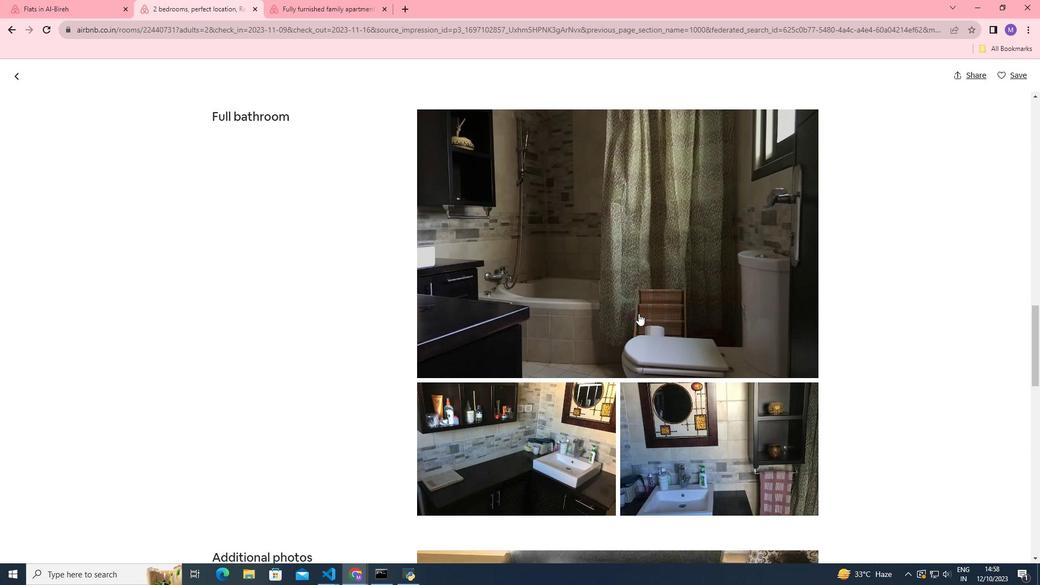 
Action: Mouse scrolled (638, 313) with delta (0, 0)
Screenshot: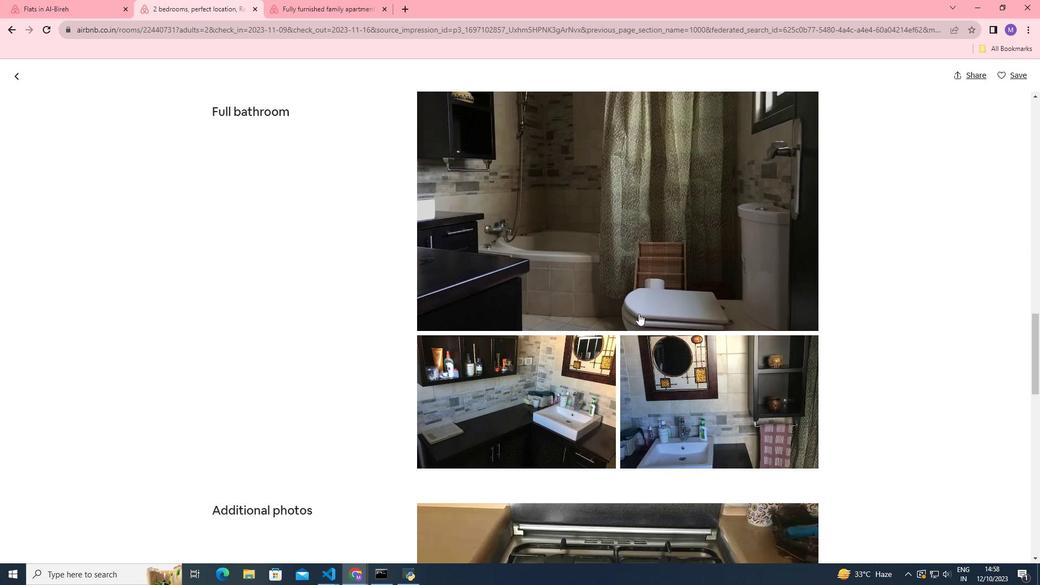 
Action: Mouse scrolled (638, 313) with delta (0, 0)
Screenshot: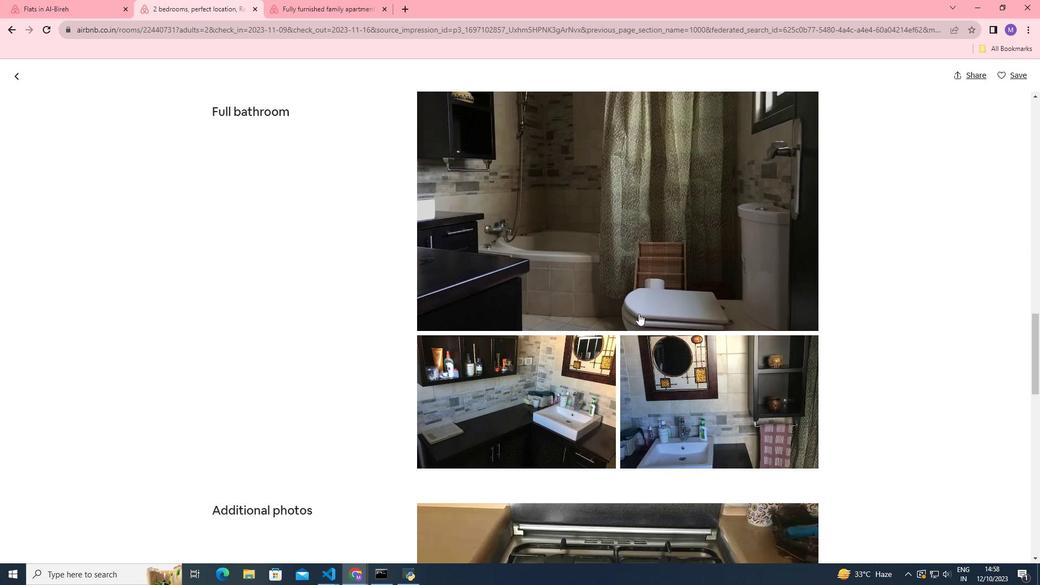 
Action: Mouse scrolled (638, 313) with delta (0, 0)
Screenshot: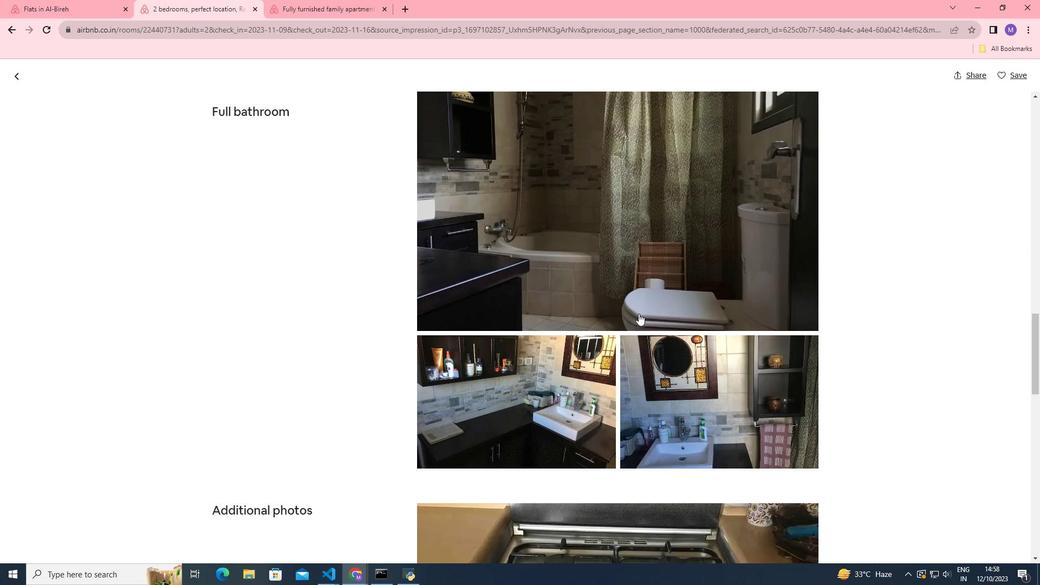 
Action: Mouse scrolled (638, 313) with delta (0, 0)
Screenshot: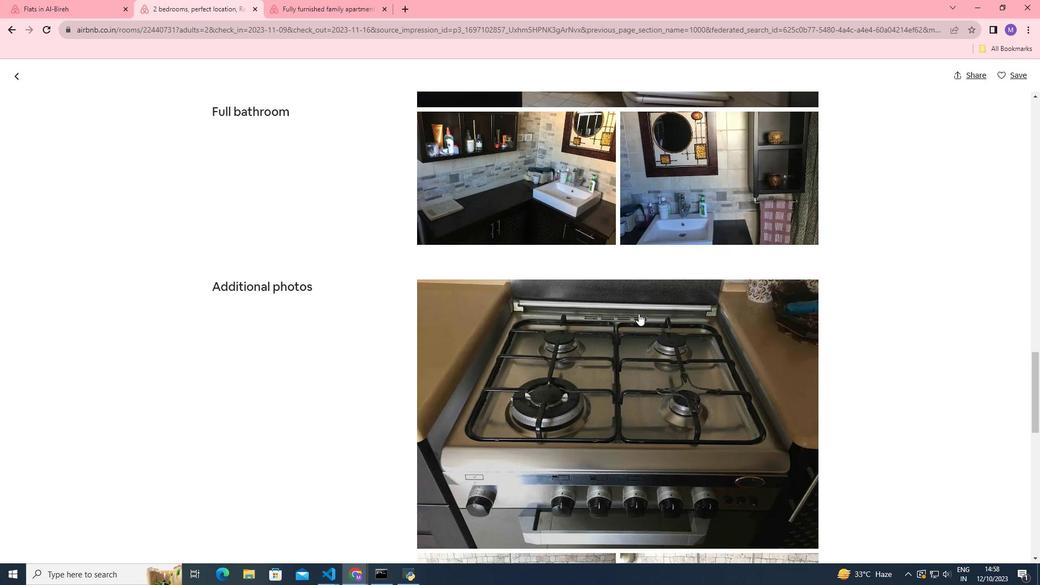 
Action: Mouse scrolled (638, 313) with delta (0, 0)
Screenshot: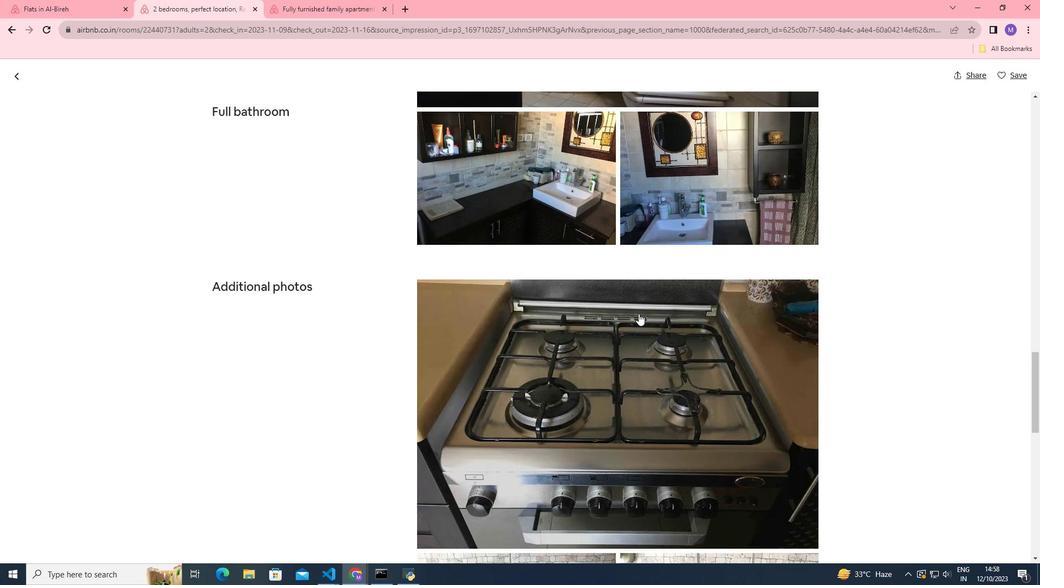 
Action: Mouse scrolled (638, 313) with delta (0, 0)
Screenshot: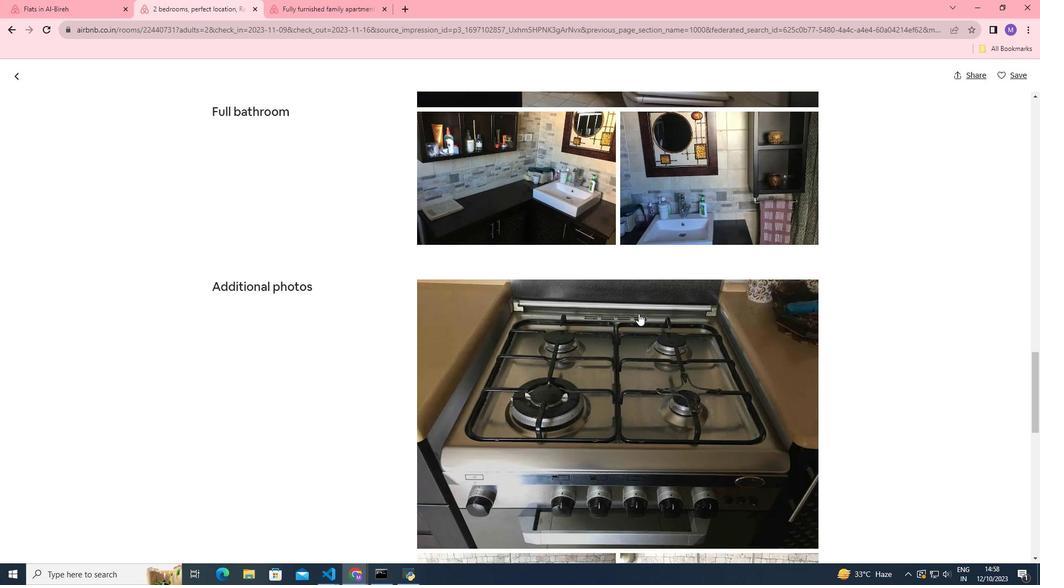 
Action: Mouse scrolled (638, 313) with delta (0, 0)
Screenshot: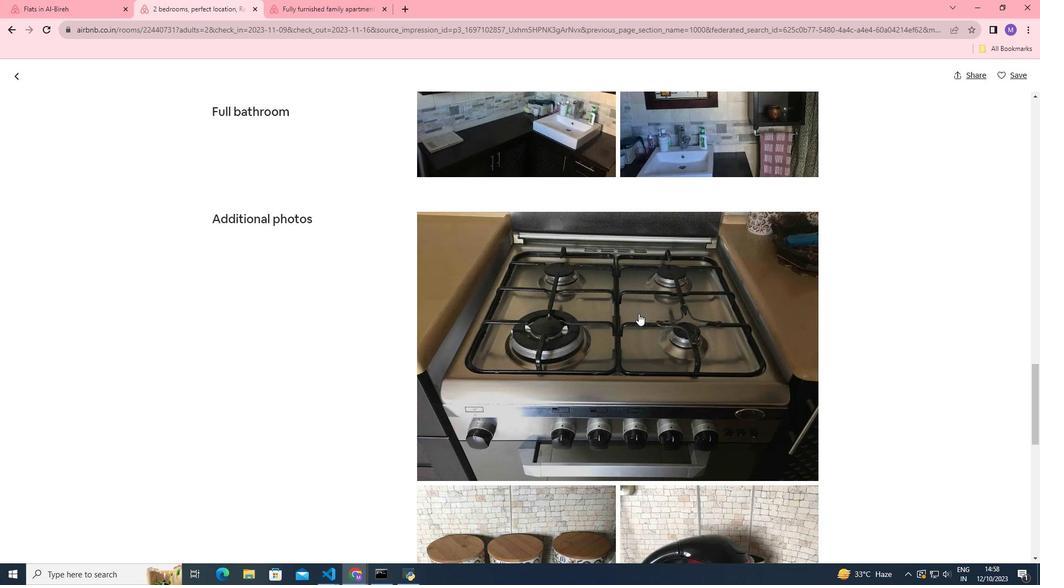 
Action: Mouse scrolled (638, 313) with delta (0, 0)
Screenshot: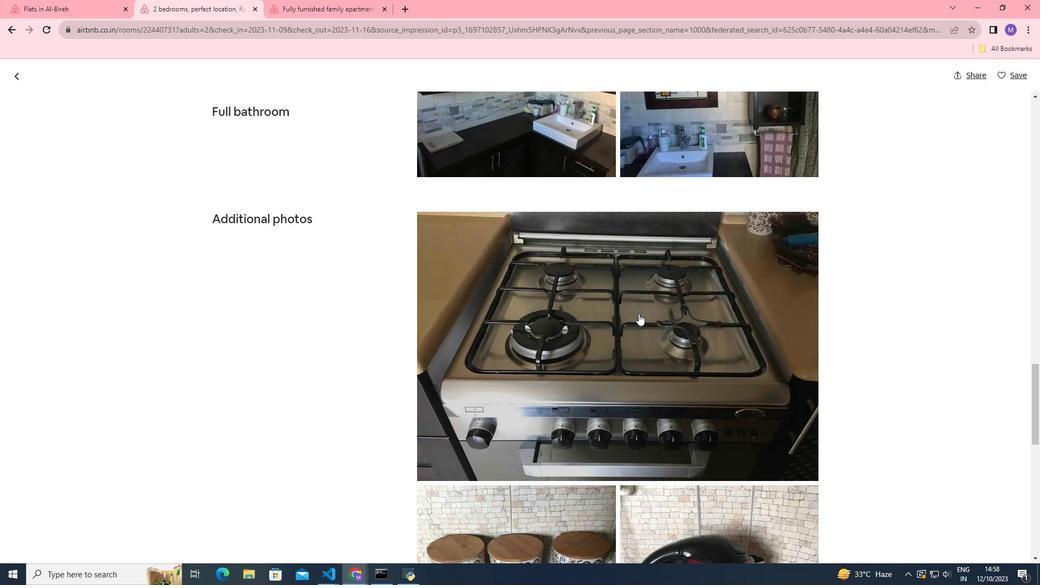 
Action: Mouse scrolled (638, 313) with delta (0, 0)
Screenshot: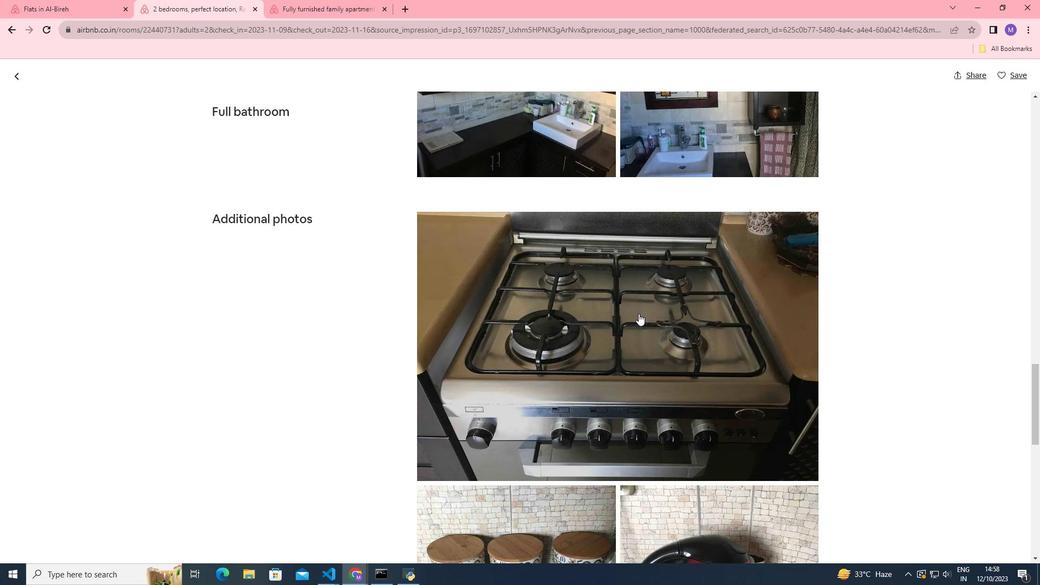
Action: Mouse scrolled (638, 313) with delta (0, 0)
Screenshot: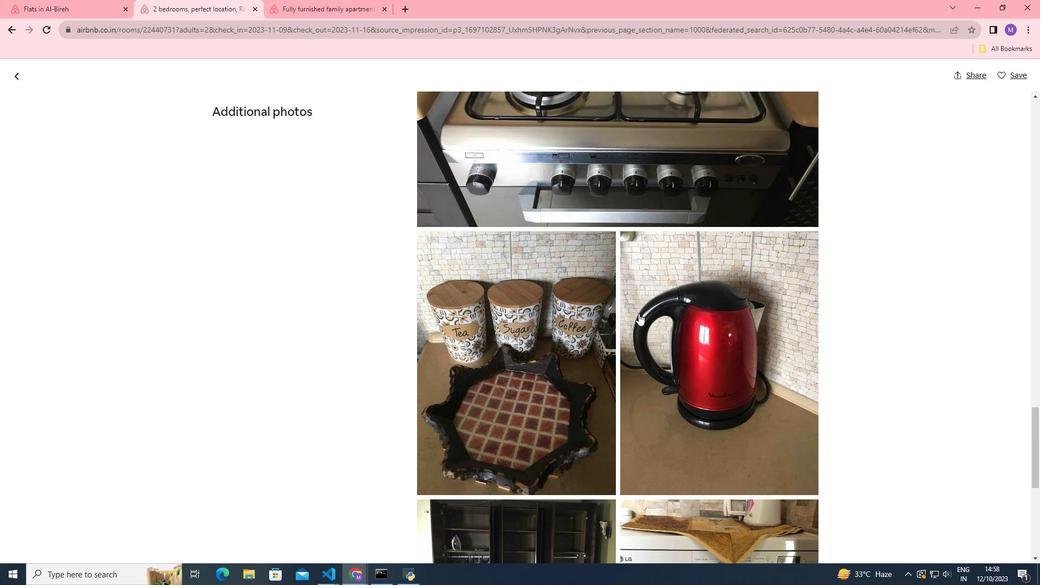 
Action: Mouse scrolled (638, 313) with delta (0, 0)
Screenshot: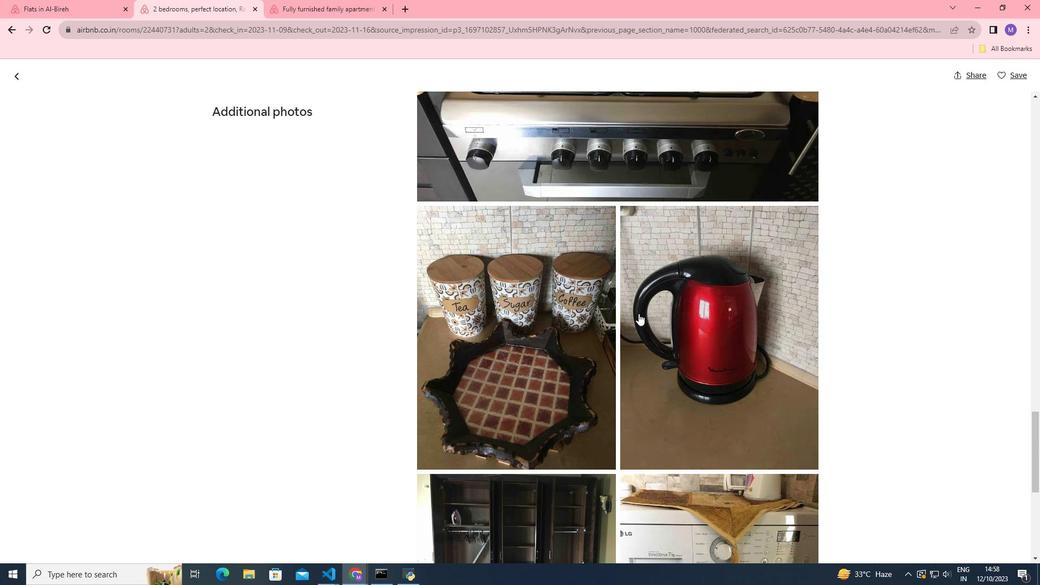 
Action: Mouse scrolled (638, 313) with delta (0, 0)
Screenshot: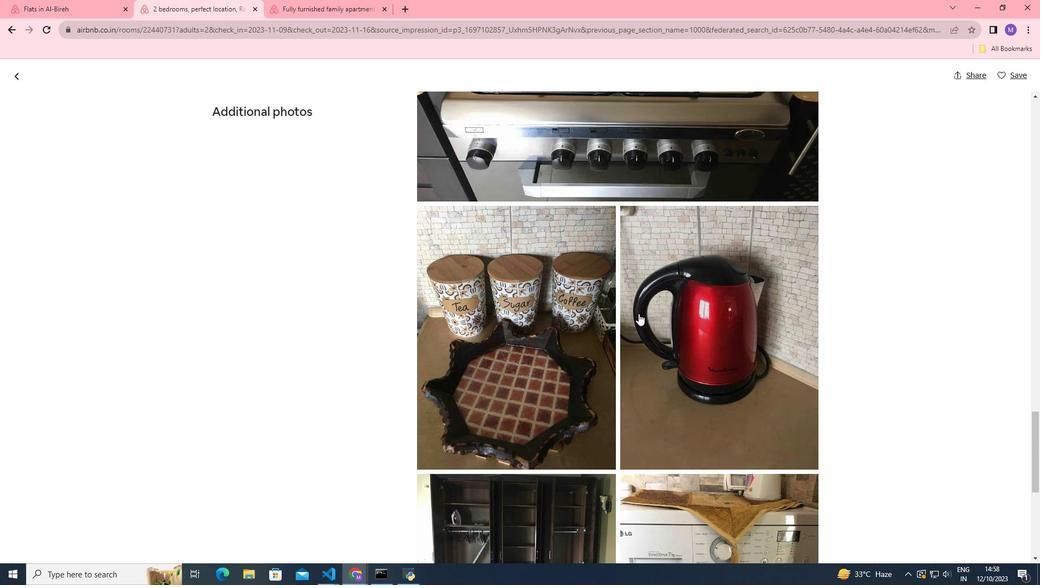 
Action: Mouse scrolled (638, 313) with delta (0, 0)
Screenshot: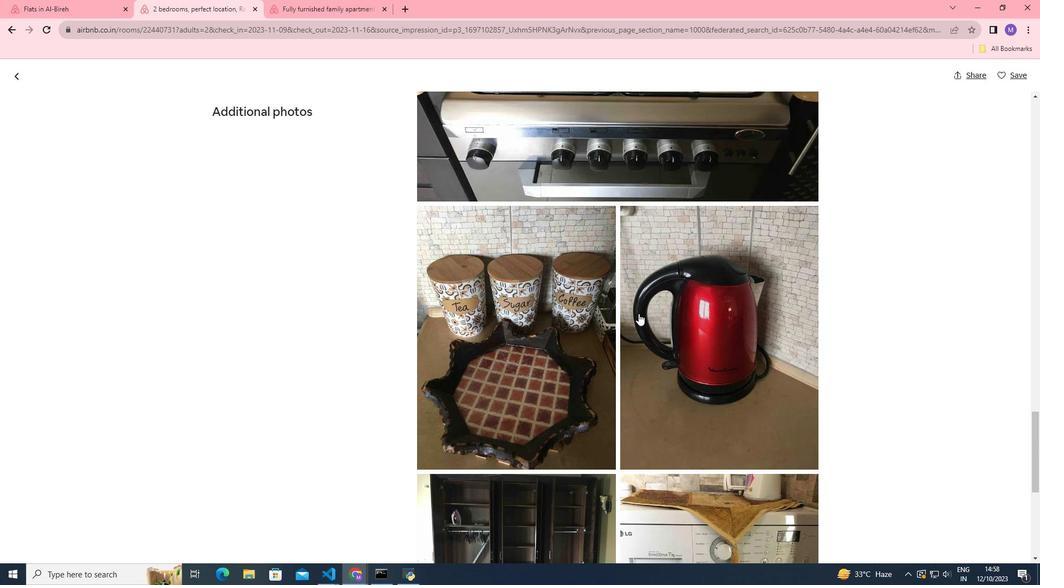 
Action: Mouse scrolled (638, 313) with delta (0, 0)
Screenshot: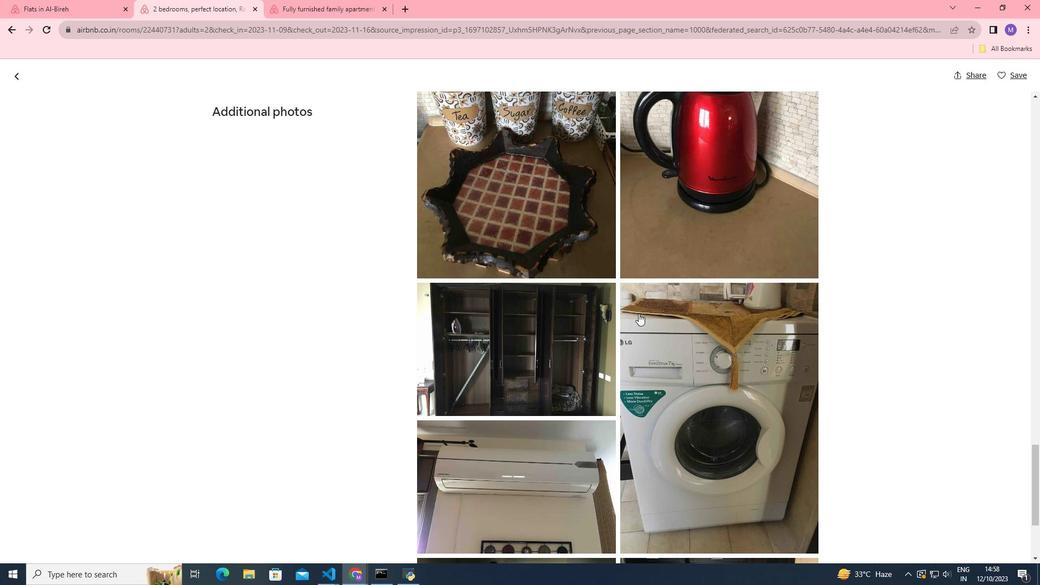 
Action: Mouse scrolled (638, 313) with delta (0, 0)
Screenshot: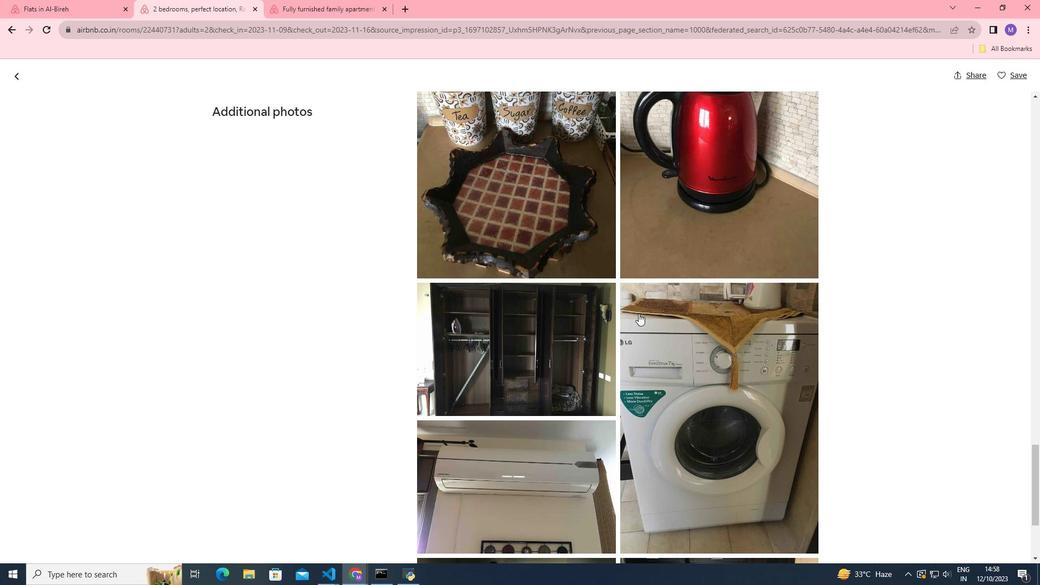 
Action: Mouse scrolled (638, 313) with delta (0, 0)
Screenshot: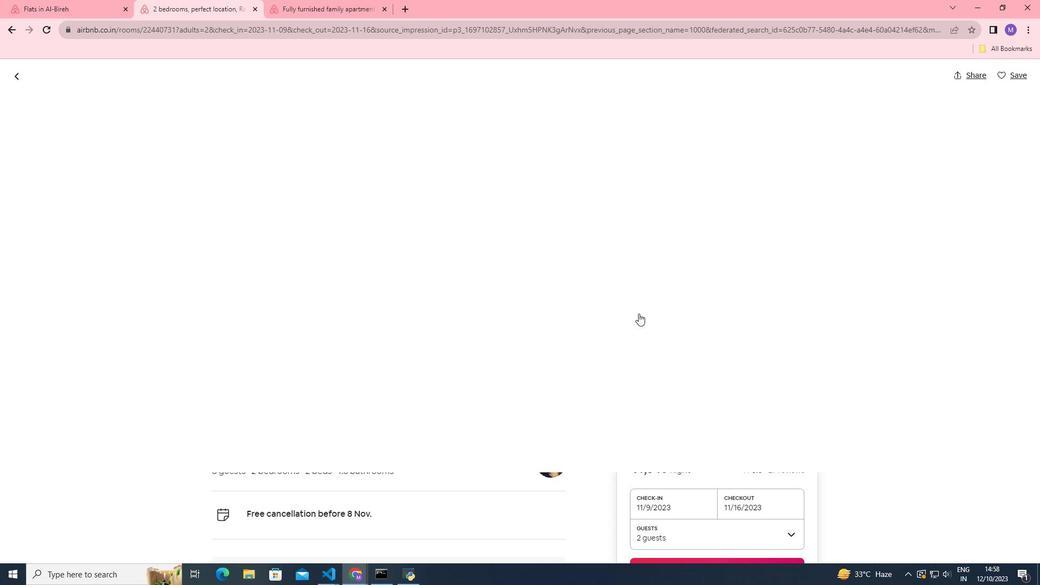 
Action: Mouse scrolled (638, 313) with delta (0, 0)
Screenshot: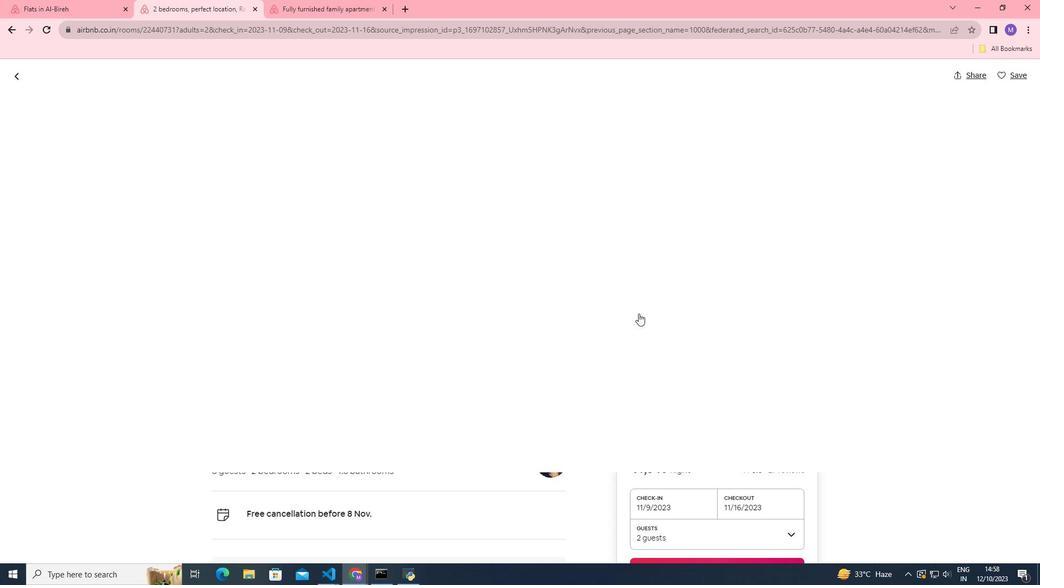 
Action: Mouse scrolled (638, 313) with delta (0, 0)
Screenshot: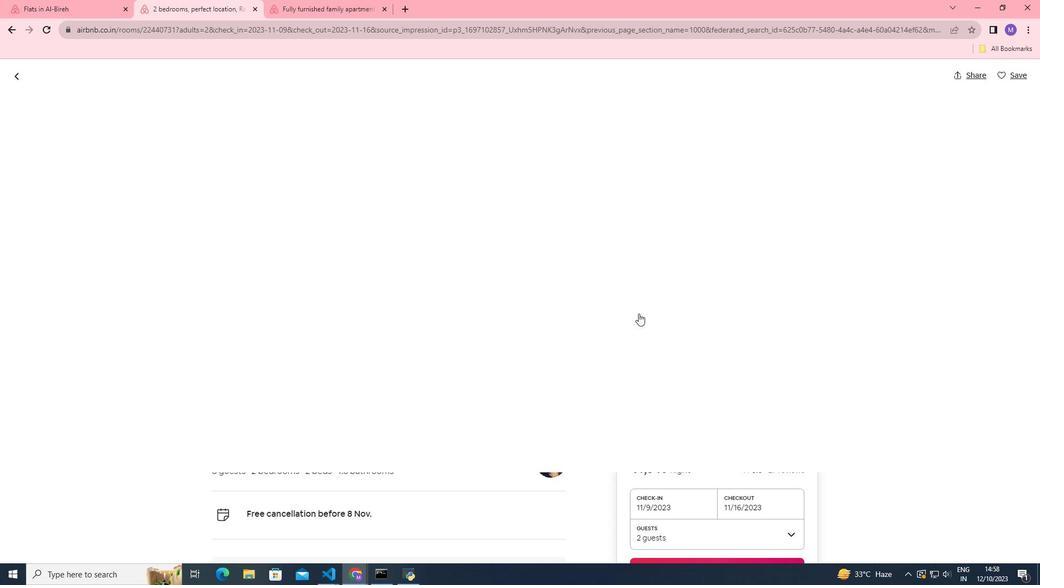 
Action: Mouse scrolled (638, 313) with delta (0, 0)
Screenshot: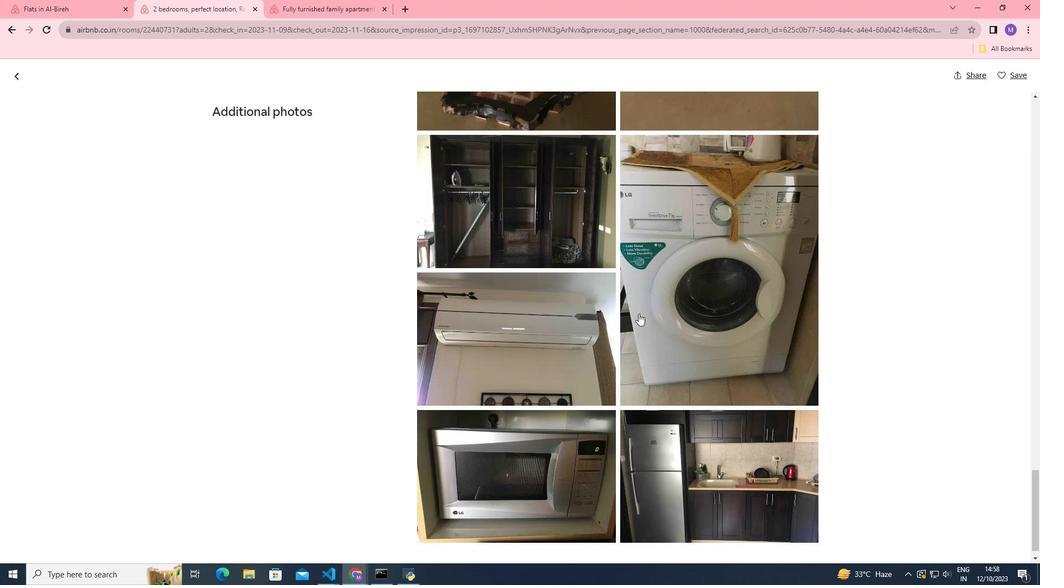 
Action: Mouse scrolled (638, 313) with delta (0, 0)
Screenshot: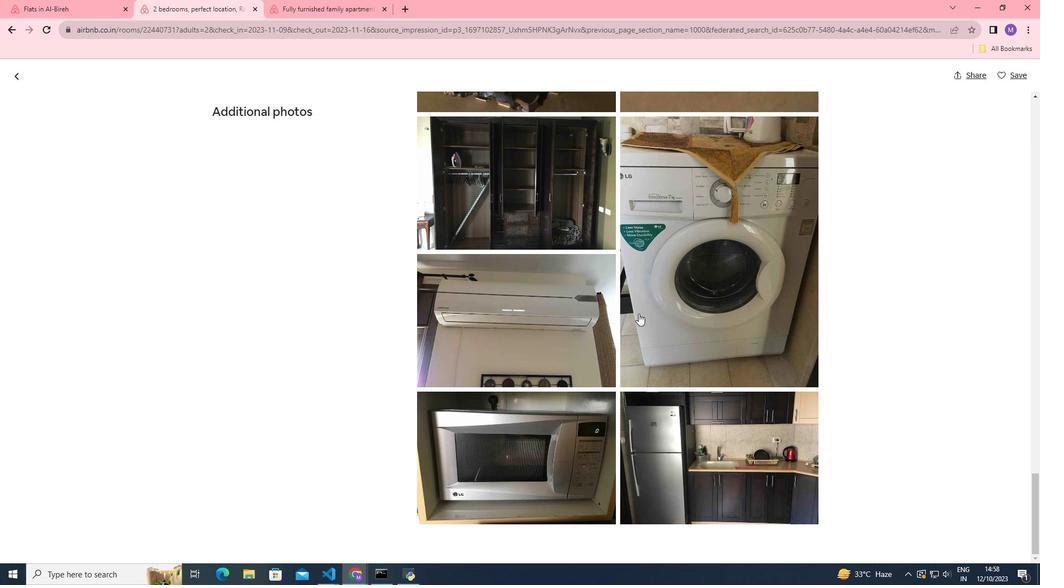 
Action: Mouse scrolled (638, 313) with delta (0, 0)
Screenshot: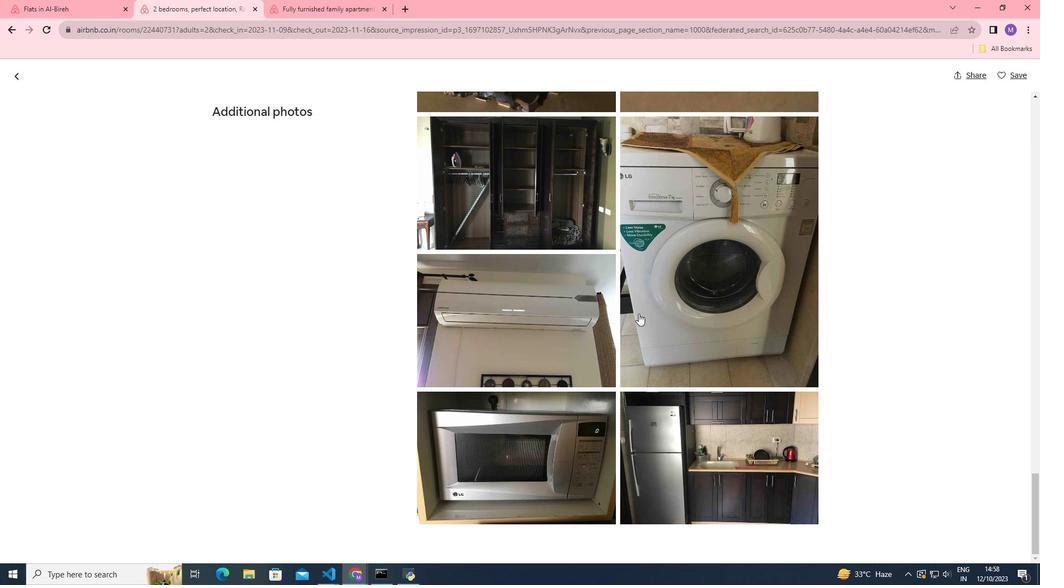 
Action: Mouse scrolled (638, 313) with delta (0, 0)
Screenshot: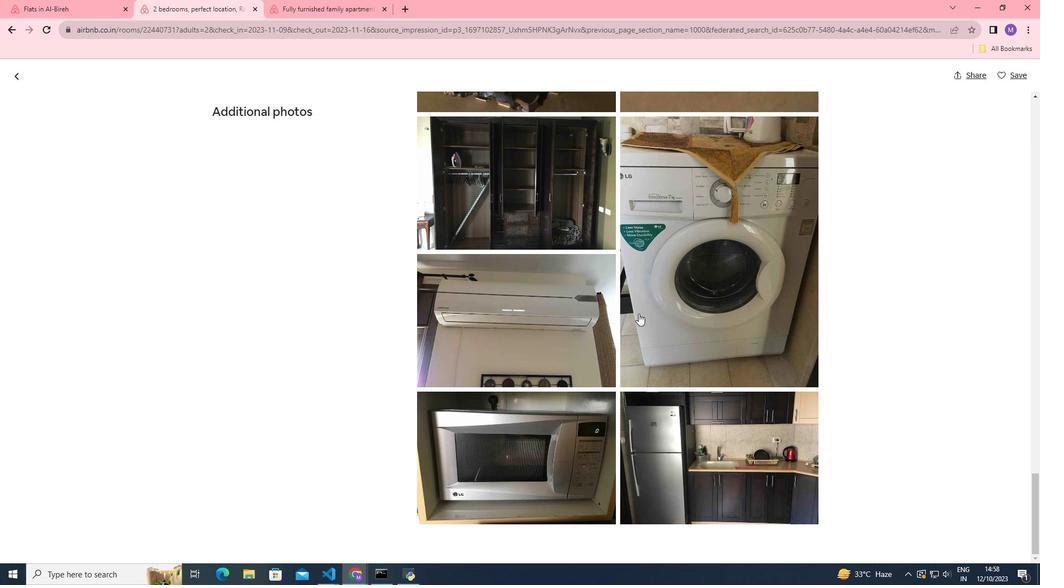 
Action: Mouse scrolled (638, 313) with delta (0, 0)
Screenshot: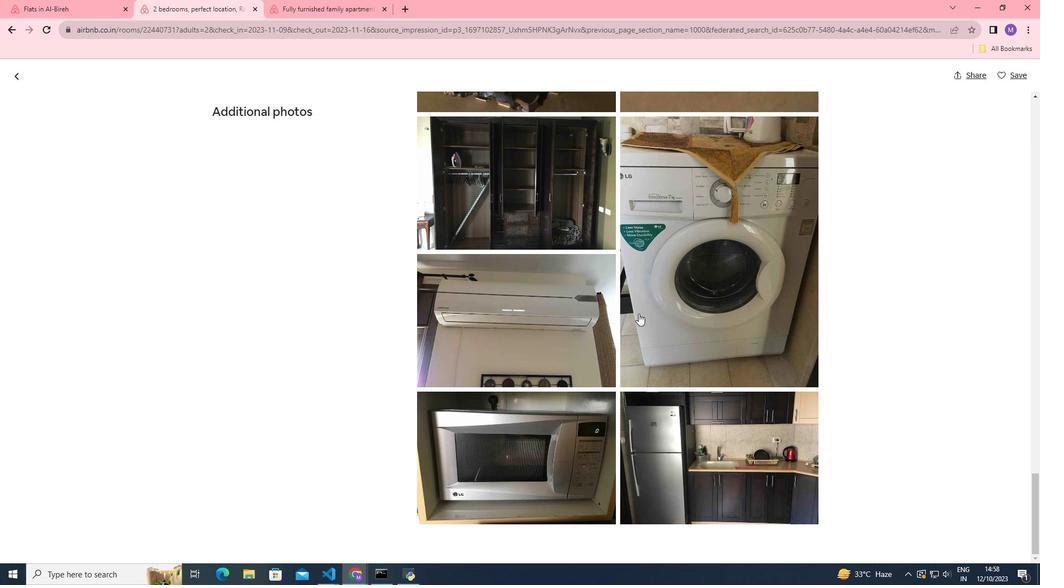 
Action: Mouse scrolled (638, 313) with delta (0, 0)
Screenshot: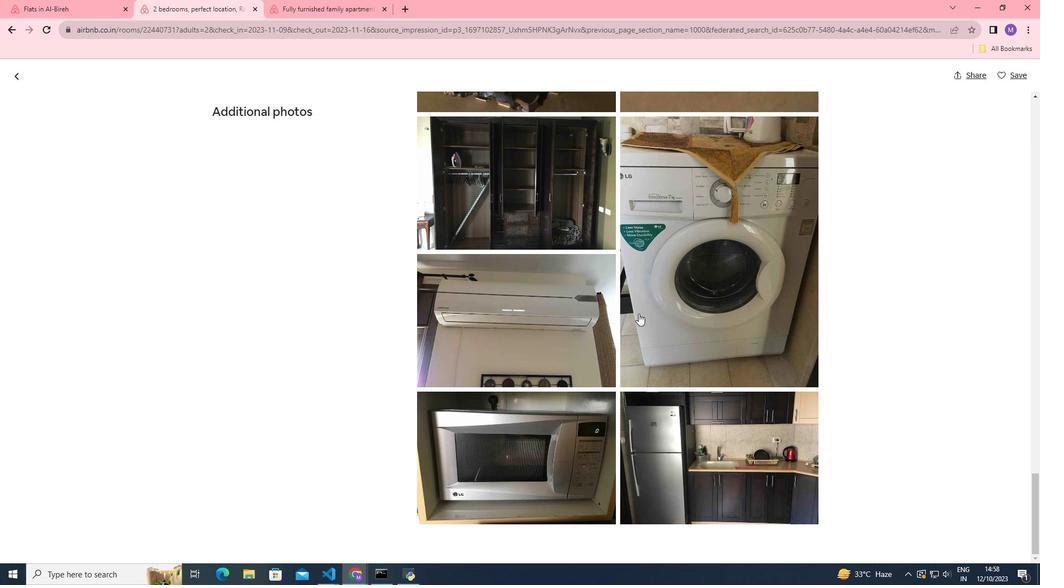 
Action: Mouse moved to (16, 79)
Screenshot: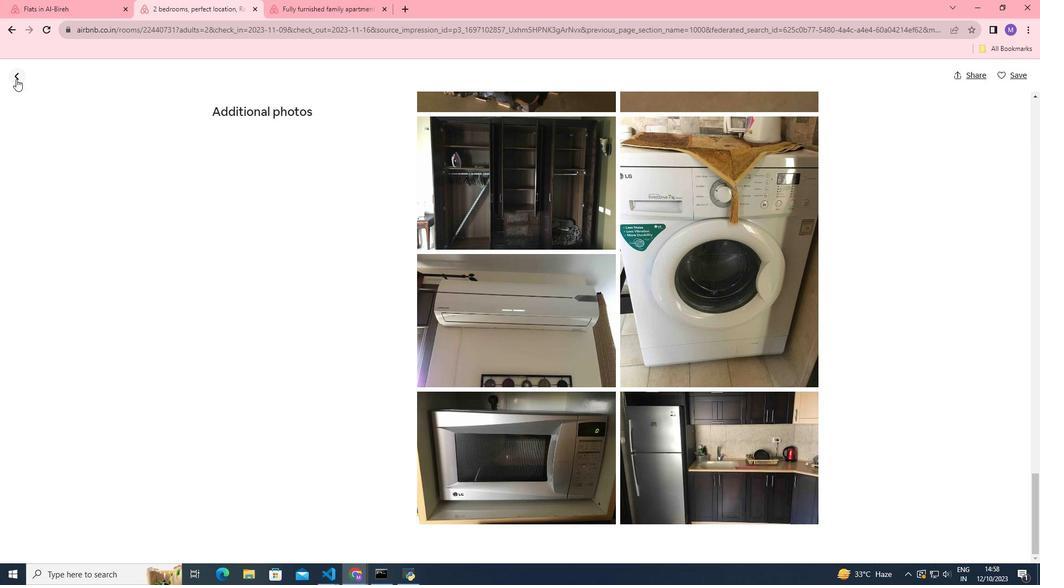 
Action: Mouse pressed left at (16, 79)
Screenshot: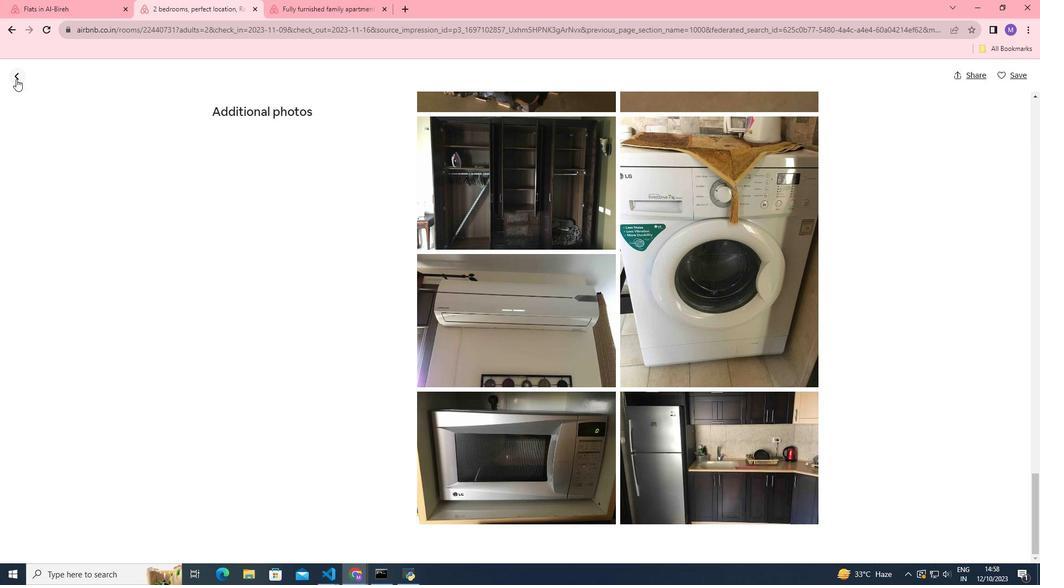 
Action: Mouse moved to (642, 410)
Screenshot: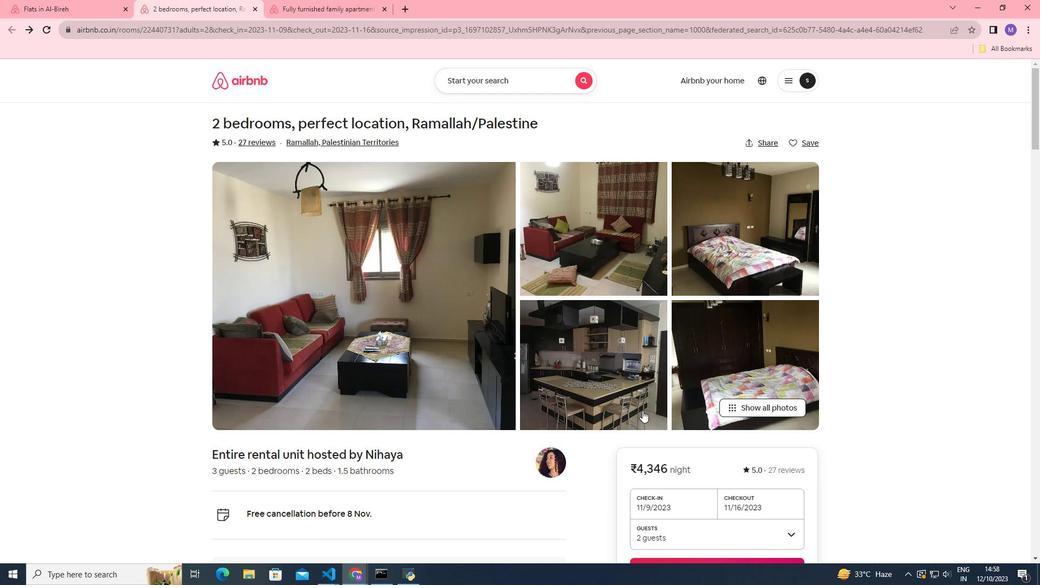 
Action: Mouse scrolled (642, 410) with delta (0, 0)
Screenshot: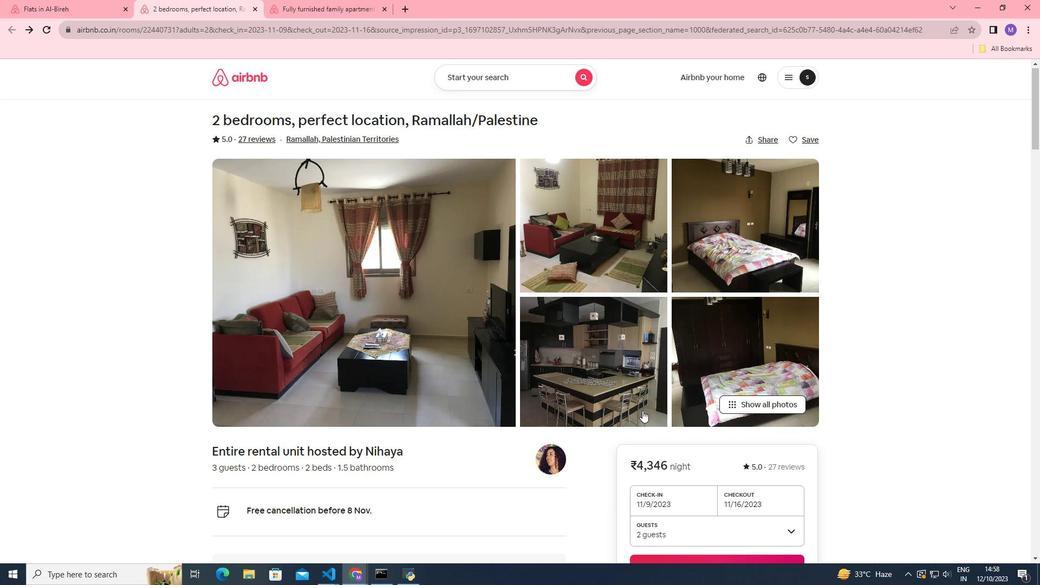 
Action: Mouse scrolled (642, 410) with delta (0, 0)
